 Task: Change the Trello board background to various images of Italy using Unsplash.
Action: Mouse moved to (1081, 484)
Screenshot: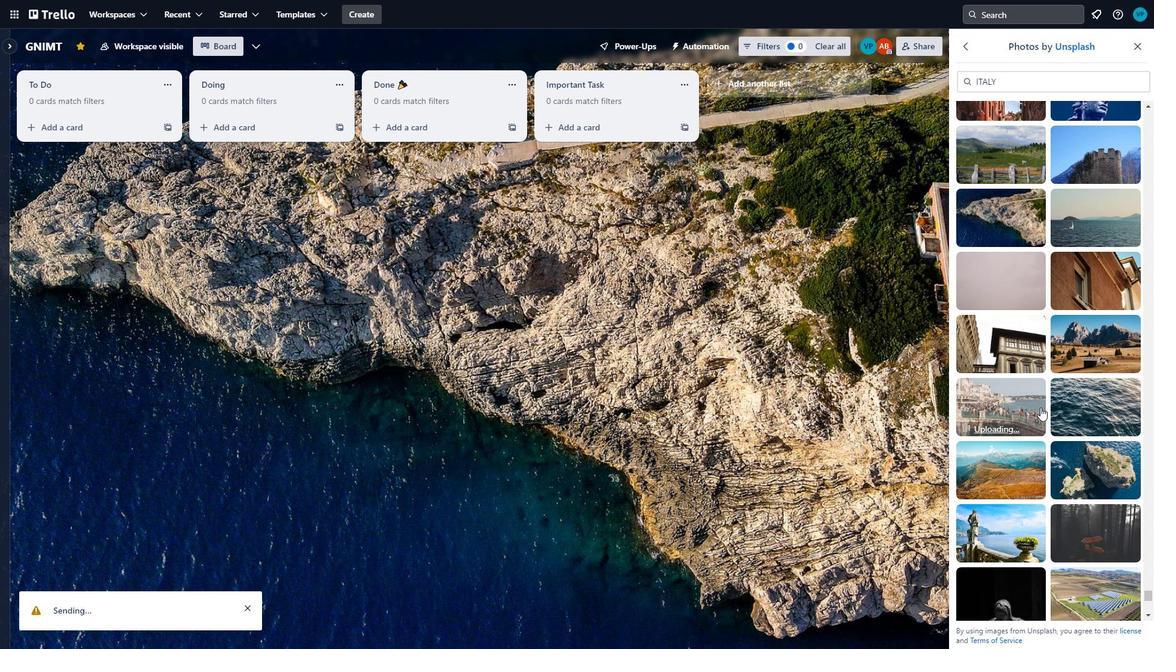 
Action: Mouse scrolled (1081, 484) with delta (0, 0)
Screenshot: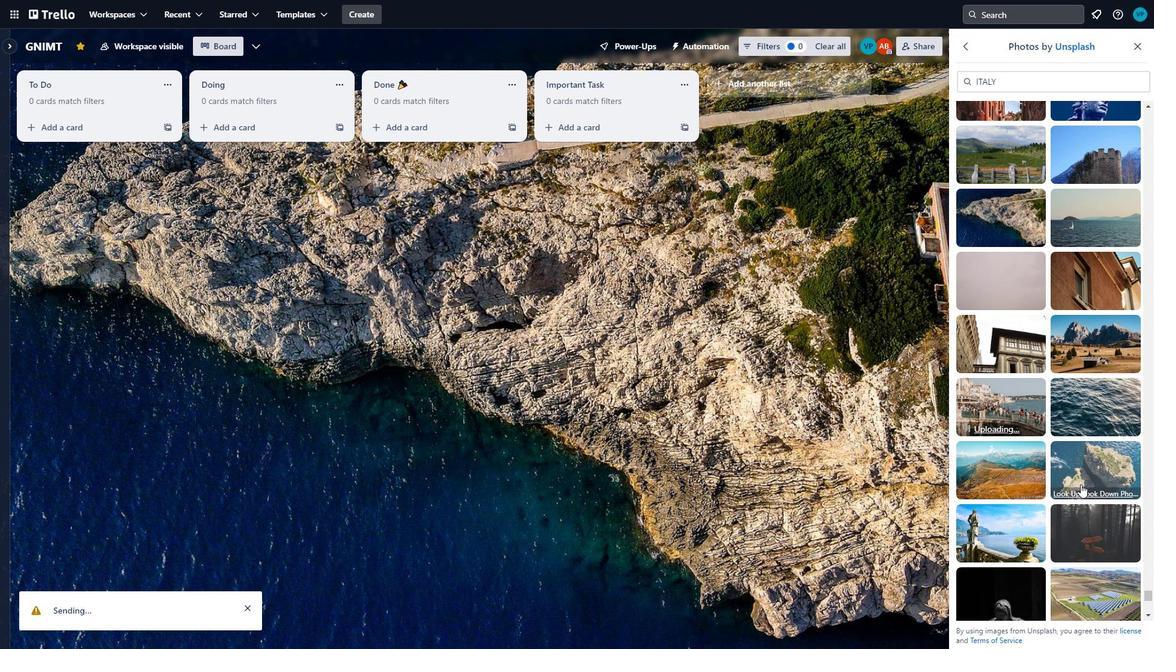 
Action: Mouse moved to (1108, 458)
Screenshot: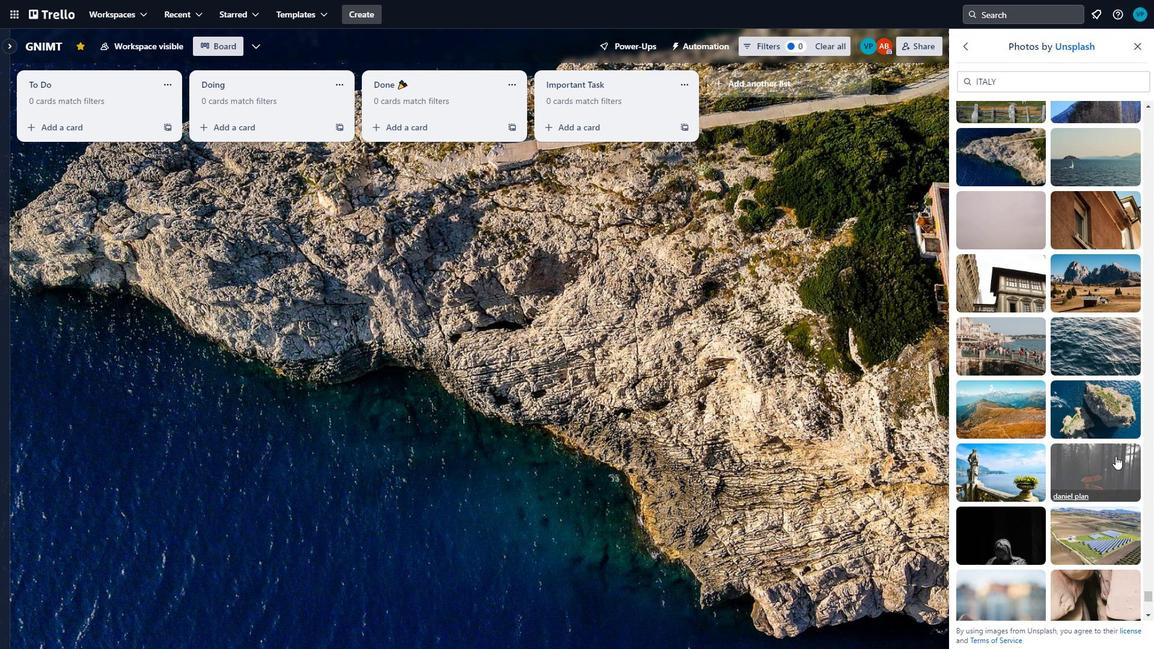 
Action: Mouse pressed left at (1108, 458)
Screenshot: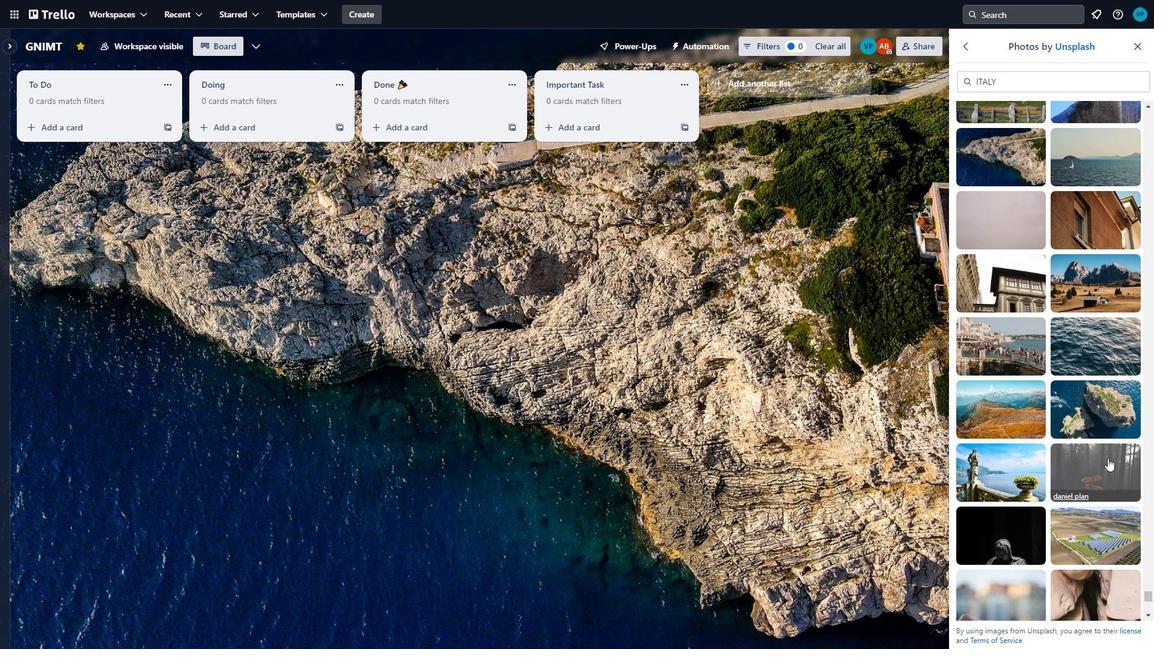 
Action: Mouse scrolled (1108, 457) with delta (0, 0)
Screenshot: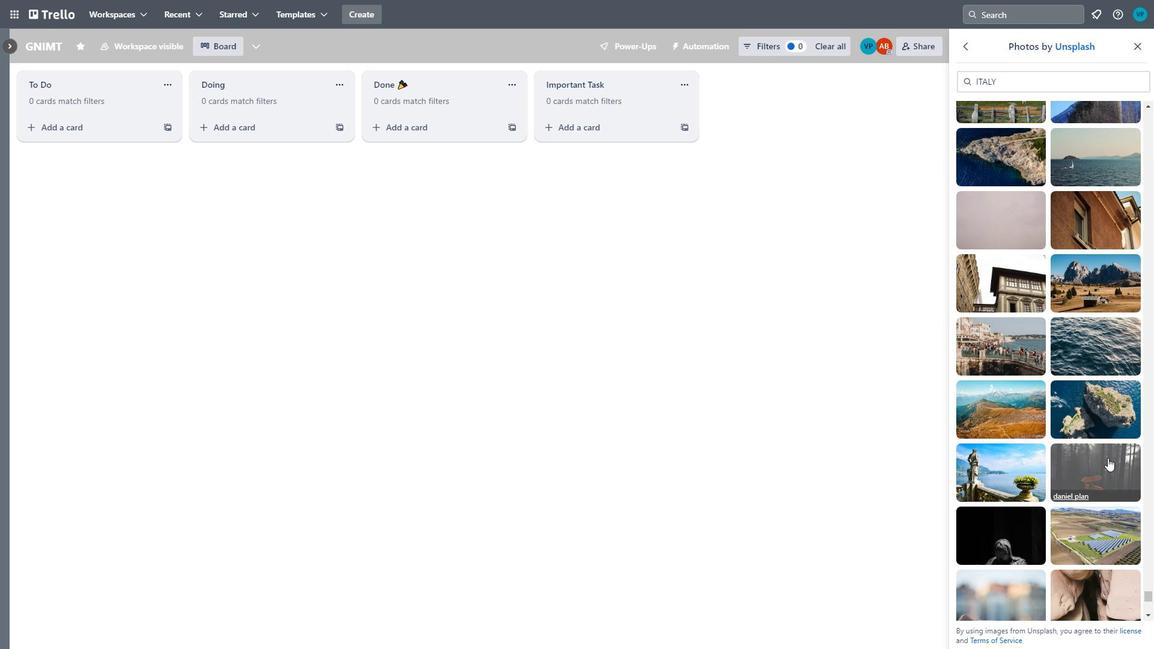 
Action: Mouse scrolled (1108, 457) with delta (0, 0)
Screenshot: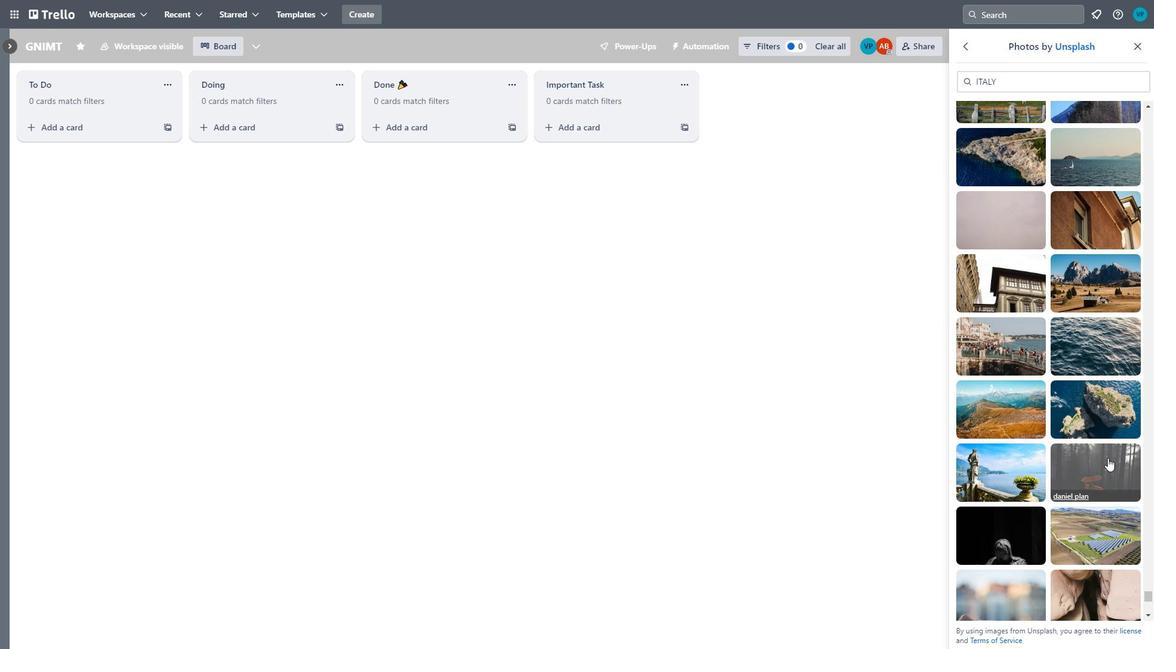 
Action: Mouse scrolled (1108, 457) with delta (0, 0)
Screenshot: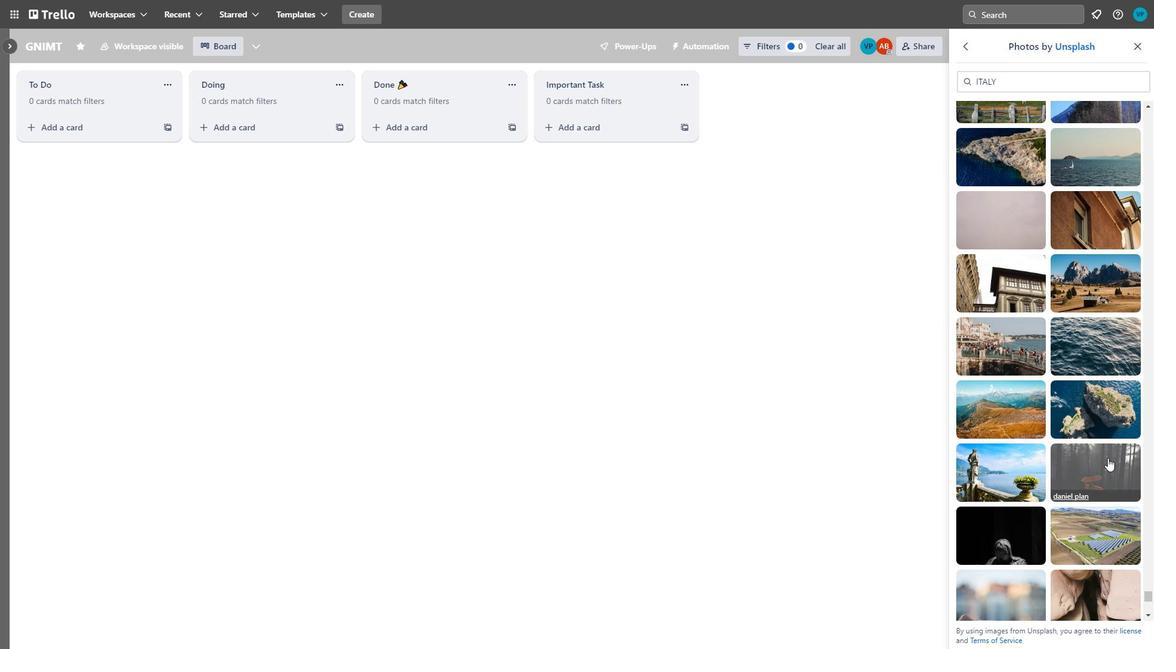 
Action: Mouse scrolled (1108, 457) with delta (0, 0)
Screenshot: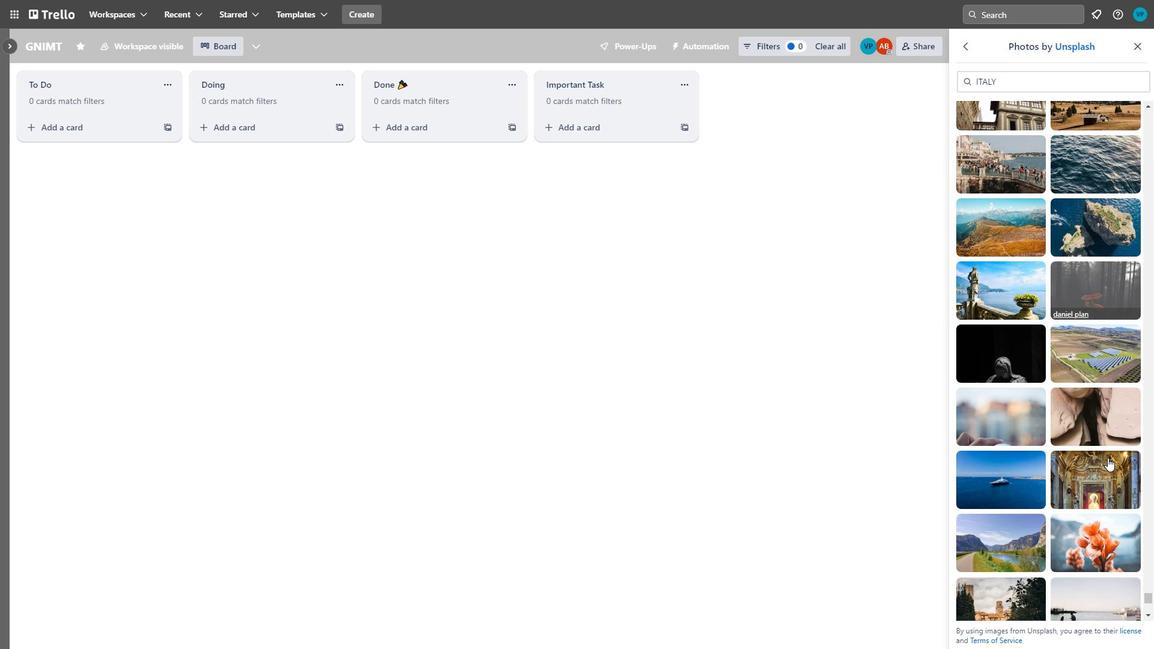 
Action: Mouse moved to (1106, 461)
Screenshot: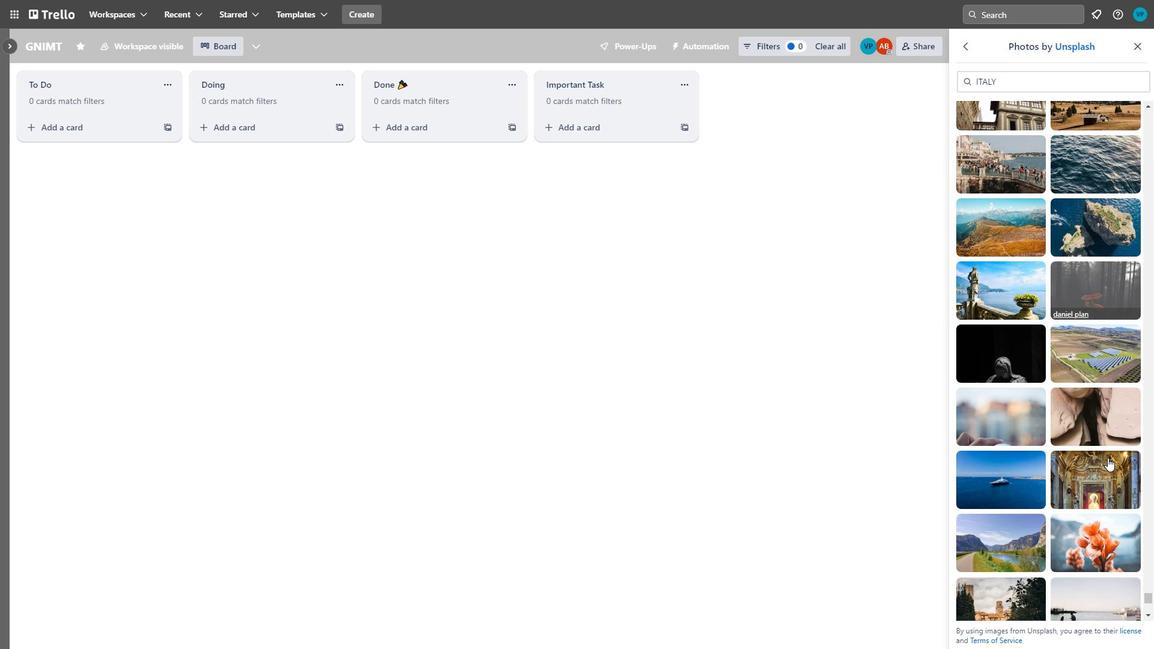 
Action: Mouse scrolled (1106, 461) with delta (0, 0)
Screenshot: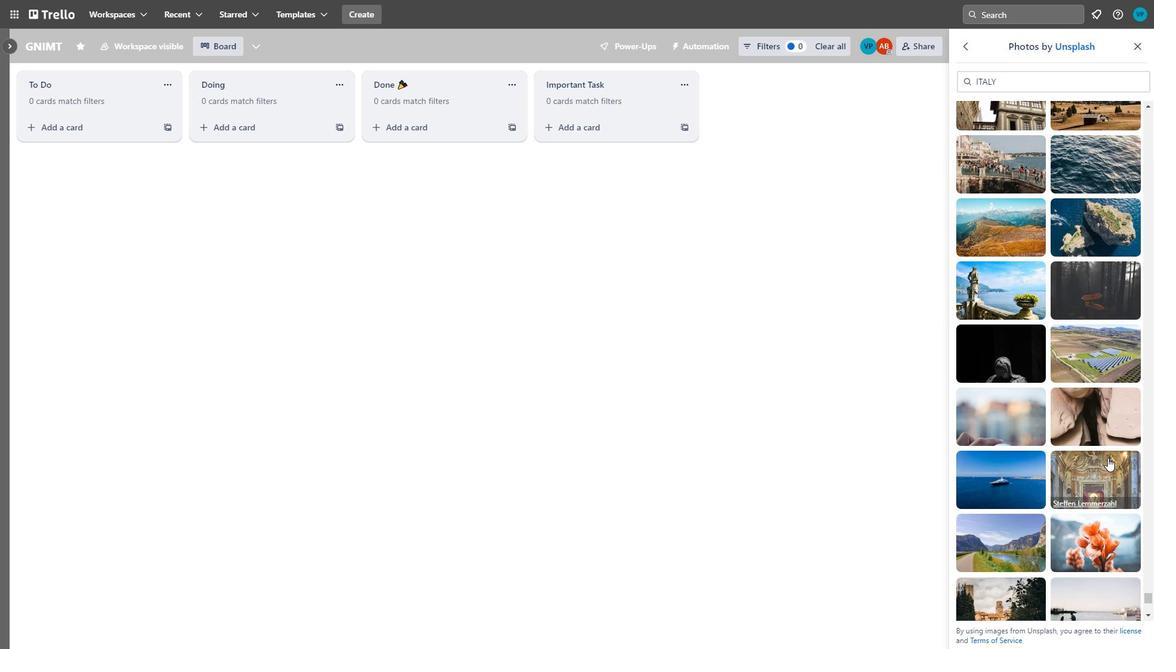 
Action: Mouse scrolled (1106, 461) with delta (0, 0)
Screenshot: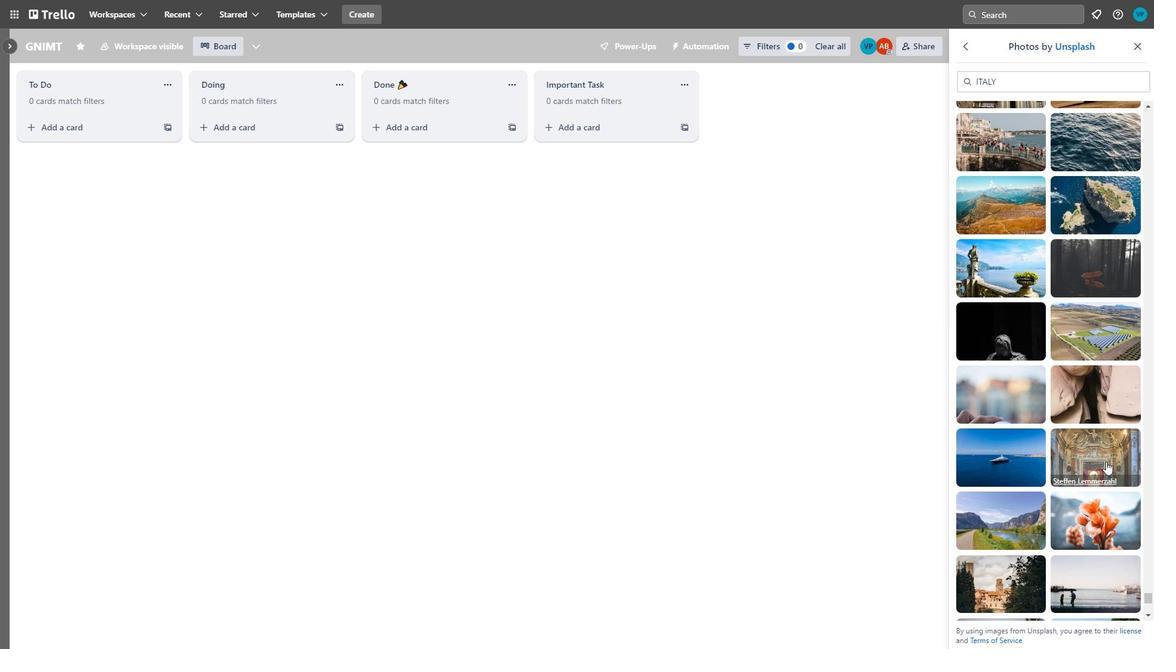 
Action: Mouse moved to (992, 469)
Screenshot: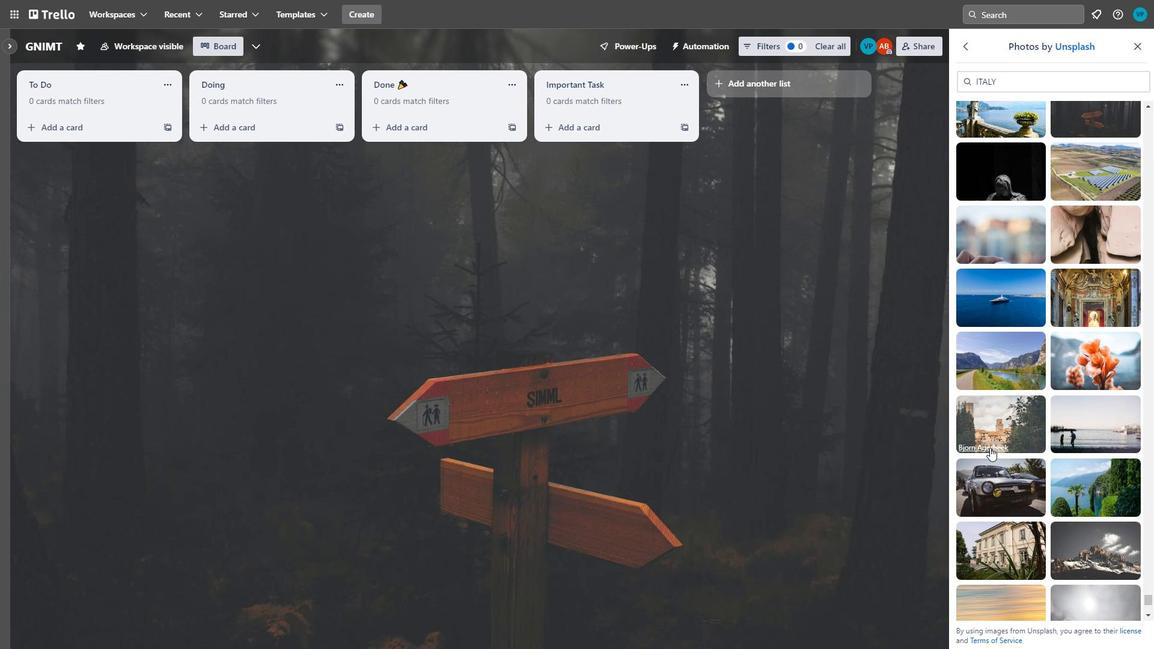 
Action: Mouse pressed left at (992, 469)
Screenshot: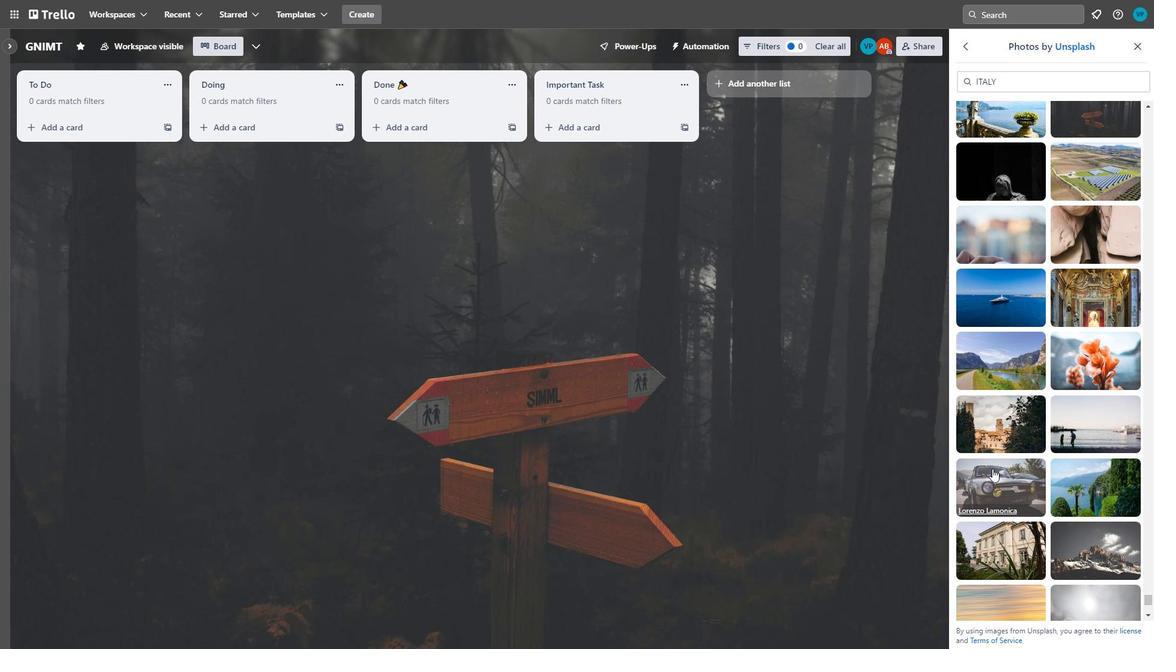 
Action: Mouse moved to (999, 545)
Screenshot: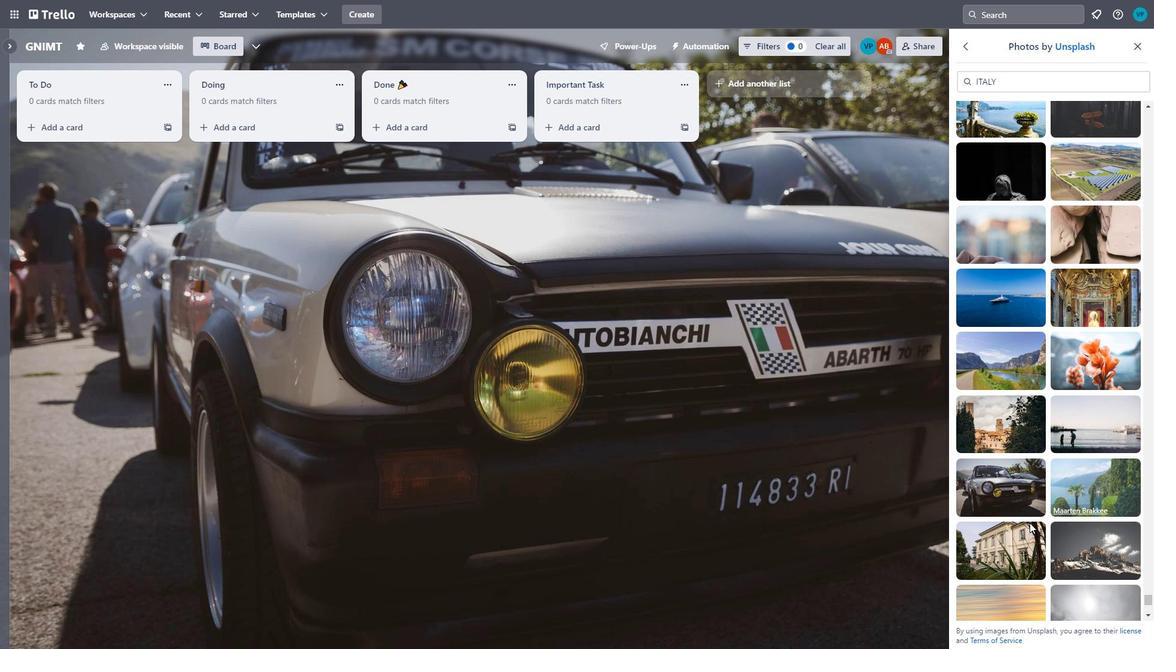 
Action: Mouse pressed left at (999, 545)
Screenshot: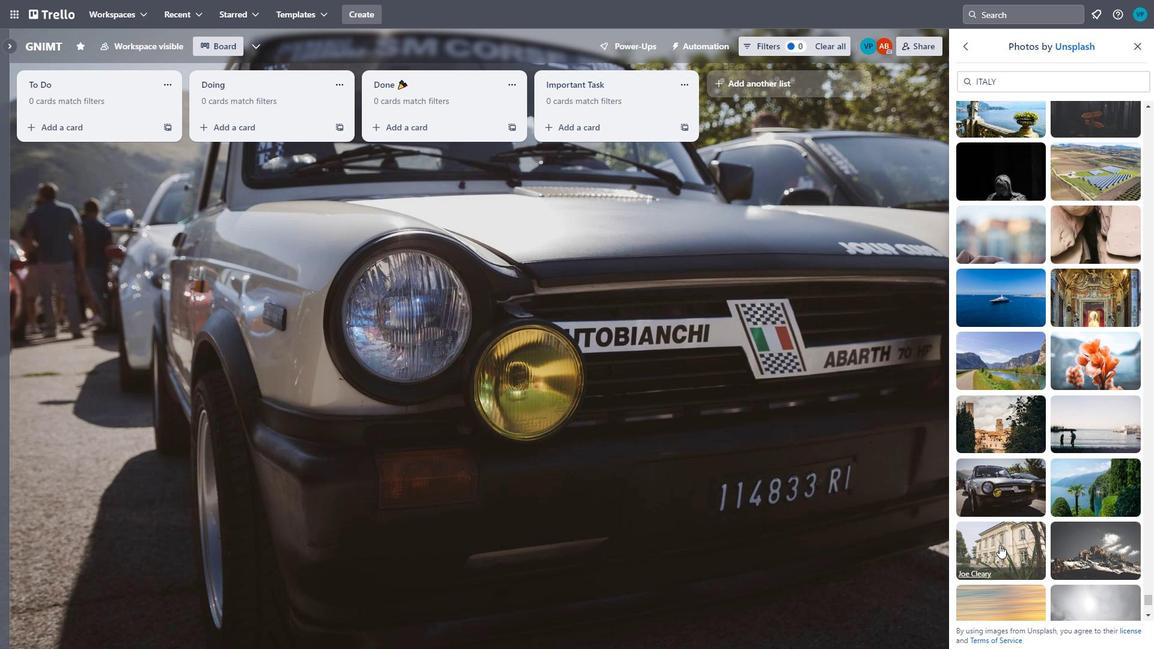 
Action: Mouse moved to (996, 550)
Screenshot: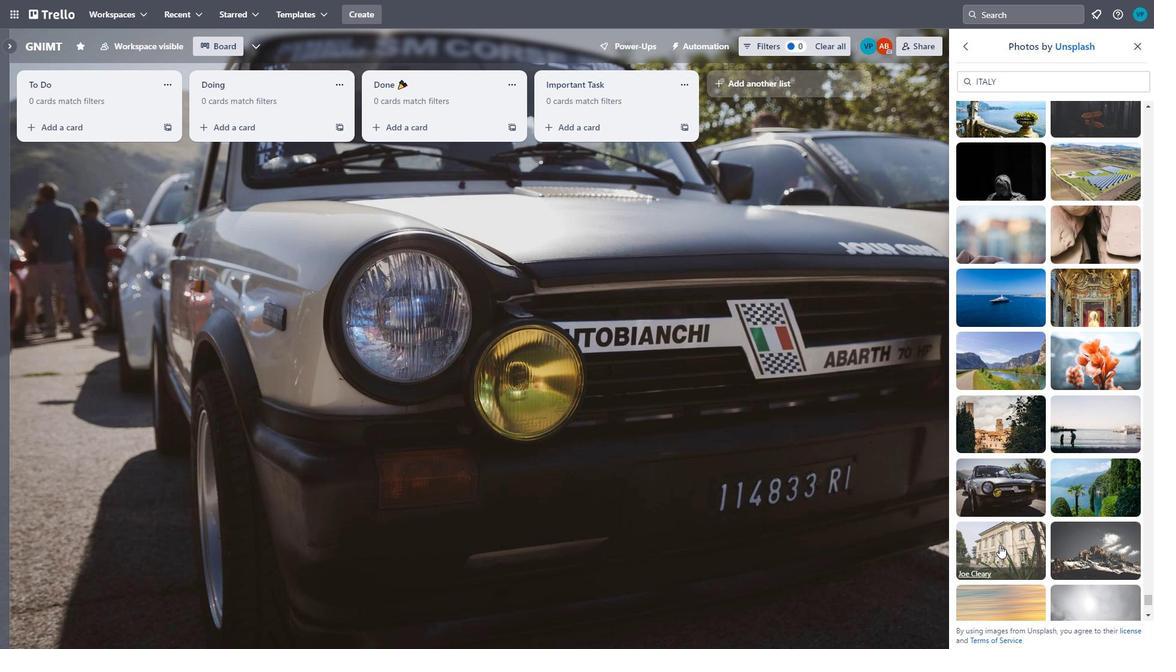 
Action: Mouse scrolled (996, 549) with delta (0, 0)
Screenshot: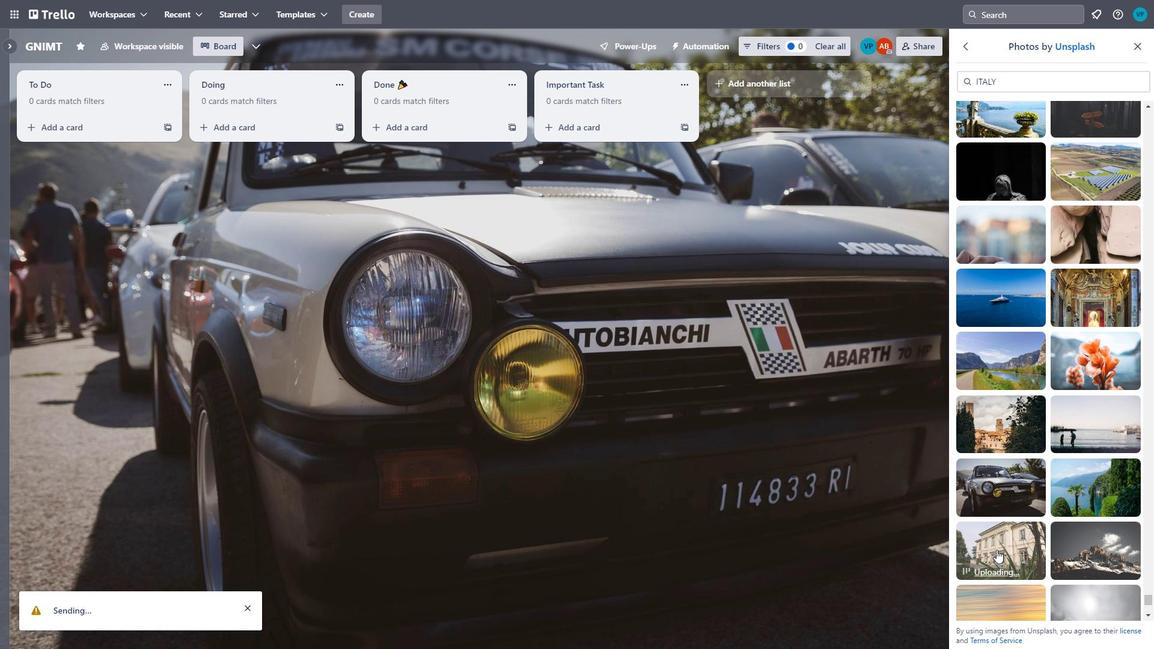 
Action: Mouse scrolled (996, 549) with delta (0, 0)
Screenshot: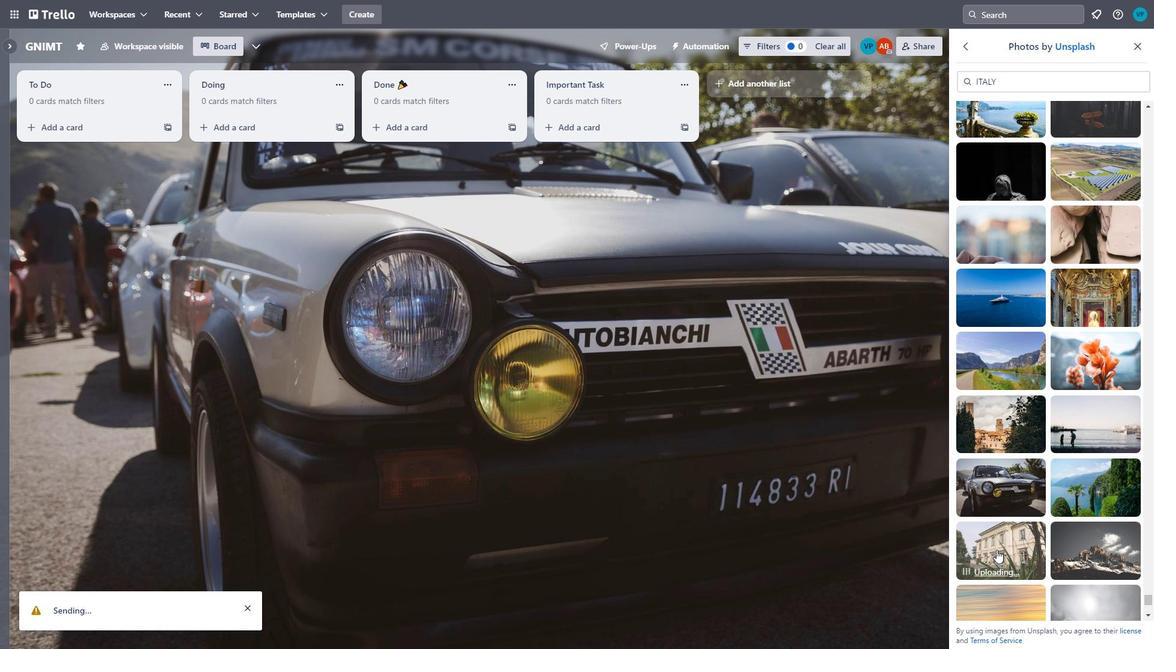 
Action: Mouse moved to (1018, 493)
Screenshot: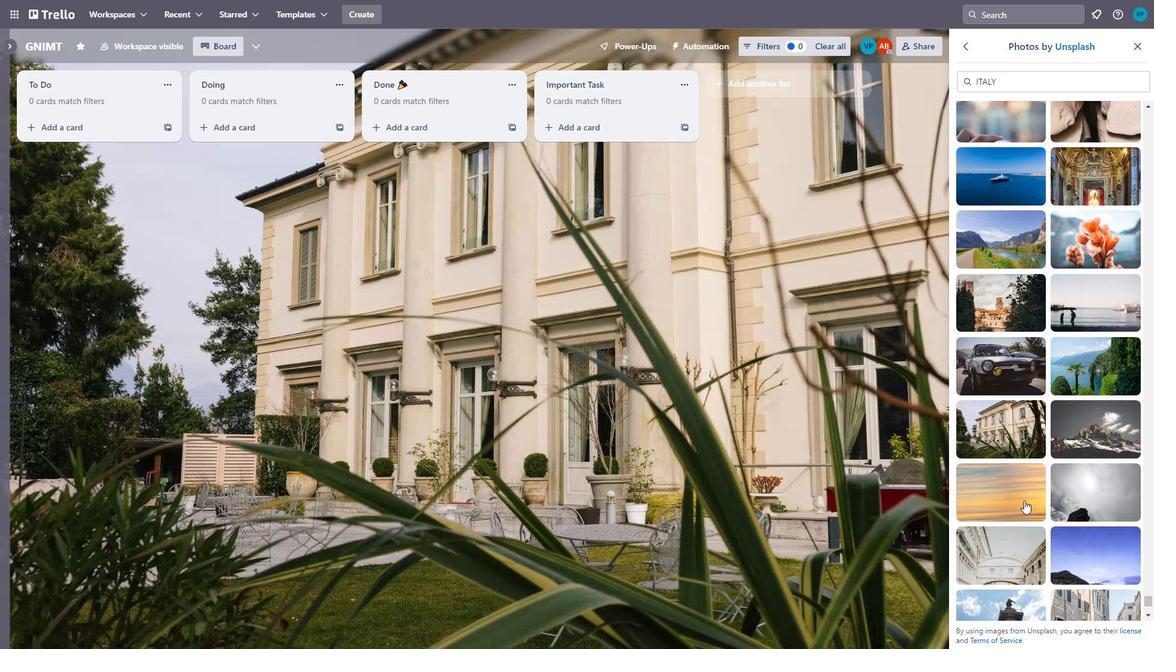 
Action: Mouse pressed left at (1018, 493)
Screenshot: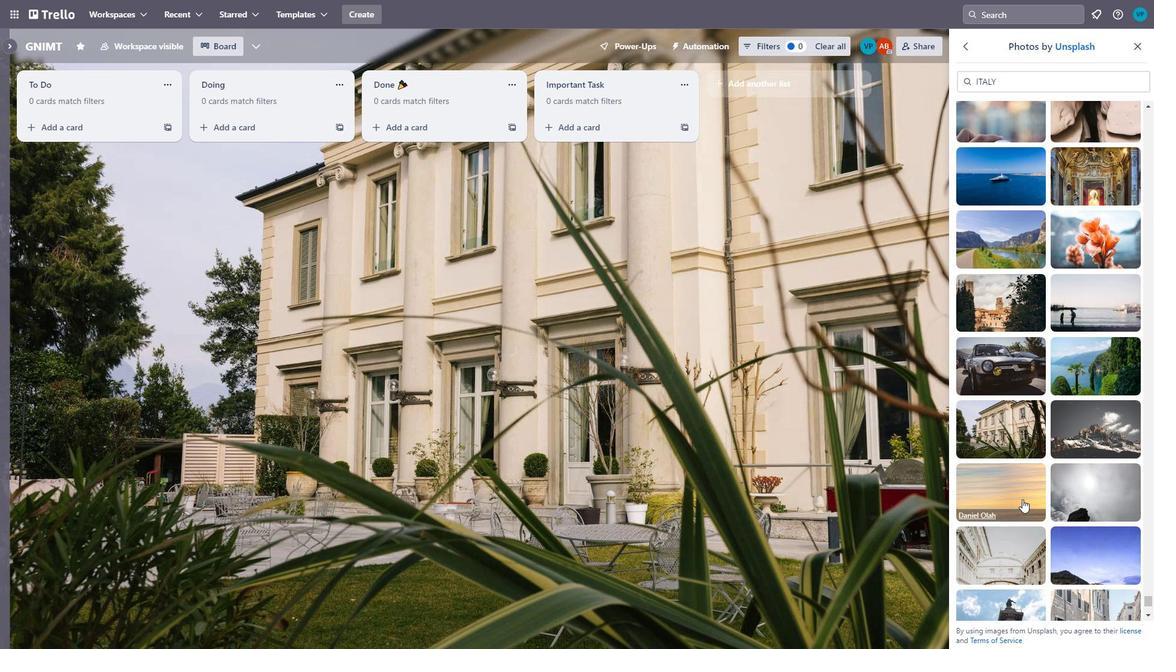 
Action: Mouse moved to (1102, 472)
Screenshot: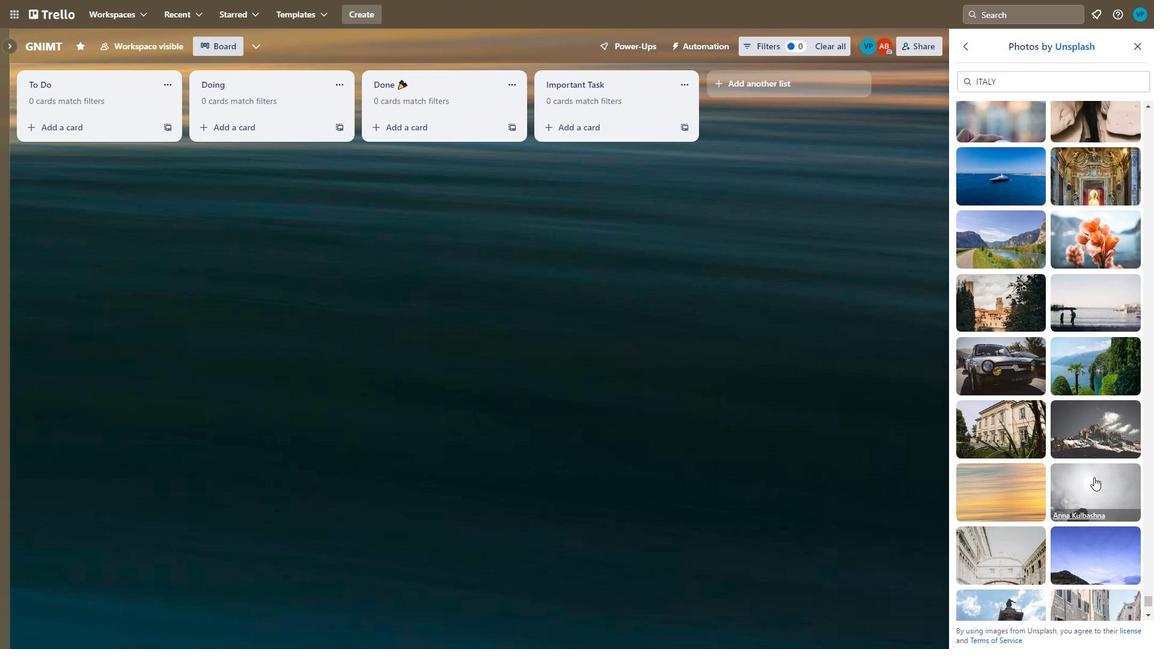 
Action: Mouse pressed left at (1102, 472)
Screenshot: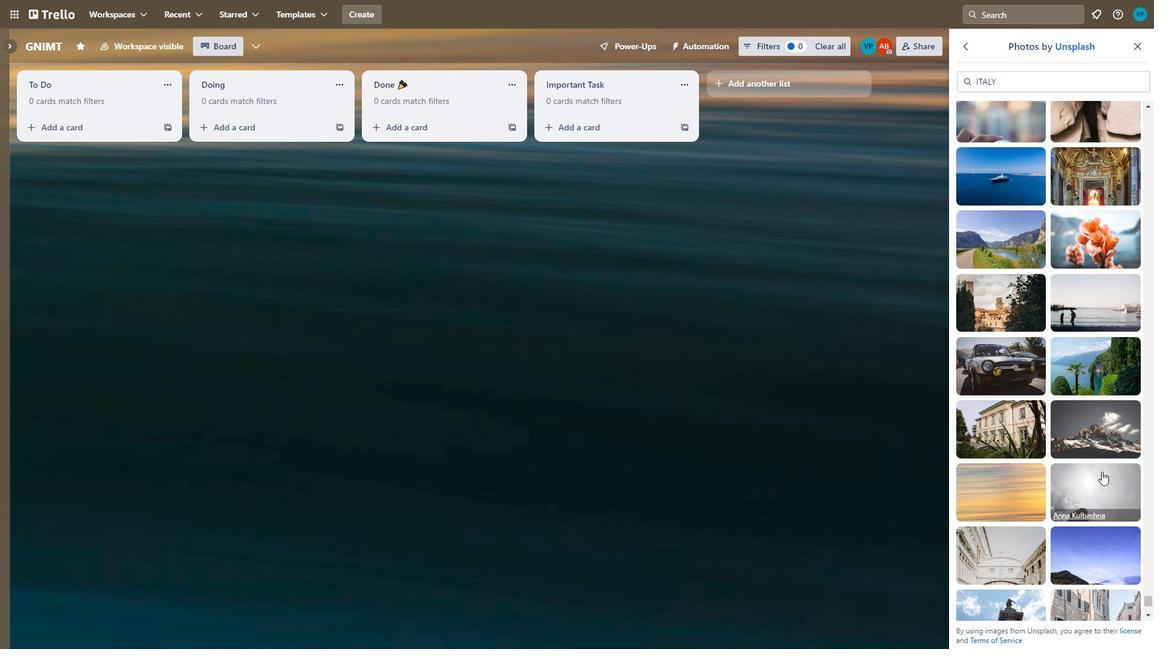 
Action: Mouse moved to (1095, 473)
Screenshot: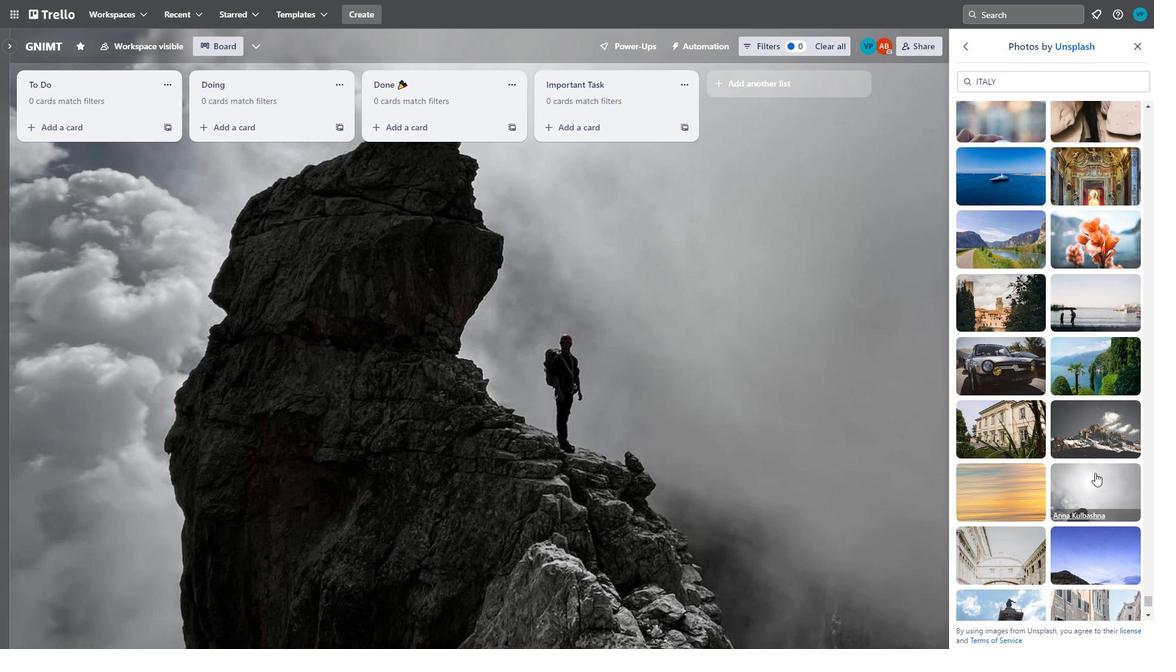 
Action: Mouse scrolled (1095, 472) with delta (0, 0)
Screenshot: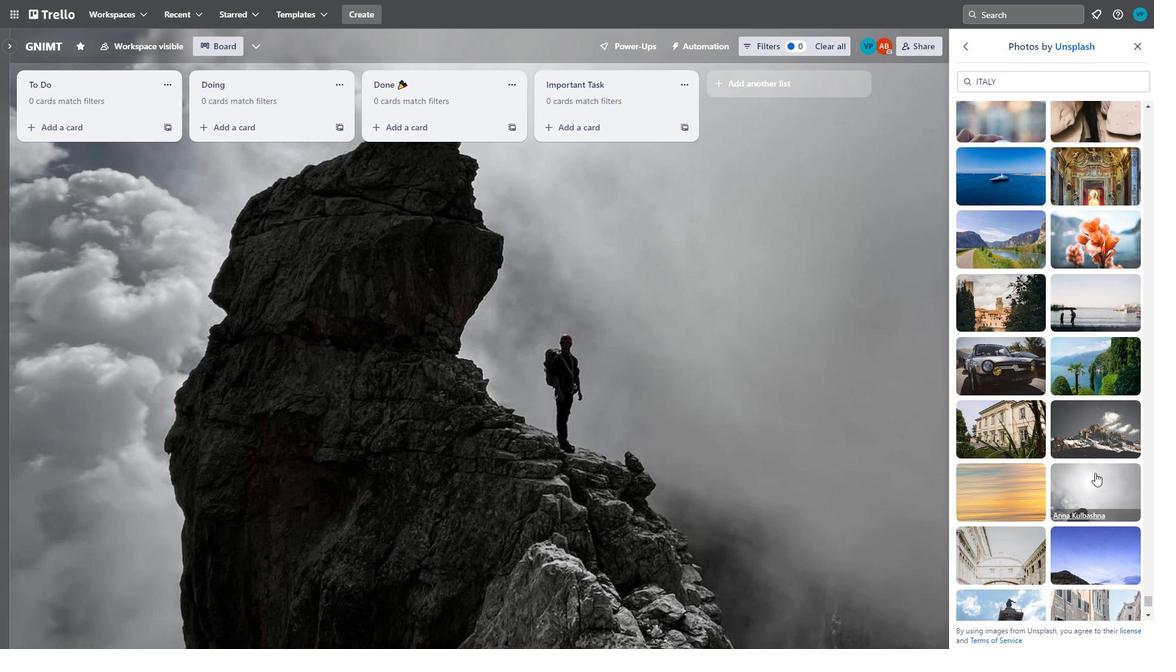 
Action: Mouse scrolled (1095, 472) with delta (0, 0)
Screenshot: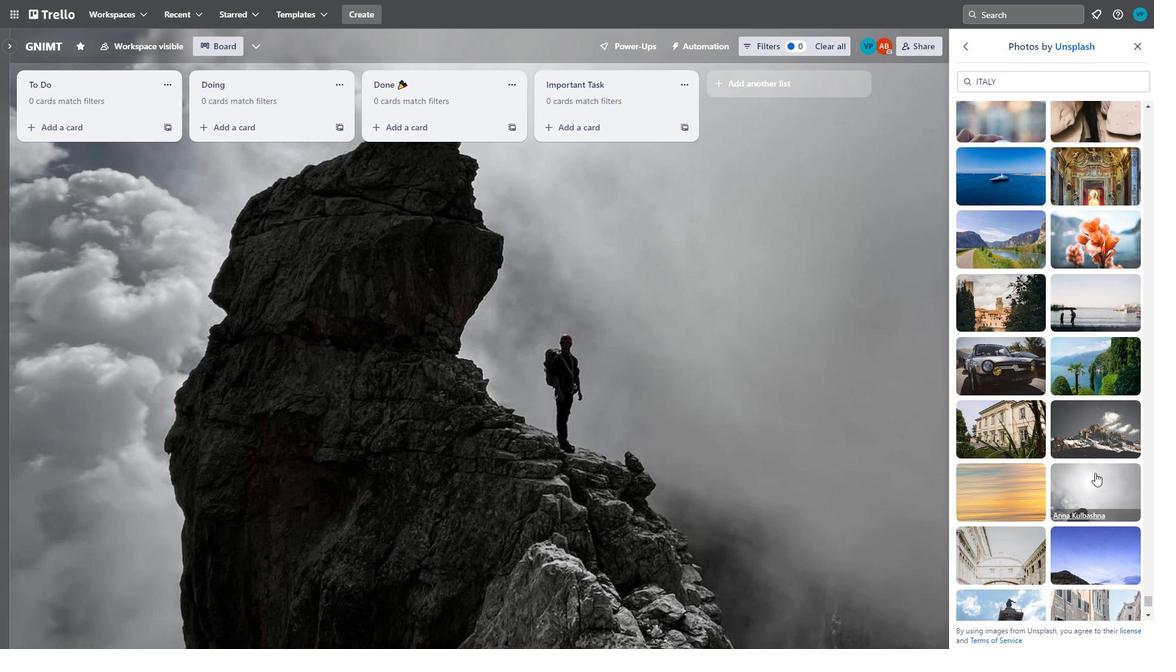 
Action: Mouse moved to (1015, 416)
Screenshot: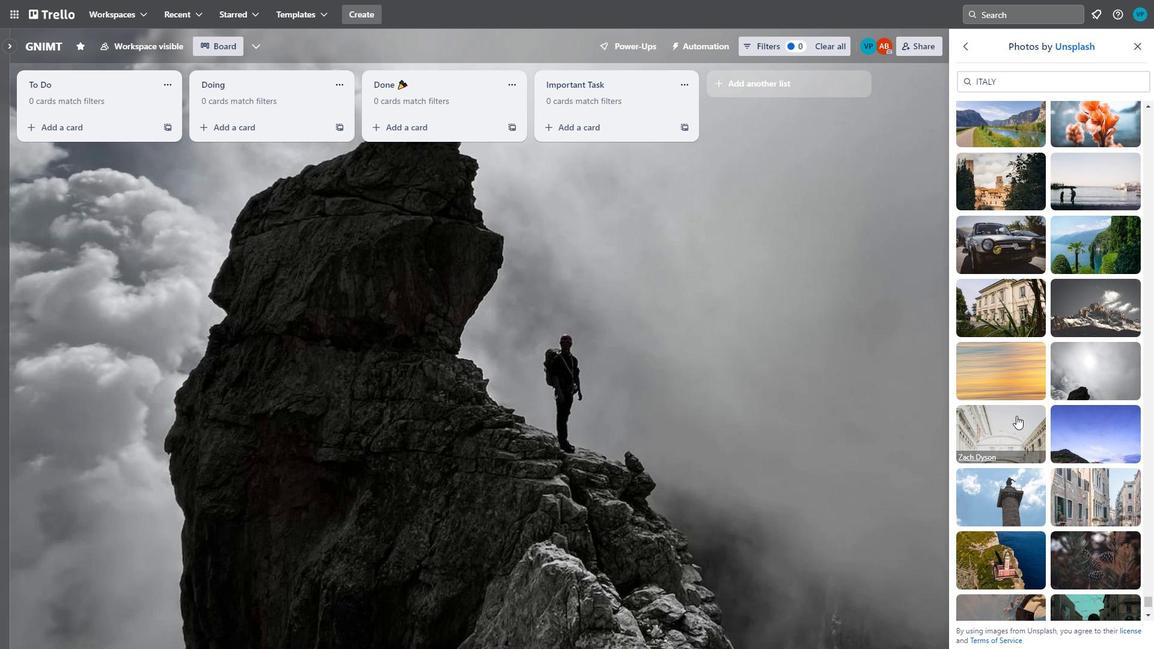 
Action: Mouse pressed left at (1015, 416)
Screenshot: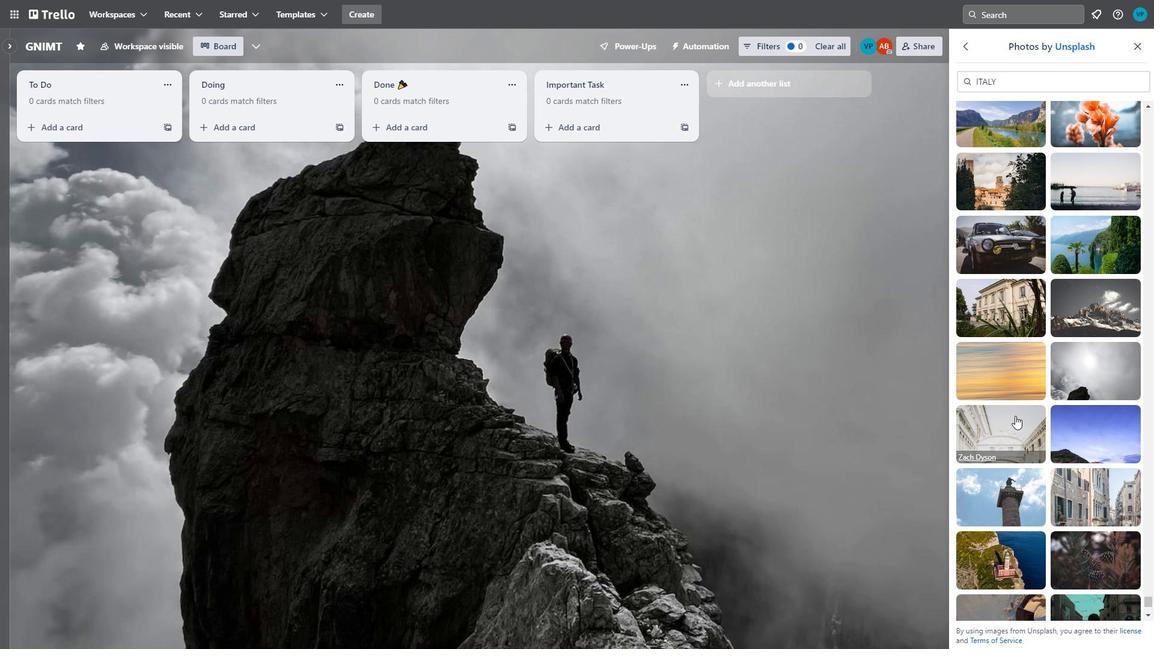 
Action: Mouse moved to (993, 404)
Screenshot: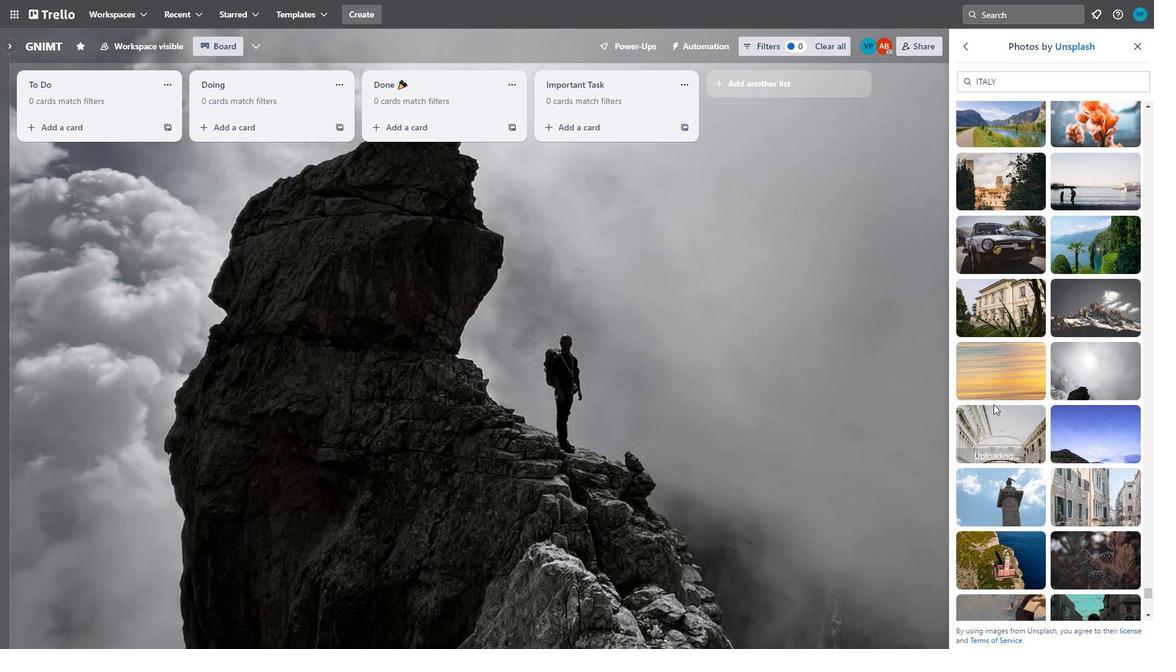 
Action: Mouse scrolled (993, 404) with delta (0, 0)
Screenshot: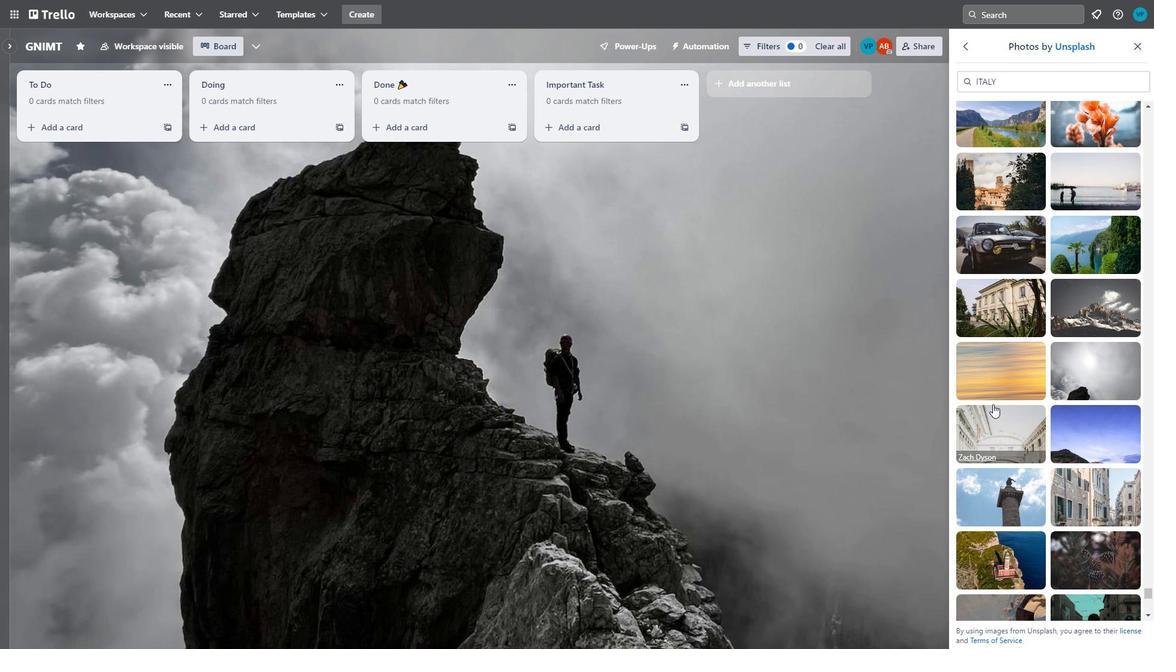 
Action: Mouse scrolled (993, 404) with delta (0, 0)
Screenshot: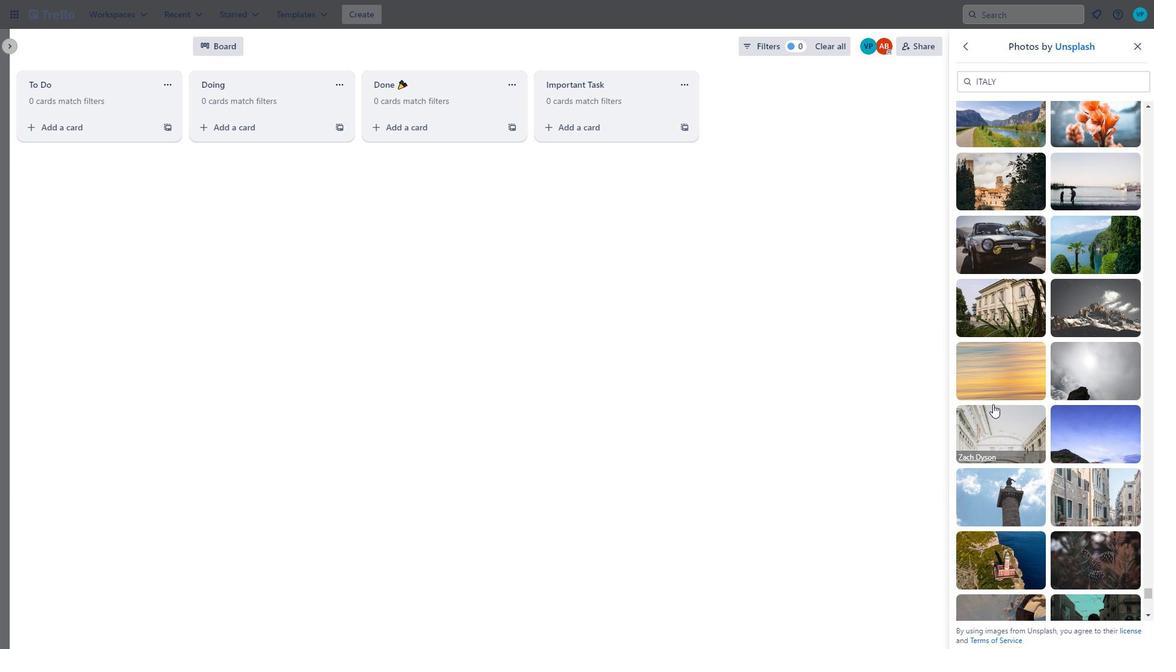 
Action: Mouse scrolled (993, 404) with delta (0, 0)
Screenshot: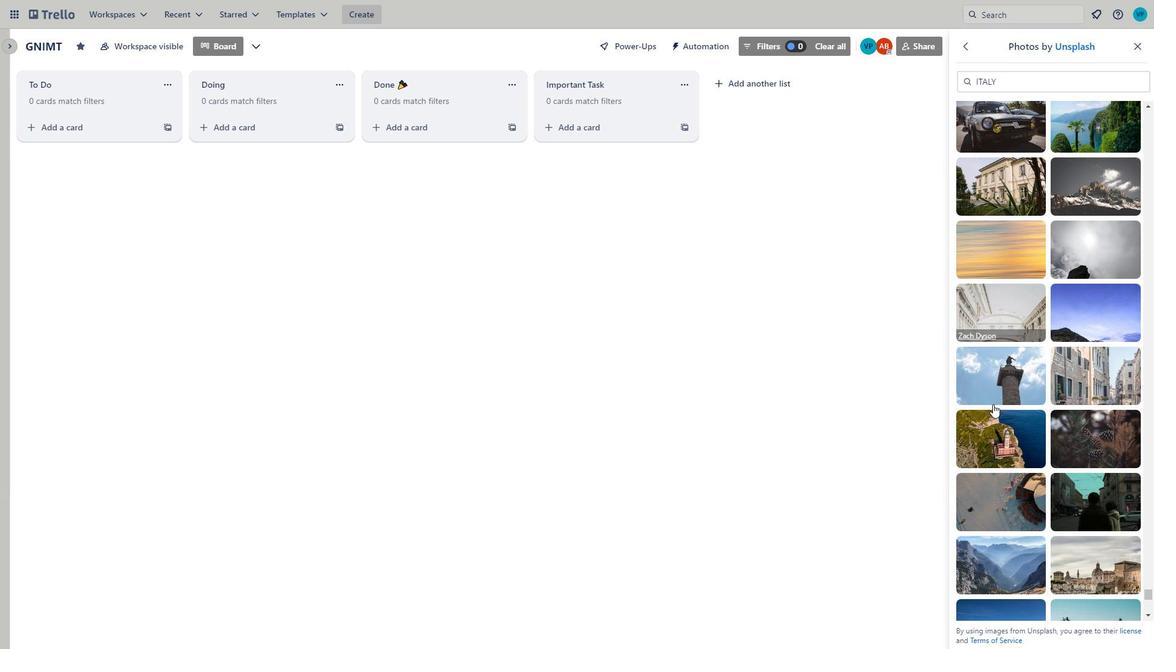 
Action: Mouse moved to (1111, 440)
Screenshot: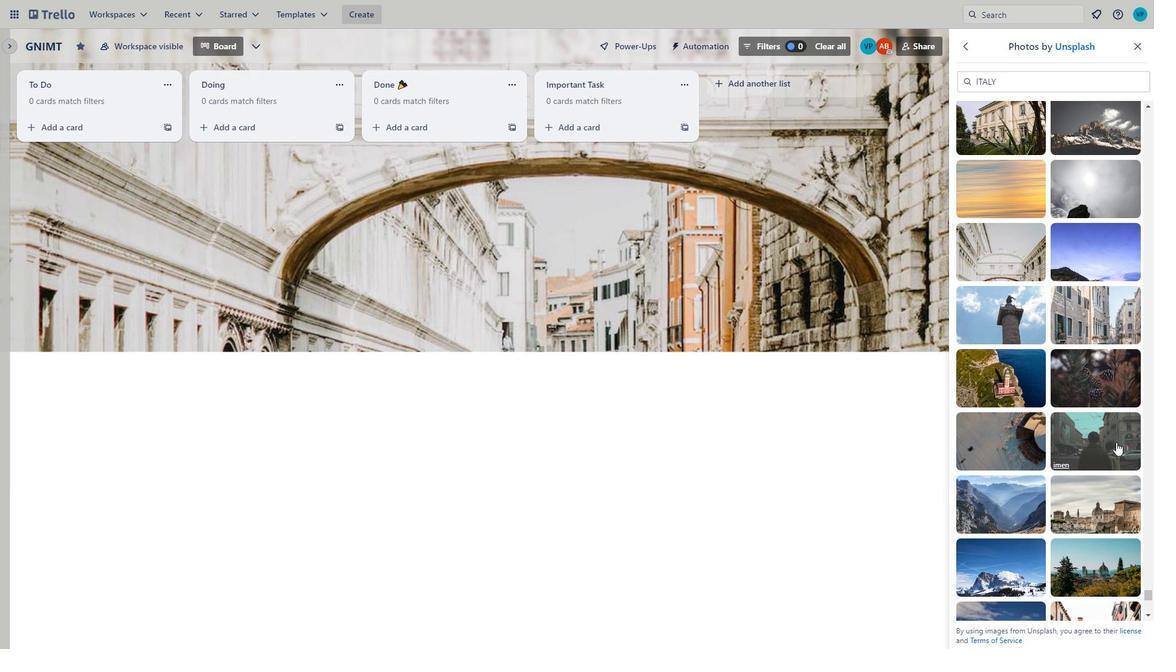
Action: Mouse pressed left at (1111, 440)
Screenshot: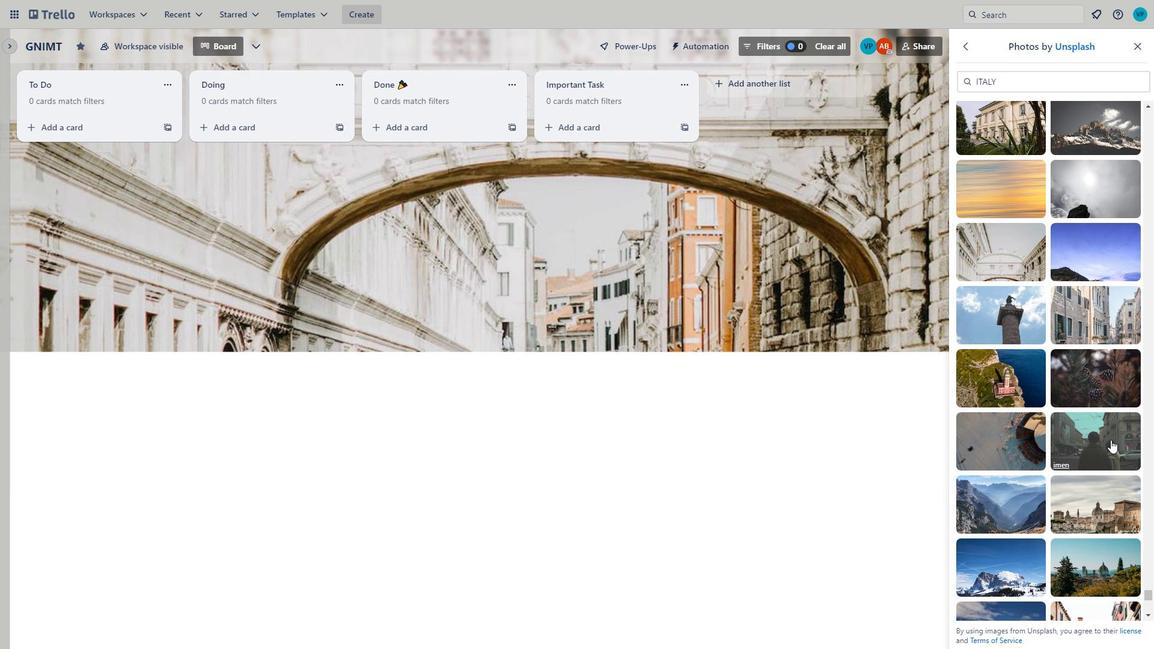 
Action: Mouse moved to (1108, 437)
Screenshot: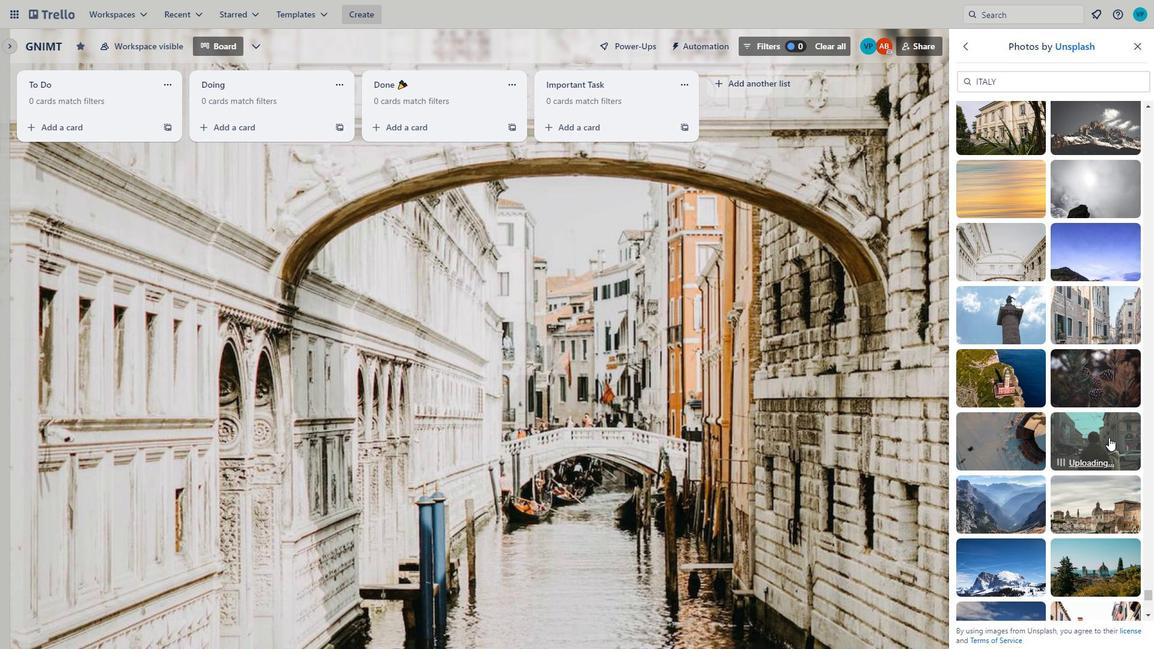 
Action: Mouse scrolled (1108, 436) with delta (0, 0)
Screenshot: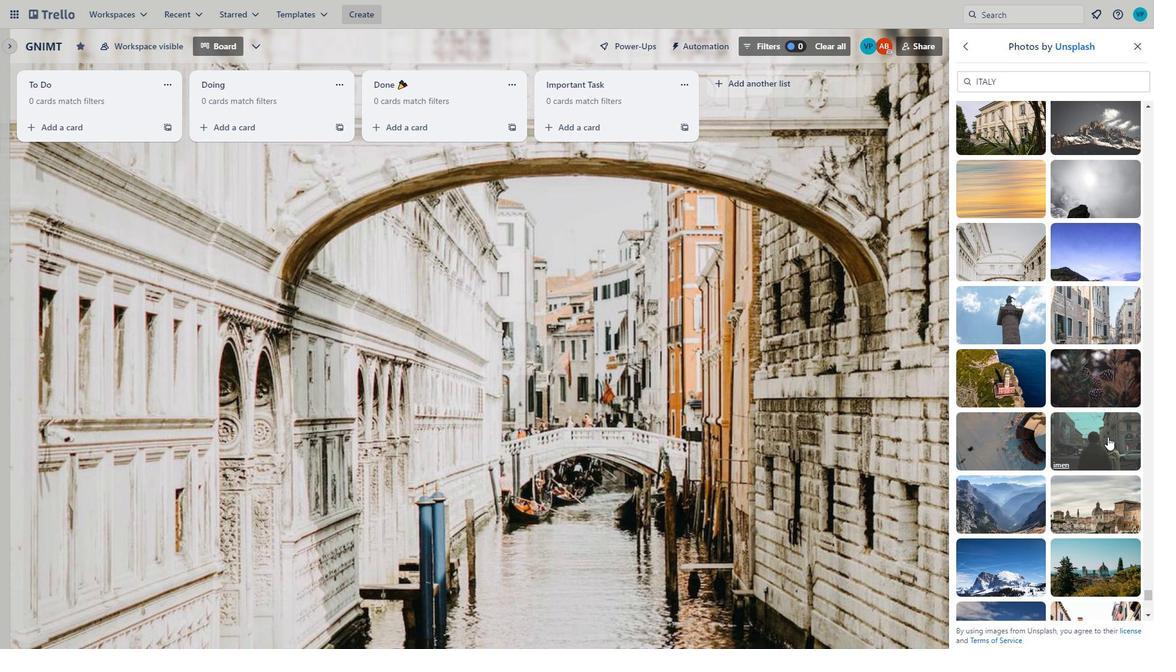 
Action: Mouse scrolled (1108, 436) with delta (0, 0)
Screenshot: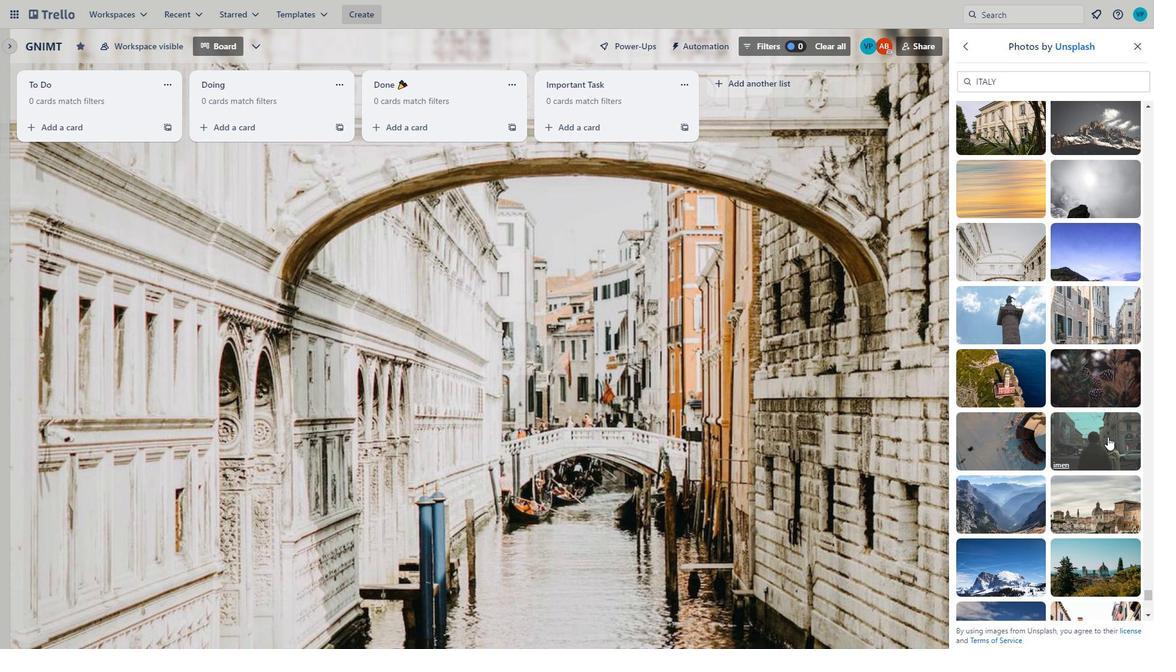
Action: Mouse scrolled (1108, 436) with delta (0, 0)
Screenshot: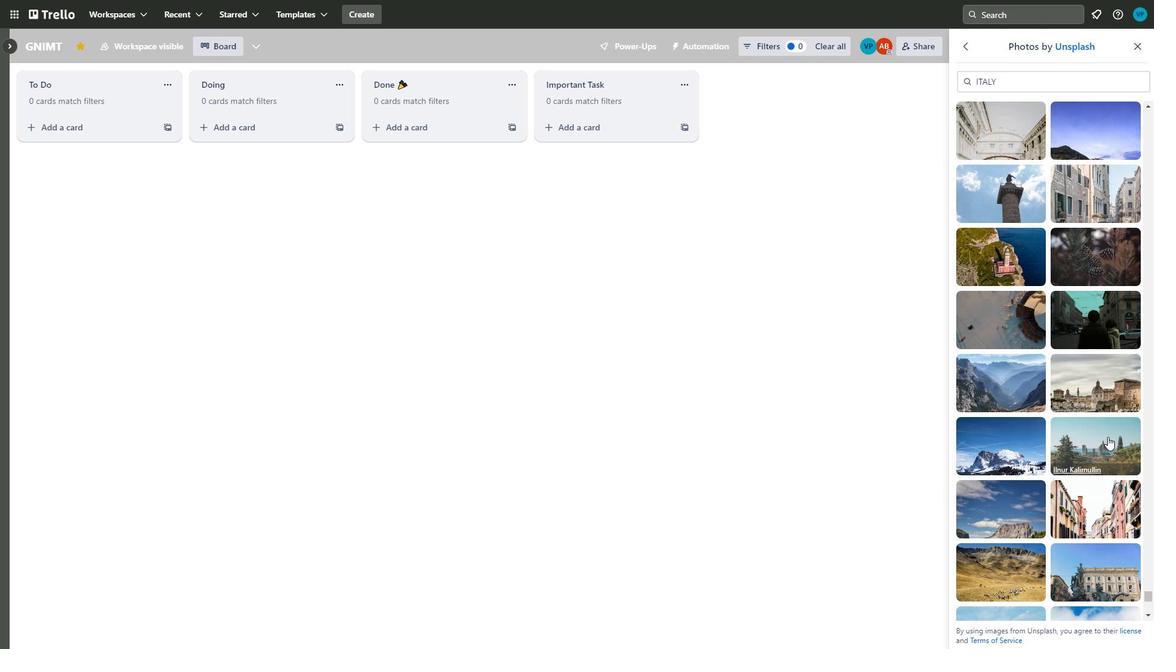 
Action: Mouse moved to (986, 503)
Screenshot: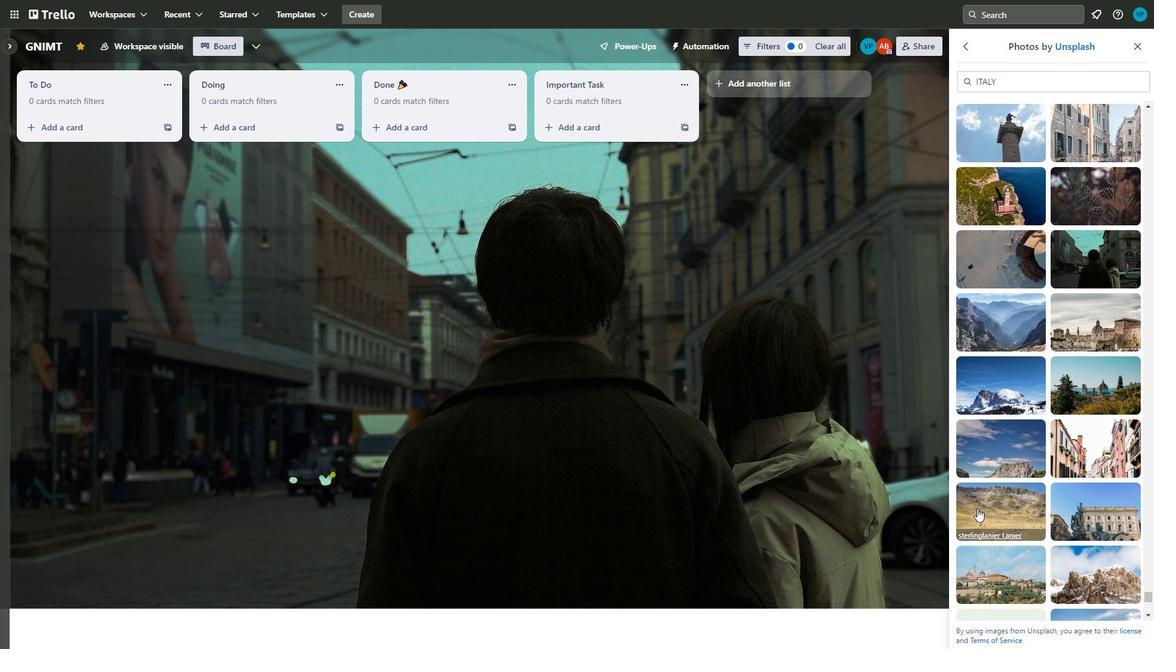 
Action: Mouse pressed left at (986, 503)
Screenshot: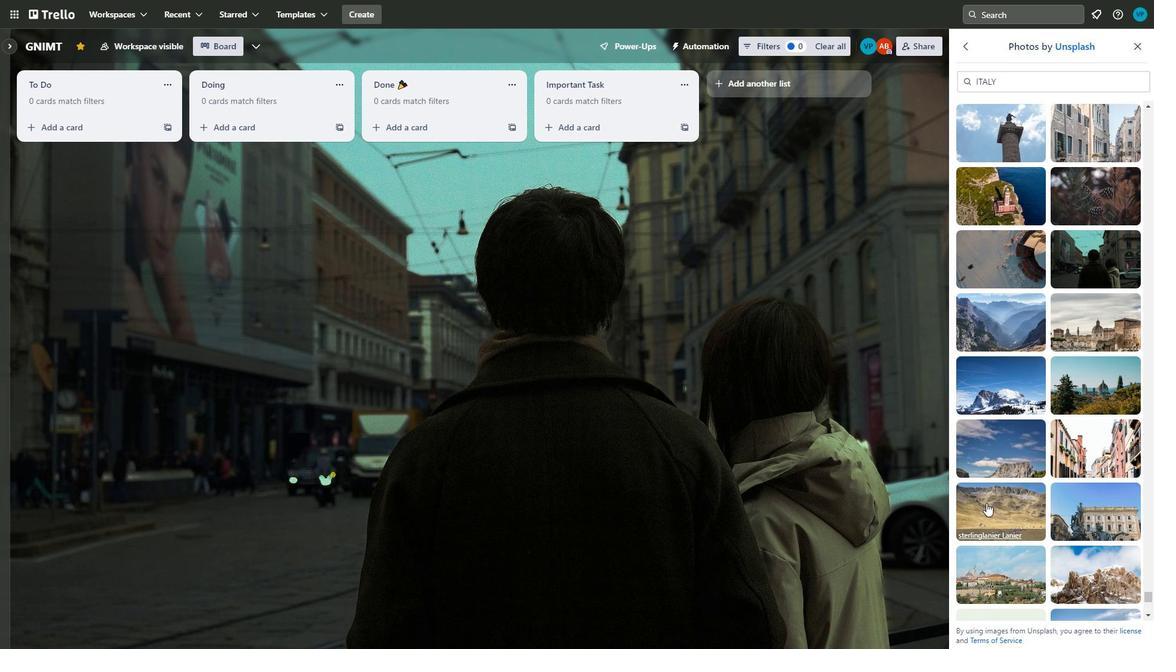
Action: Mouse moved to (974, 505)
Screenshot: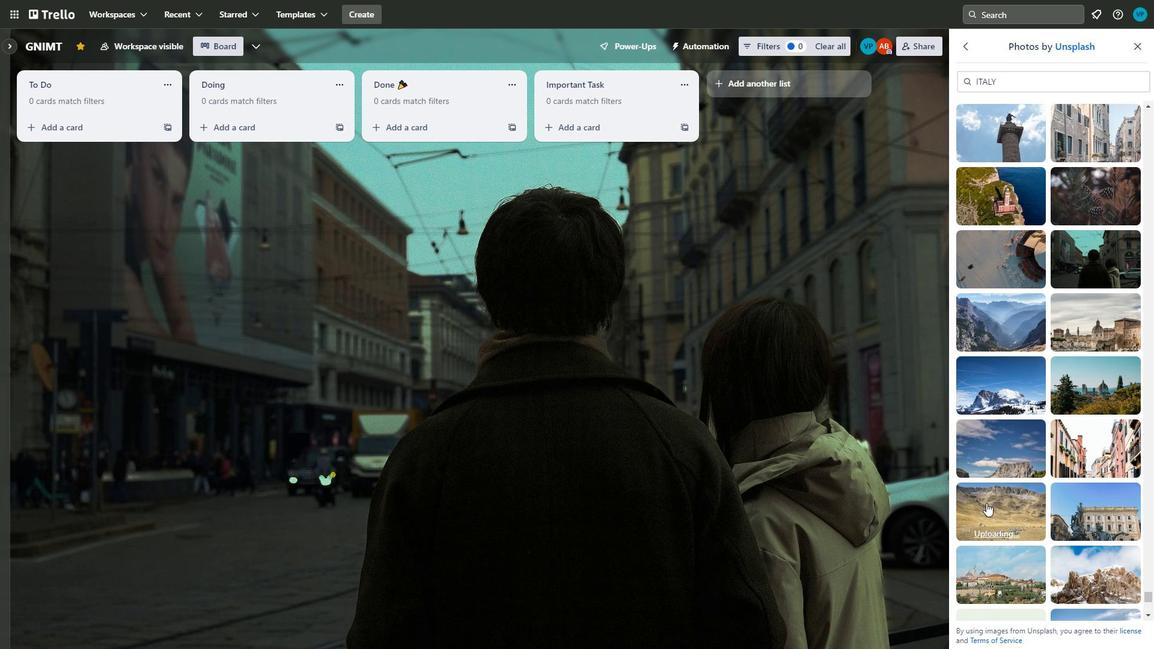 
Action: Mouse scrolled (974, 505) with delta (0, 0)
Screenshot: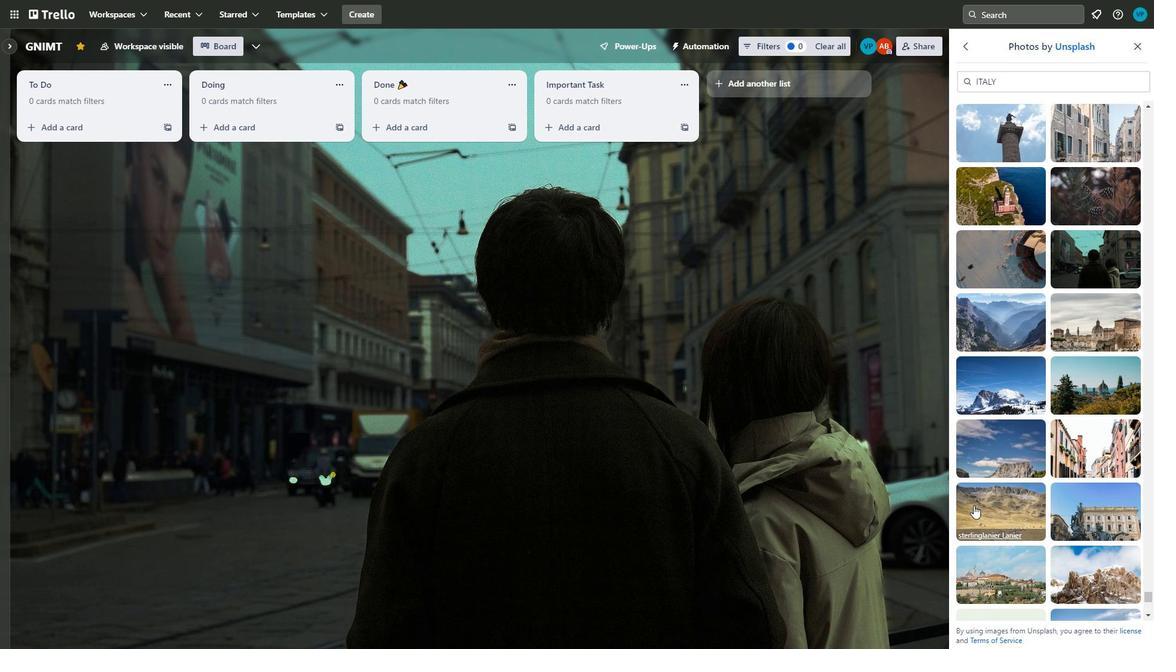 
Action: Mouse scrolled (974, 505) with delta (0, 0)
Screenshot: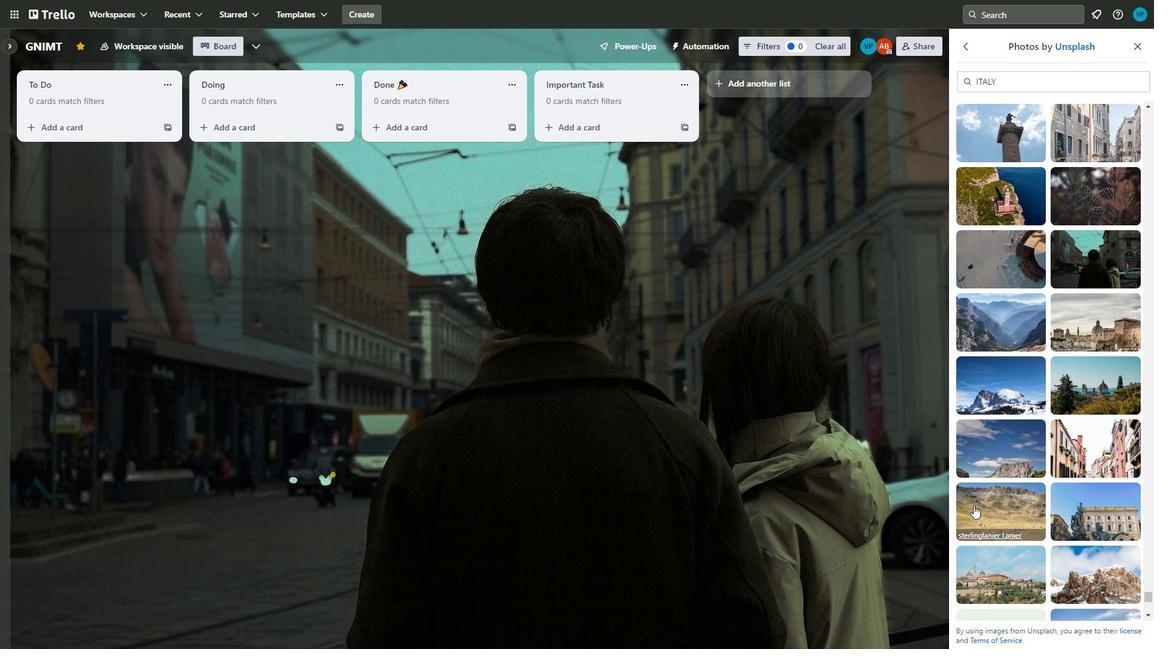 
Action: Mouse moved to (1094, 448)
Screenshot: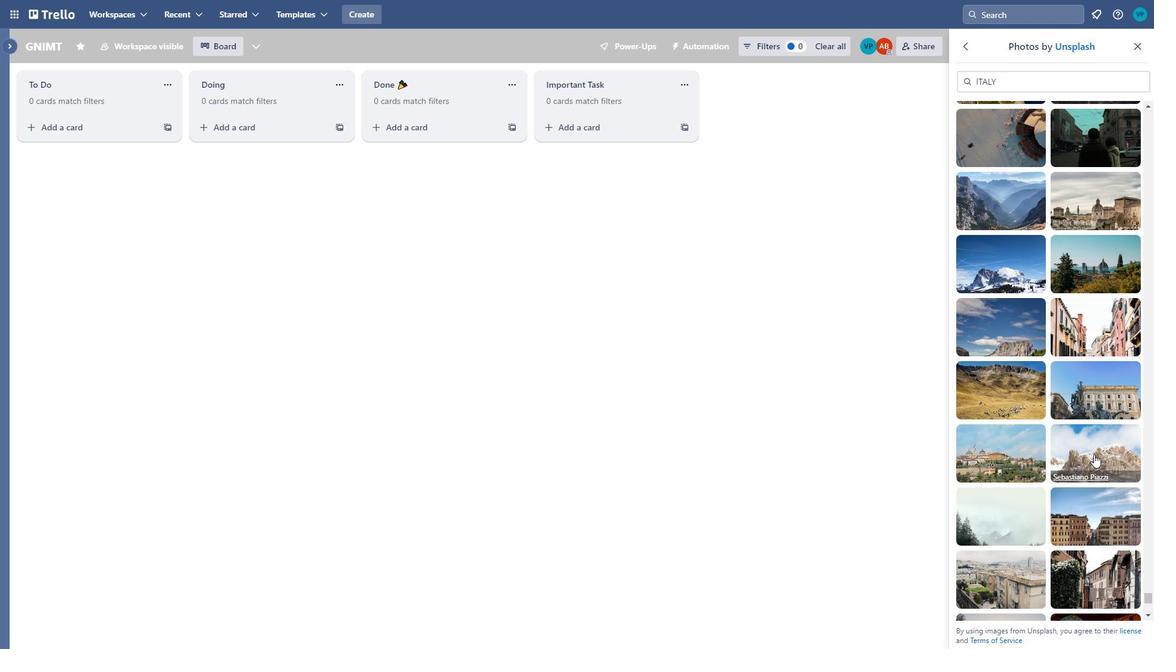 
Action: Mouse pressed left at (1094, 448)
Screenshot: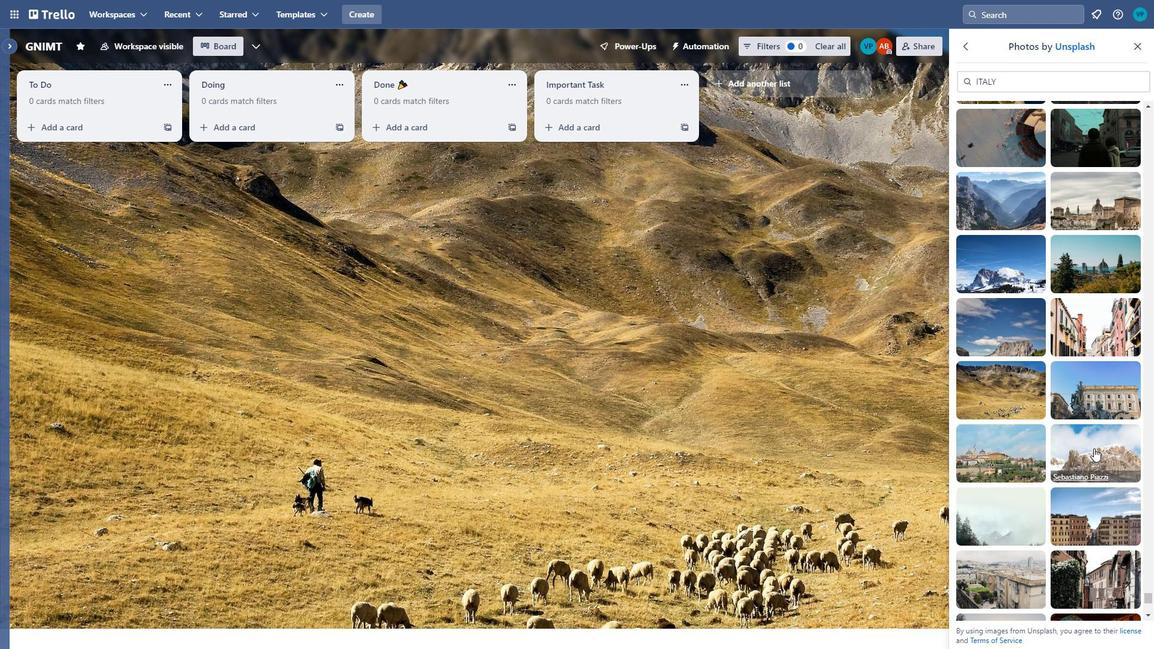 
Action: Mouse moved to (1014, 508)
Screenshot: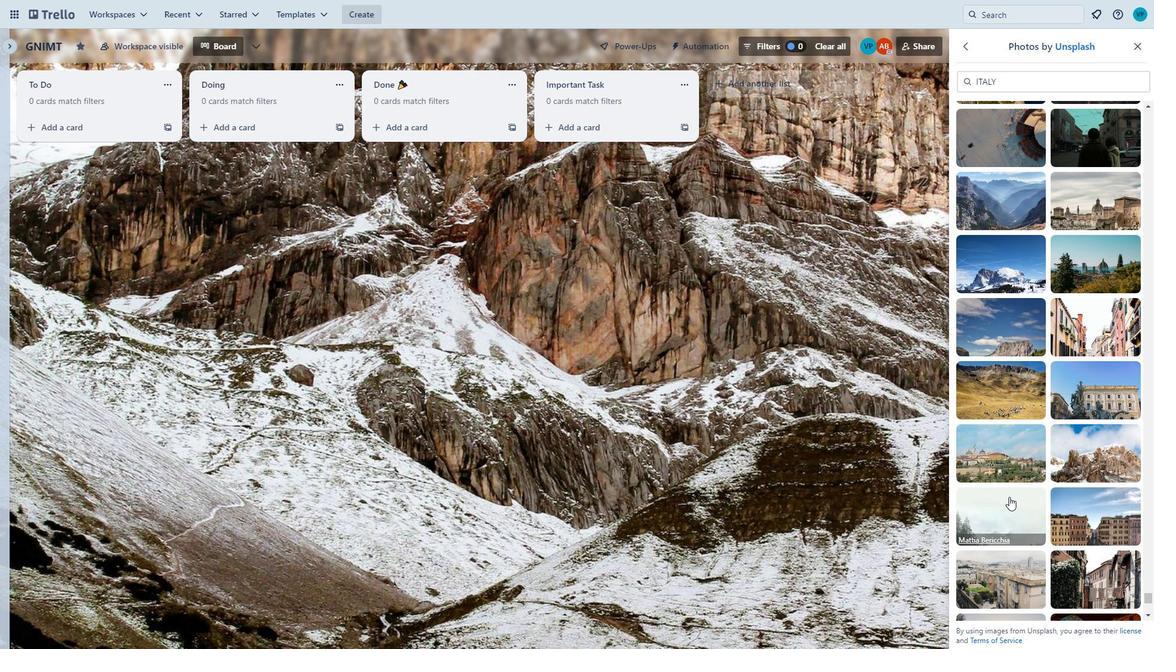 
Action: Mouse scrolled (1014, 507) with delta (0, 0)
Screenshot: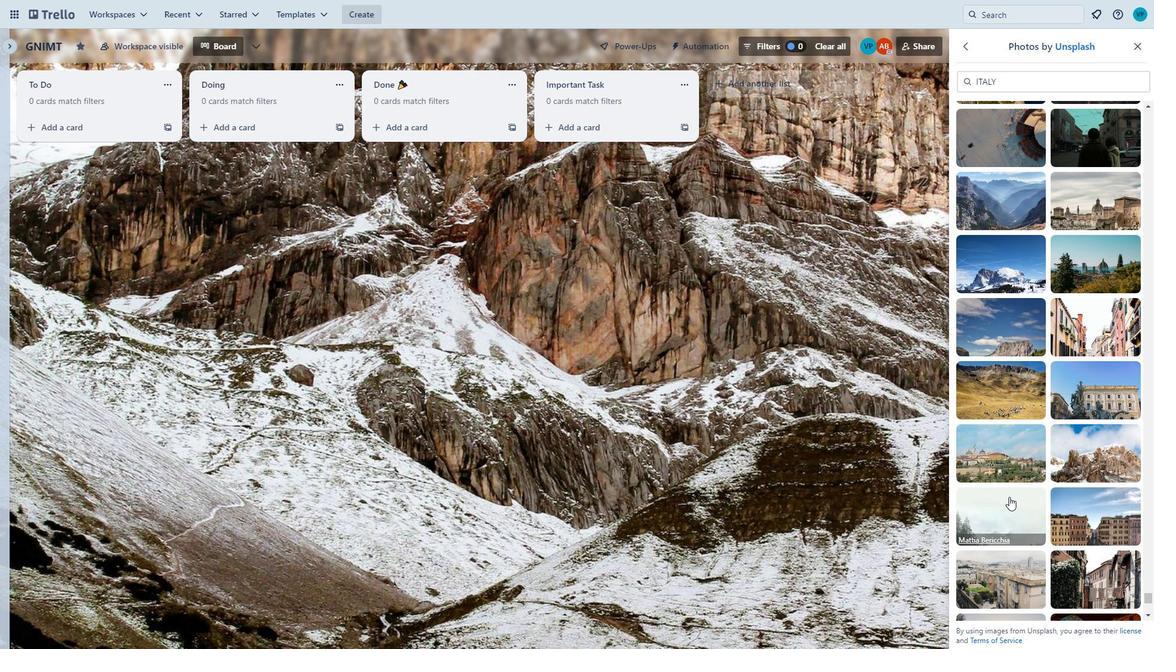
Action: Mouse moved to (1016, 512)
Screenshot: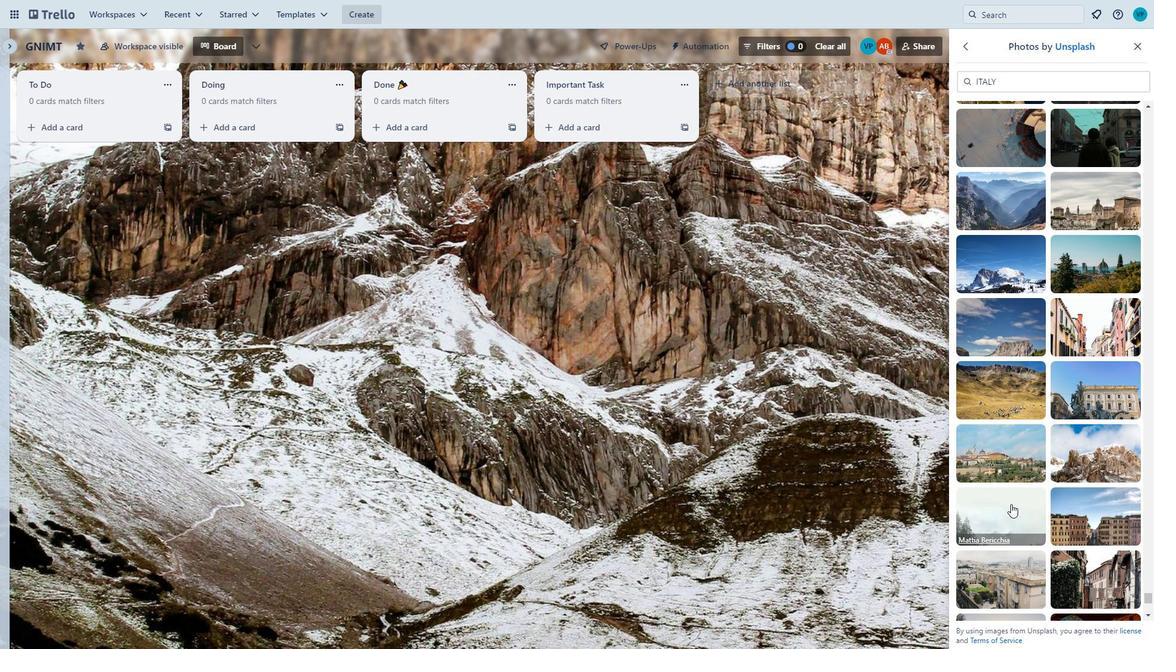 
Action: Mouse scrolled (1016, 511) with delta (0, 0)
Screenshot: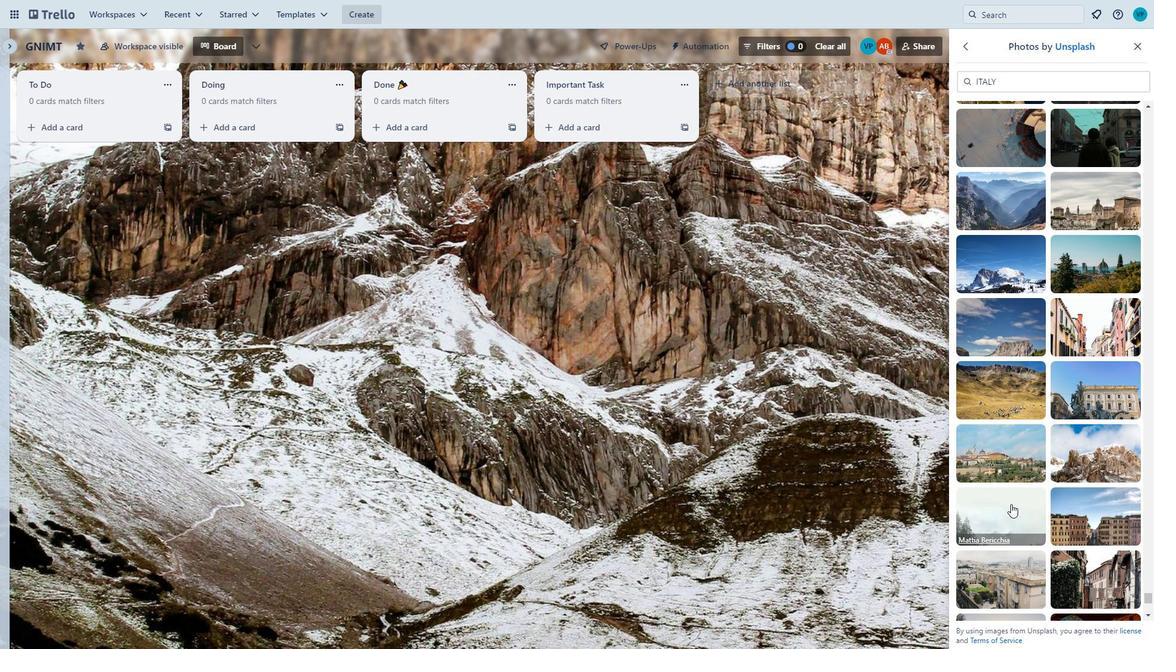 
Action: Mouse moved to (1005, 443)
Screenshot: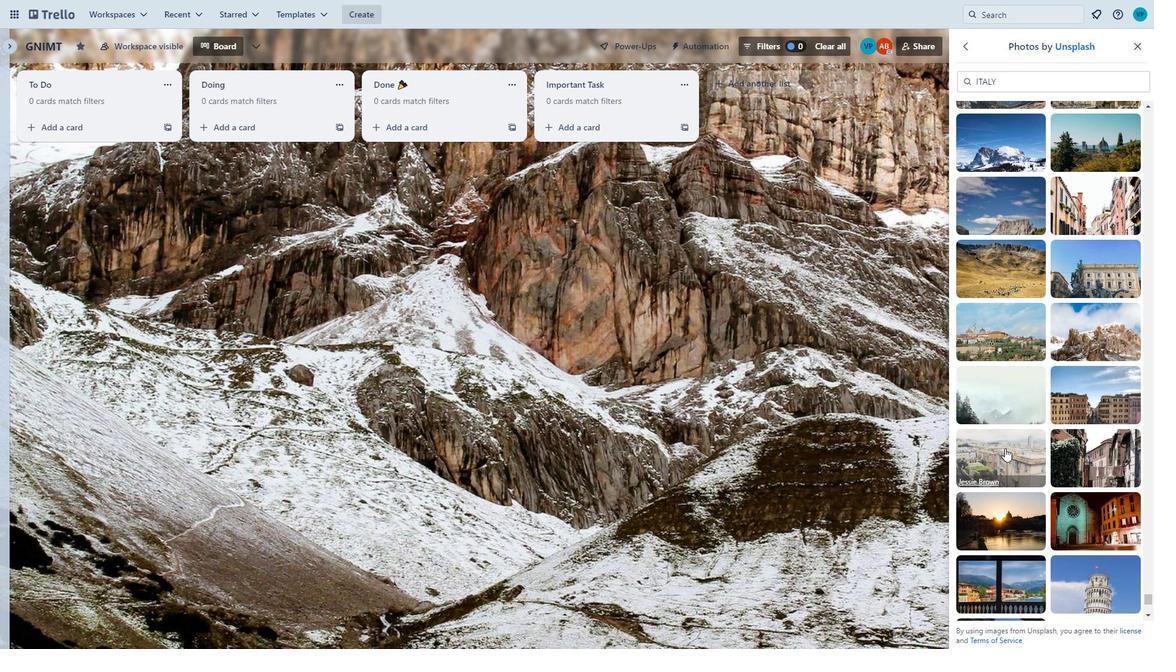 
Action: Mouse pressed left at (1005, 443)
Screenshot: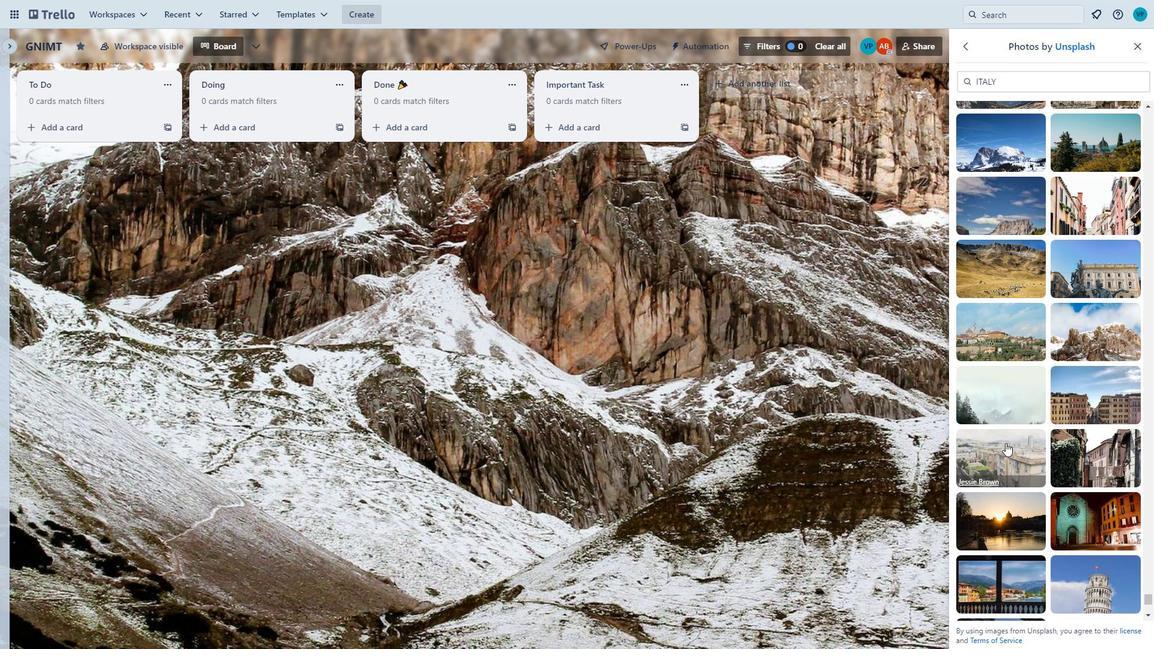 
Action: Mouse moved to (998, 510)
Screenshot: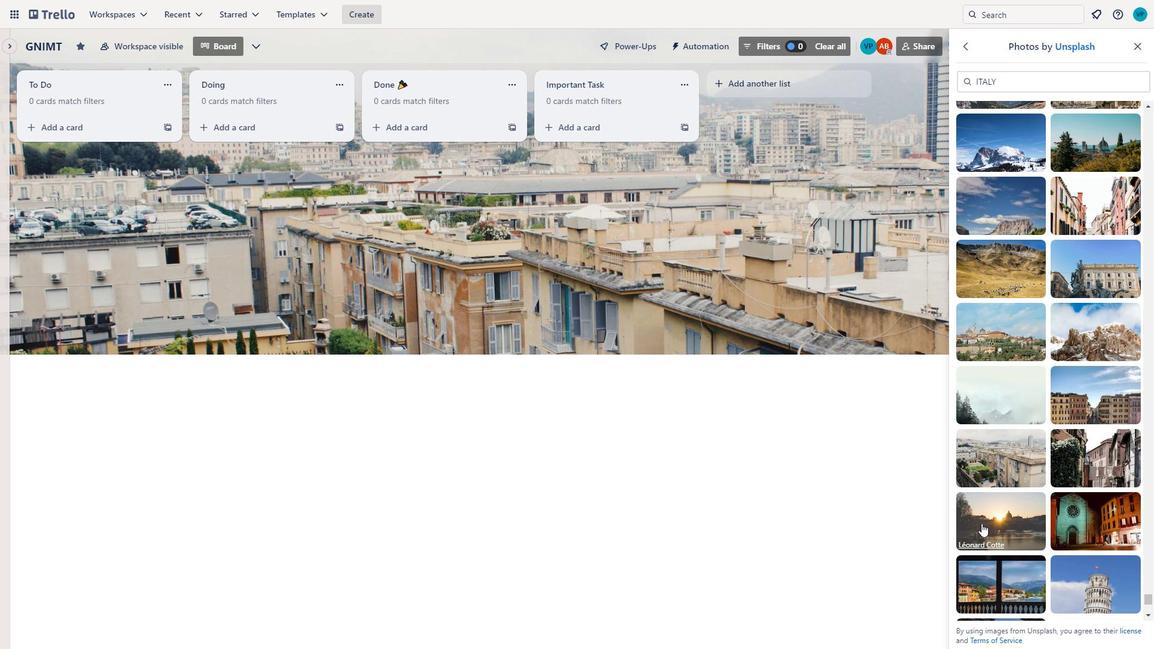 
Action: Mouse pressed left at (998, 510)
Screenshot: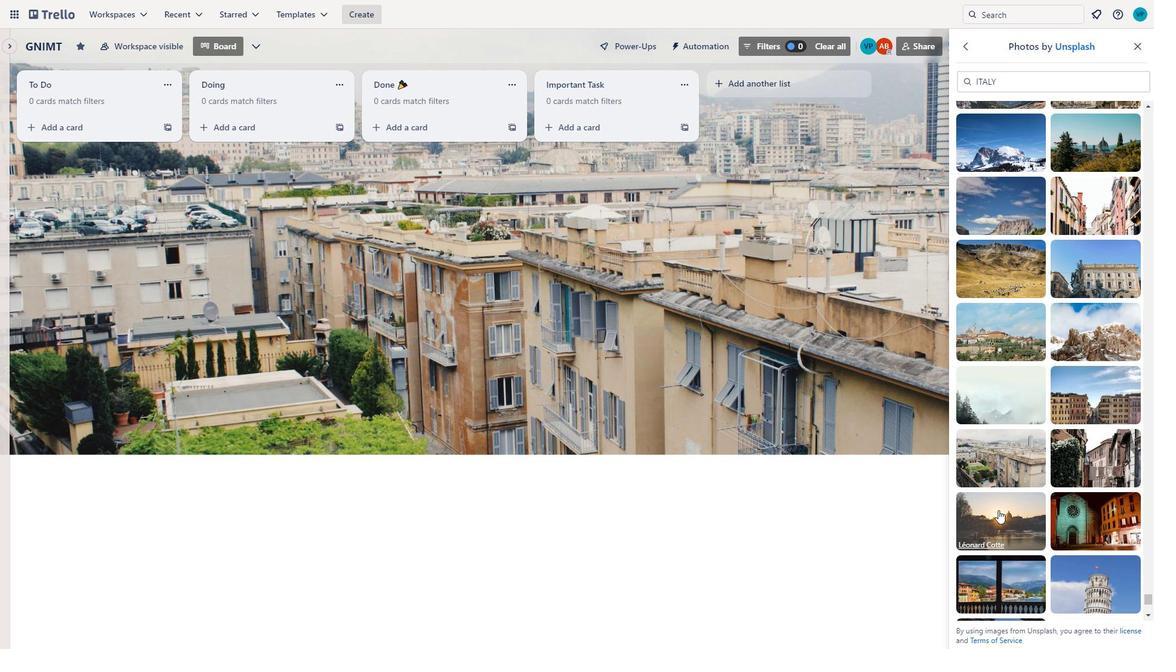 
Action: Mouse moved to (1001, 574)
Screenshot: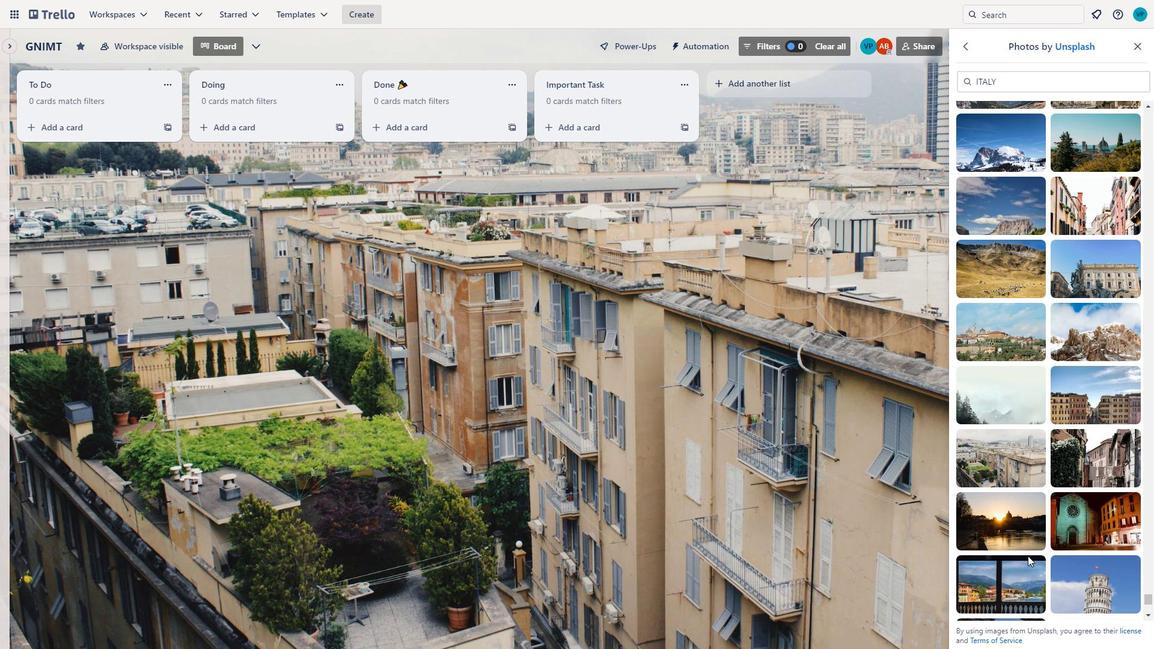 
Action: Mouse pressed left at (1001, 574)
Screenshot: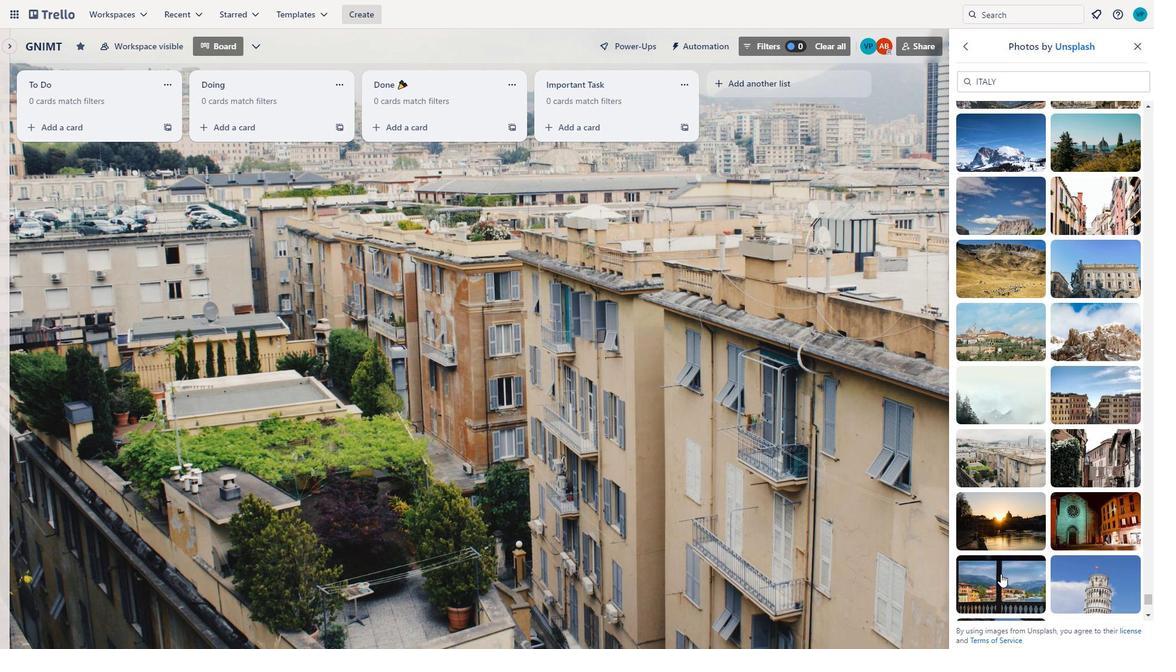 
Action: Mouse moved to (999, 564)
Screenshot: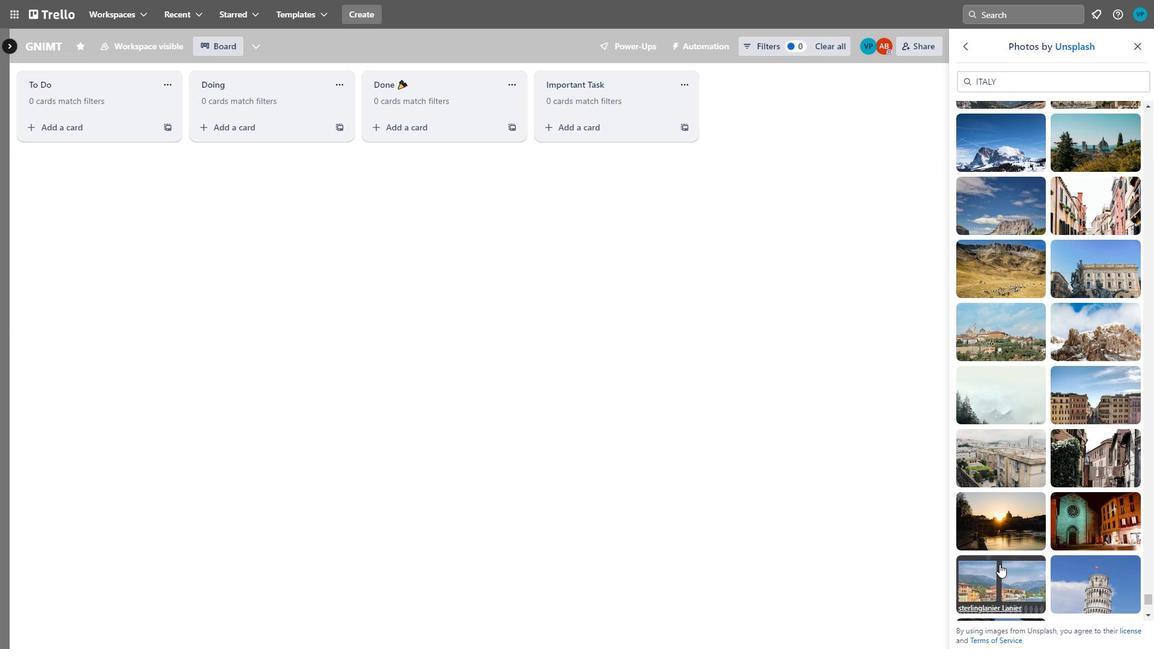 
Action: Mouse scrolled (999, 563) with delta (0, 0)
Screenshot: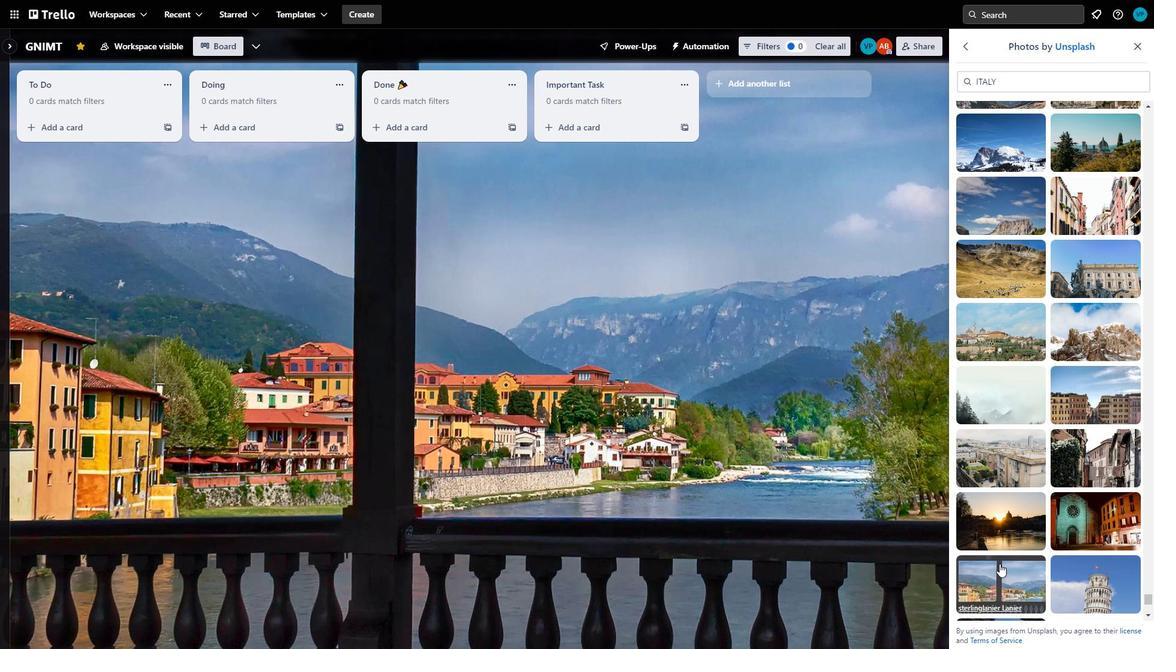 
Action: Mouse moved to (1016, 453)
Screenshot: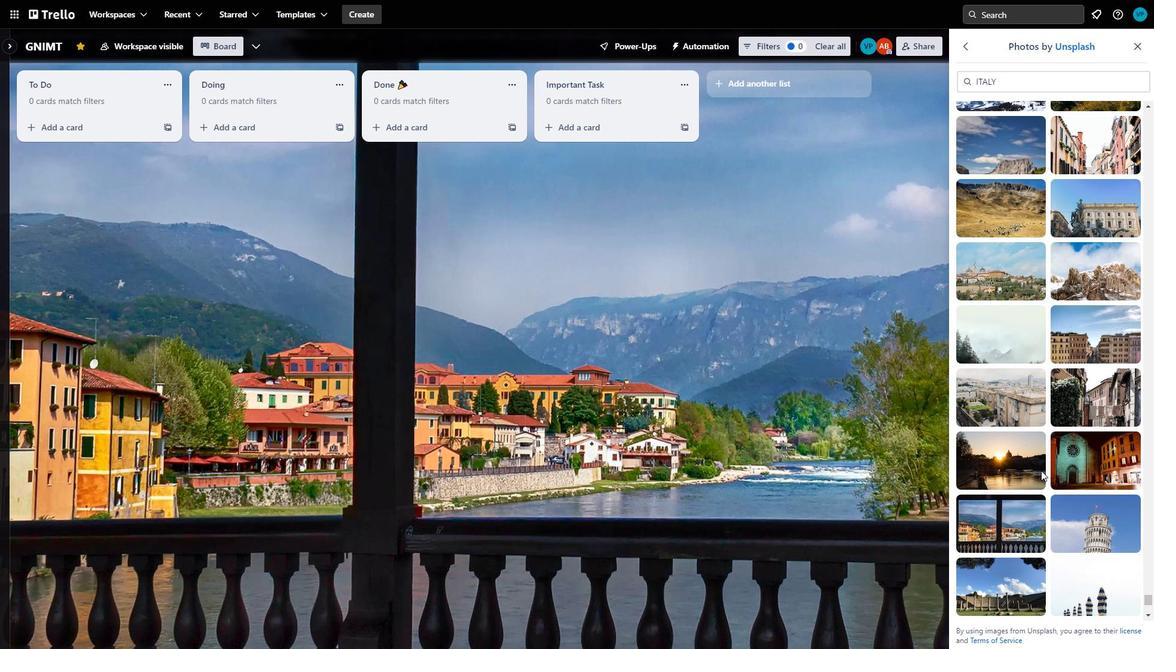 
Action: Mouse pressed left at (1016, 453)
Screenshot: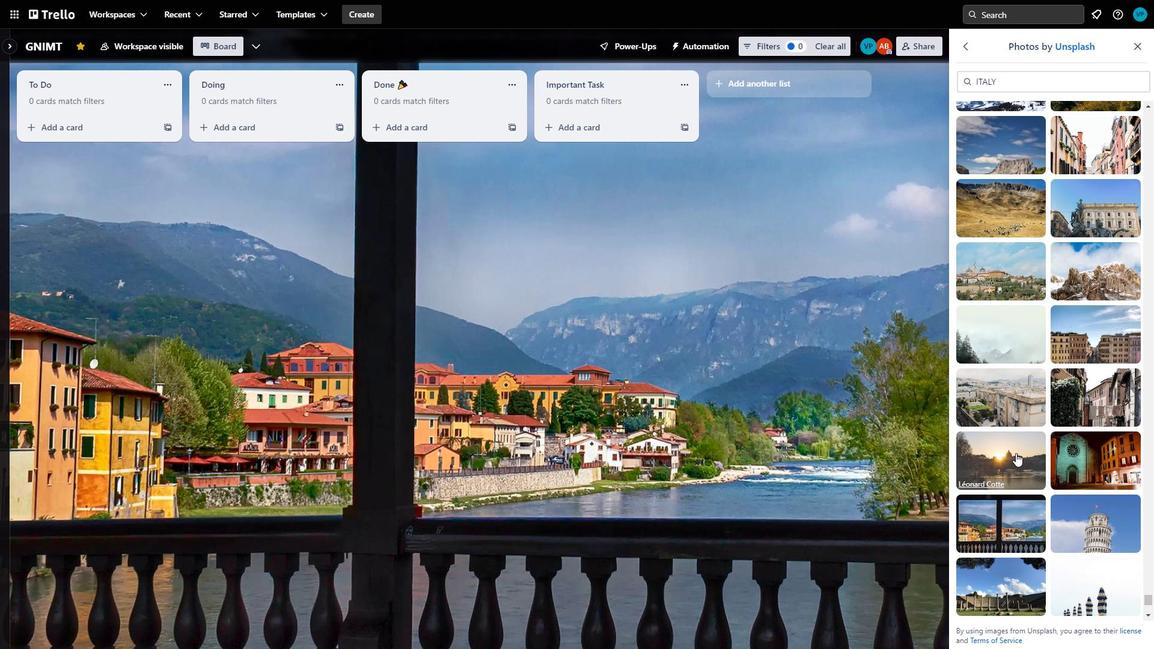 
Action: Mouse moved to (1016, 456)
Screenshot: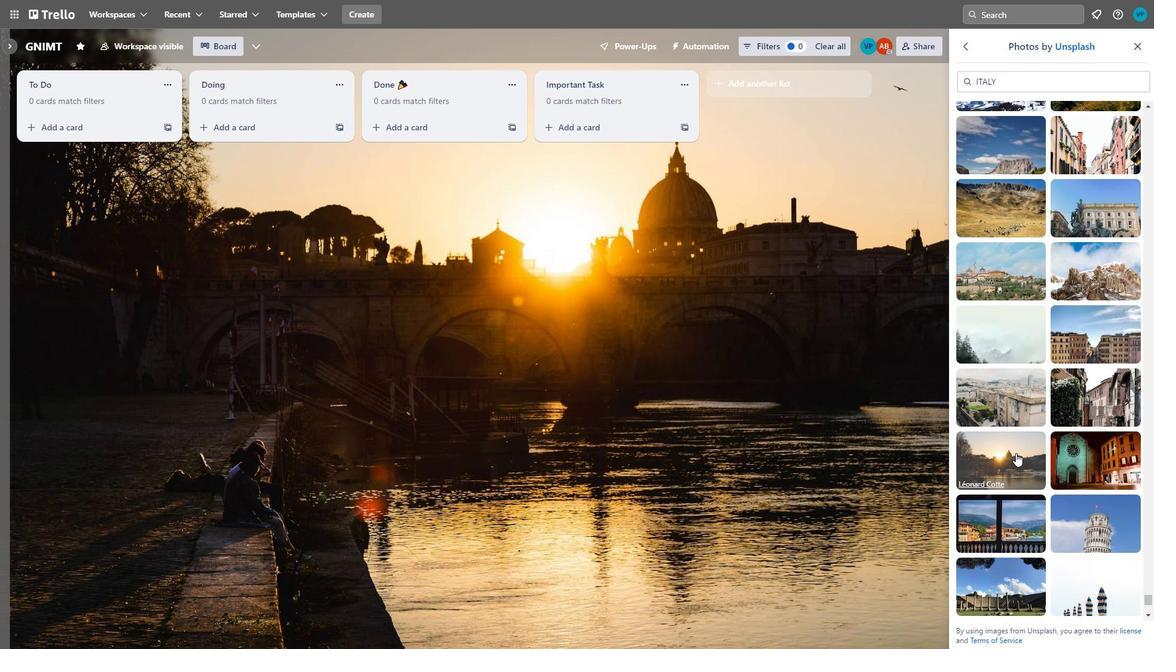 
Action: Mouse scrolled (1016, 455) with delta (0, 0)
Screenshot: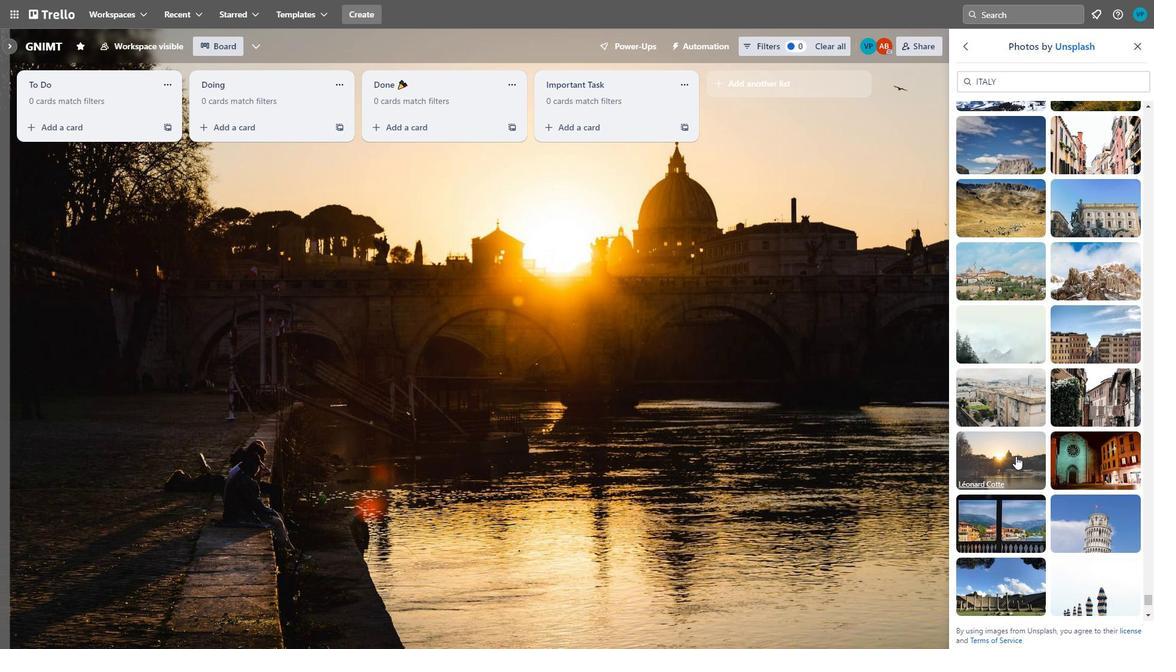 
Action: Mouse moved to (1000, 528)
Screenshot: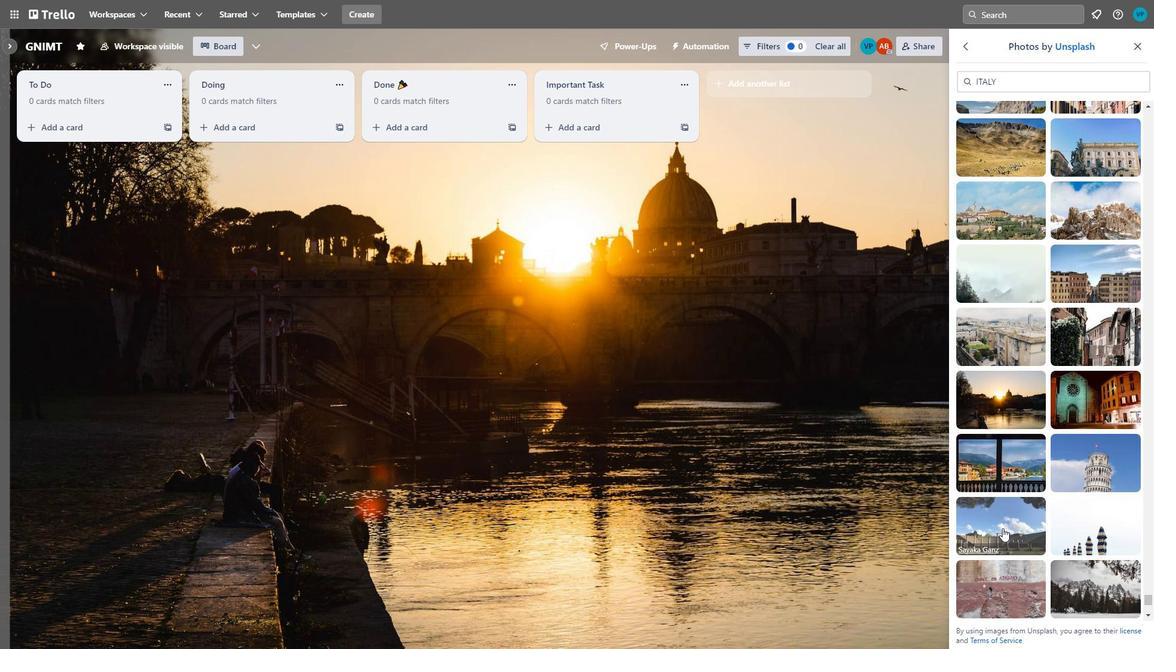 
Action: Mouse pressed left at (1000, 528)
Screenshot: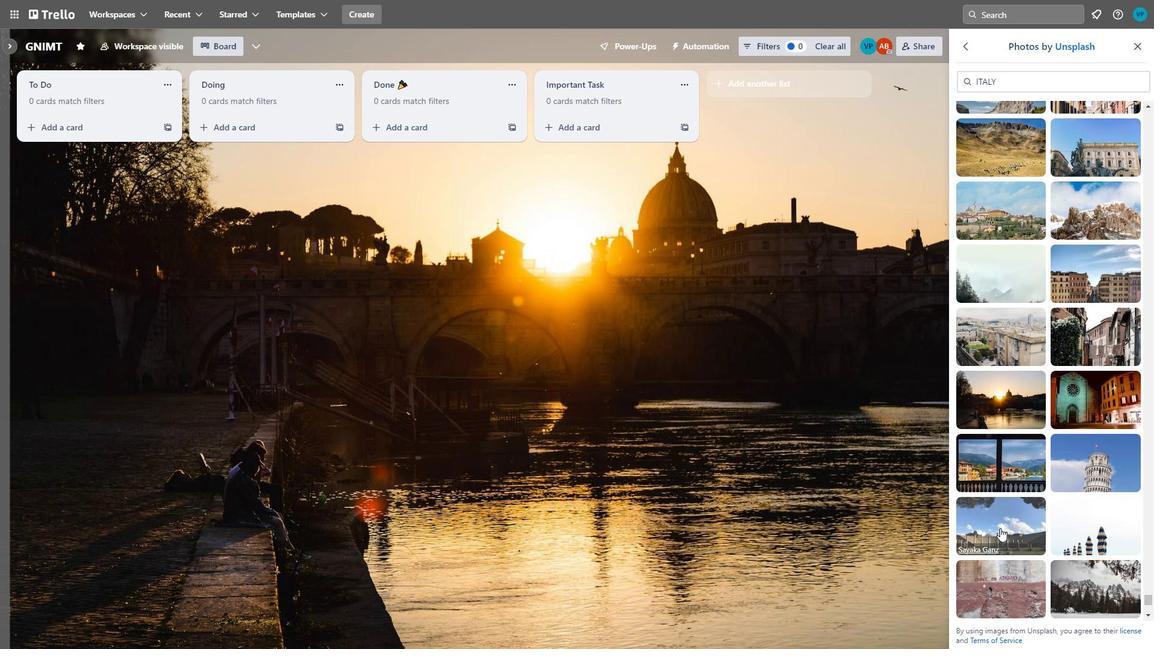 
Action: Mouse moved to (1091, 461)
Screenshot: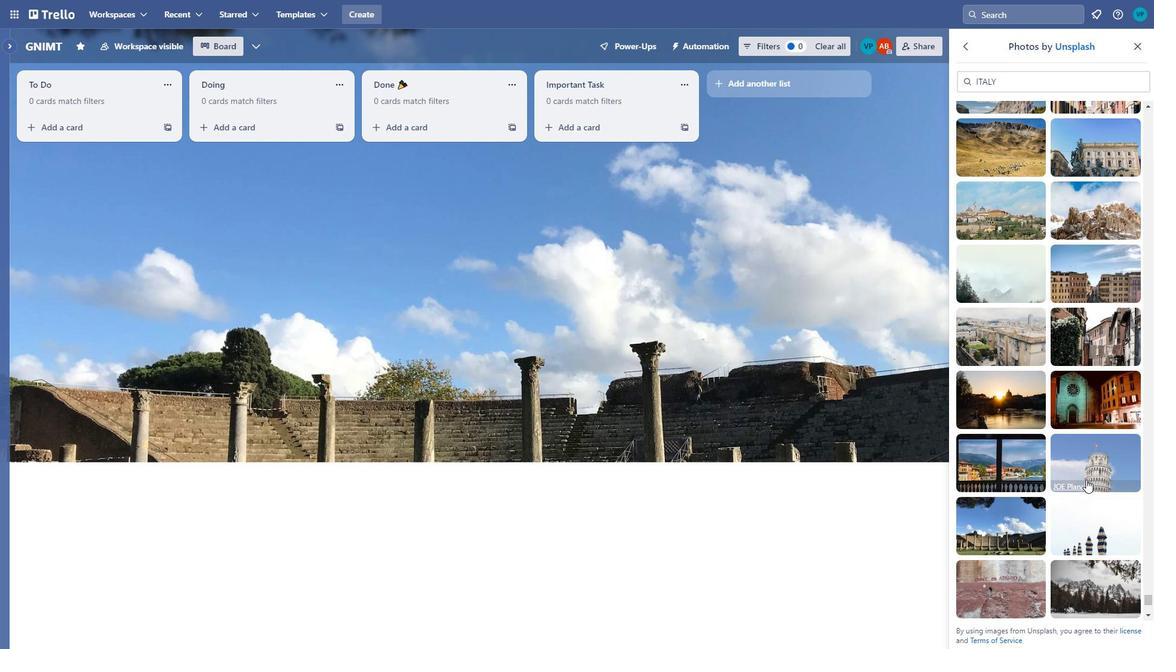 
Action: Mouse pressed left at (1091, 461)
Screenshot: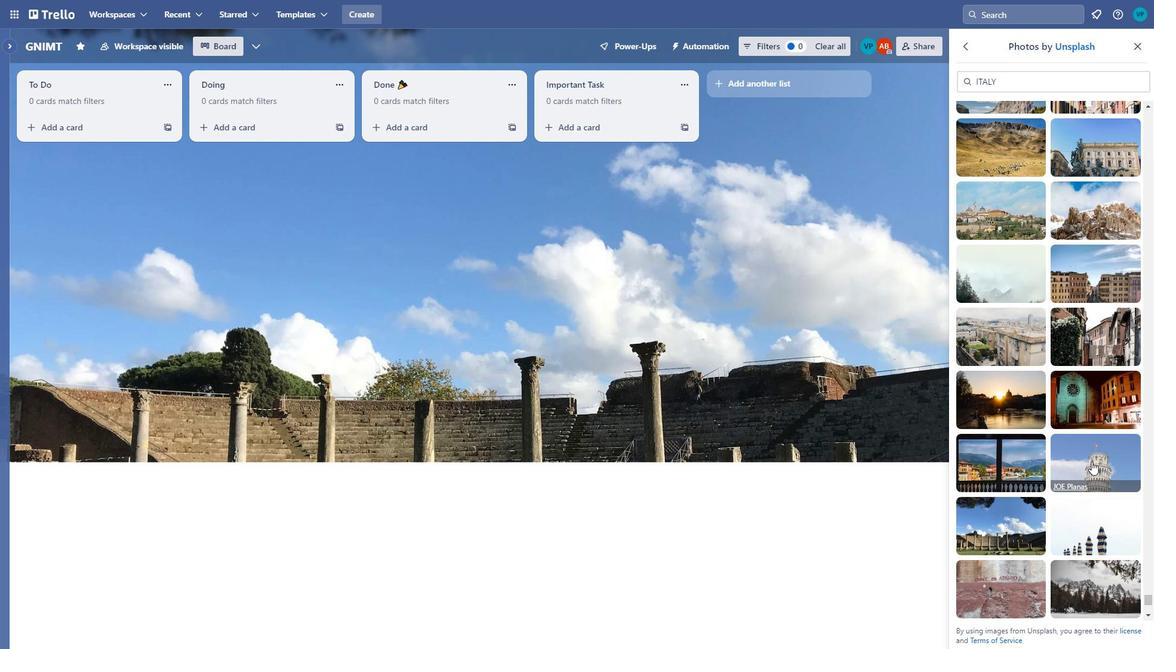 
Action: Mouse moved to (1100, 438)
Screenshot: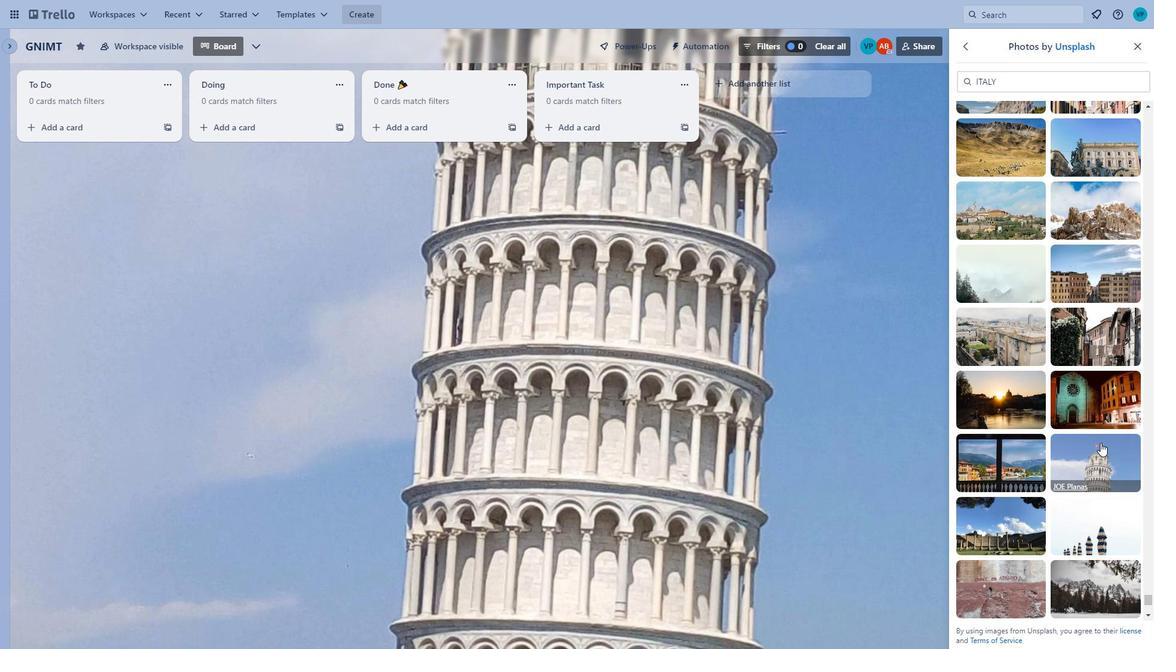 
Action: Mouse scrolled (1100, 437) with delta (0, 0)
Screenshot: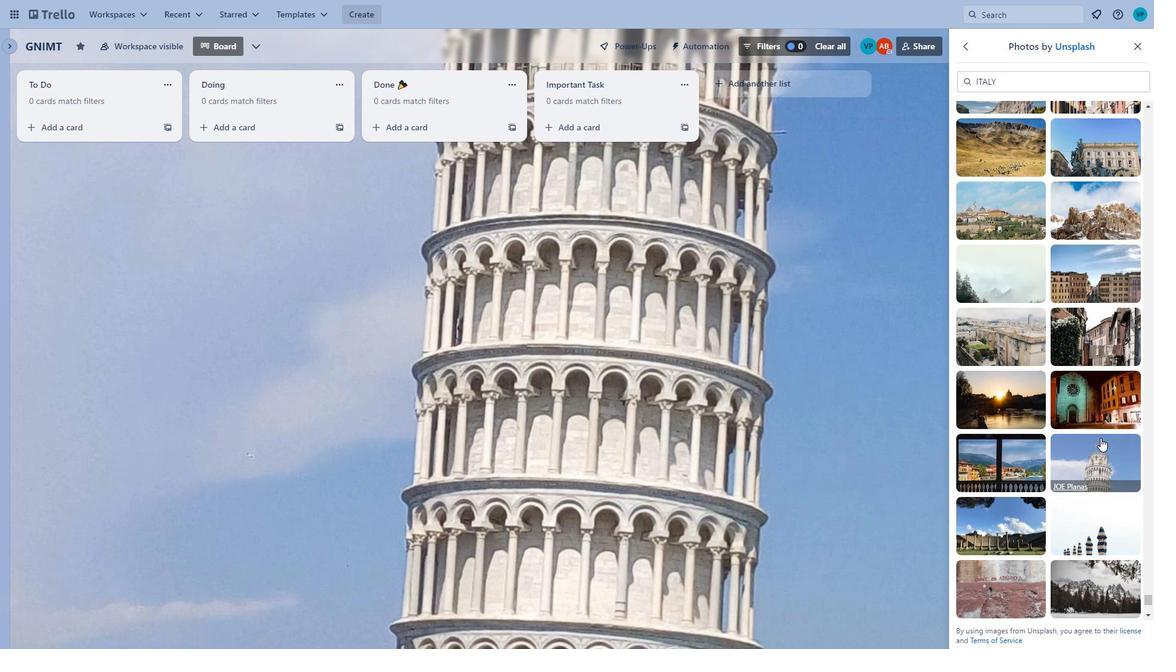 
Action: Mouse scrolled (1100, 437) with delta (0, 0)
Screenshot: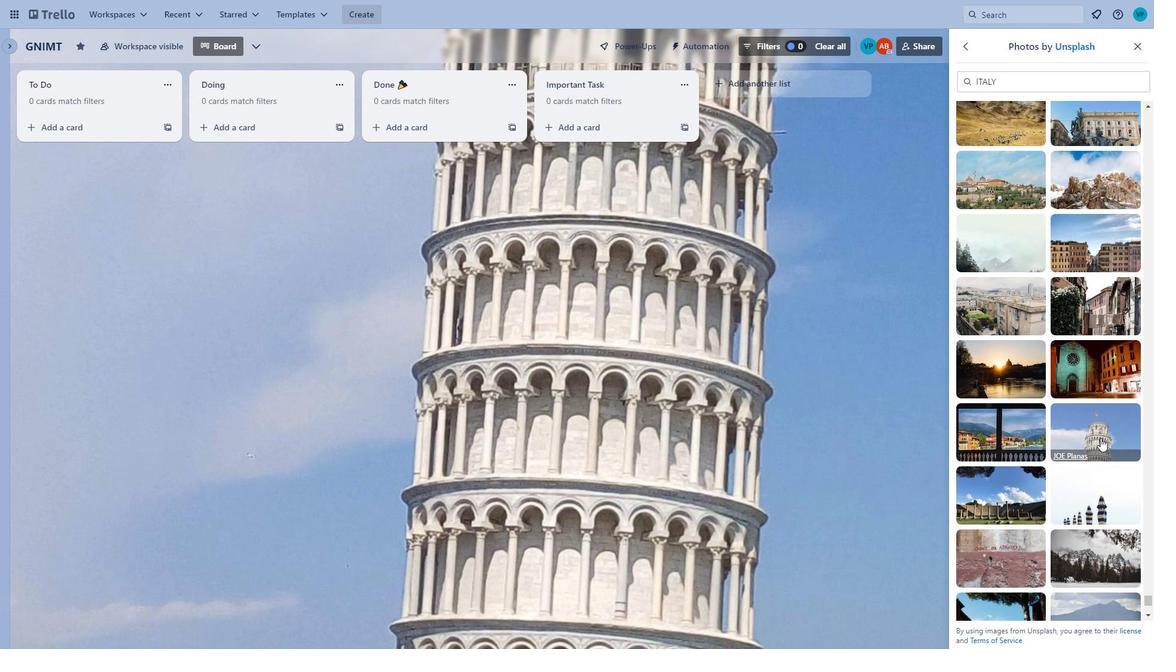 
Action: Mouse moved to (1112, 448)
Screenshot: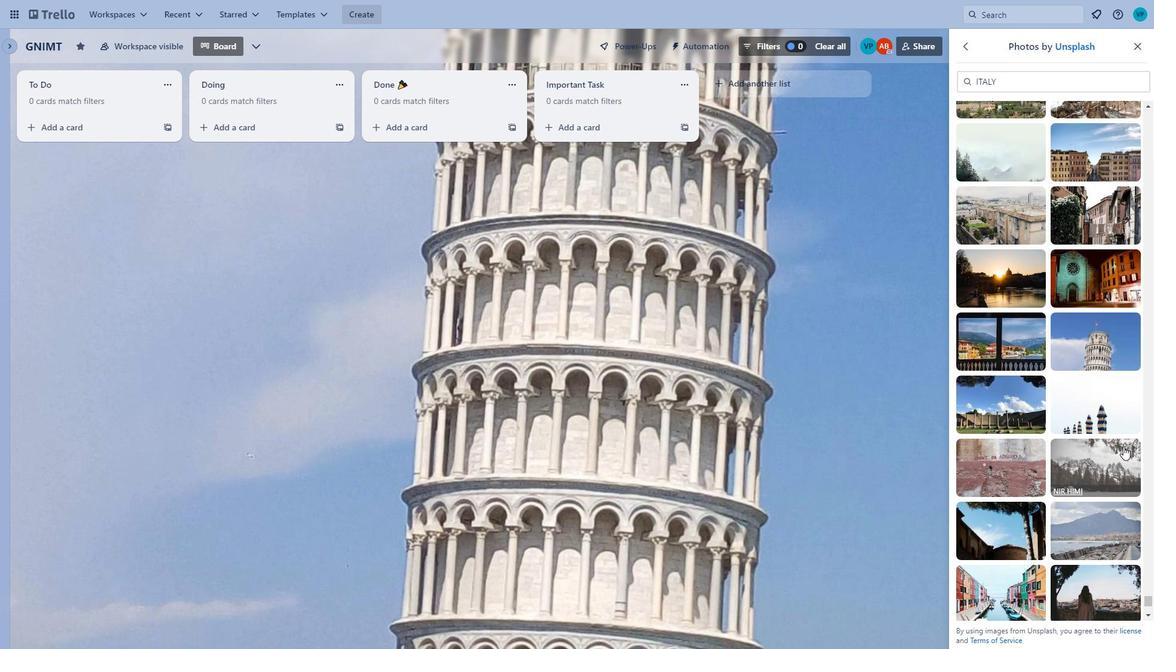 
Action: Mouse pressed left at (1112, 448)
Screenshot: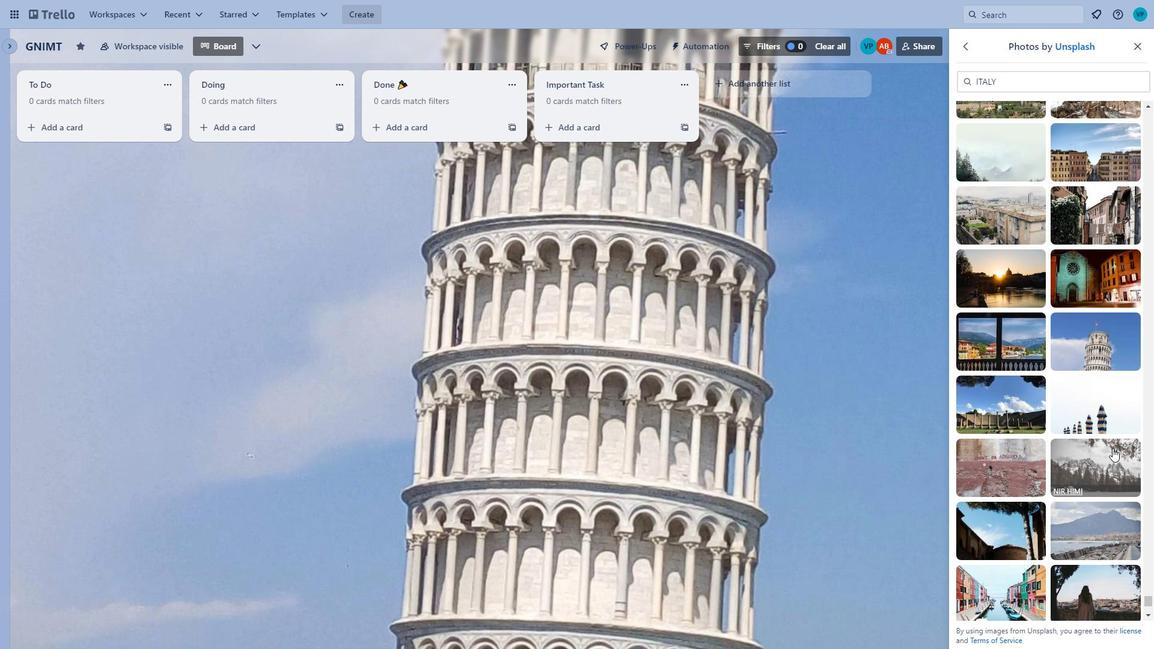 
Action: Mouse moved to (1117, 445)
Screenshot: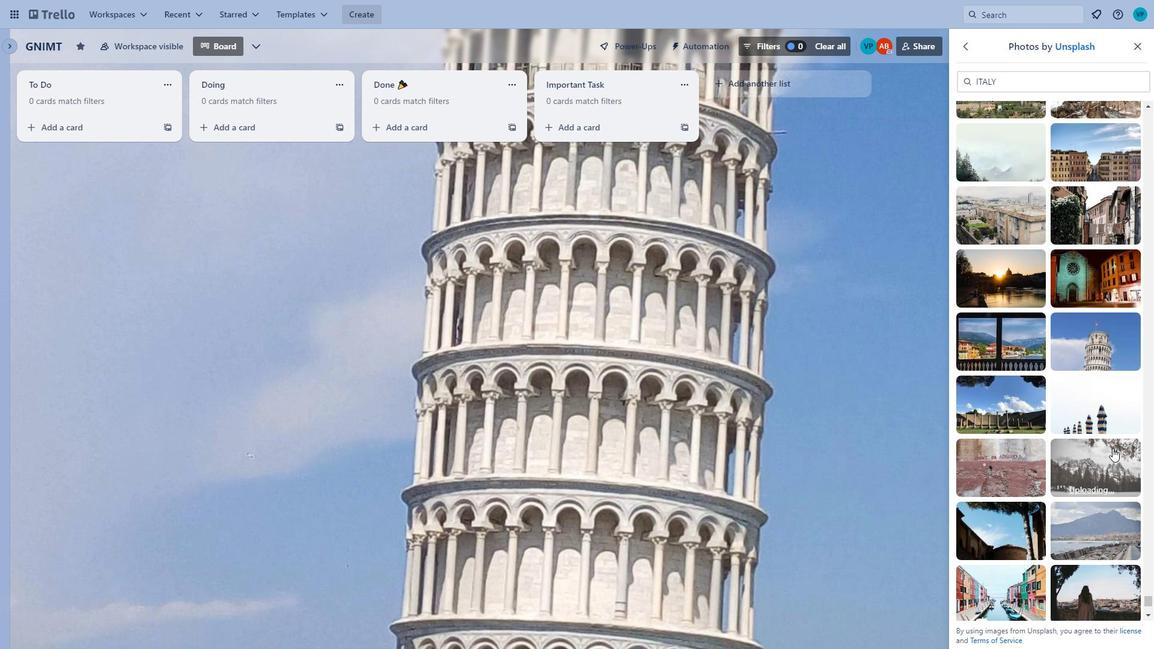 
Action: Mouse scrolled (1117, 444) with delta (0, 0)
Screenshot: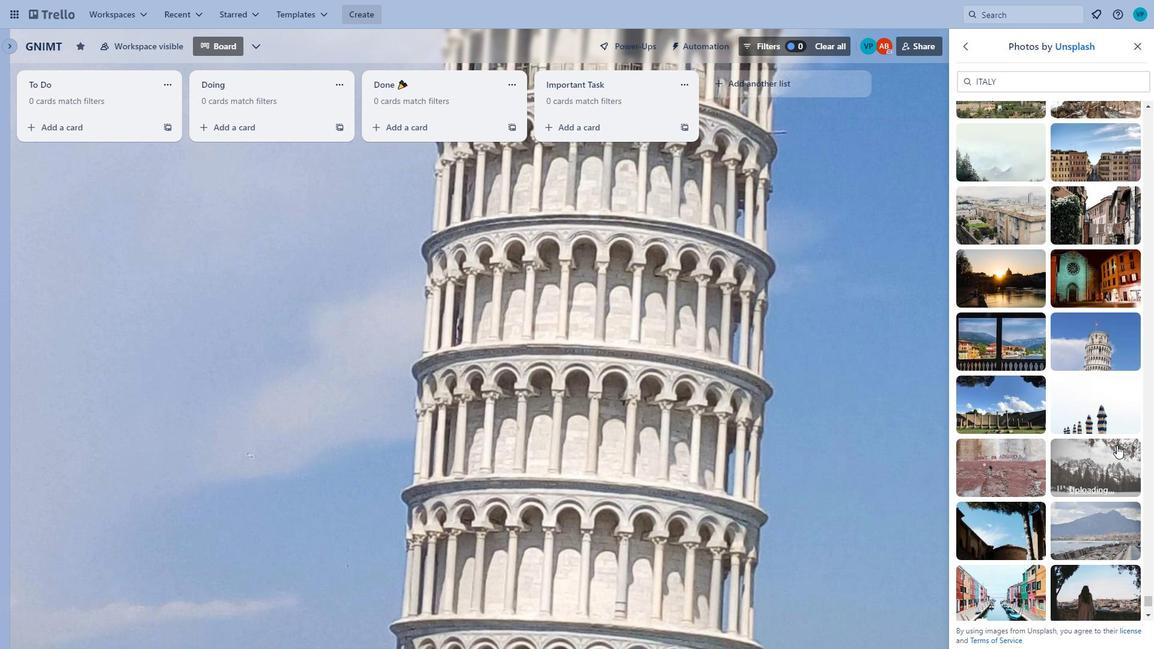 
Action: Mouse scrolled (1117, 444) with delta (0, 0)
Screenshot: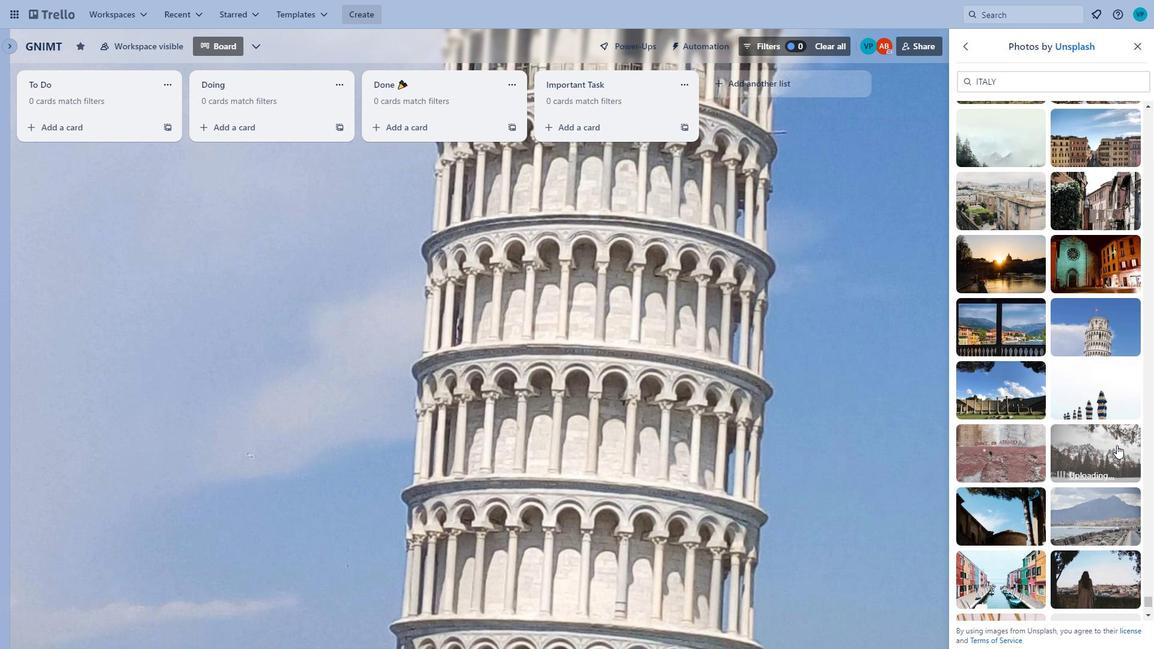 
Action: Mouse scrolled (1117, 444) with delta (0, 0)
Screenshot: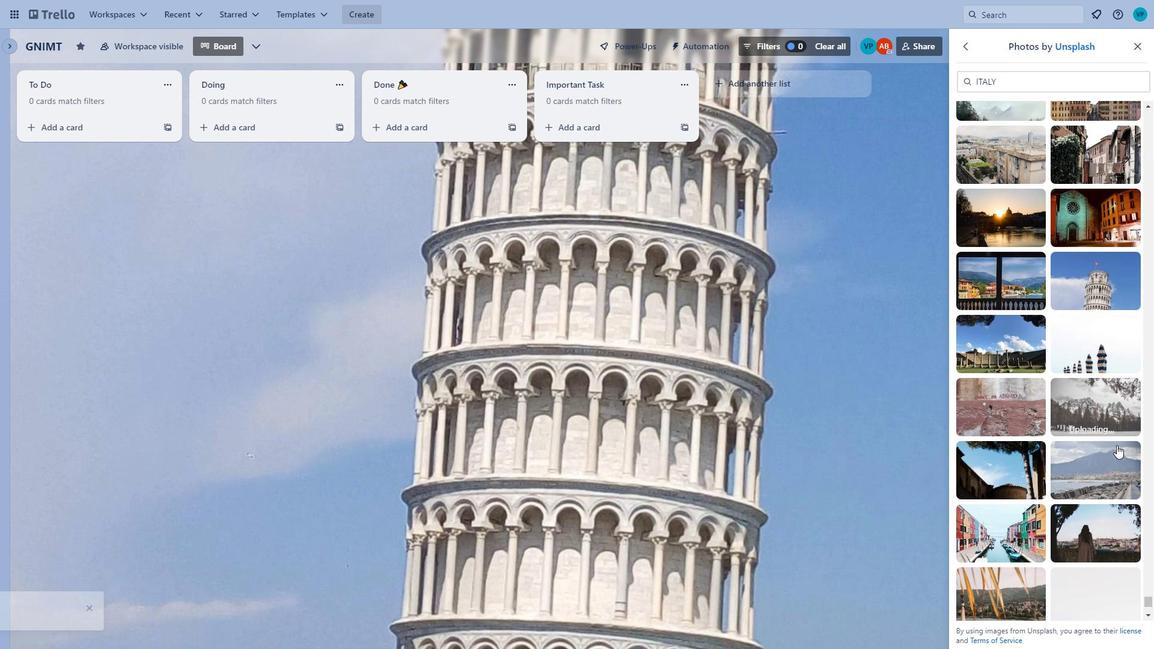 
Action: Mouse scrolled (1117, 444) with delta (0, 0)
Screenshot: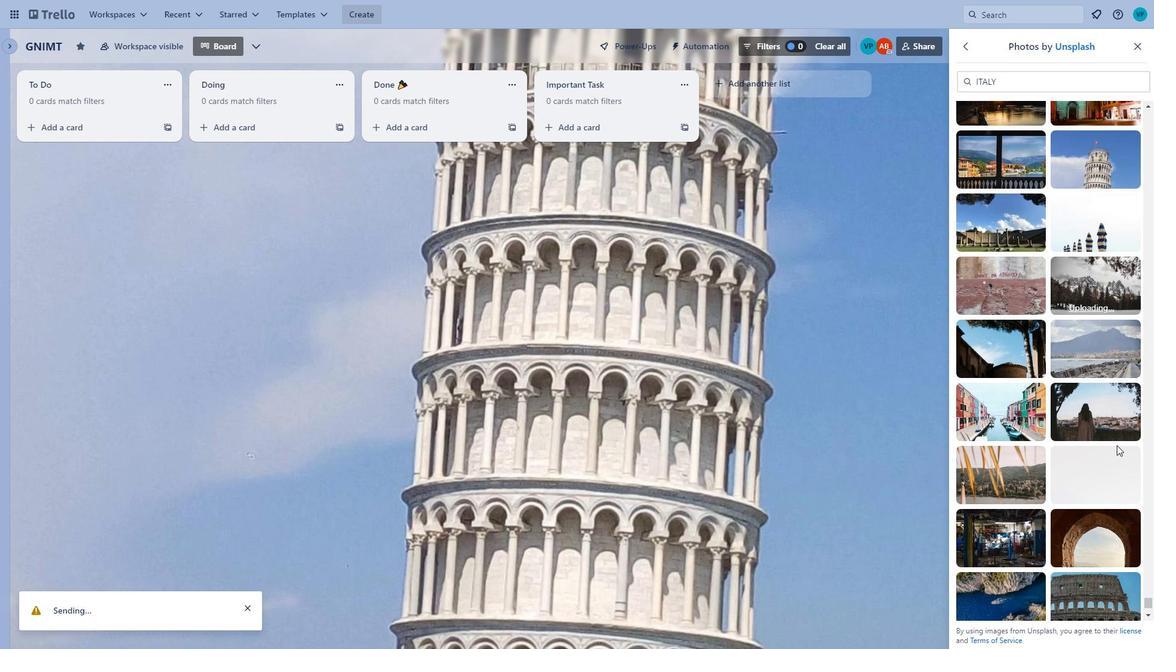 
Action: Mouse scrolled (1117, 444) with delta (0, 0)
Screenshot: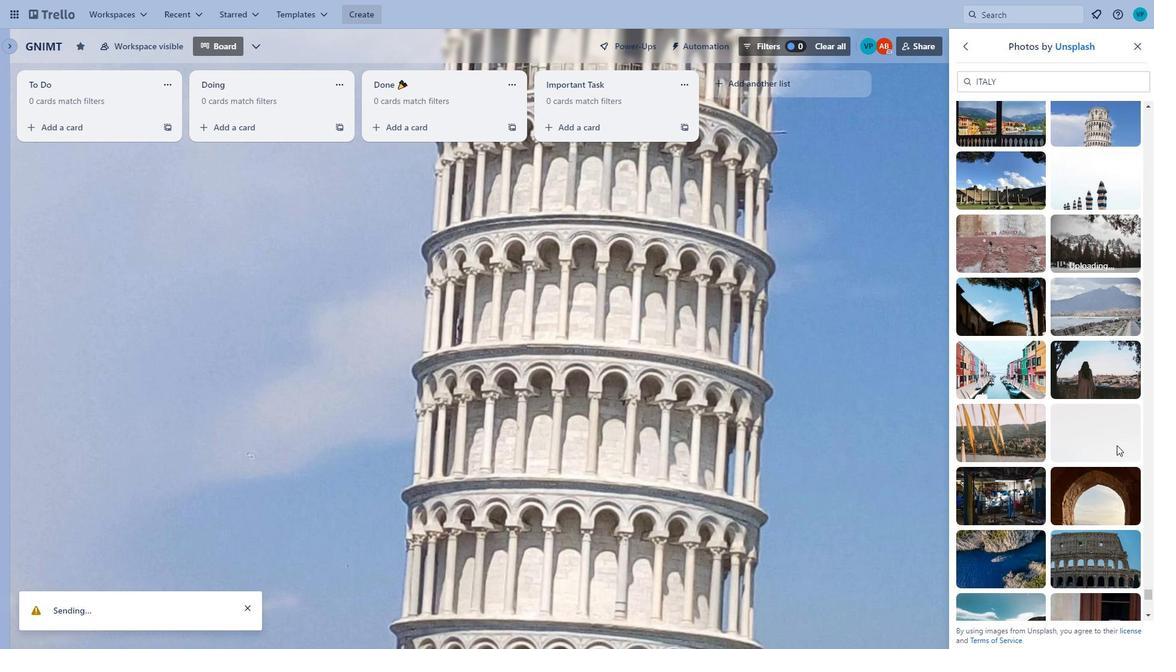 
Action: Mouse moved to (987, 479)
Screenshot: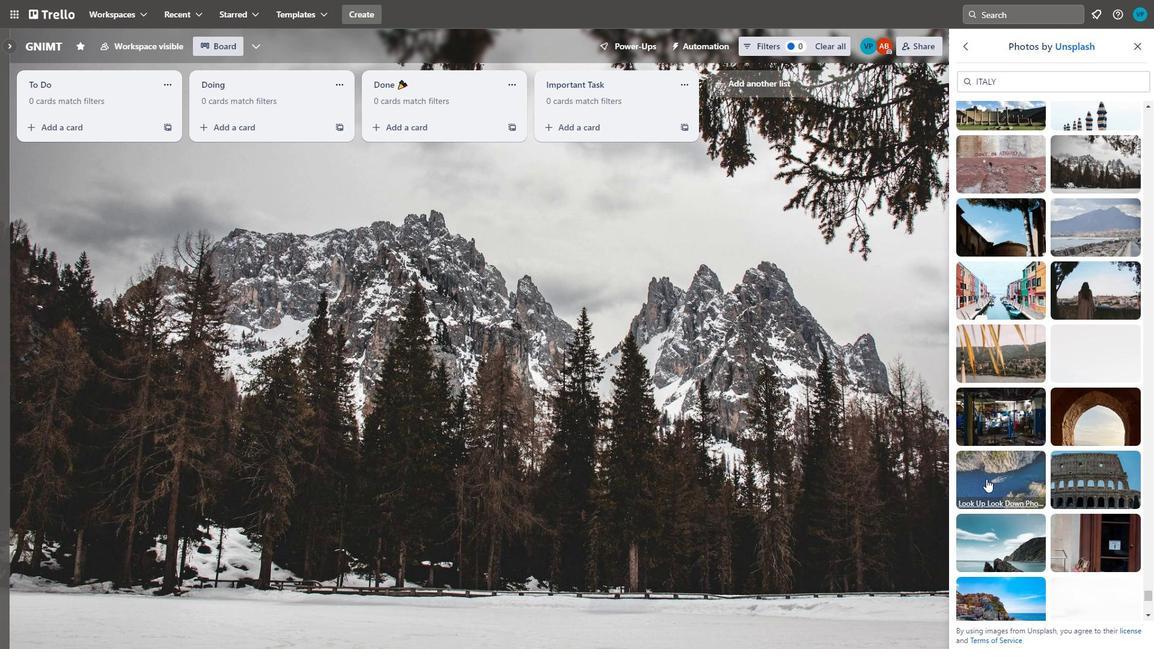 
Action: Mouse pressed left at (987, 479)
Screenshot: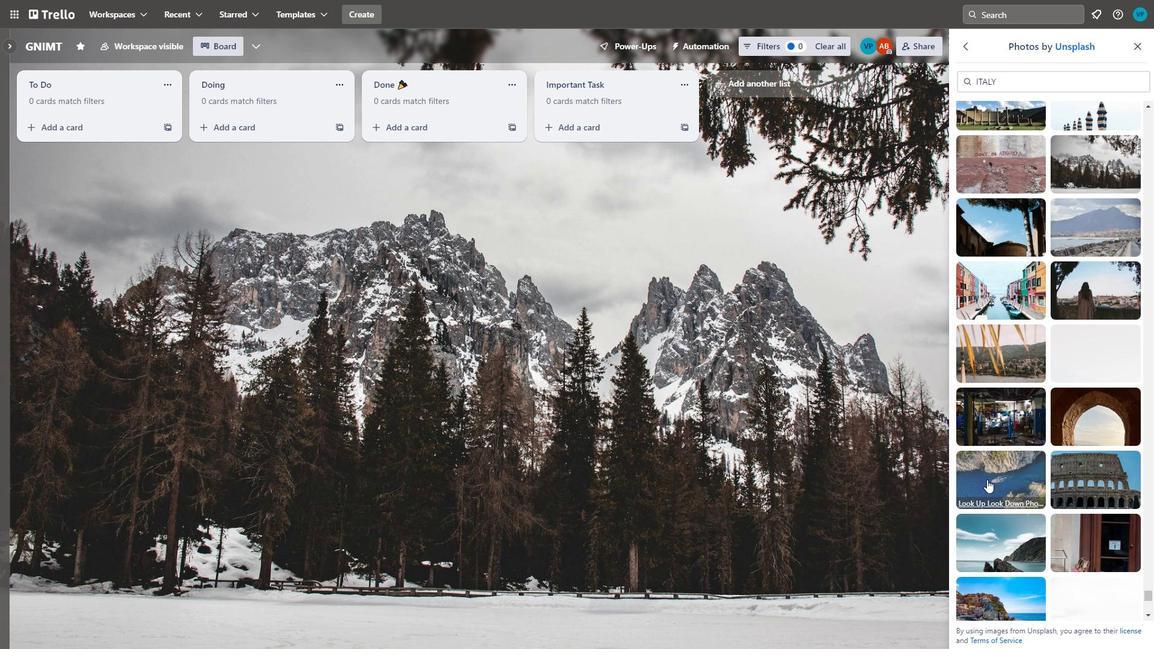 
Action: Mouse moved to (1109, 482)
Screenshot: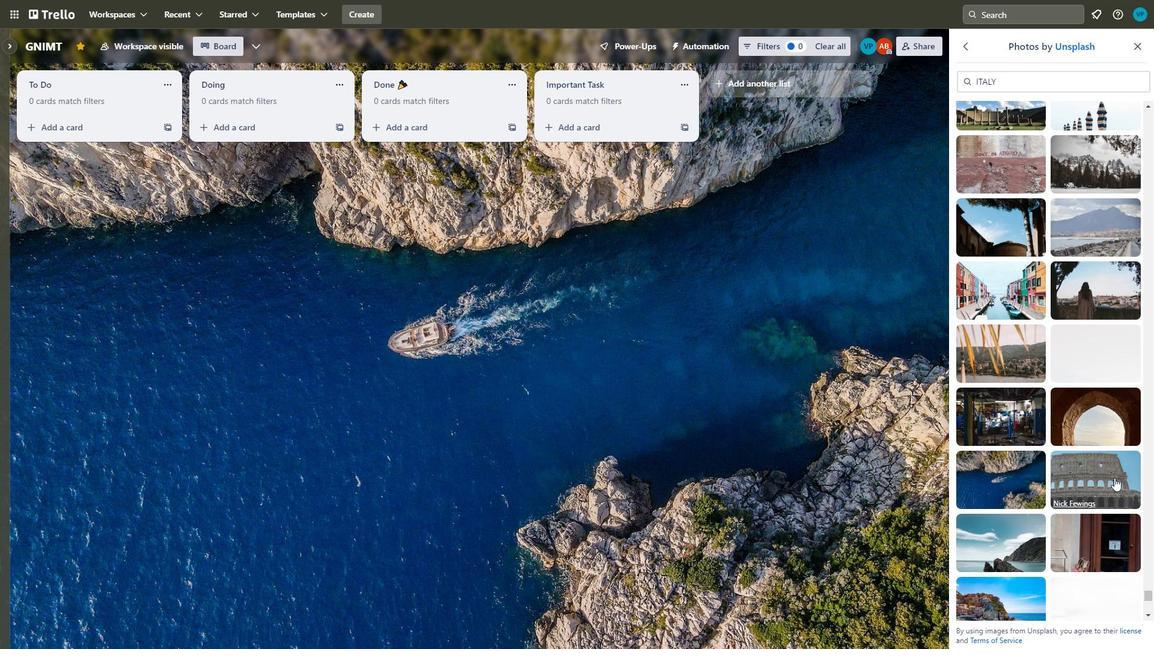 
Action: Mouse scrolled (1109, 482) with delta (0, 0)
Screenshot: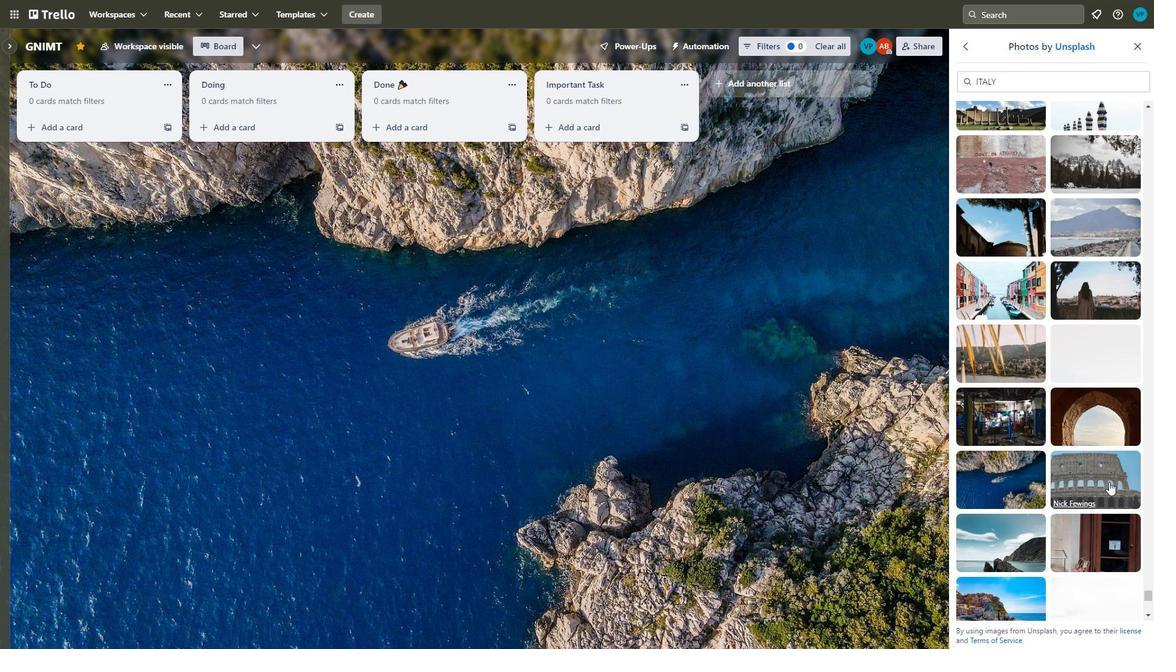 
Action: Mouse moved to (992, 478)
Screenshot: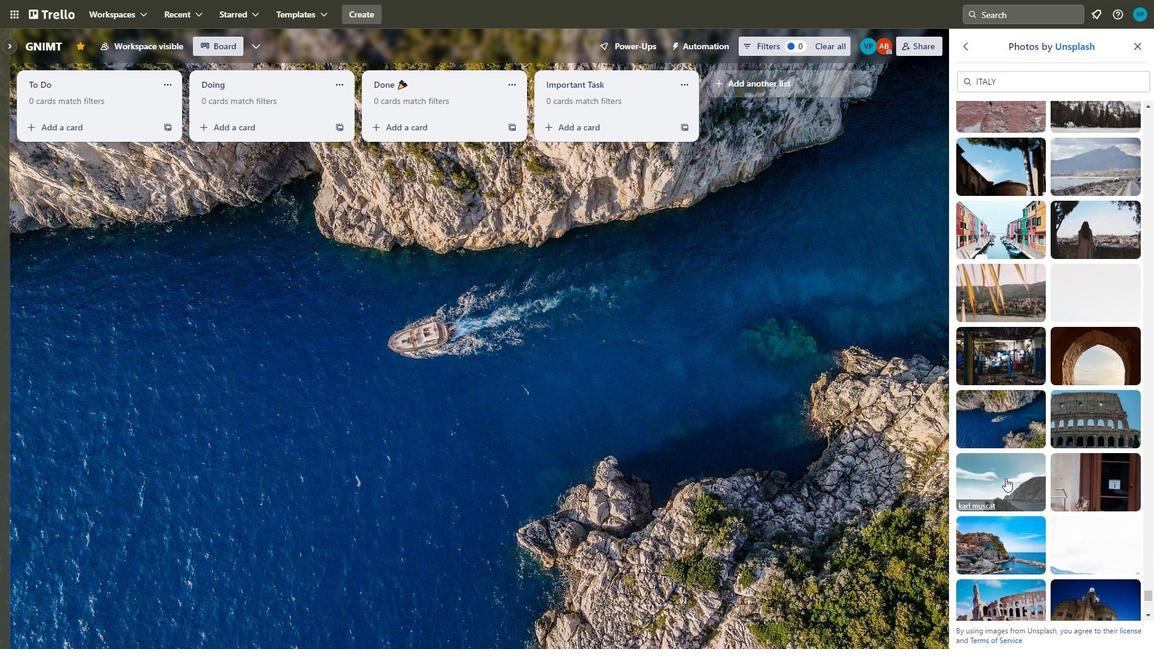 
Action: Mouse pressed left at (992, 478)
Screenshot: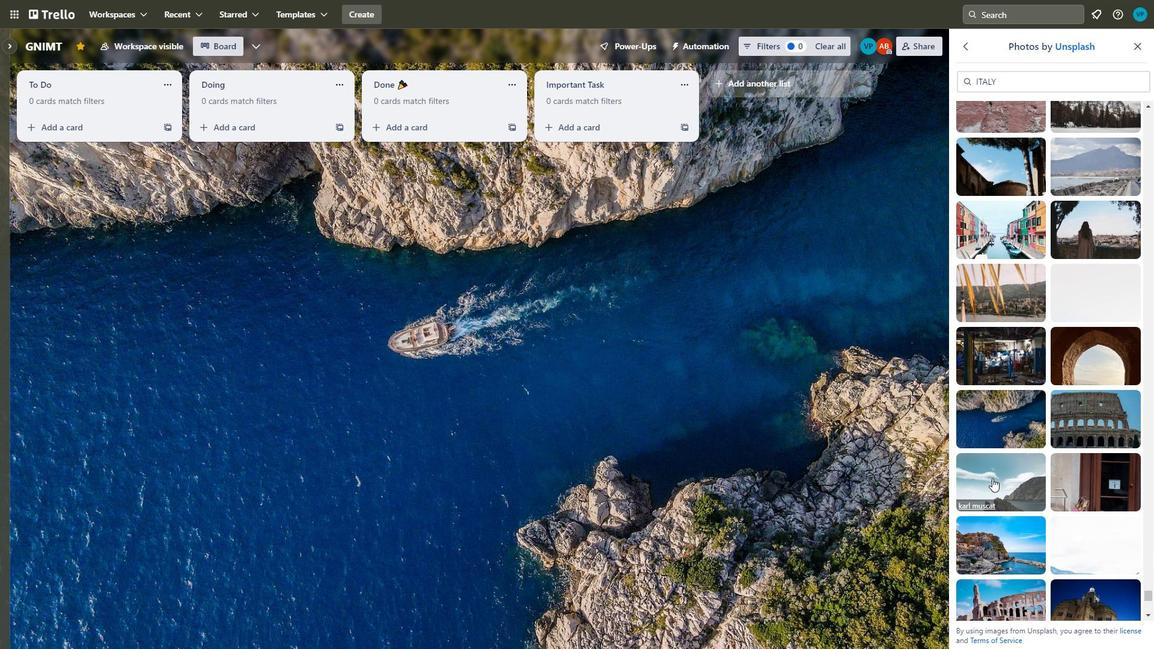 
Action: Mouse moved to (1001, 467)
Screenshot: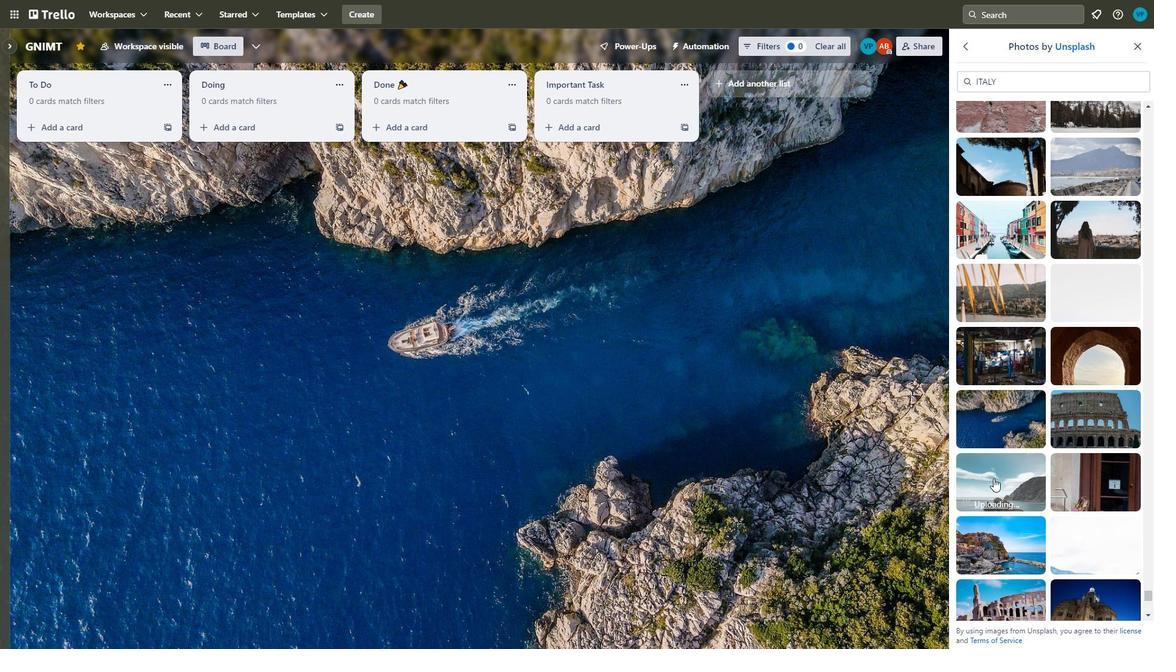
Action: Mouse scrolled (1001, 467) with delta (0, 0)
Screenshot: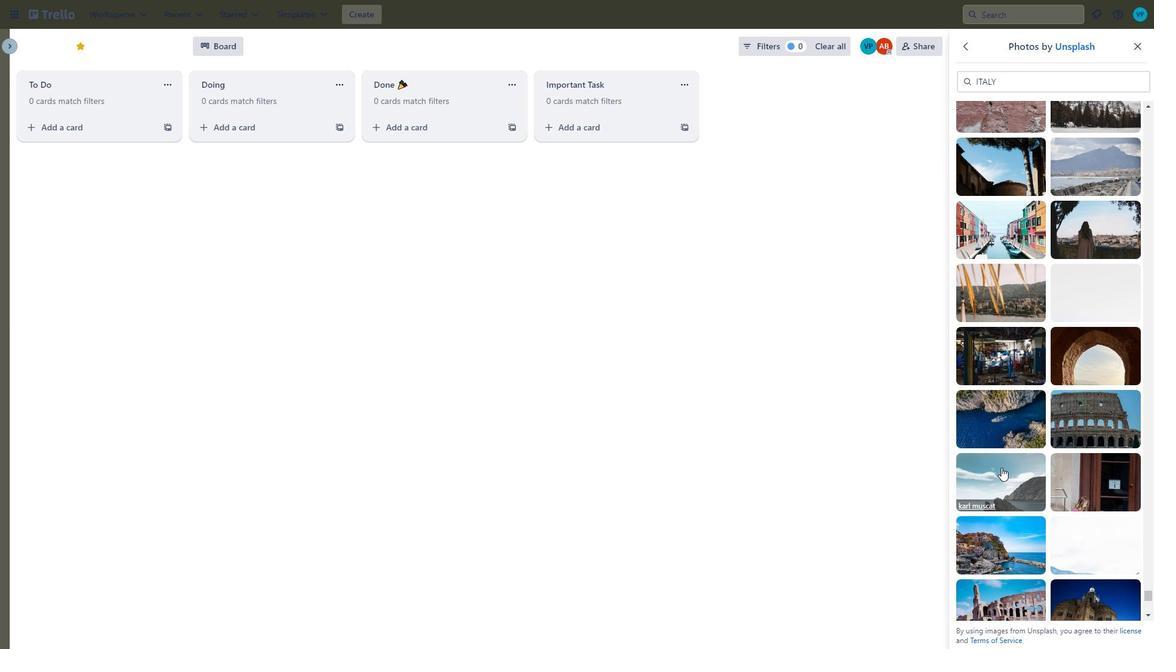 
Action: Mouse scrolled (1001, 467) with delta (0, 0)
Screenshot: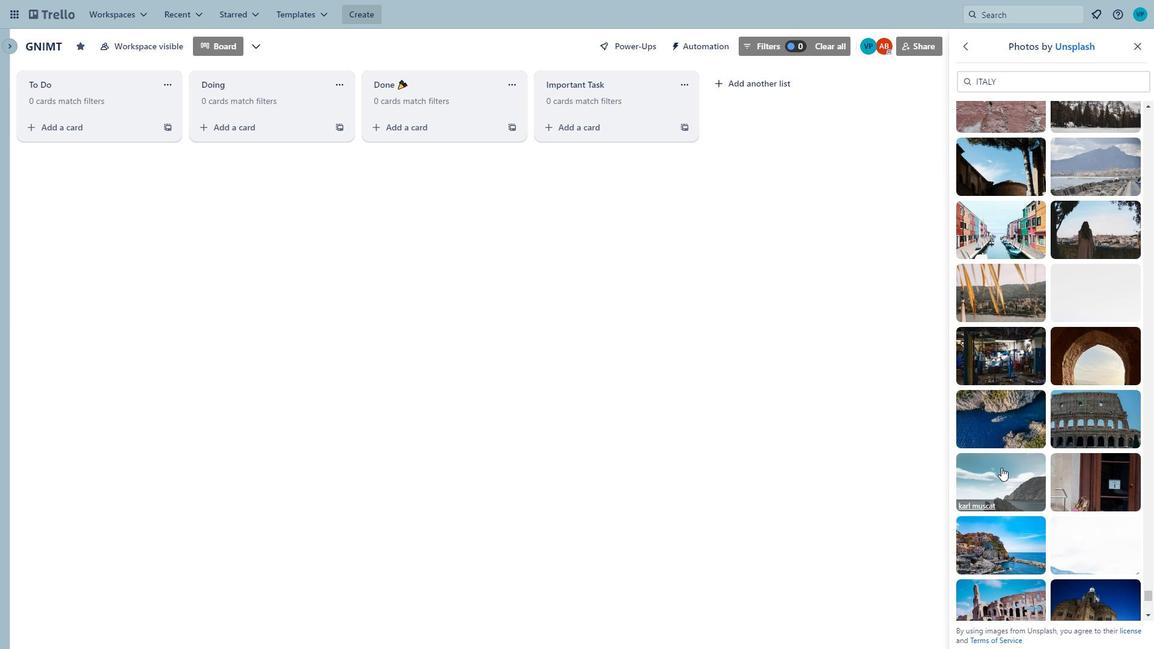 
Action: Mouse moved to (994, 407)
Screenshot: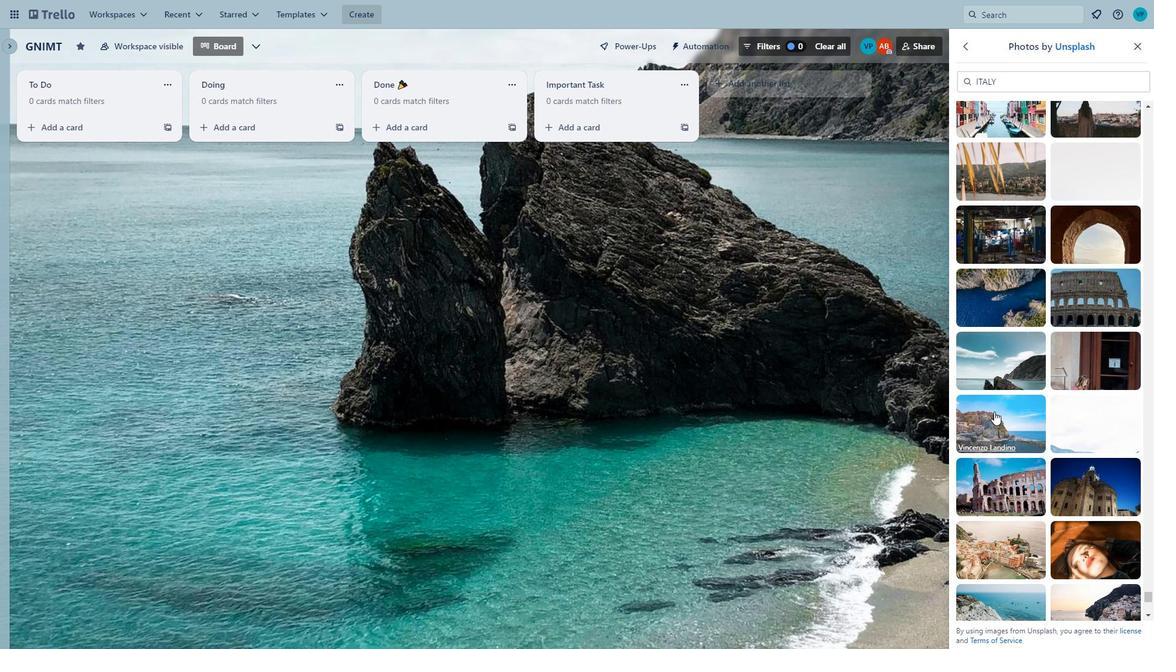 
Action: Mouse pressed left at (994, 407)
Screenshot: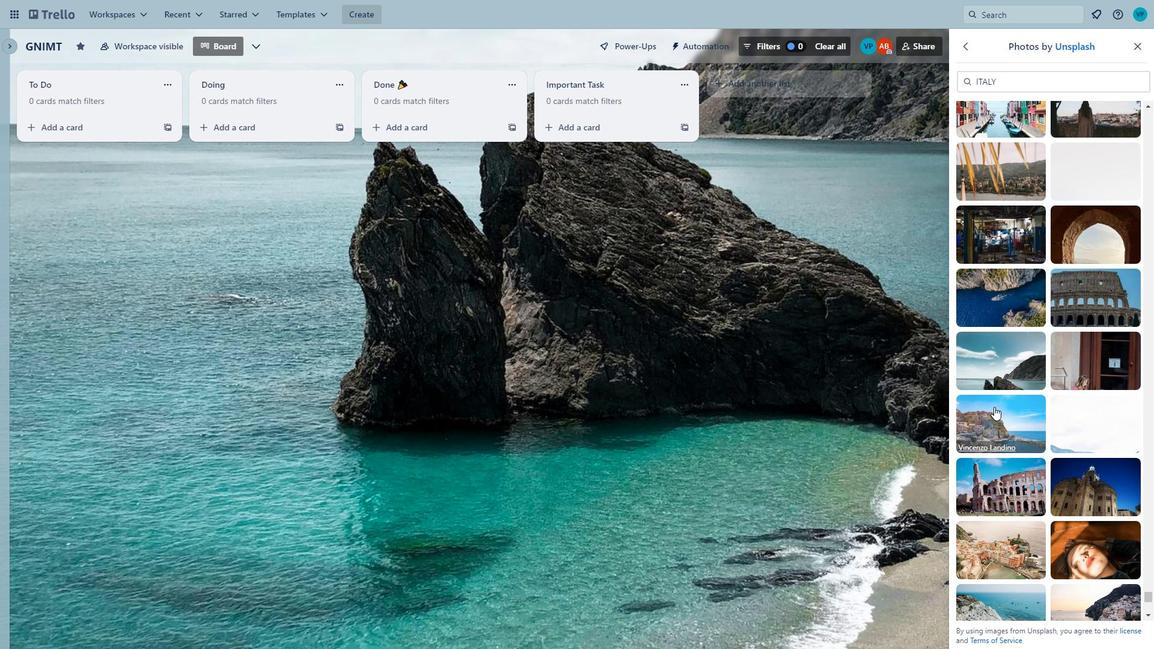 
Action: Mouse moved to (1016, 478)
Screenshot: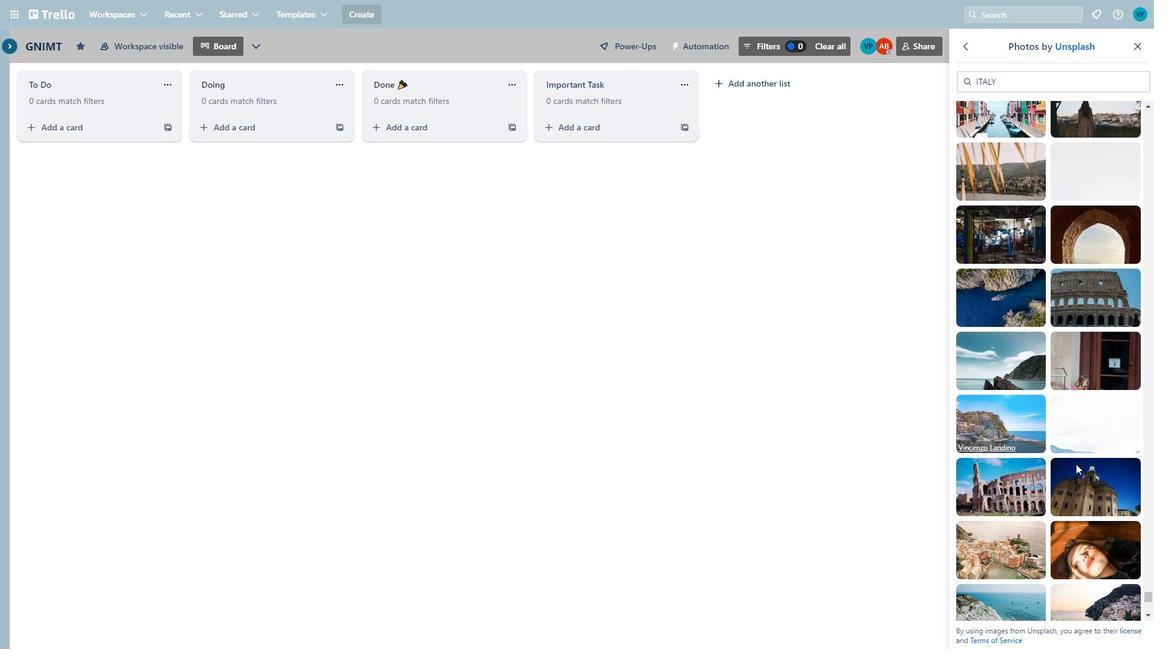 
Action: Mouse pressed left at (1016, 478)
Screenshot: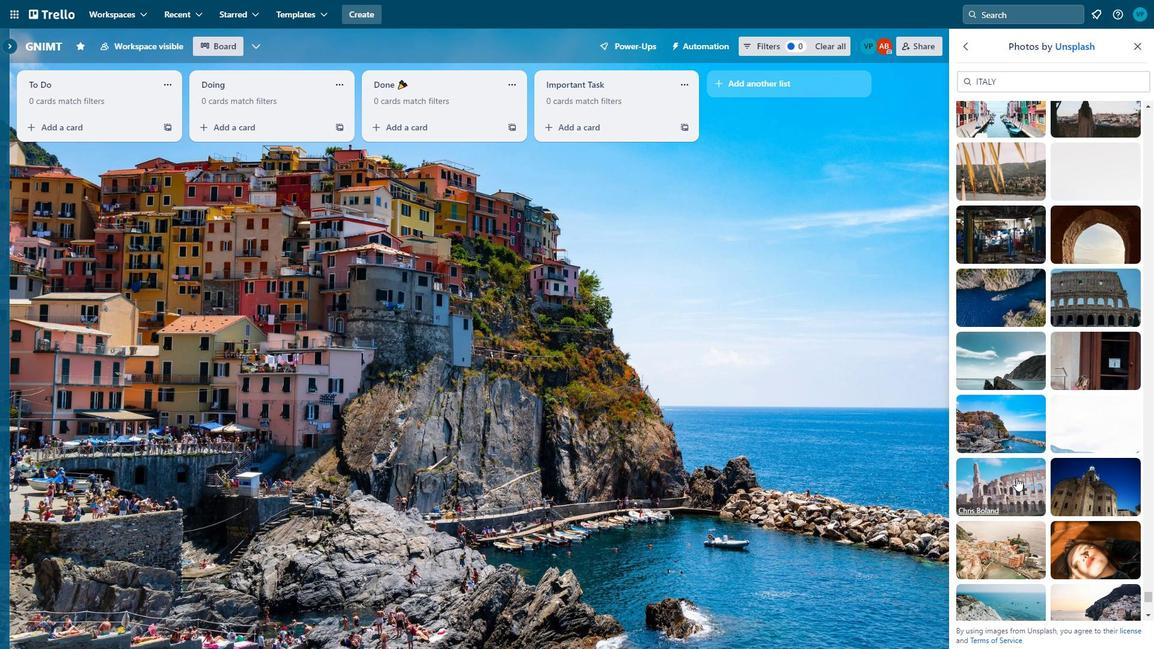 
Action: Mouse moved to (998, 545)
Screenshot: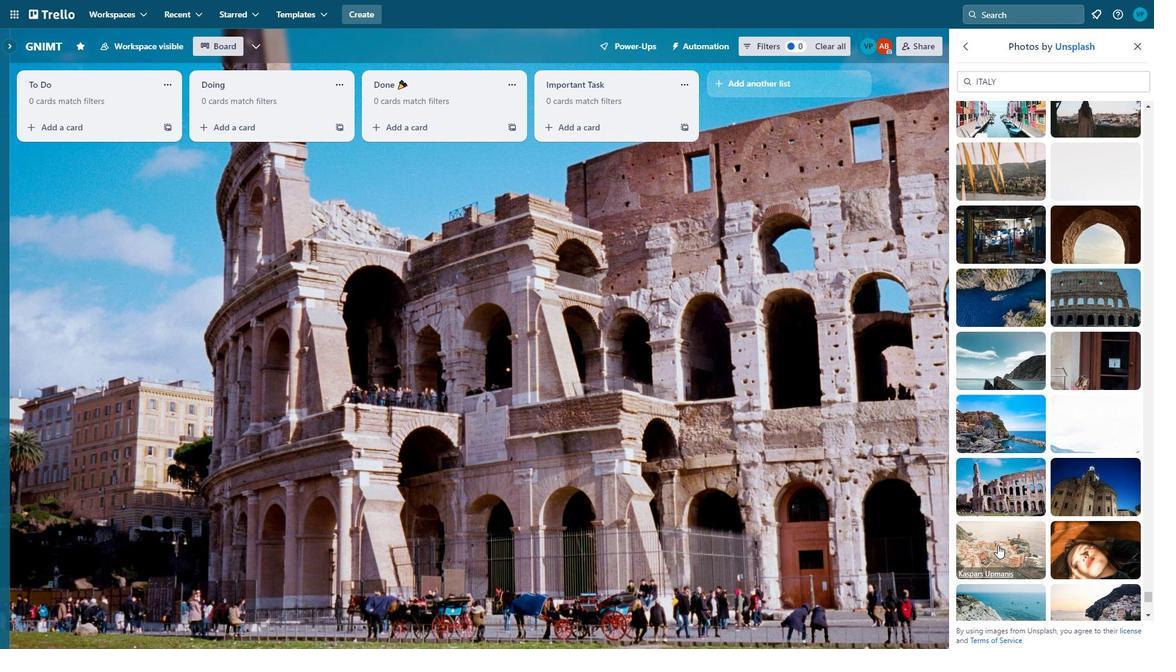 
Action: Mouse pressed left at (998, 545)
Screenshot: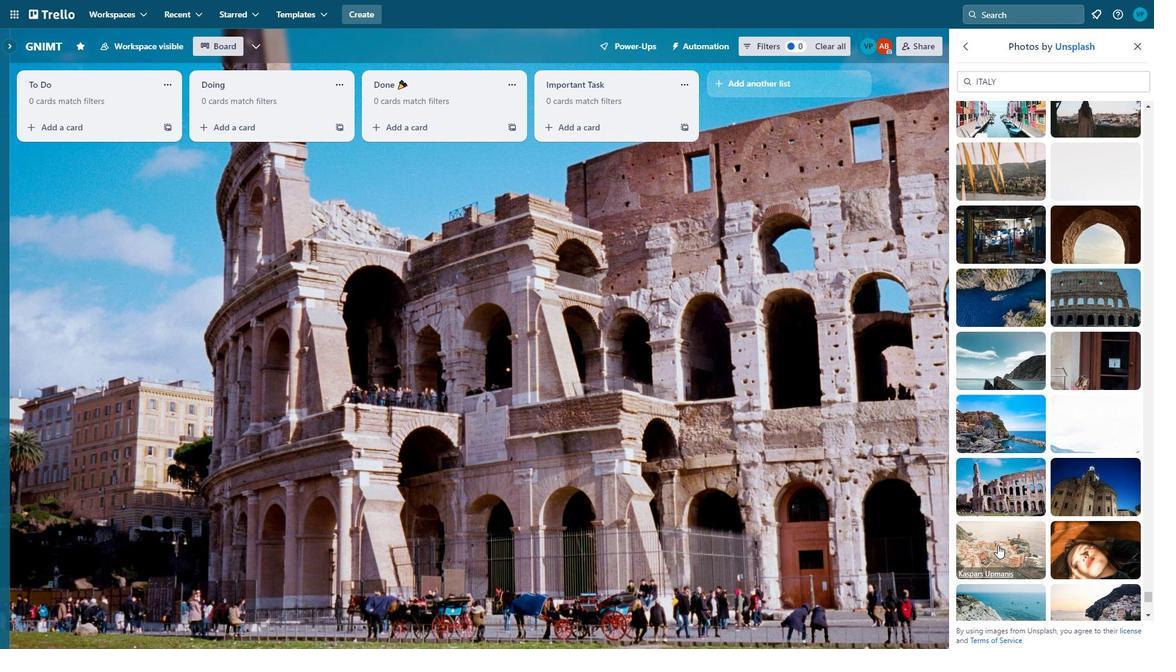 
Action: Mouse moved to (1123, 535)
Screenshot: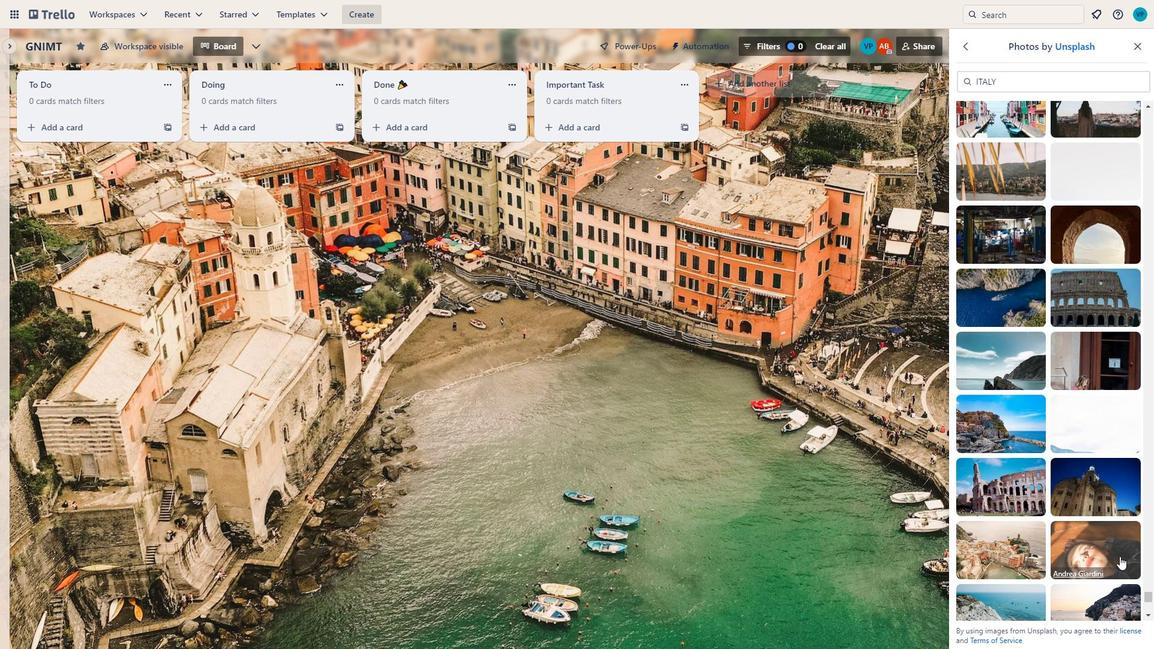 
Action: Mouse scrolled (1123, 535) with delta (0, 0)
Screenshot: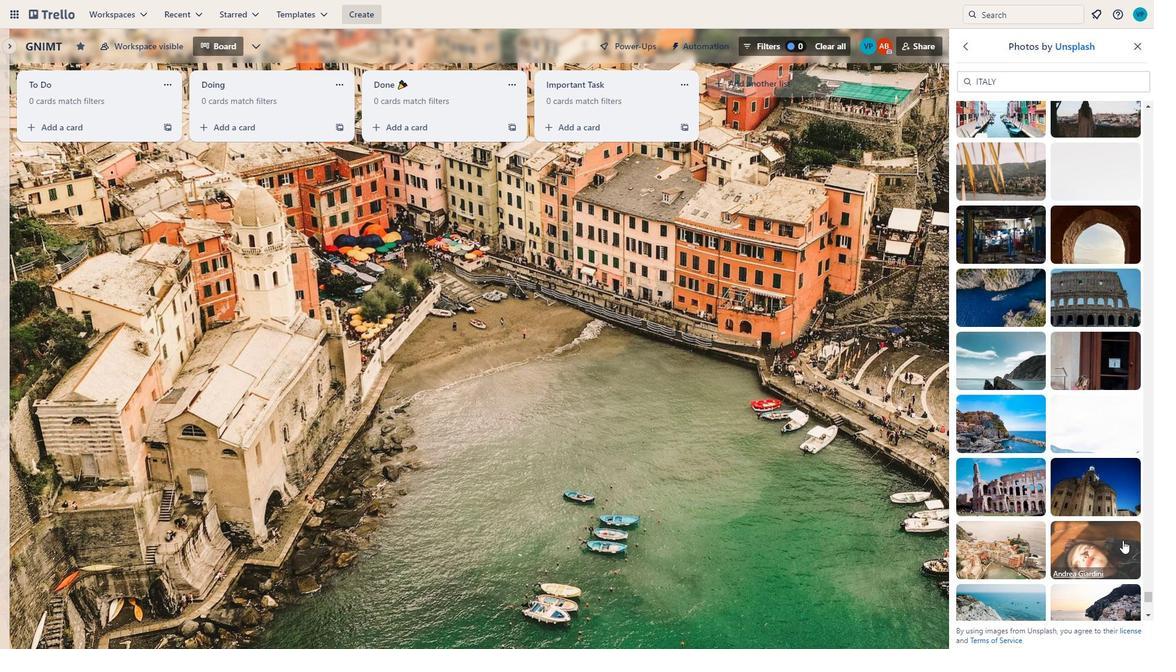 
Action: Mouse moved to (1126, 534)
Screenshot: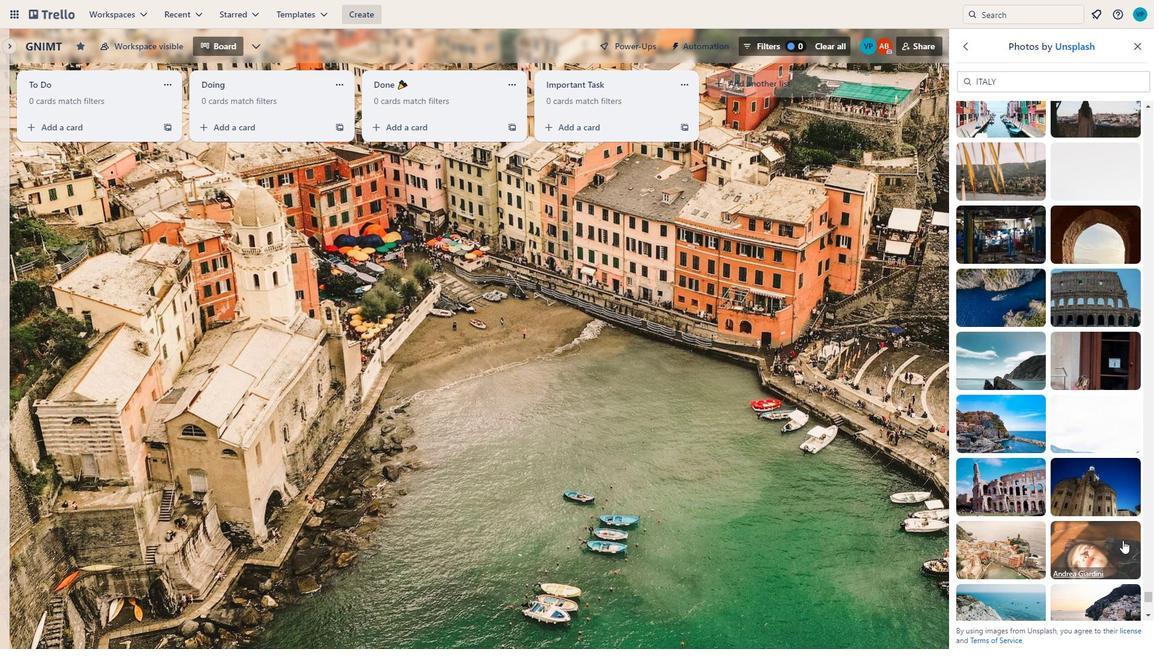 
Action: Mouse scrolled (1126, 533) with delta (0, 0)
Screenshot: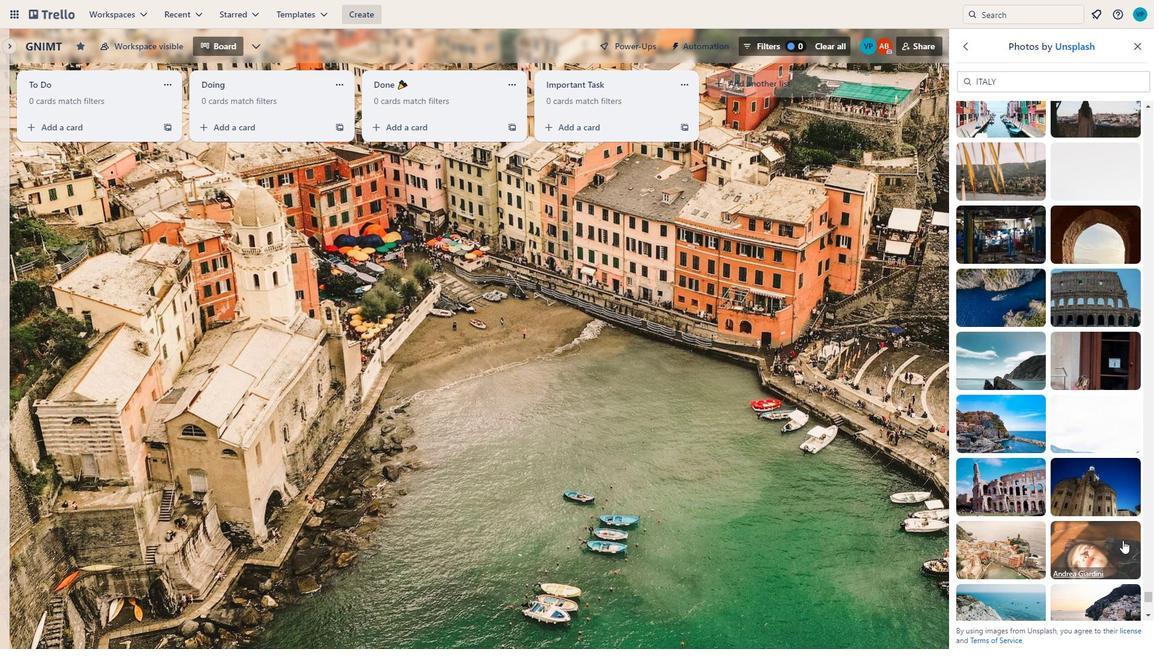 
Action: Mouse moved to (1126, 534)
Screenshot: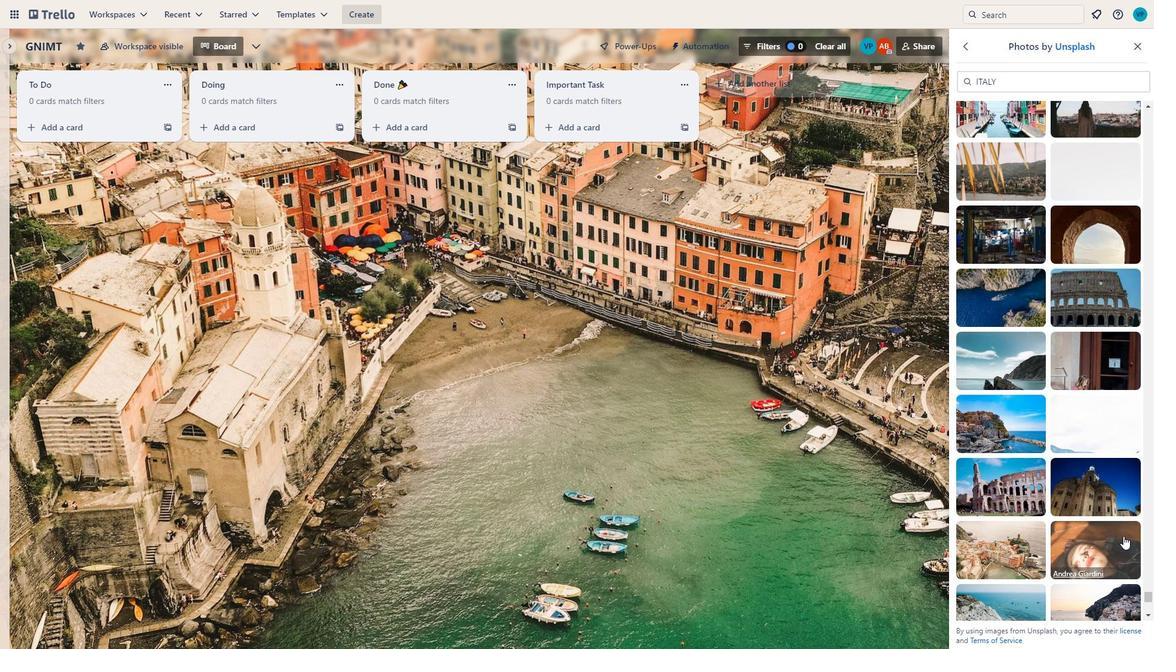
Action: Mouse scrolled (1126, 533) with delta (0, 0)
Screenshot: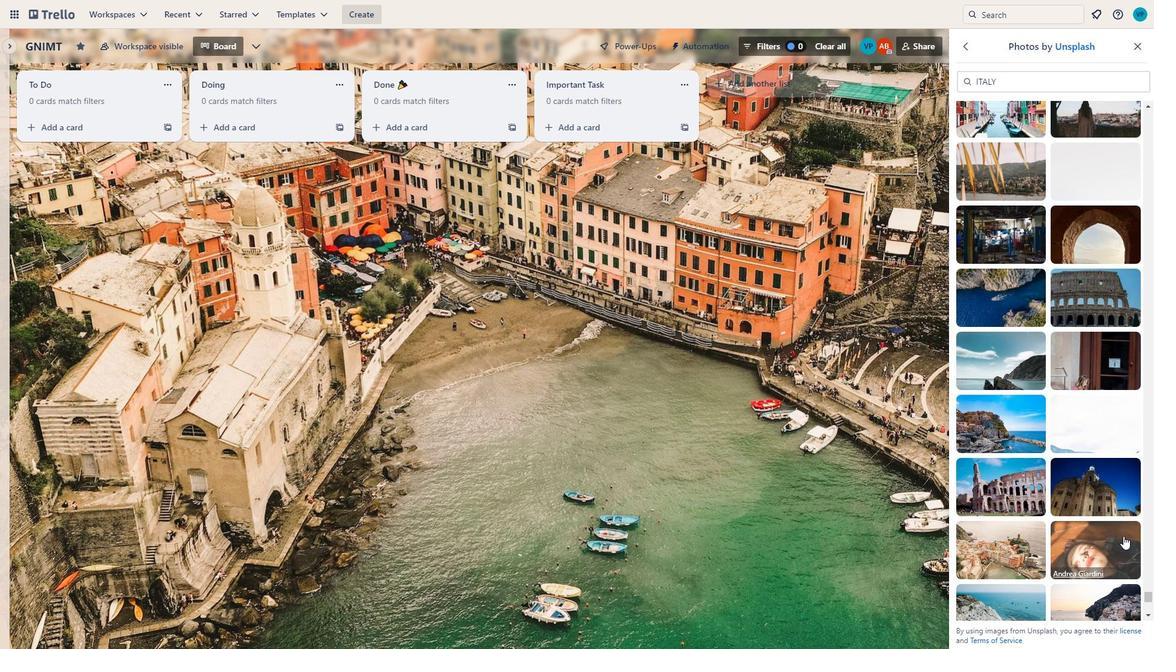 
Action: Mouse moved to (1002, 428)
Screenshot: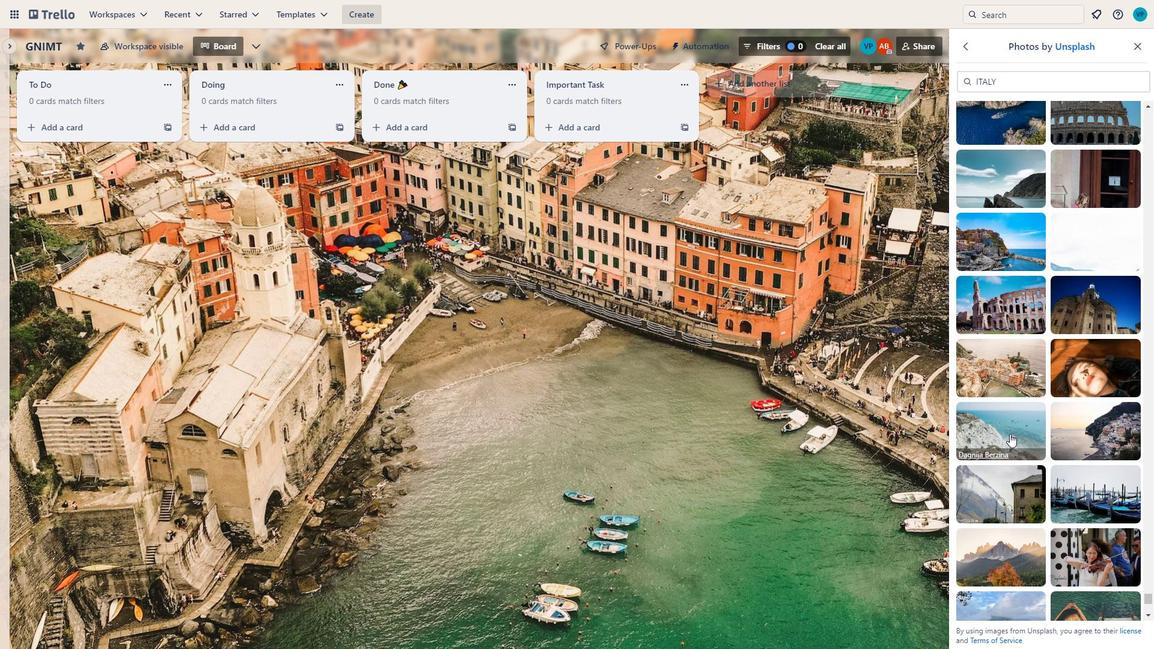 
Action: Mouse pressed left at (1002, 428)
Screenshot: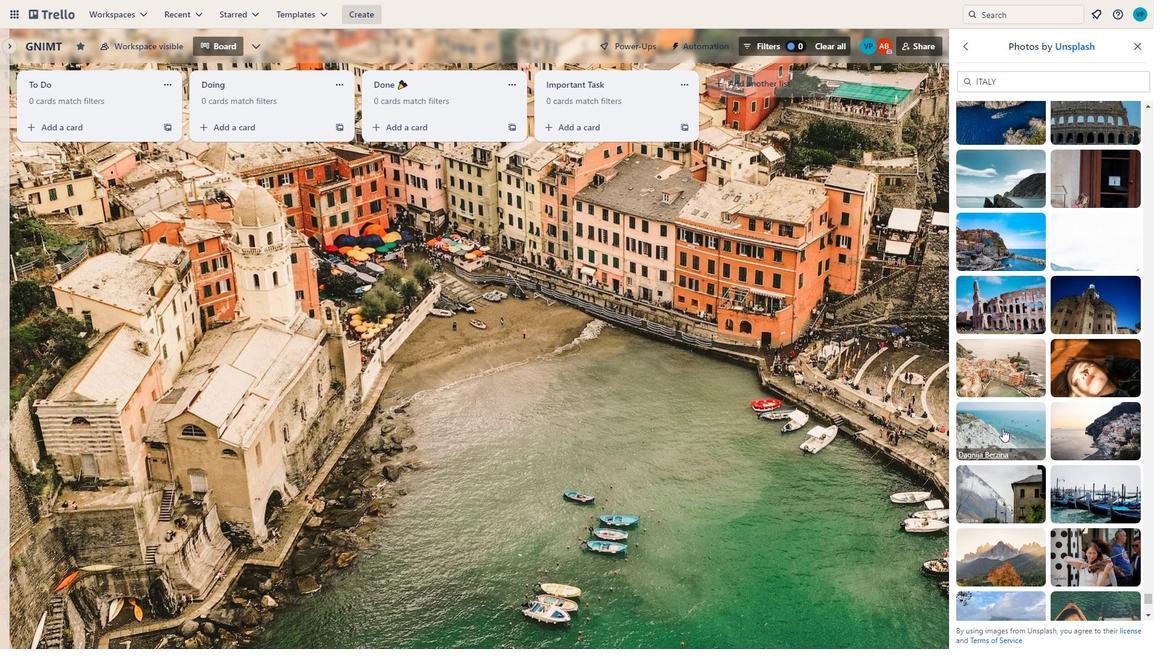 
Action: Mouse moved to (1081, 432)
Screenshot: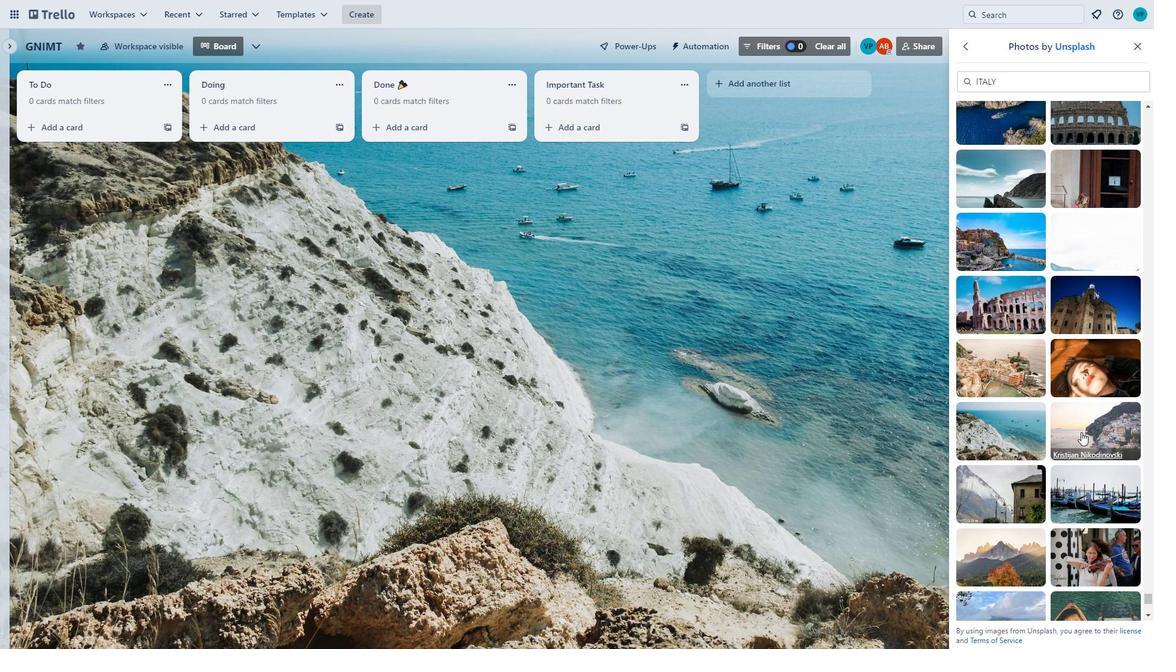 
Action: Mouse pressed left at (1081, 432)
Screenshot: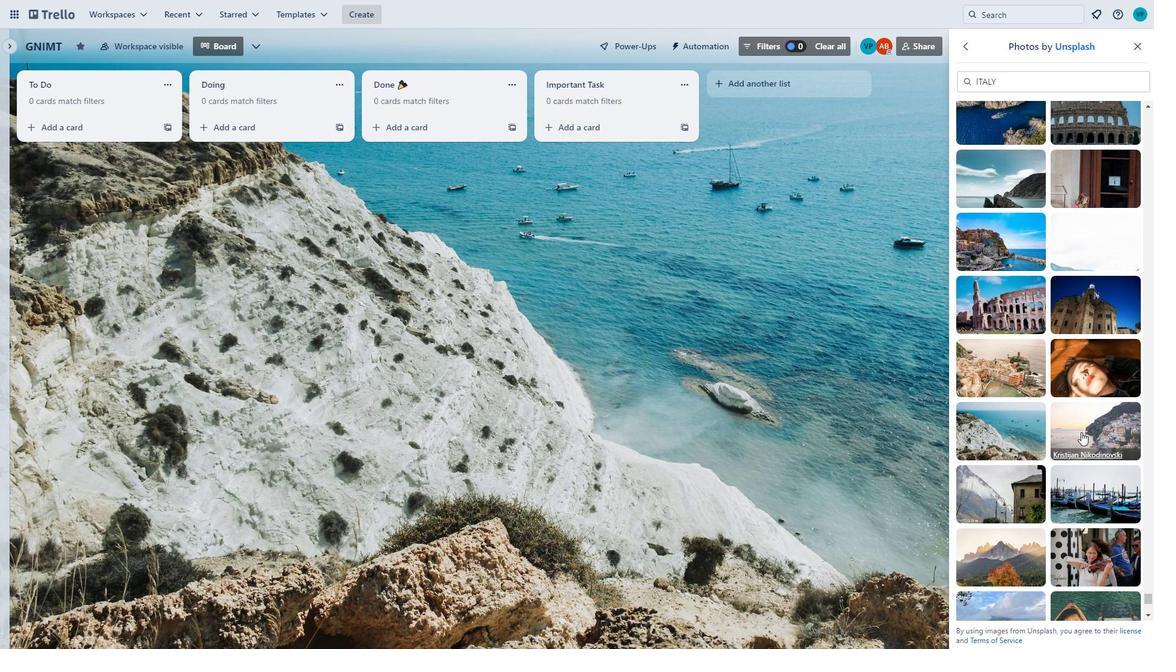 
Action: Mouse moved to (1020, 505)
Screenshot: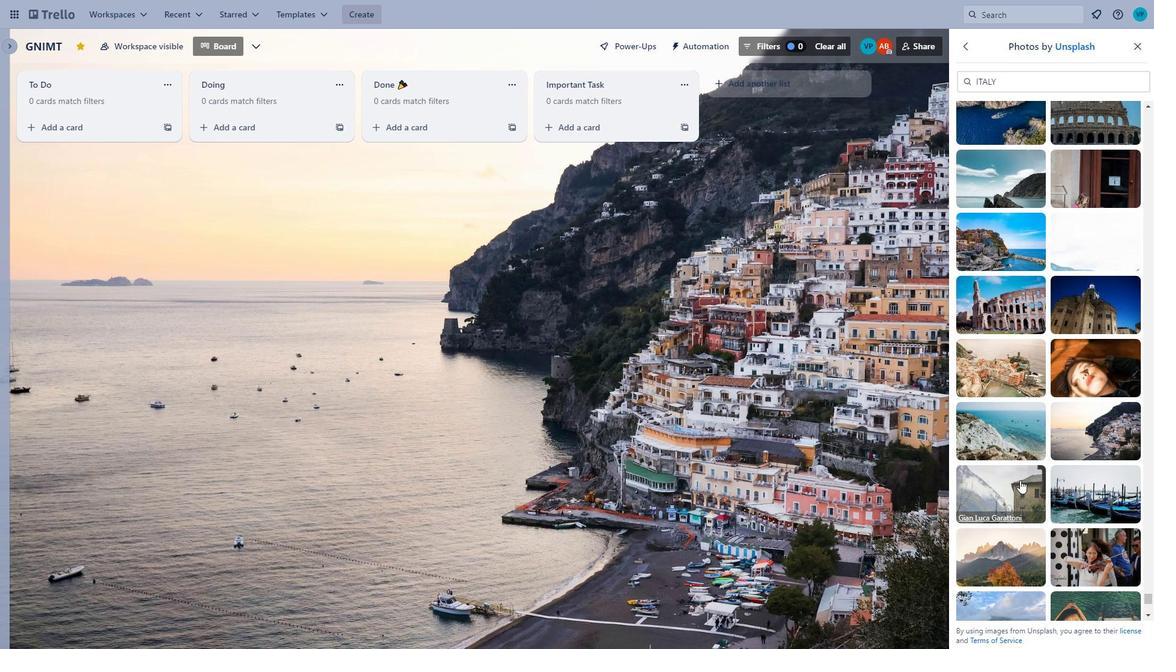 
Action: Mouse pressed left at (1020, 505)
Screenshot: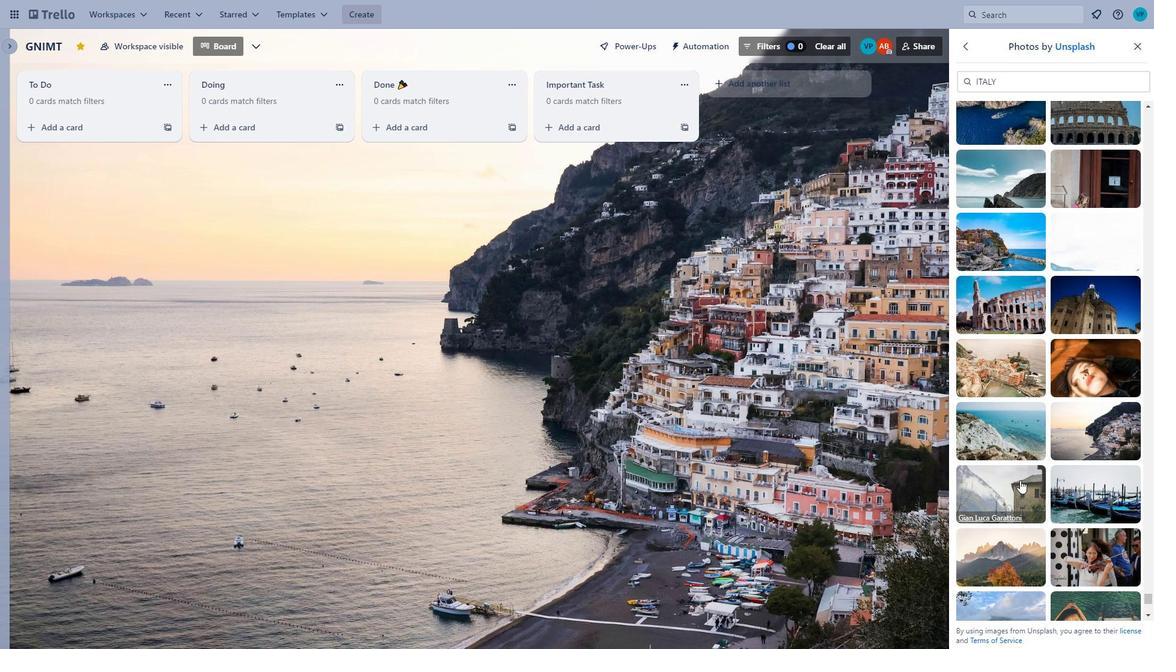 
Action: Mouse moved to (1082, 484)
Screenshot: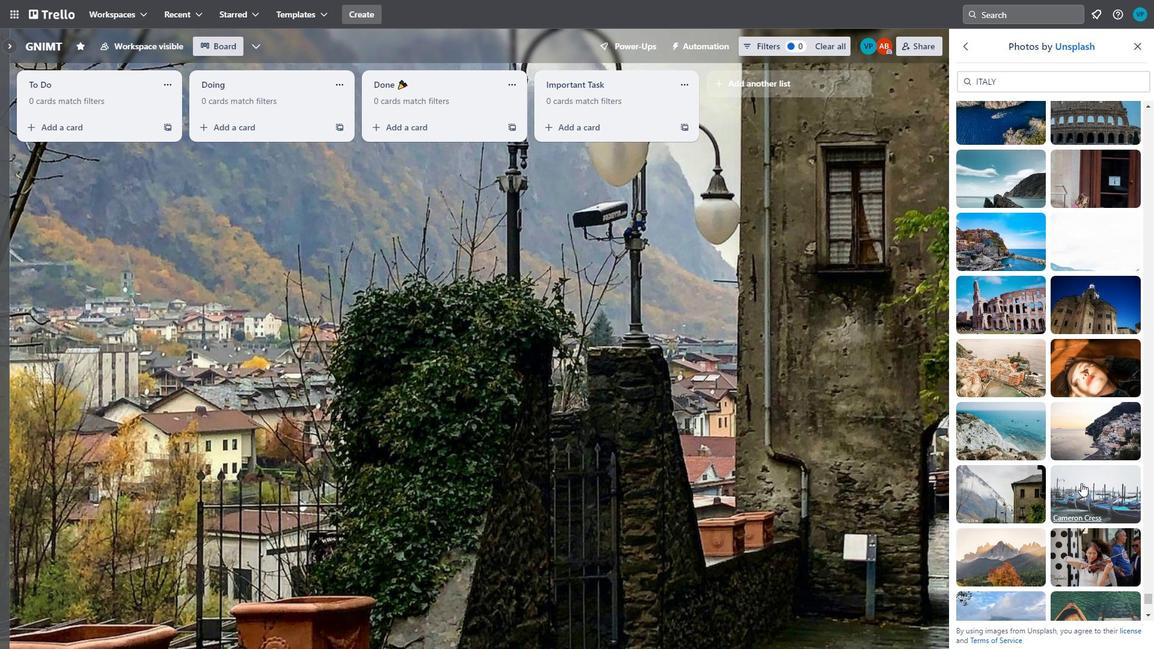 
Action: Mouse scrolled (1082, 483) with delta (0, 0)
Screenshot: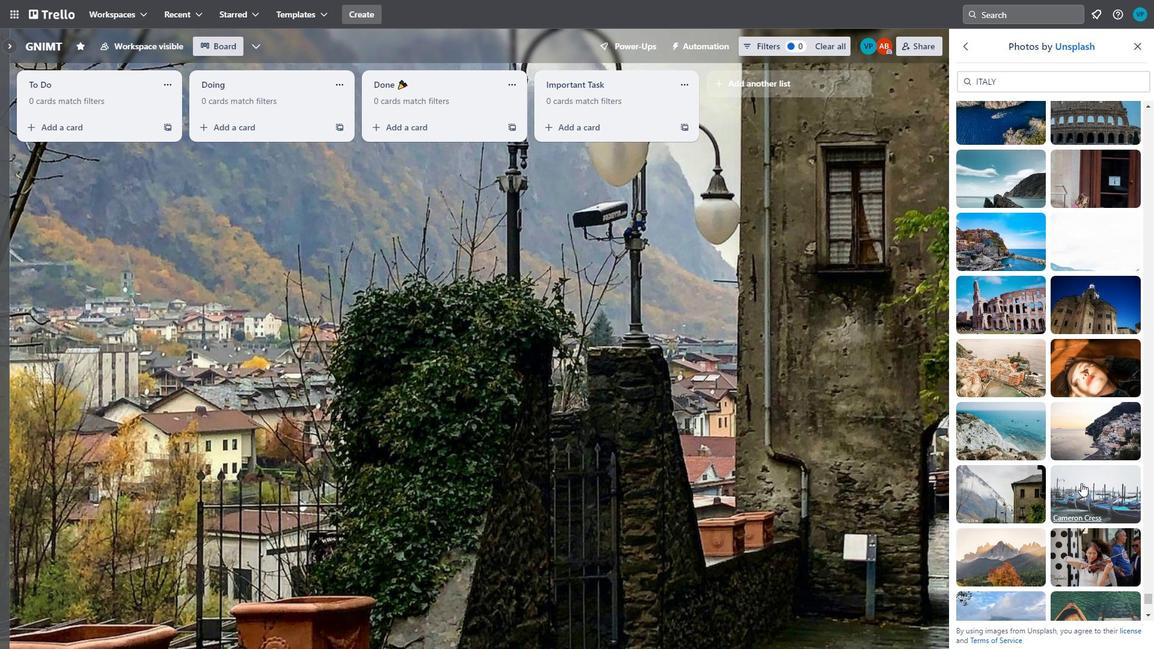 
Action: Mouse moved to (1082, 485)
Screenshot: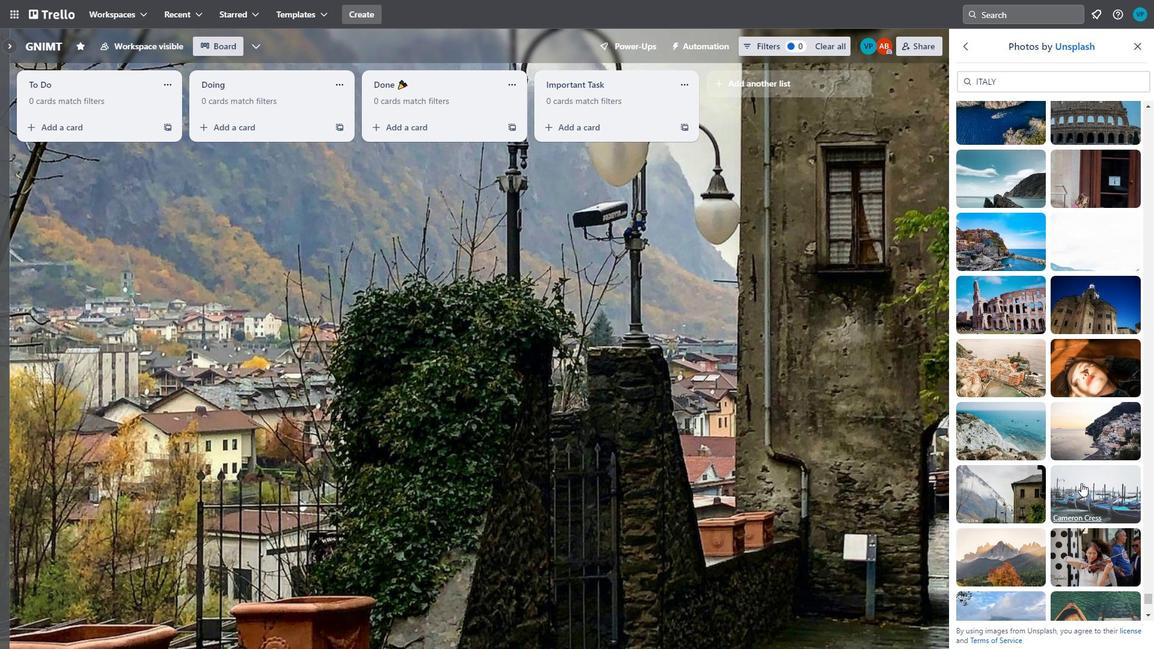 
Action: Mouse scrolled (1082, 485) with delta (0, 0)
Screenshot: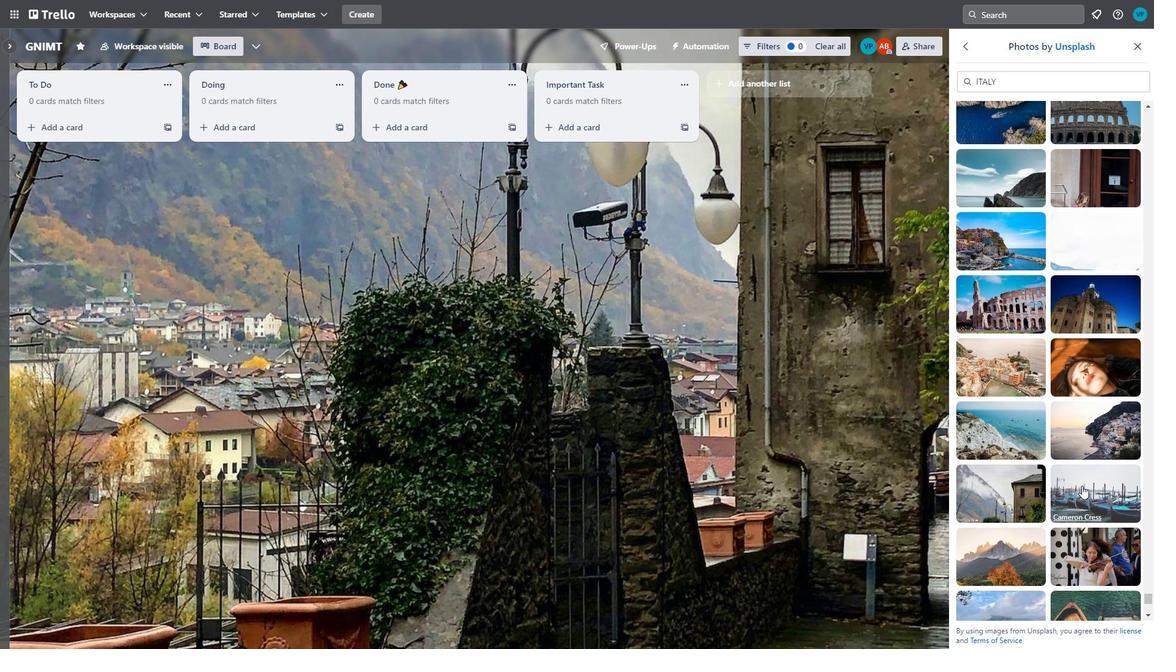 
Action: Mouse moved to (1013, 547)
Screenshot: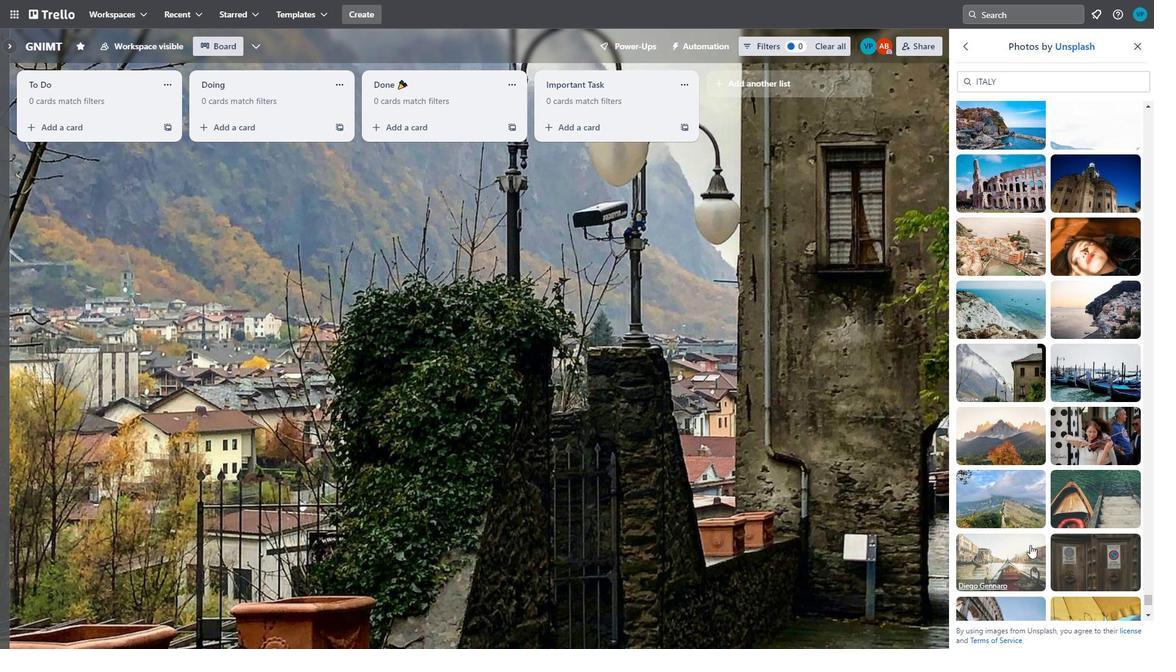 
Action: Mouse pressed left at (1013, 547)
Screenshot: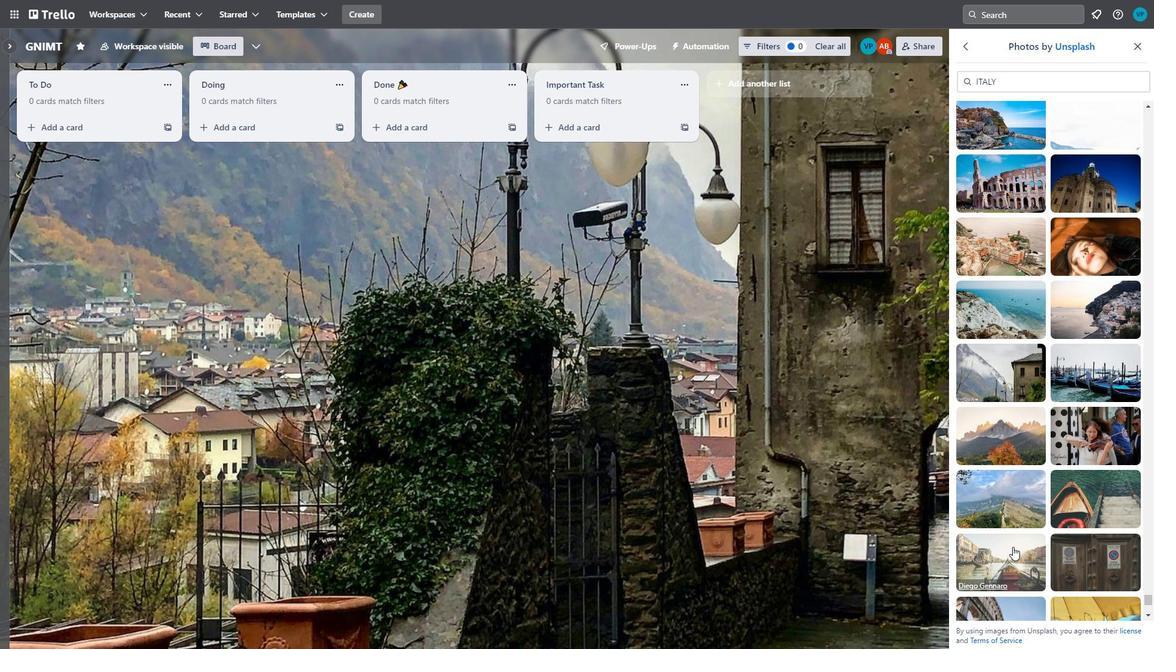 
Action: Mouse scrolled (1013, 546) with delta (0, 0)
Screenshot: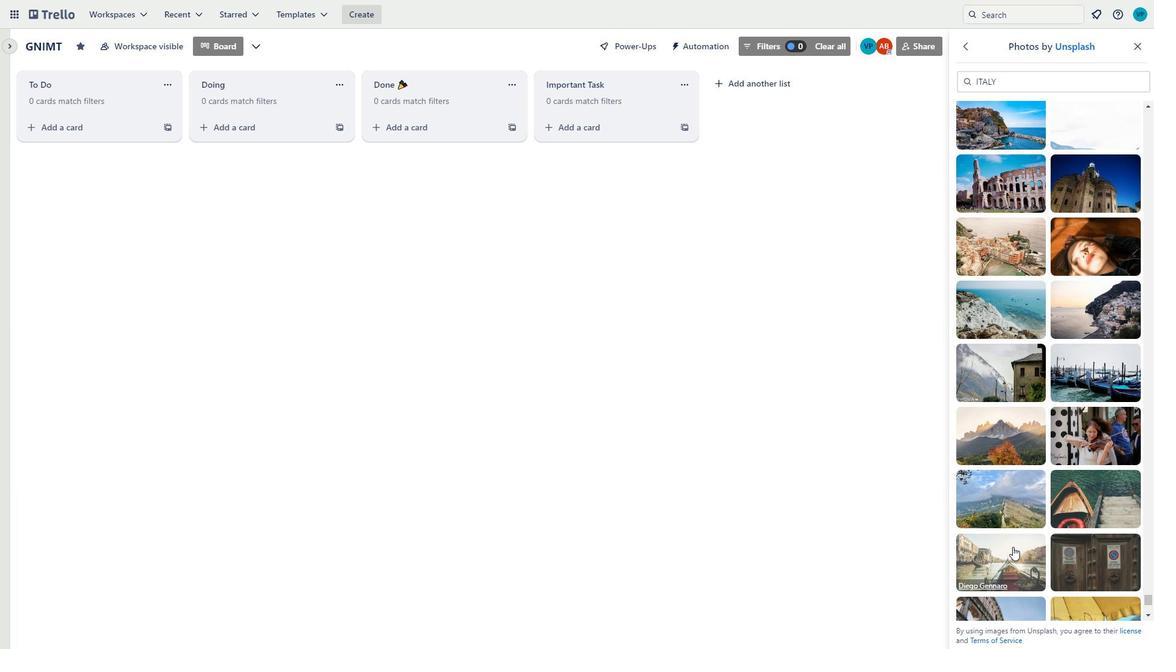 
Action: Mouse scrolled (1013, 546) with delta (0, 0)
Screenshot: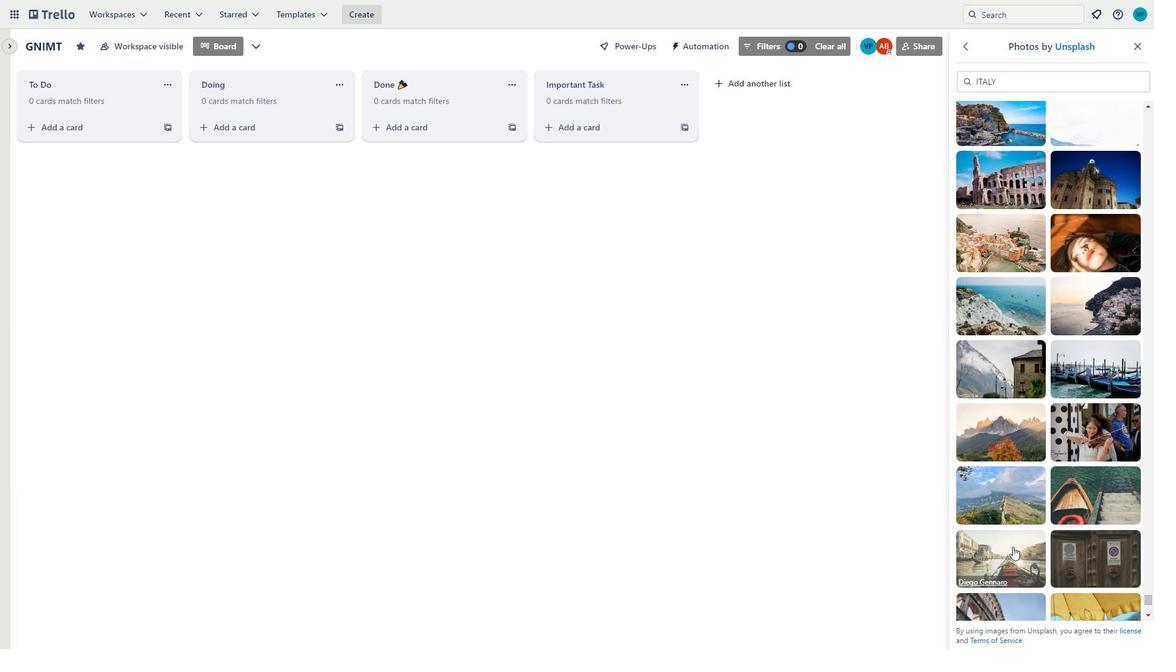 
Action: Mouse moved to (1023, 553)
Screenshot: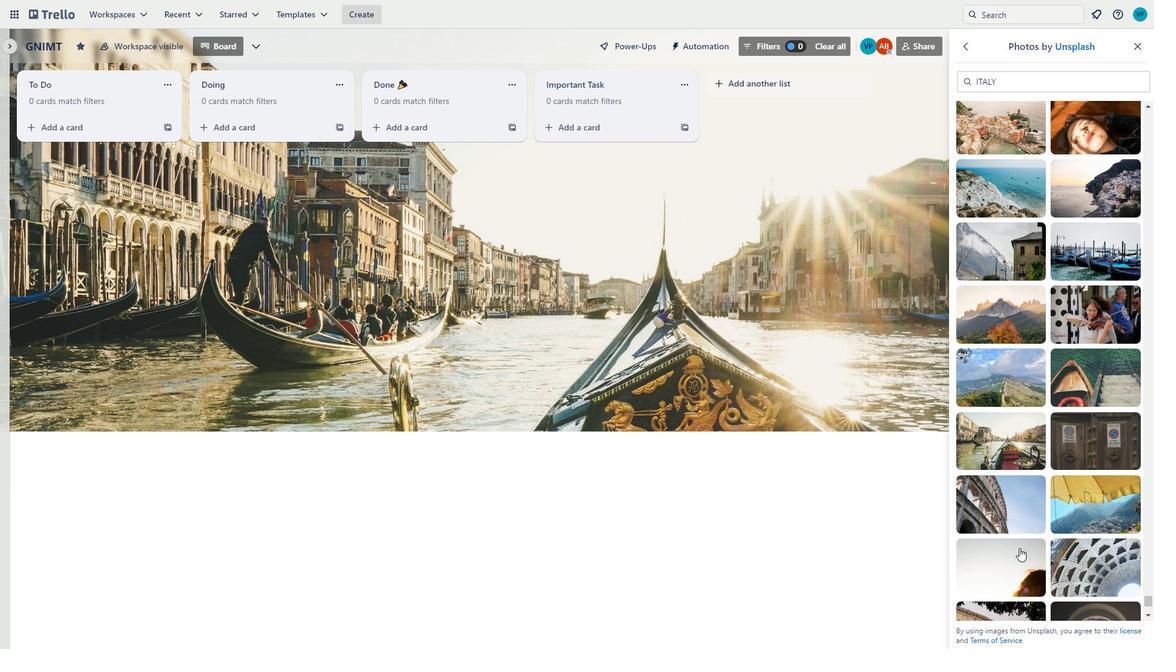 
Action: Mouse scrolled (1023, 552) with delta (0, 0)
Screenshot: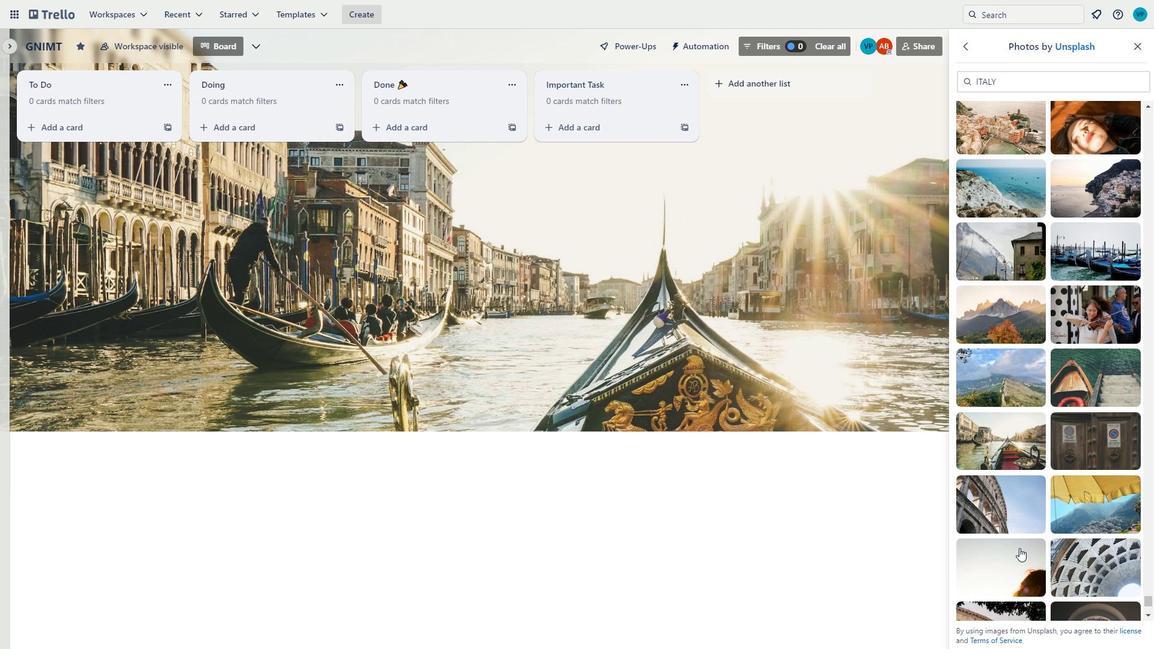 
Action: Mouse moved to (1001, 569)
Screenshot: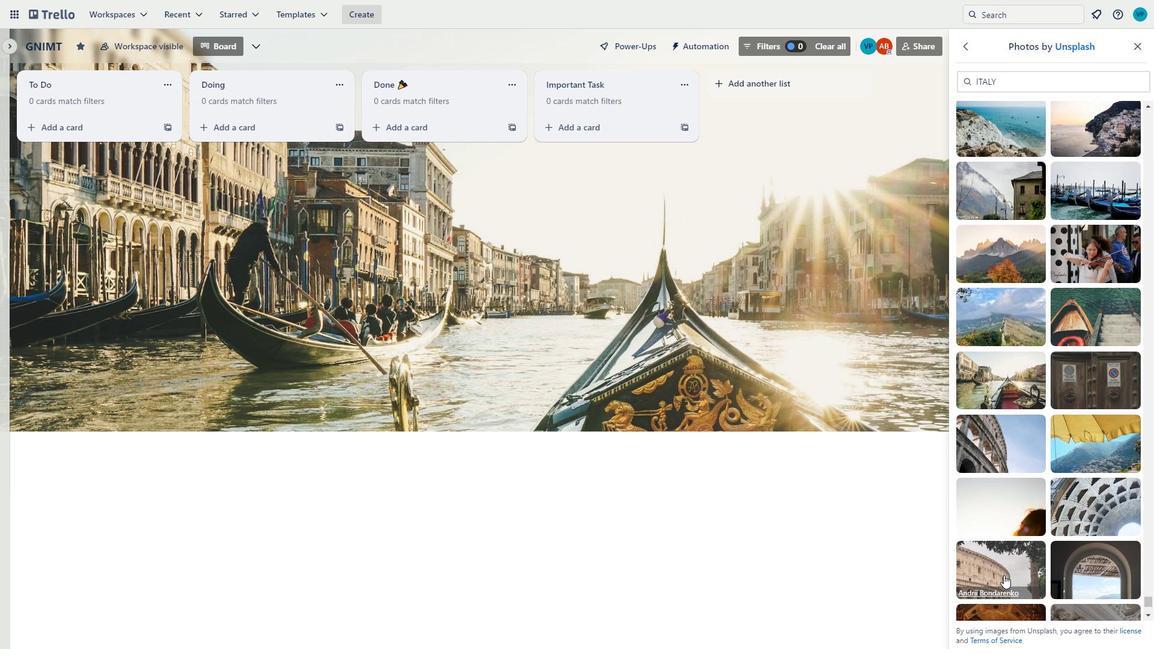 
Action: Mouse pressed left at (1001, 569)
Screenshot: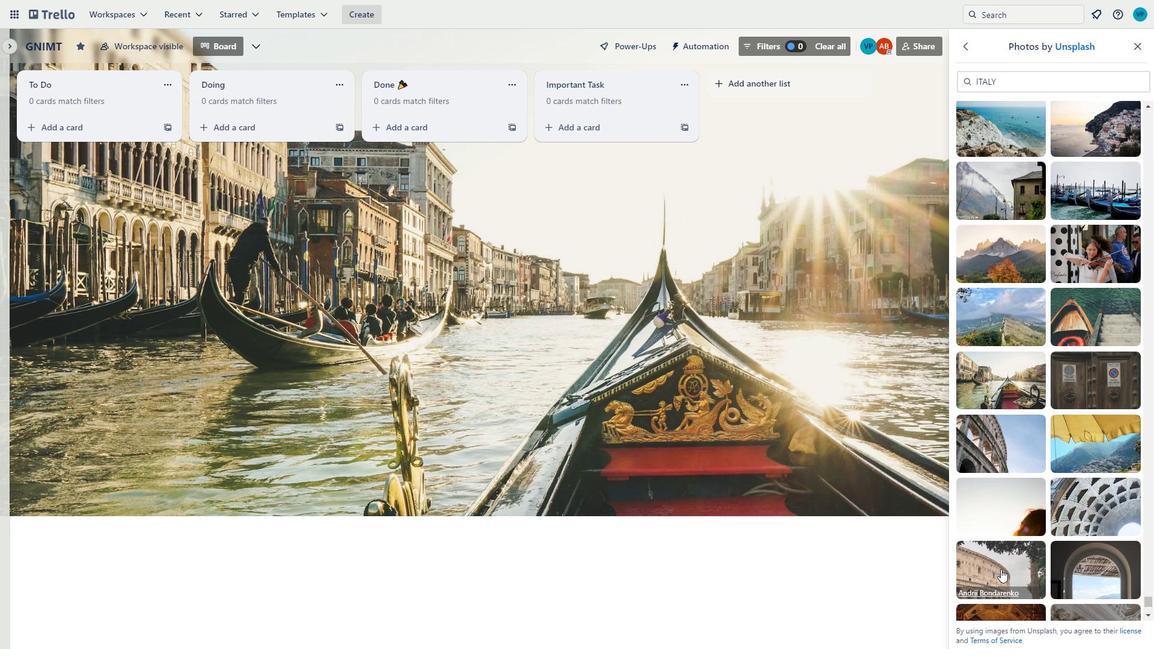 
Action: Mouse moved to (995, 565)
Screenshot: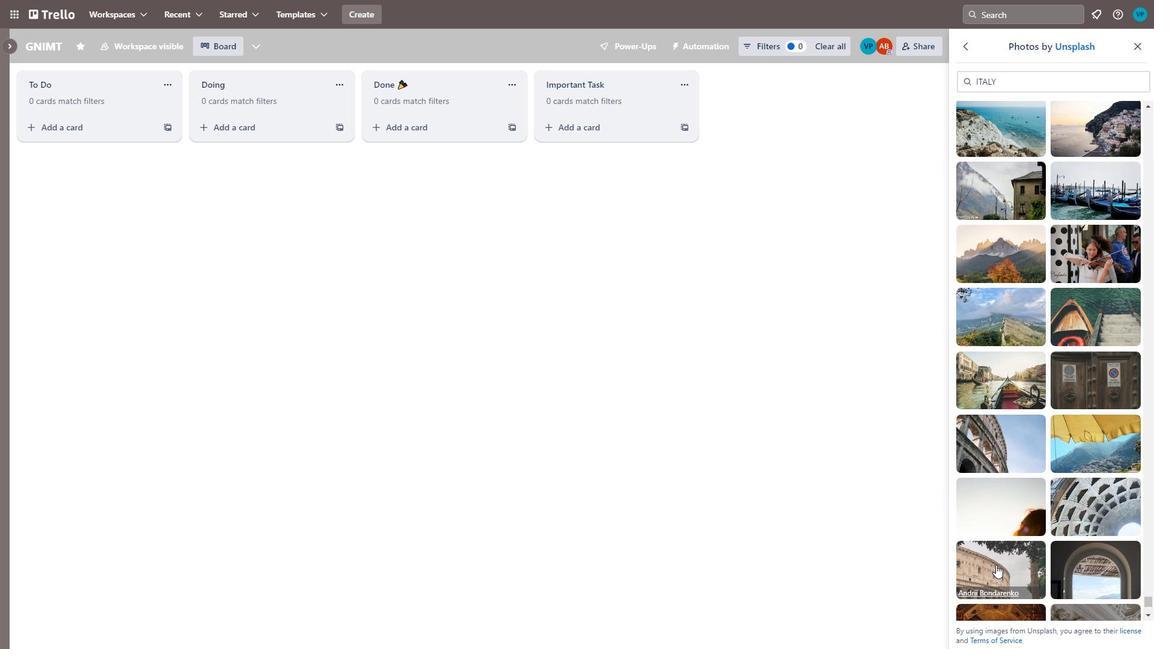 
Action: Mouse scrolled (995, 564) with delta (0, 0)
Screenshot: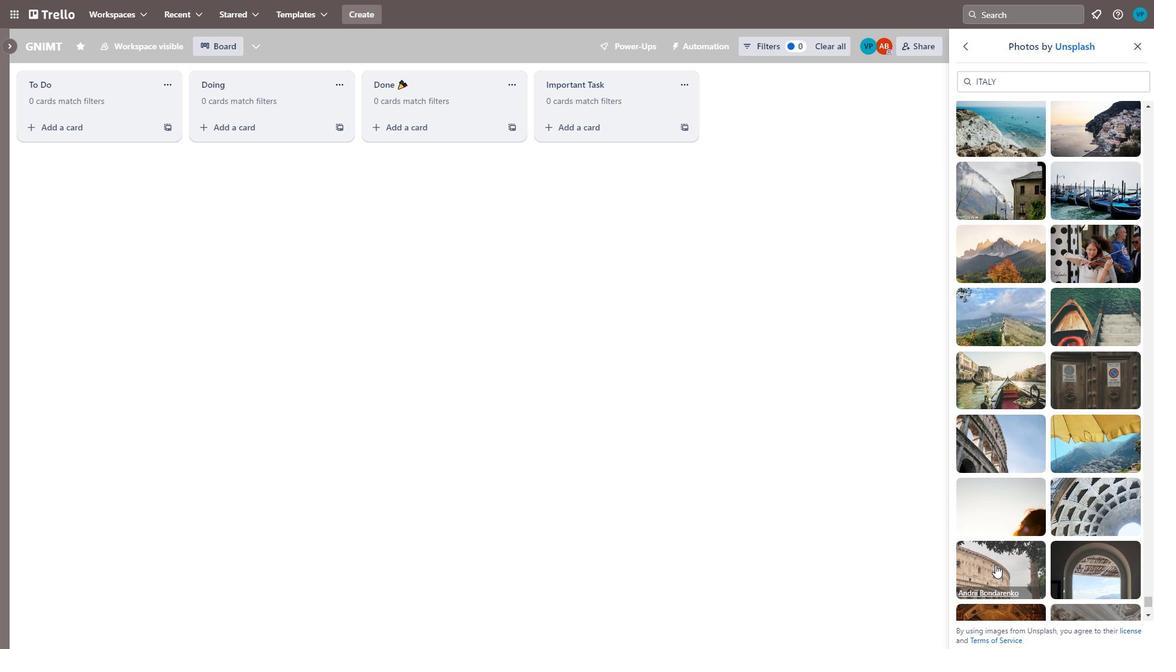 
Action: Mouse moved to (998, 577)
Screenshot: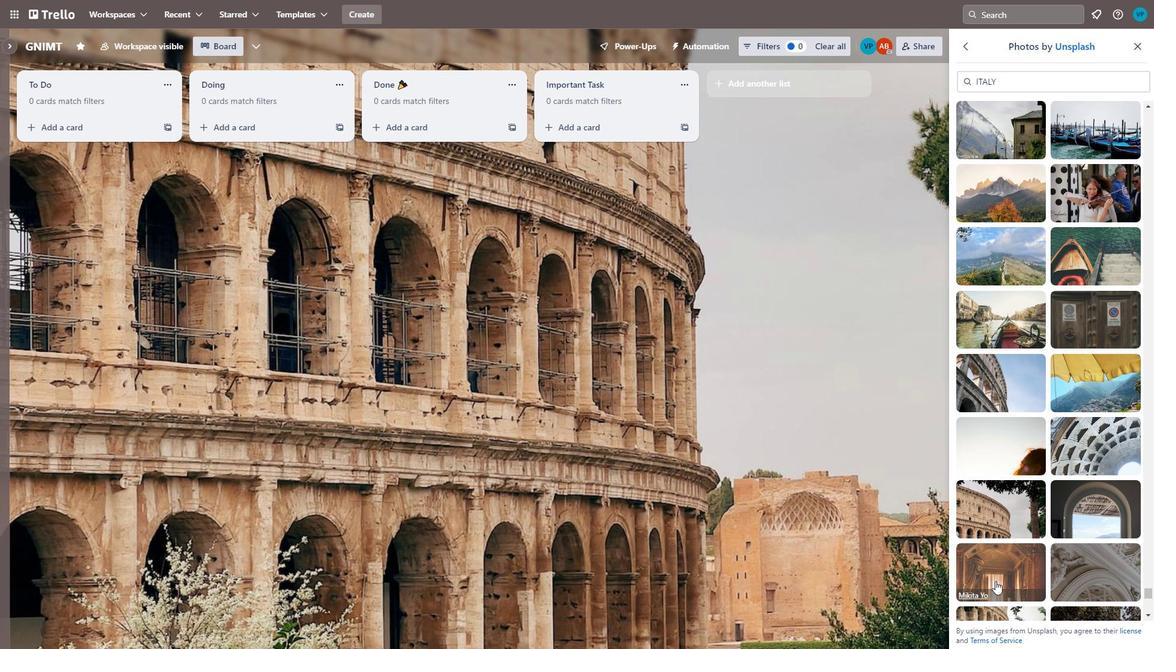 
Action: Mouse scrolled (998, 577) with delta (0, 0)
Screenshot: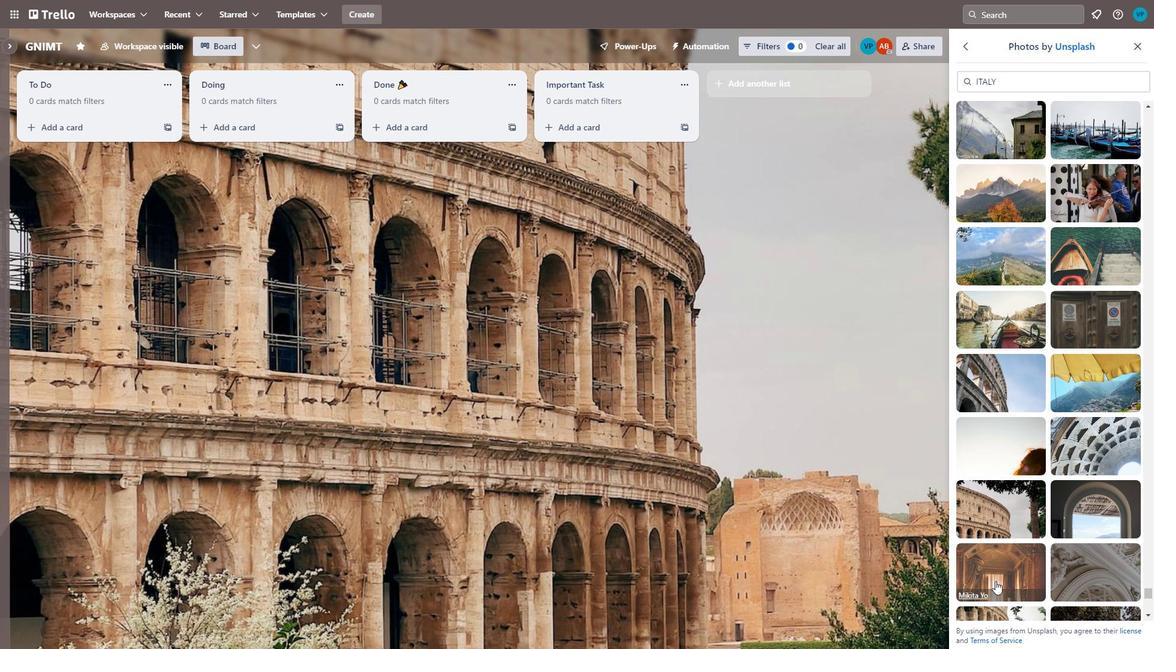 
Action: Mouse moved to (1003, 574)
Screenshot: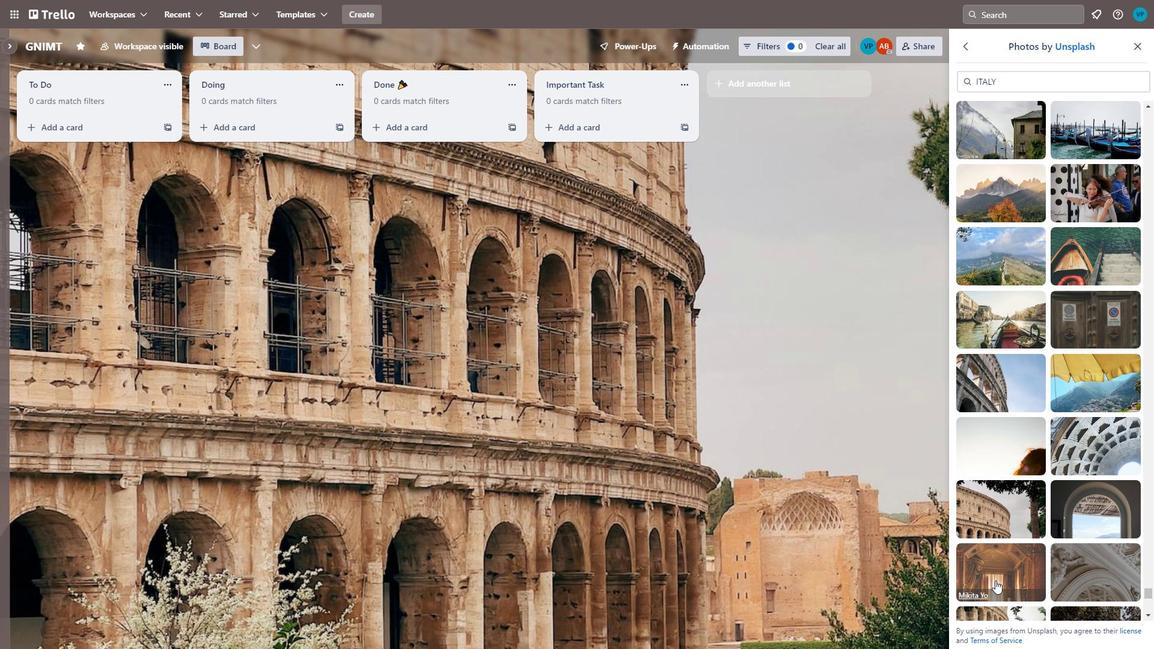 
Action: Mouse scrolled (1003, 574) with delta (0, 0)
Screenshot: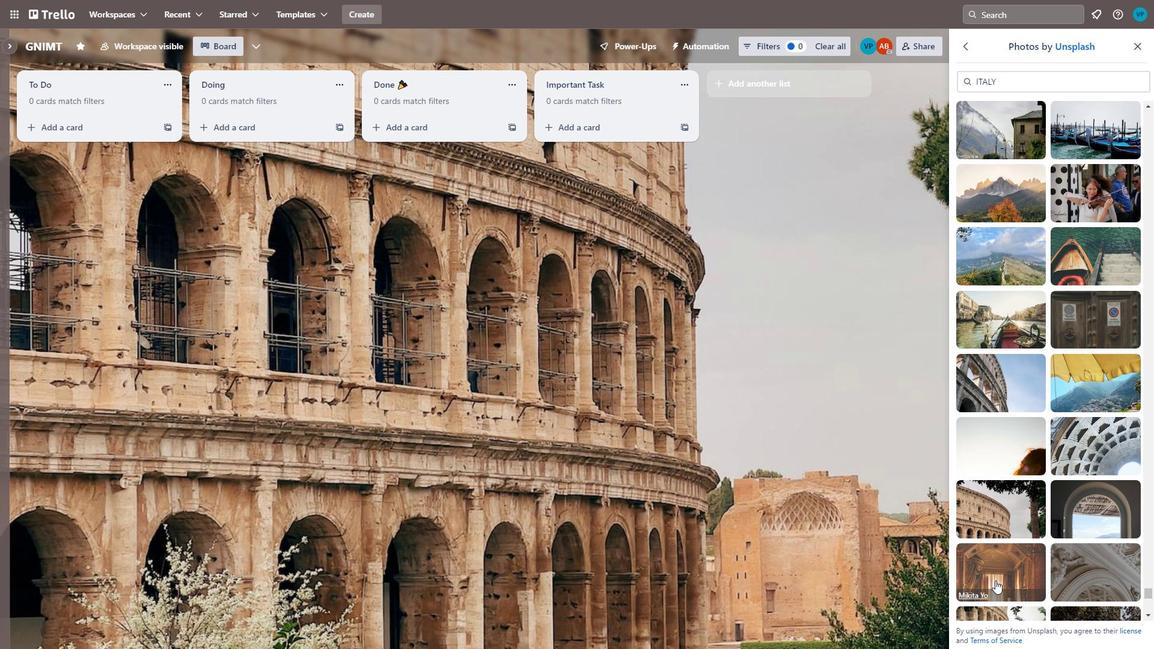 
Action: Mouse moved to (1007, 502)
Screenshot: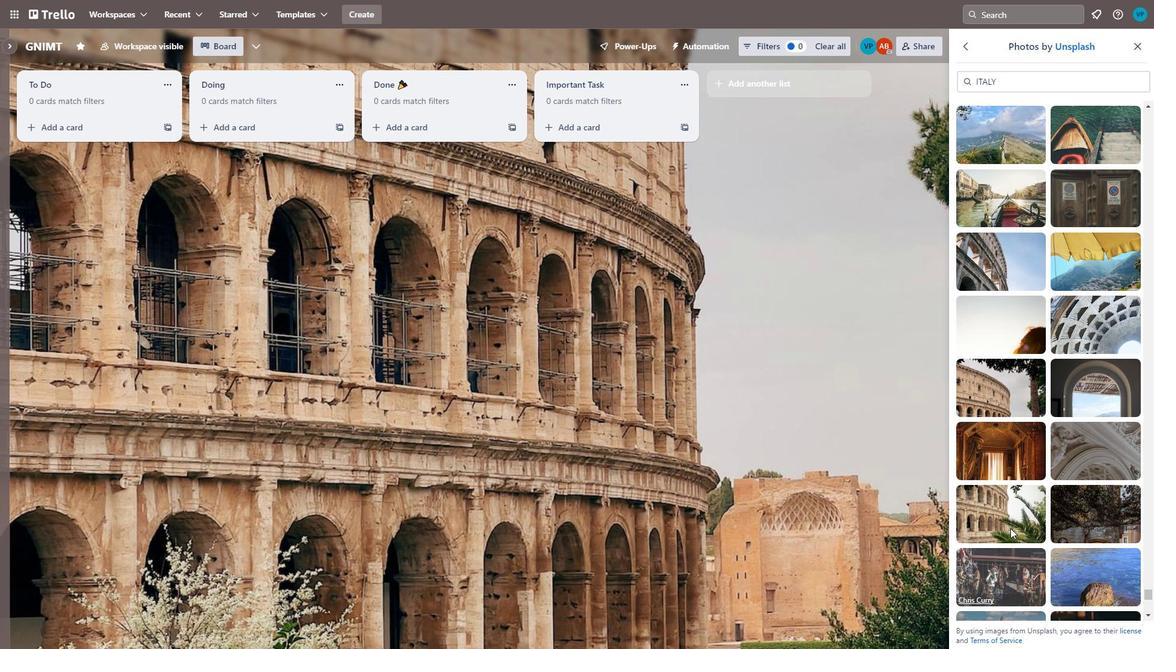 
Action: Mouse pressed left at (1007, 502)
Screenshot: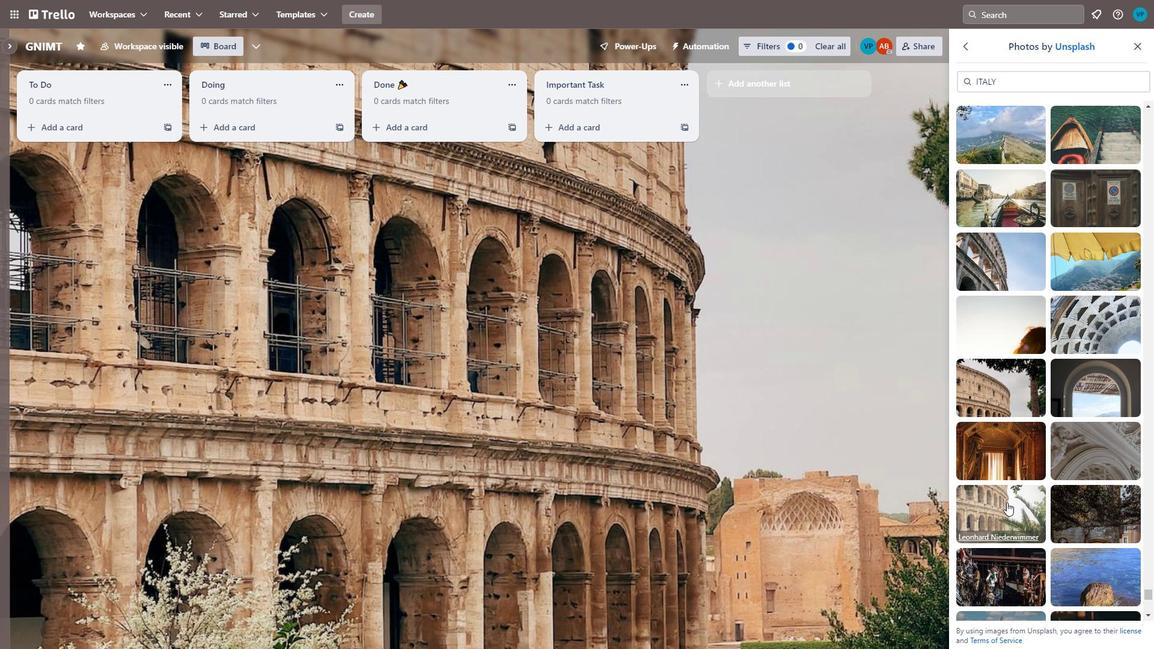 
Action: Mouse moved to (1093, 511)
Screenshot: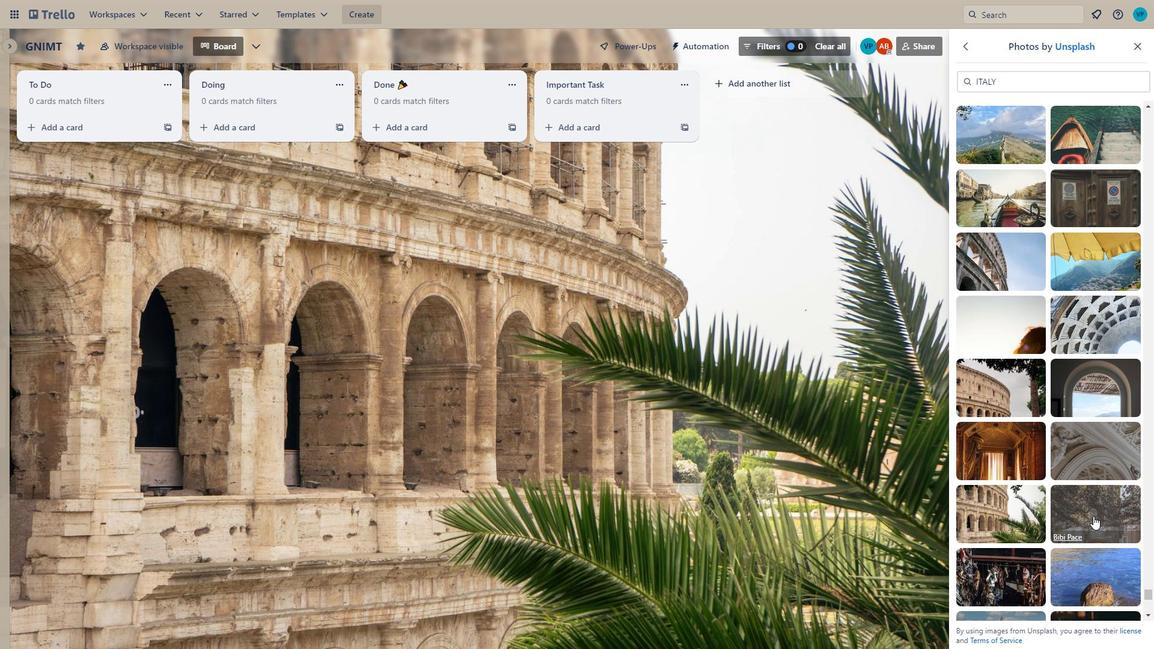 
Action: Mouse pressed left at (1093, 511)
Screenshot: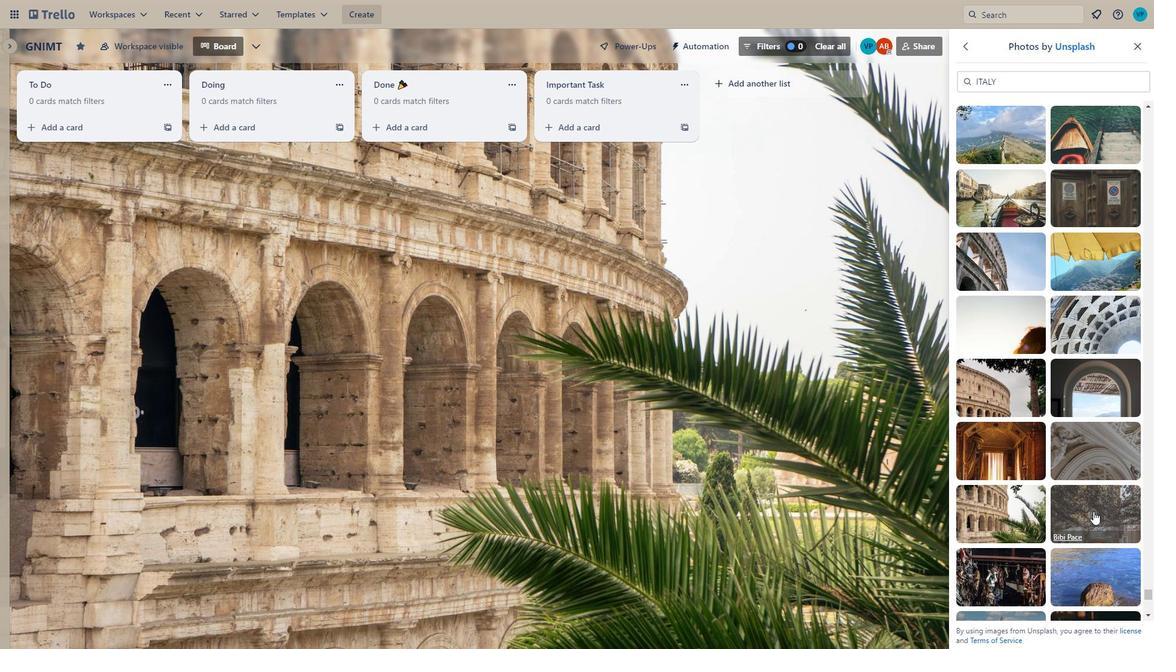 
Action: Mouse scrolled (1093, 511) with delta (0, 0)
Screenshot: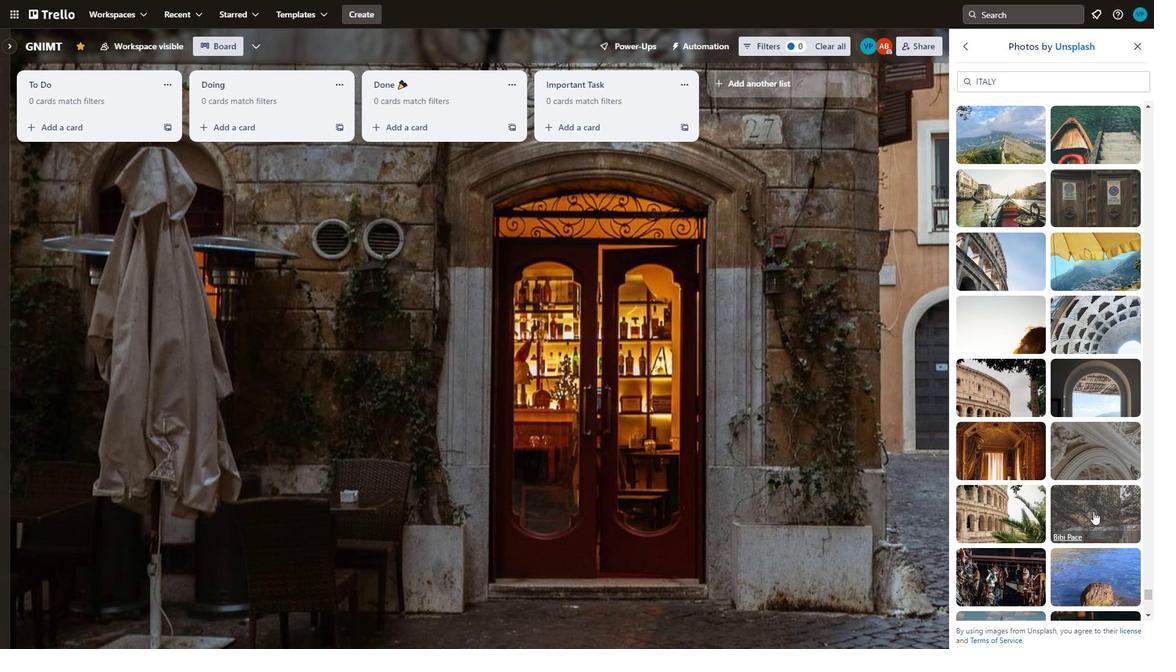 
Action: Mouse scrolled (1093, 511) with delta (0, 0)
Screenshot: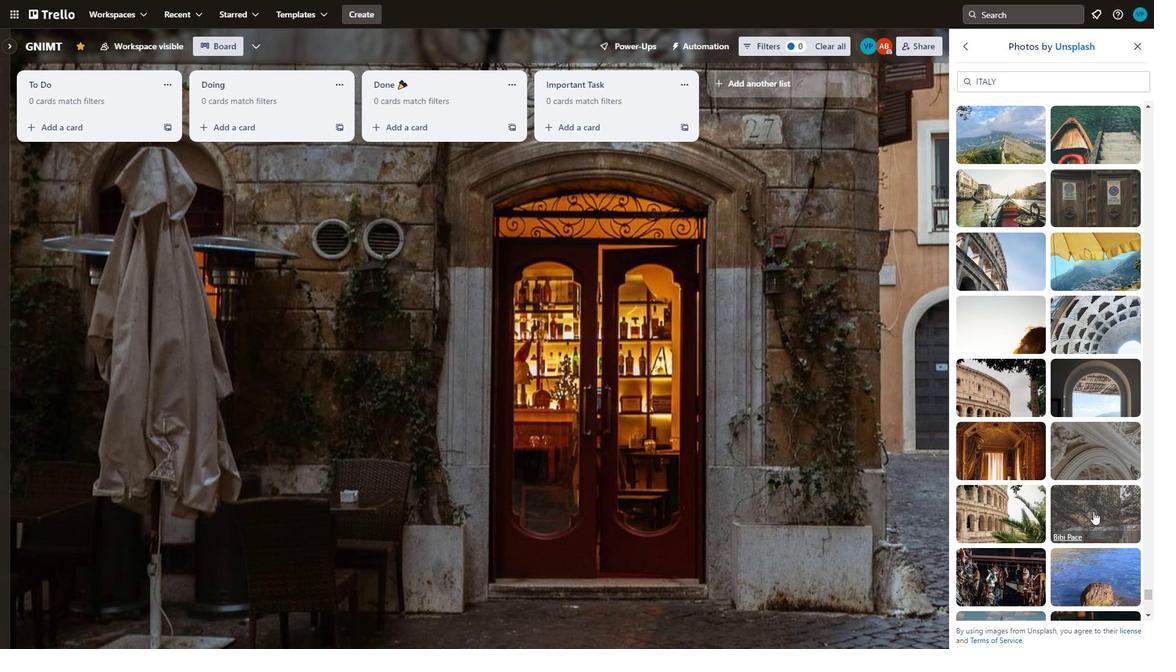 
Action: Mouse moved to (989, 497)
Screenshot: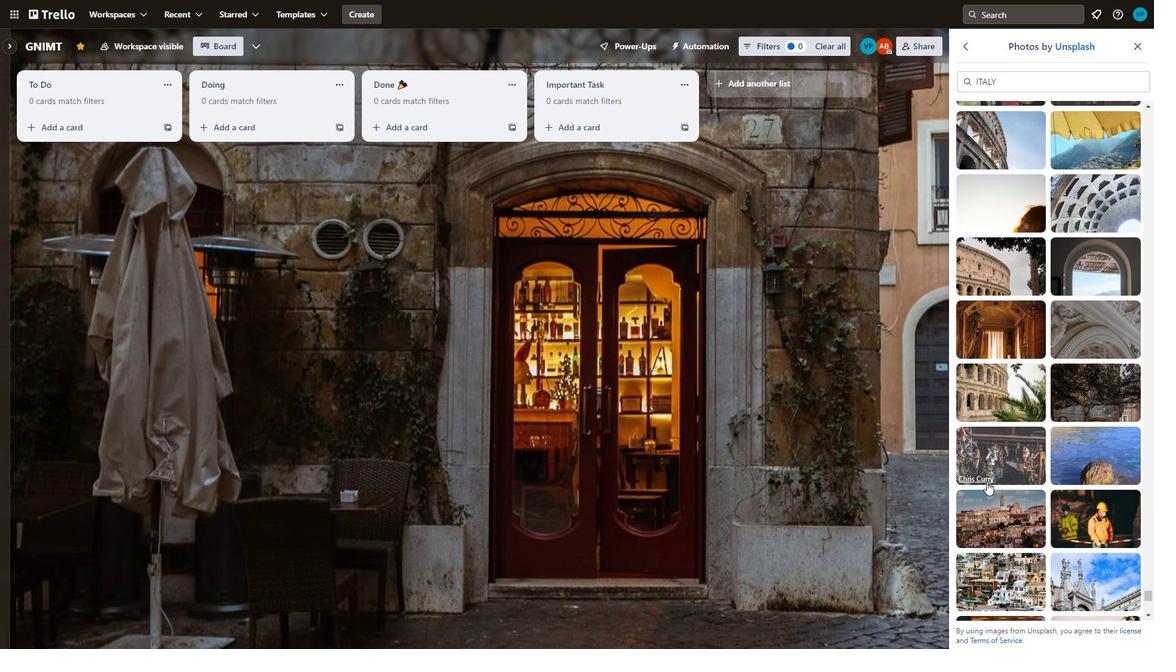 
Action: Mouse pressed left at (989, 497)
Screenshot: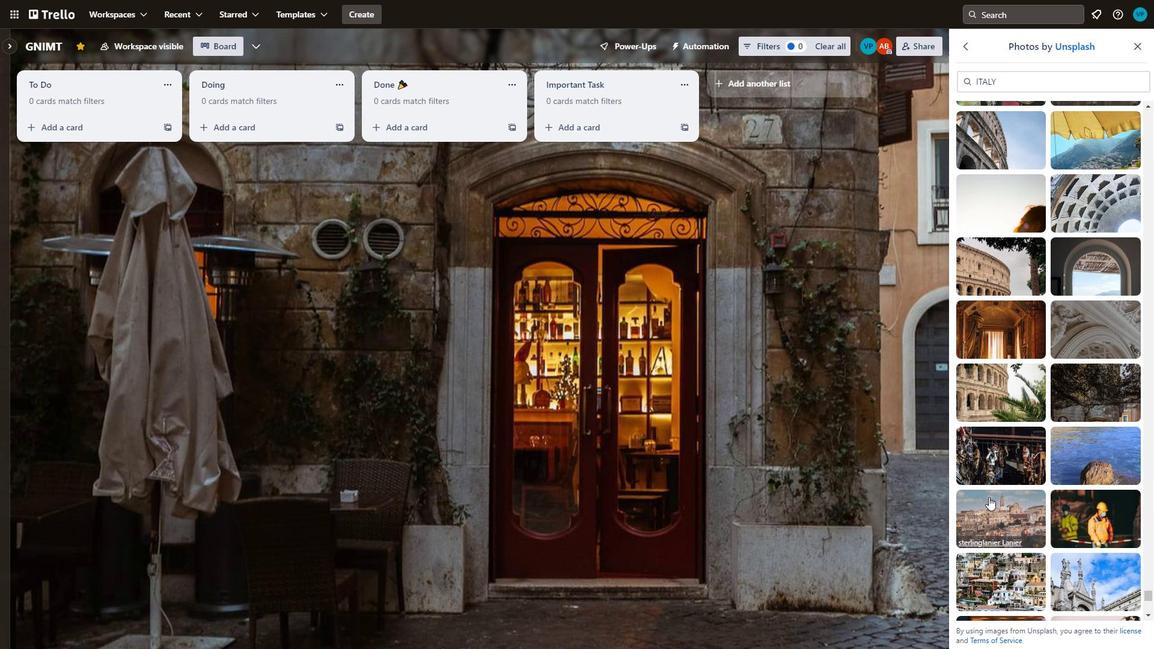 
Action: Mouse moved to (1111, 508)
Screenshot: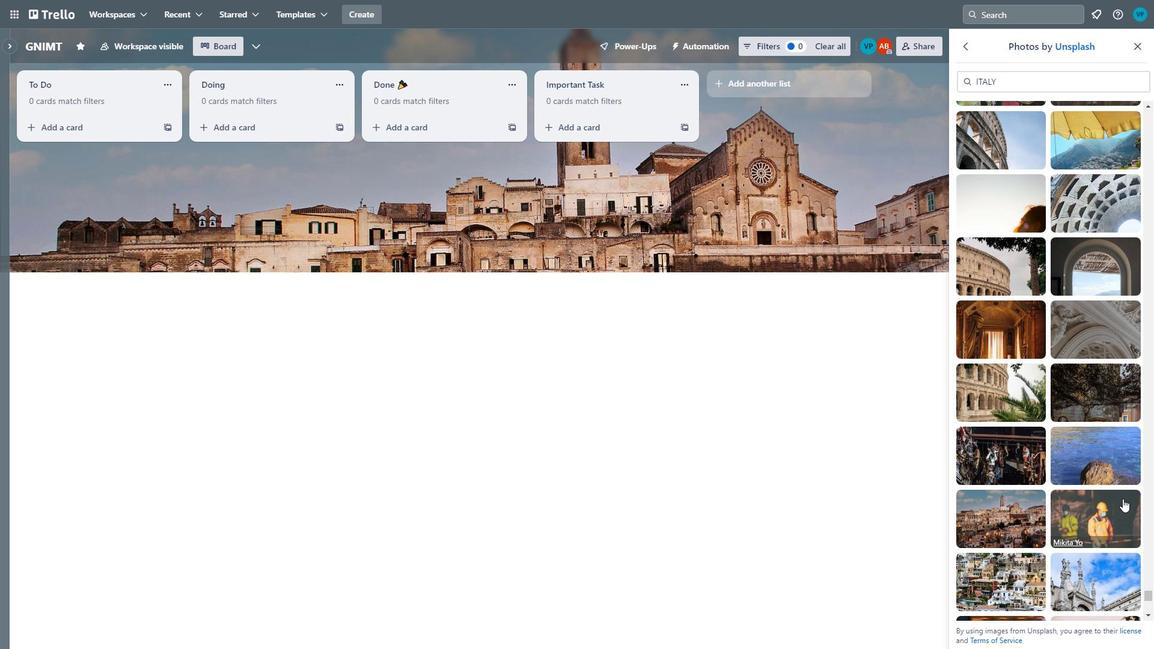 
Action: Mouse scrolled (1111, 507) with delta (0, 0)
Screenshot: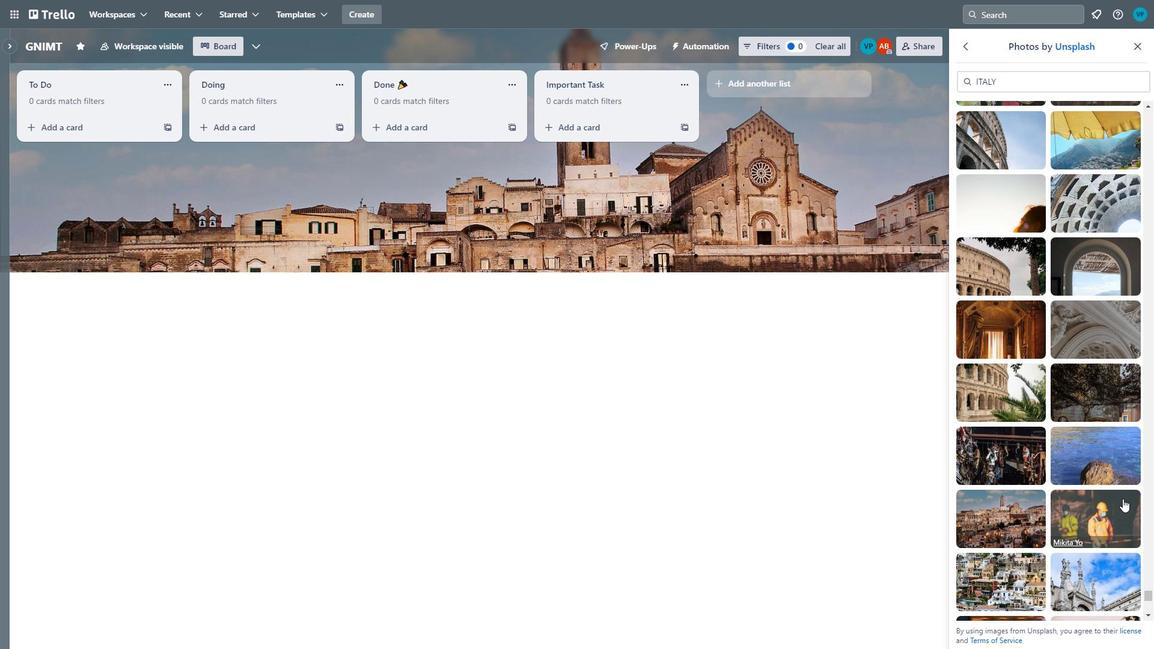 
Action: Mouse moved to (1005, 508)
Screenshot: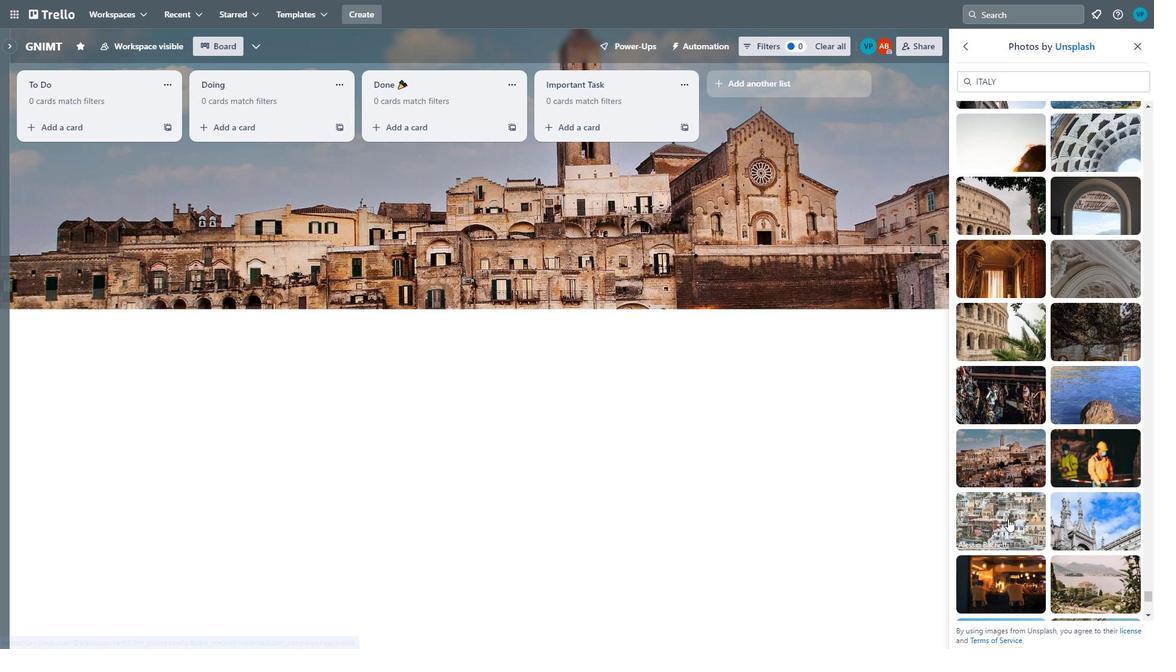 
Action: Mouse pressed left at (1005, 508)
Screenshot: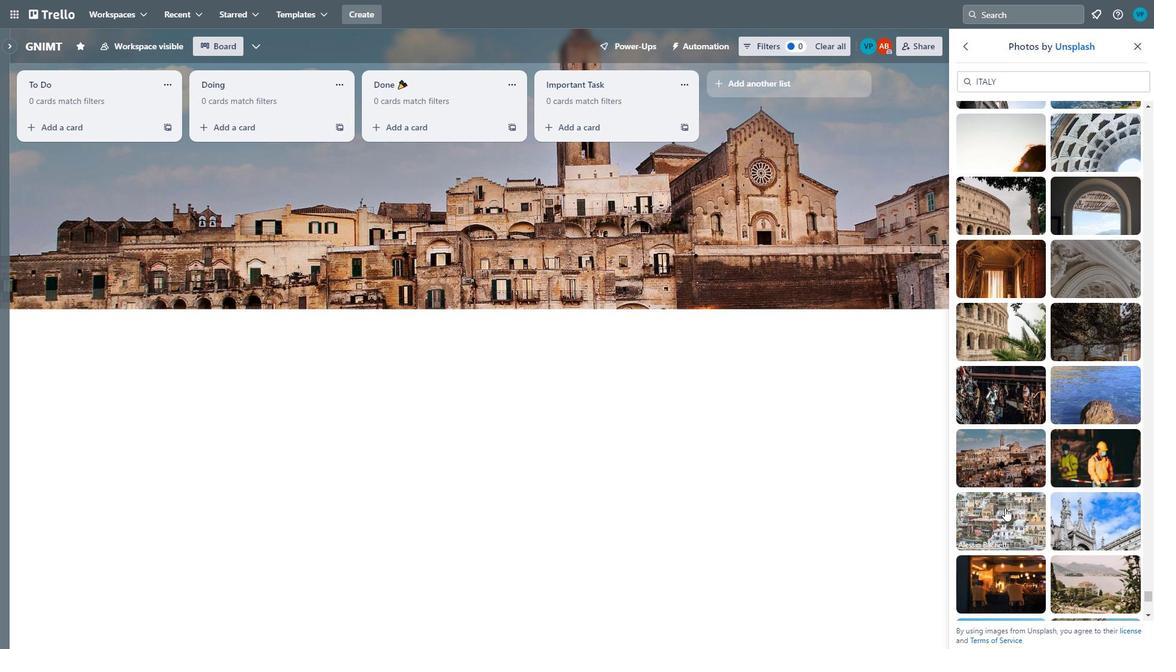 
Action: Mouse scrolled (1005, 507) with delta (0, 0)
Screenshot: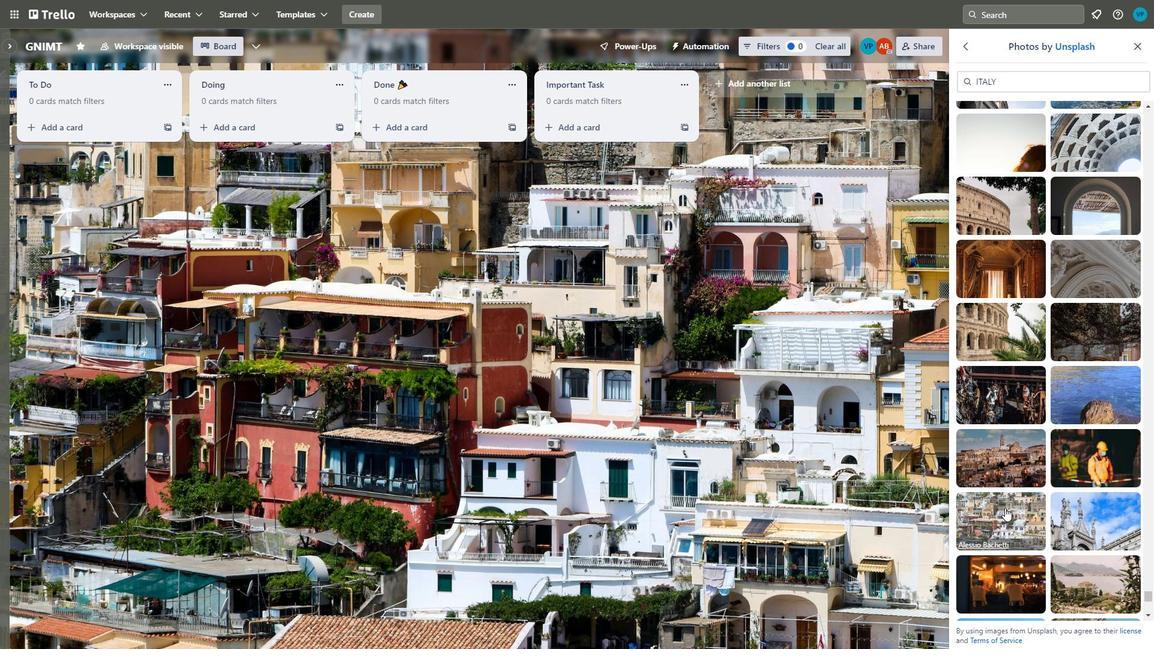 
Action: Mouse scrolled (1005, 507) with delta (0, 0)
Screenshot: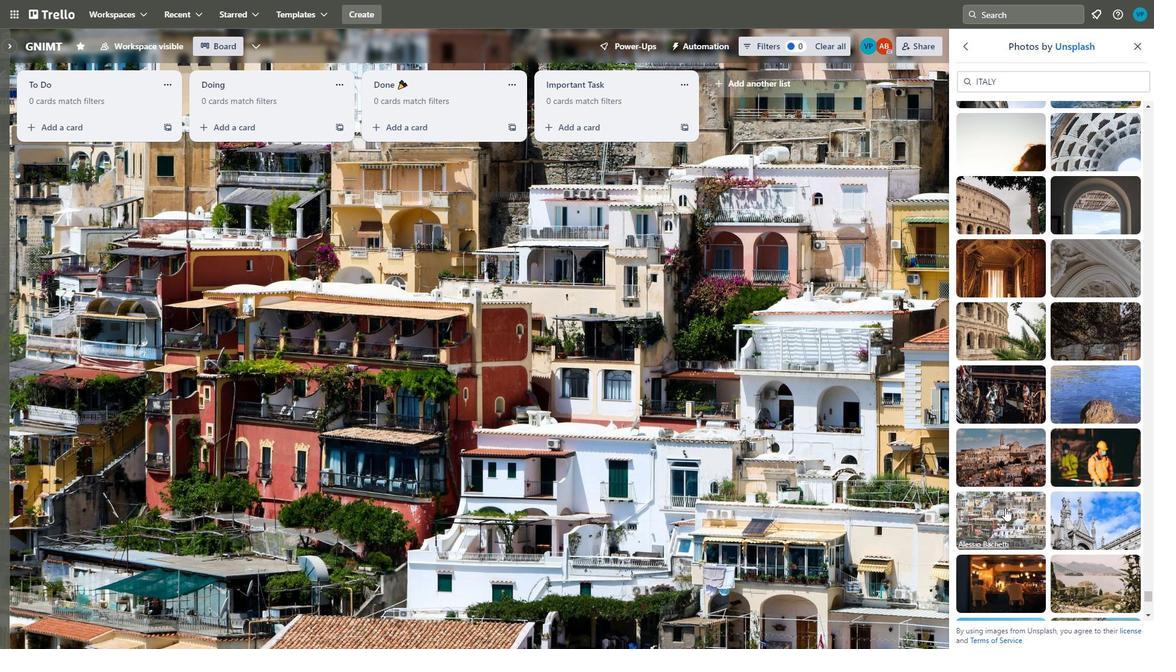 
Action: Mouse scrolled (1005, 507) with delta (0, 0)
Screenshot: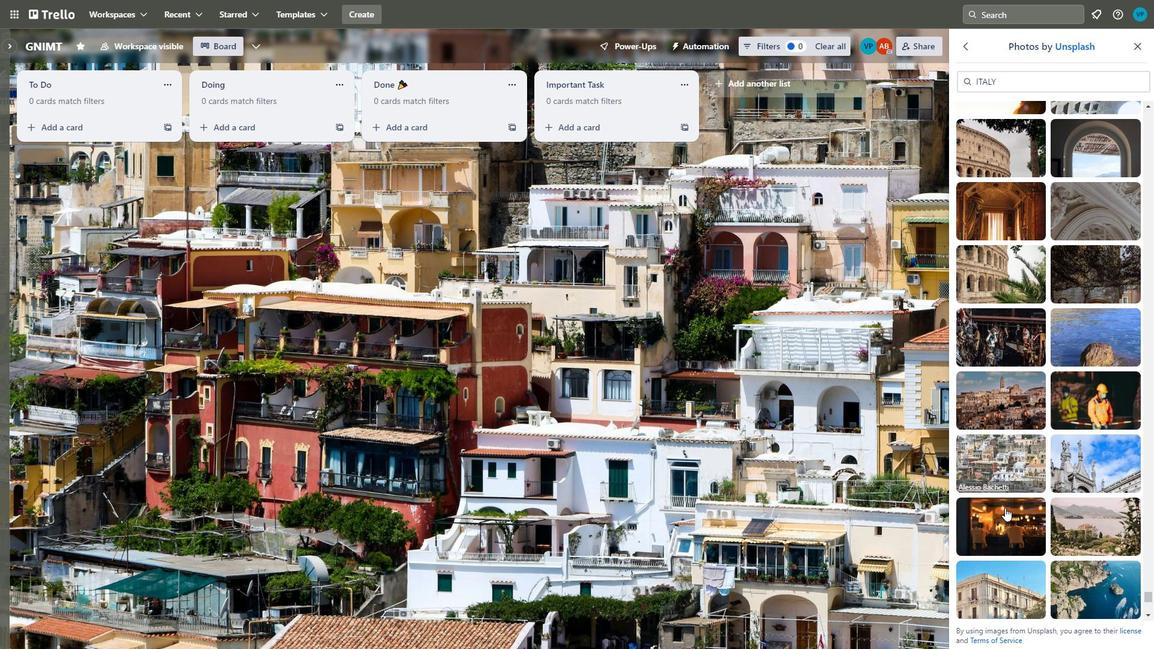 
Action: Mouse moved to (1076, 518)
Screenshot: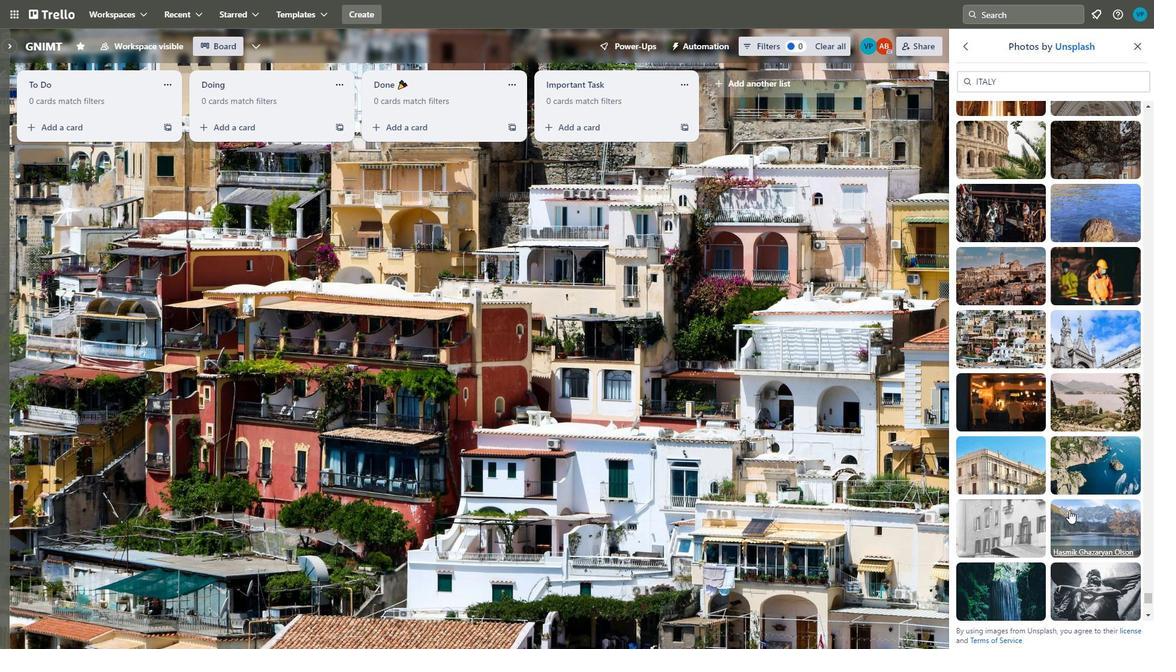 
Action: Mouse pressed left at (1076, 518)
Screenshot: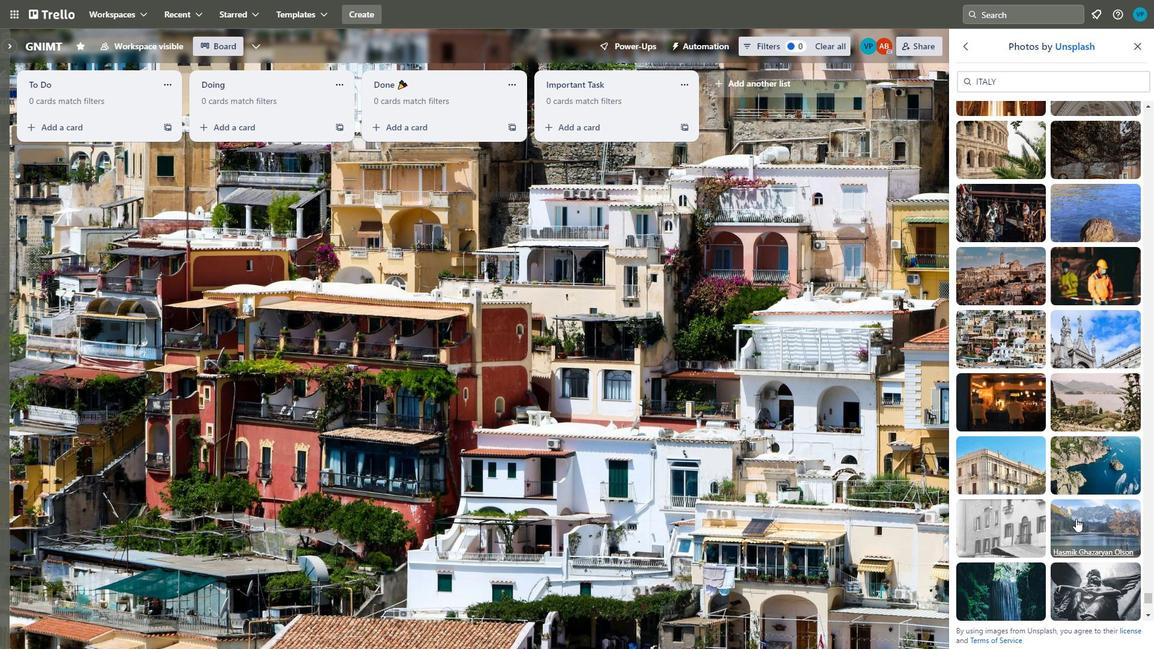 
Action: Mouse moved to (1078, 521)
Screenshot: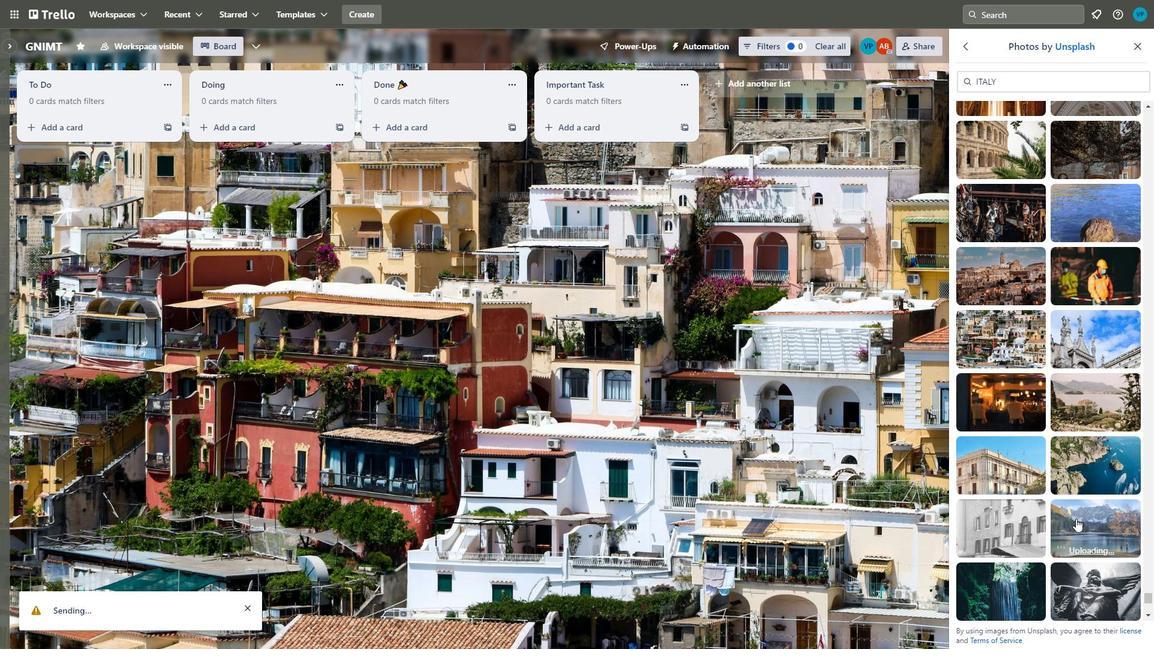 
Action: Mouse scrolled (1078, 520) with delta (0, 0)
Screenshot: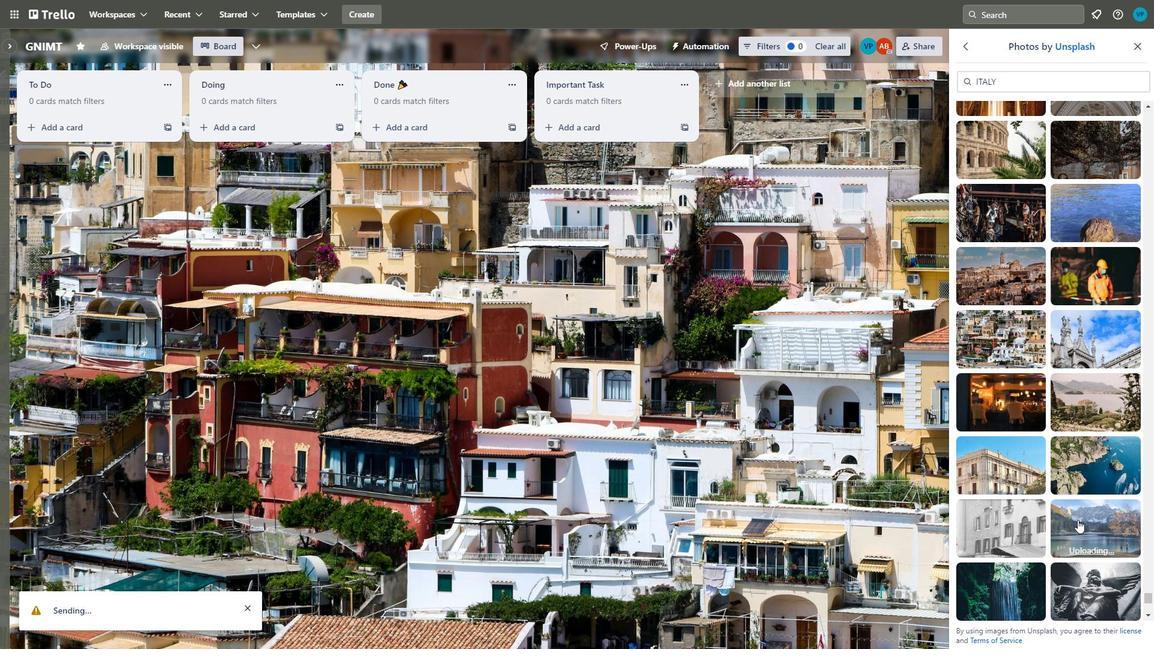 
Action: Mouse scrolled (1078, 520) with delta (0, 0)
Screenshot: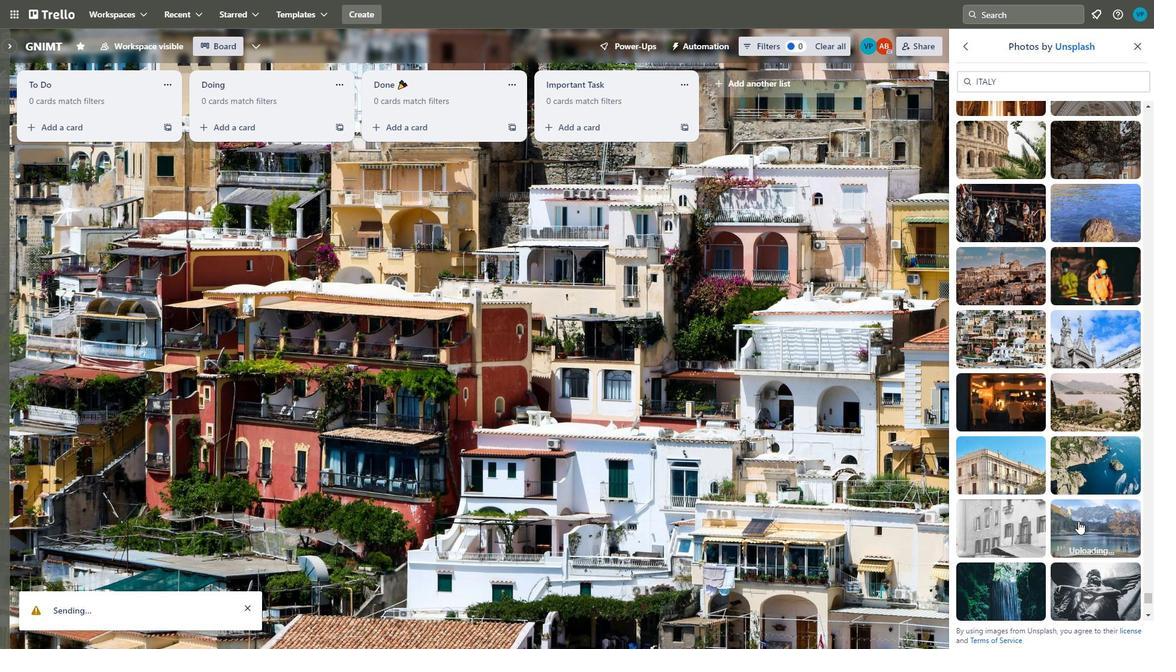 
Action: Mouse moved to (1006, 459)
Screenshot: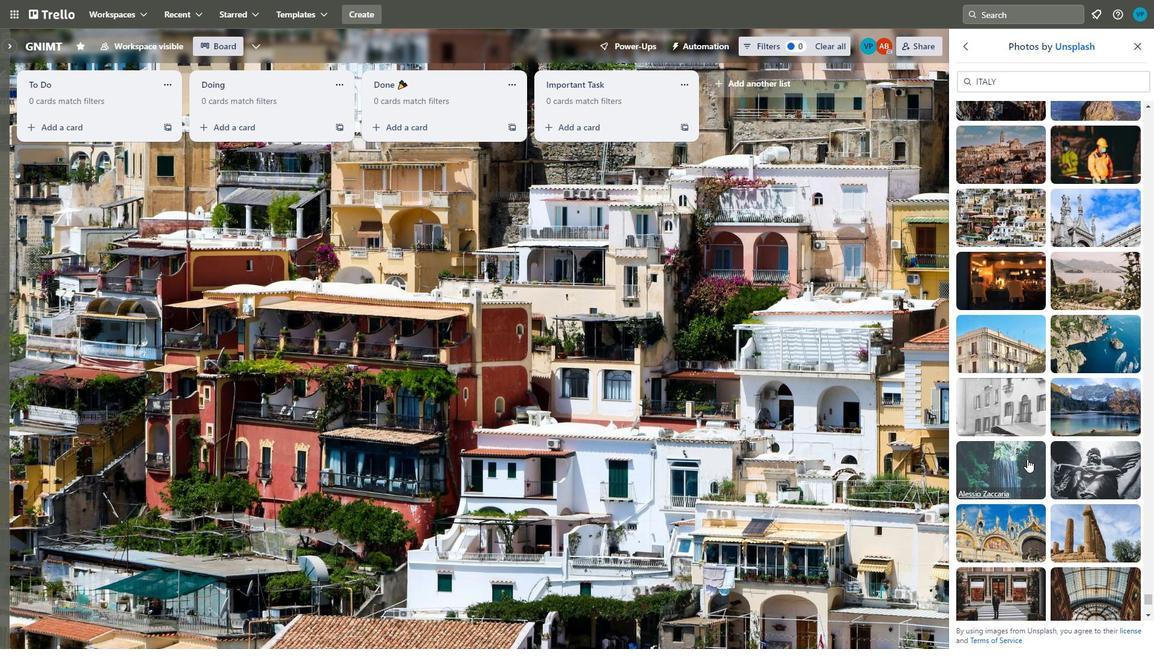 
Action: Mouse pressed left at (1006, 459)
Screenshot: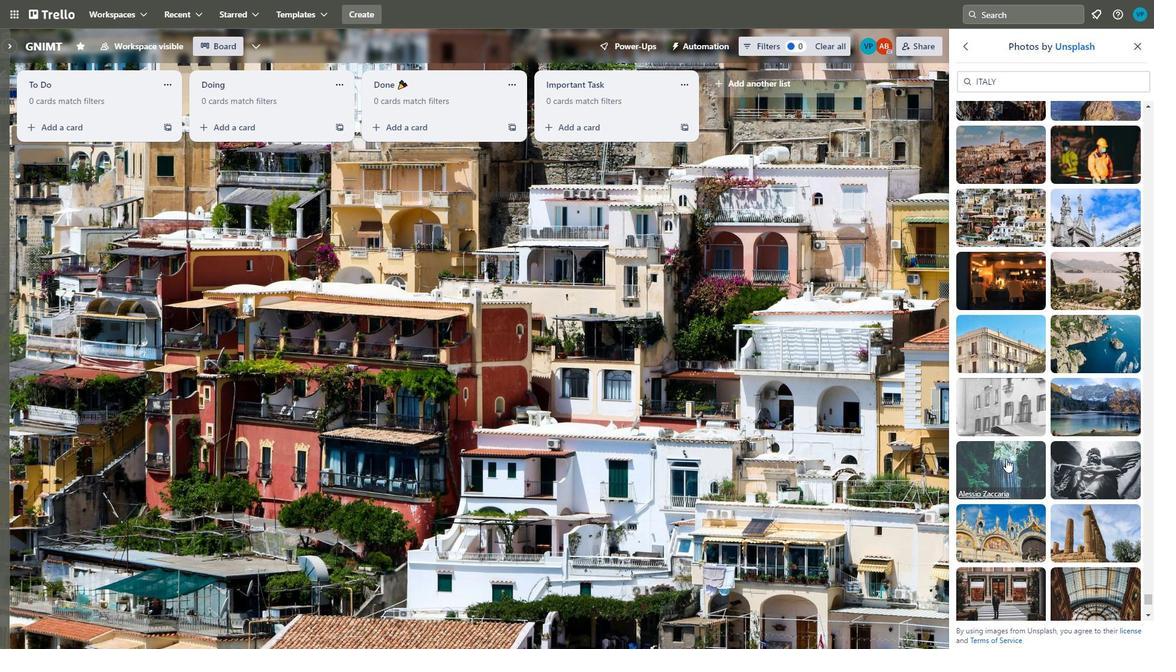 
Action: Mouse moved to (981, 528)
Screenshot: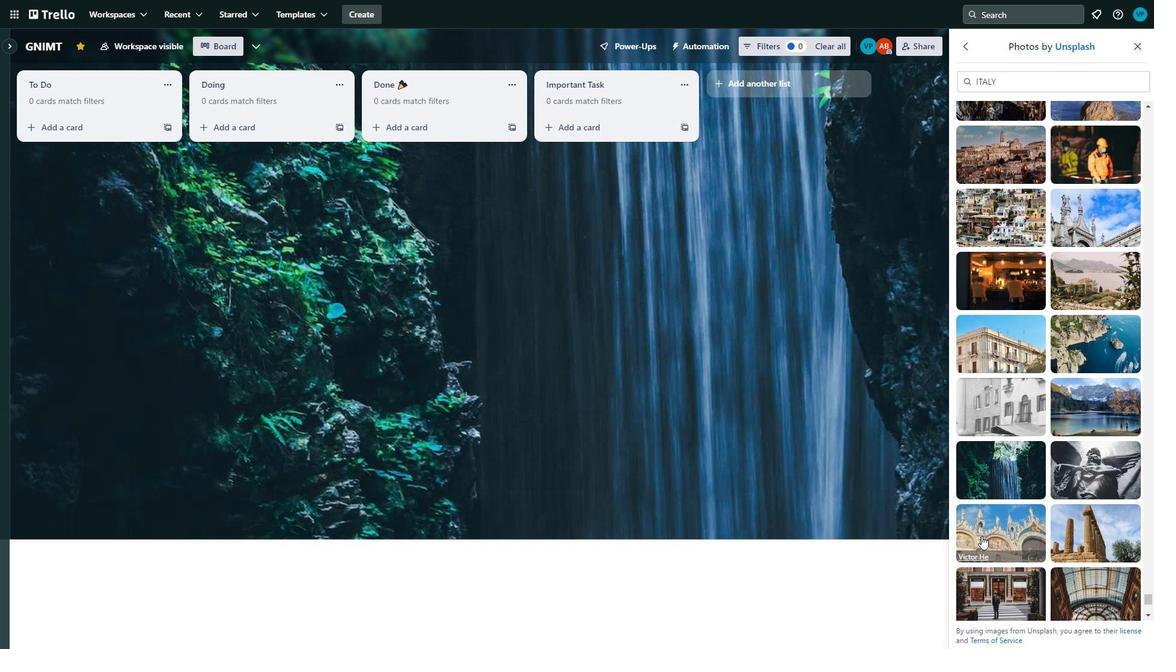 
Action: Mouse pressed left at (981, 528)
Screenshot: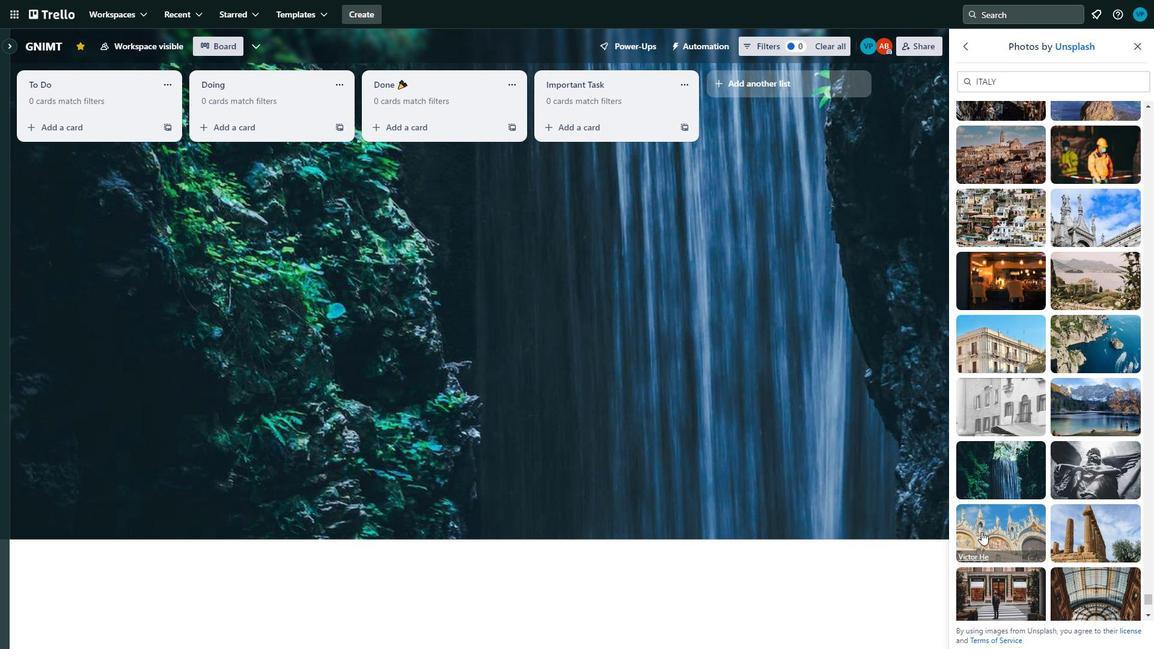 
Action: Mouse moved to (1049, 531)
Screenshot: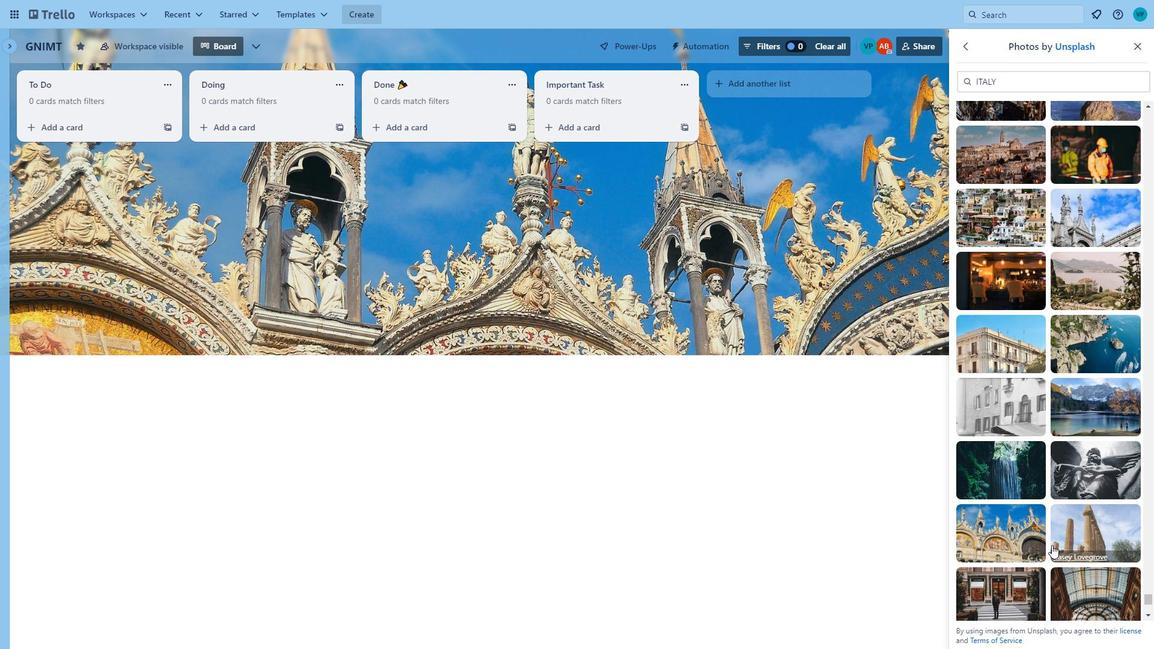 
Action: Mouse scrolled (1049, 530) with delta (0, 0)
Screenshot: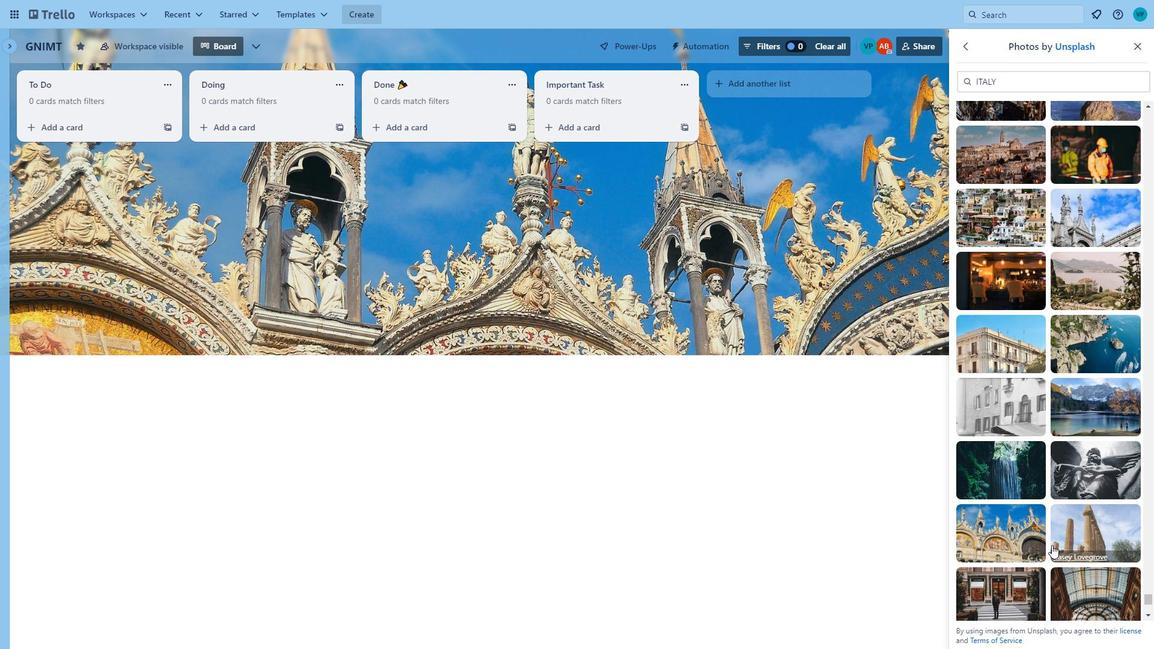 
Action: Mouse moved to (1049, 529)
Screenshot: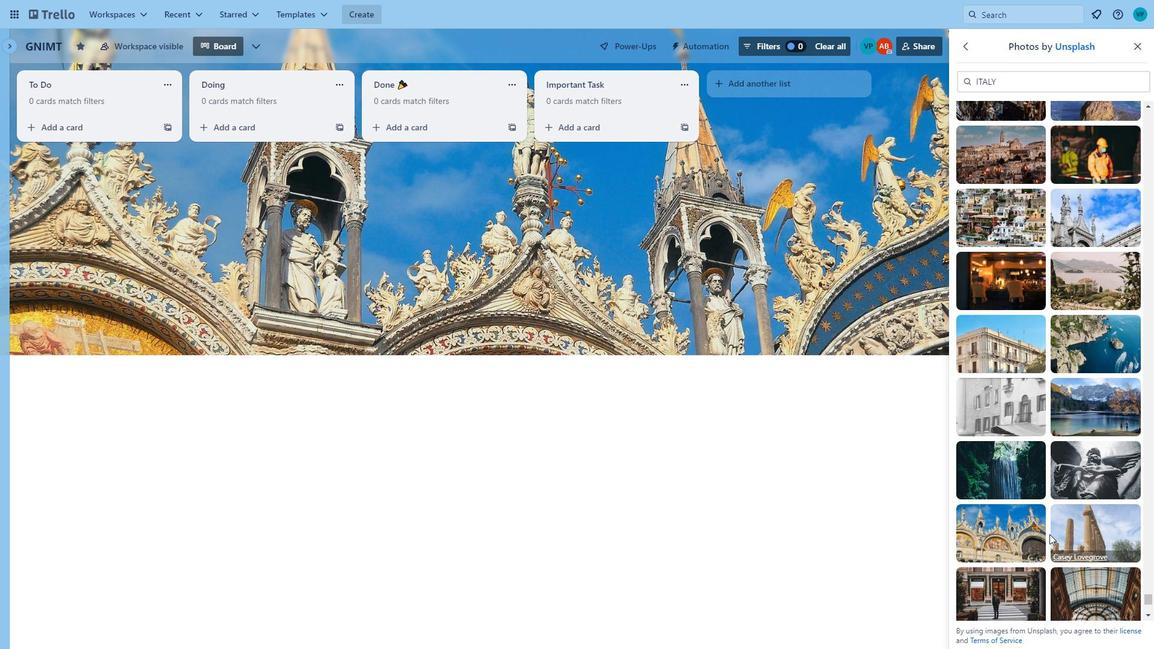 
Action: Mouse scrolled (1049, 529) with delta (0, 0)
Screenshot: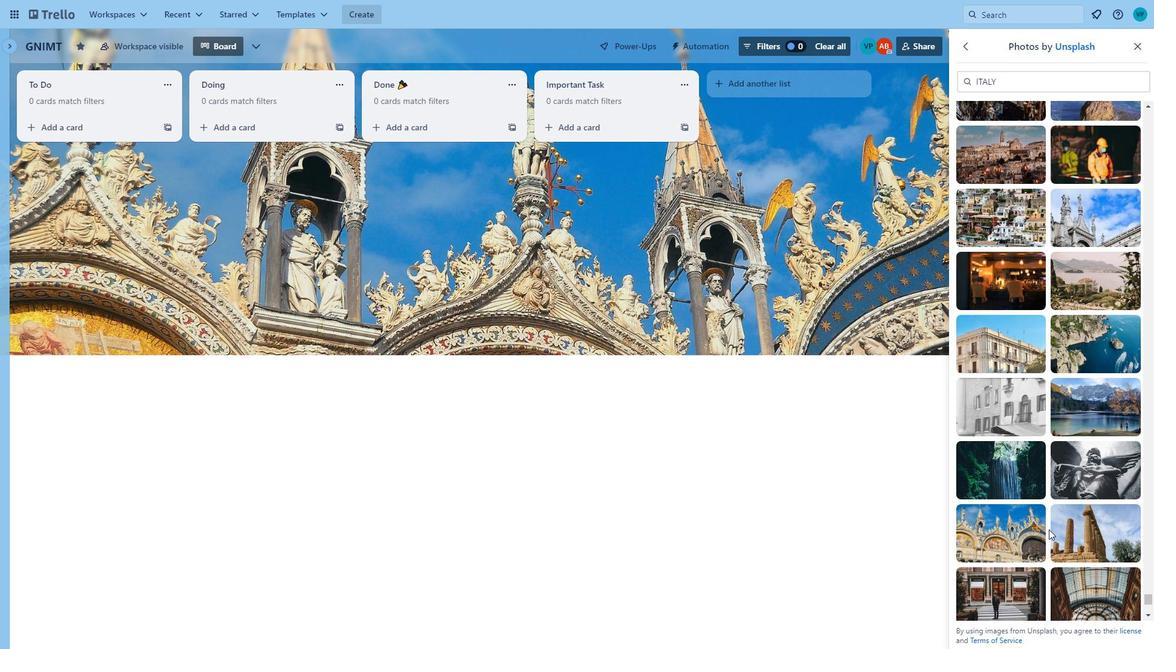 
Action: Mouse moved to (989, 516)
Screenshot: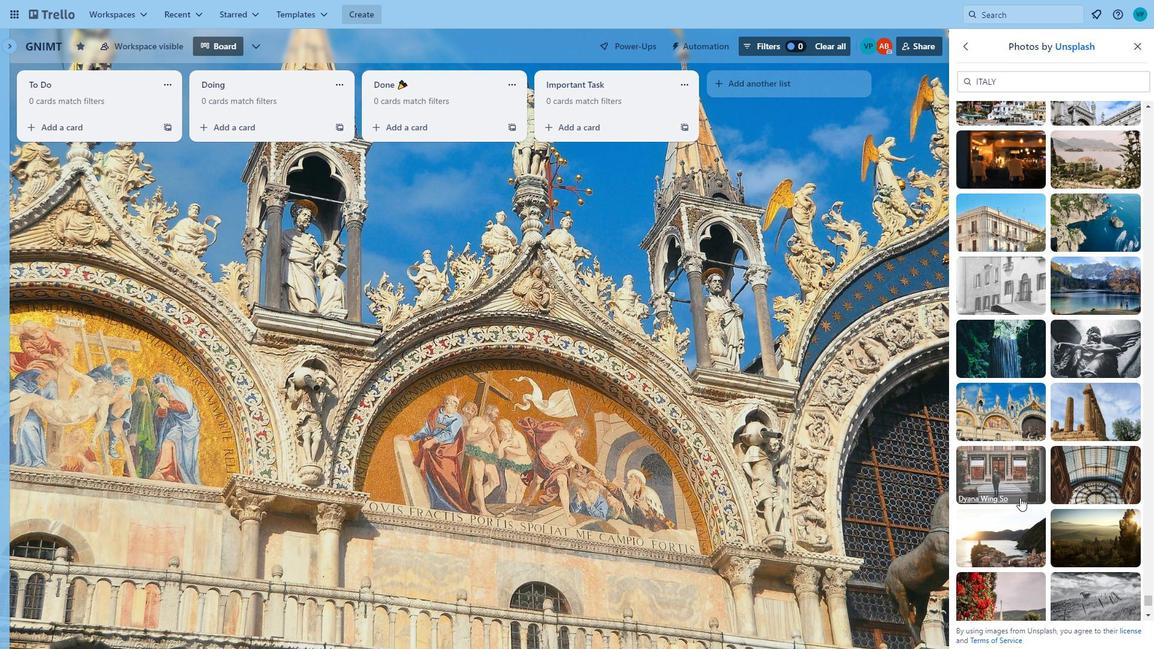 
Action: Mouse pressed left at (989, 516)
Screenshot: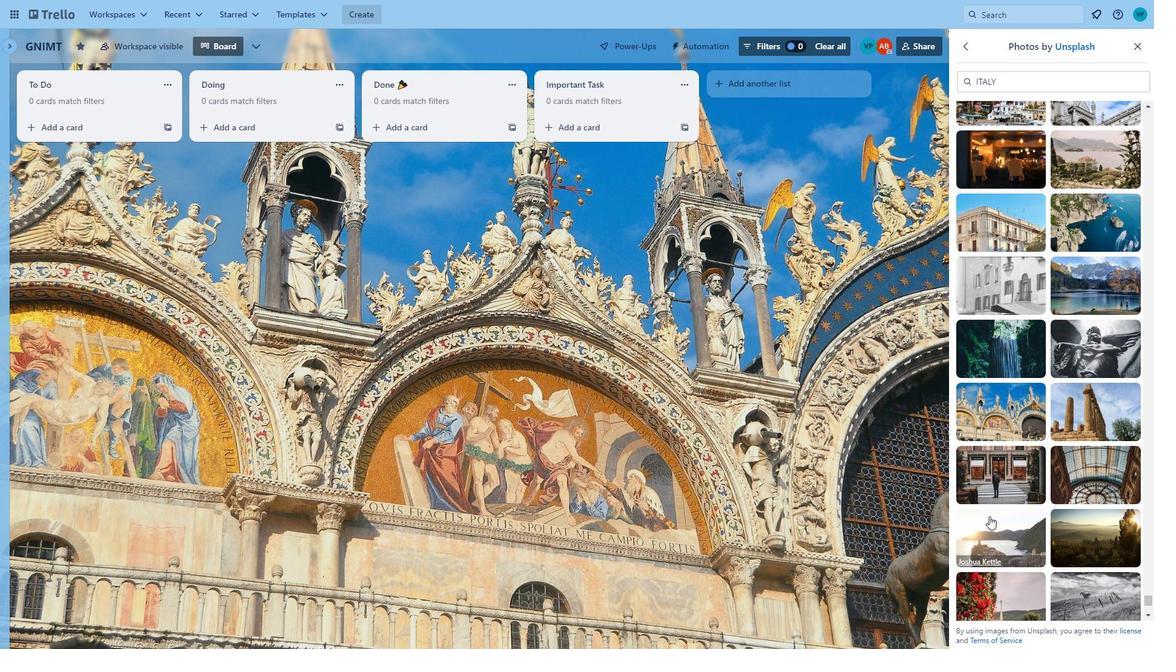 
Action: Mouse moved to (987, 517)
Screenshot: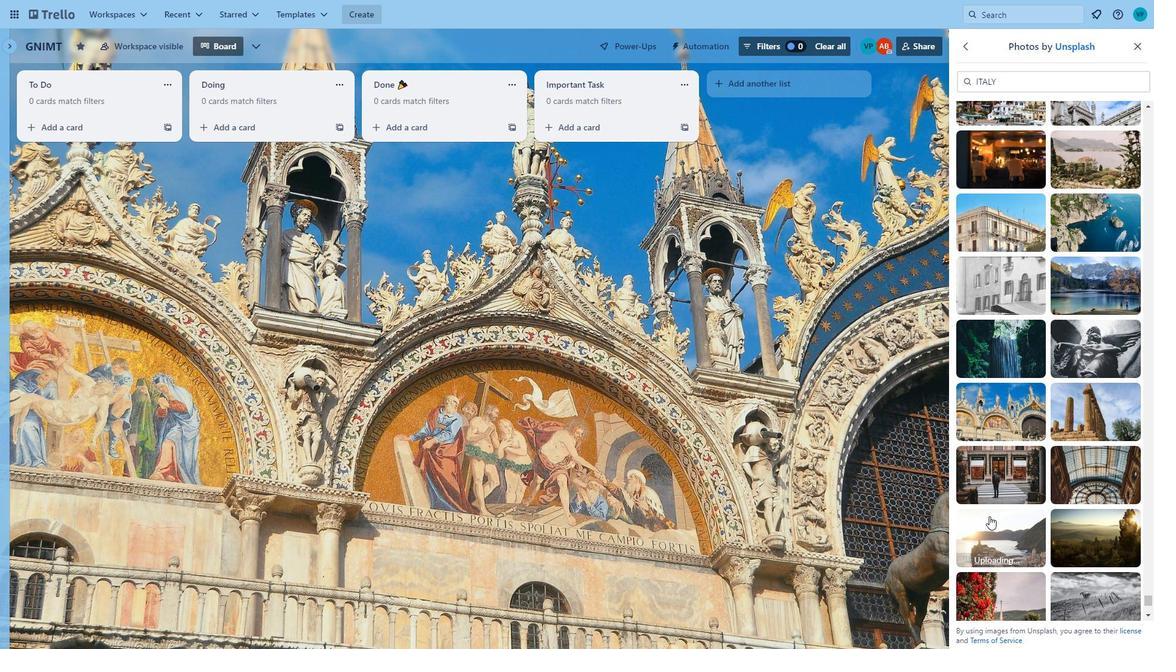 
Action: Mouse scrolled (987, 517) with delta (0, 0)
Screenshot: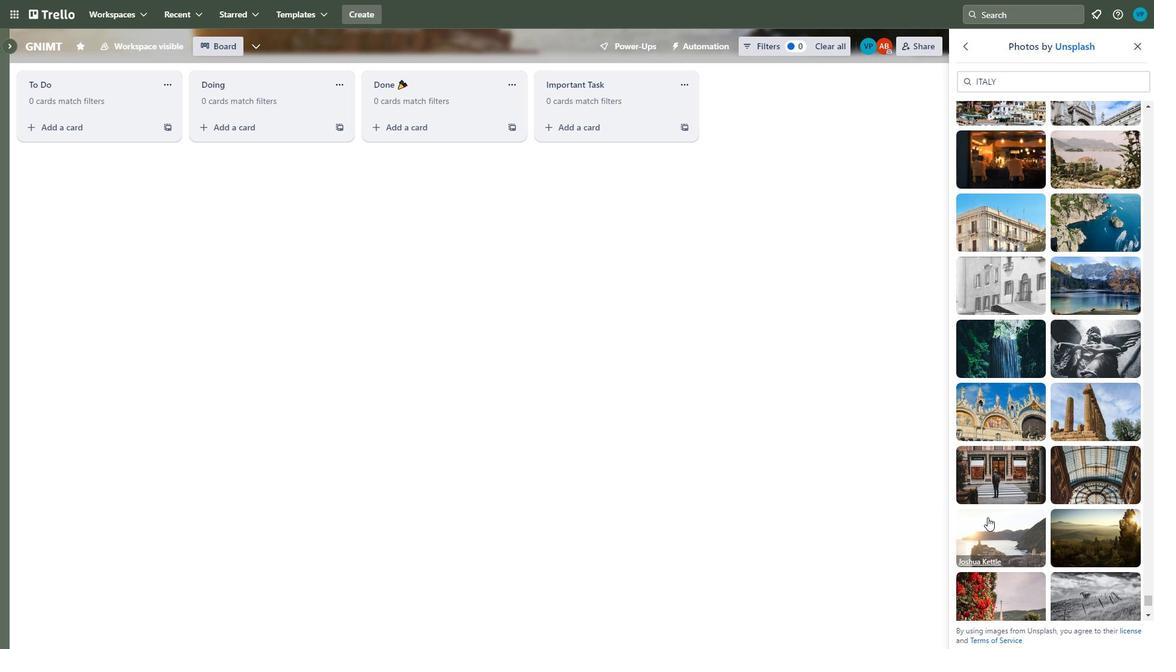 
Action: Mouse scrolled (987, 517) with delta (0, 0)
Screenshot: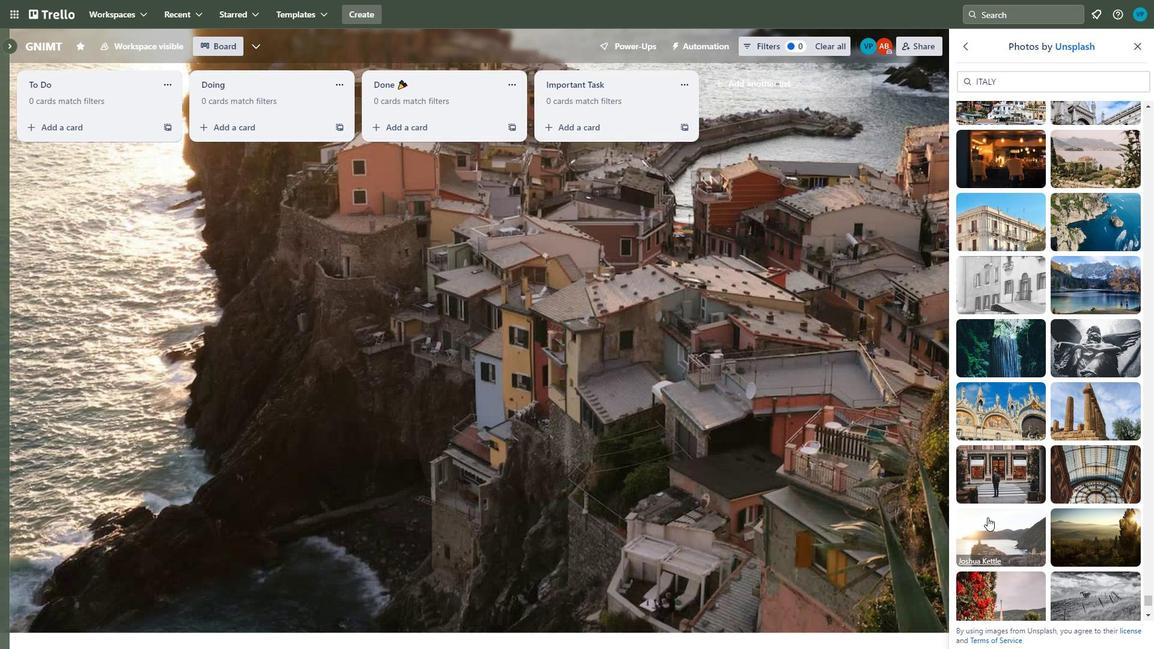 
Action: Mouse moved to (1016, 467)
Screenshot: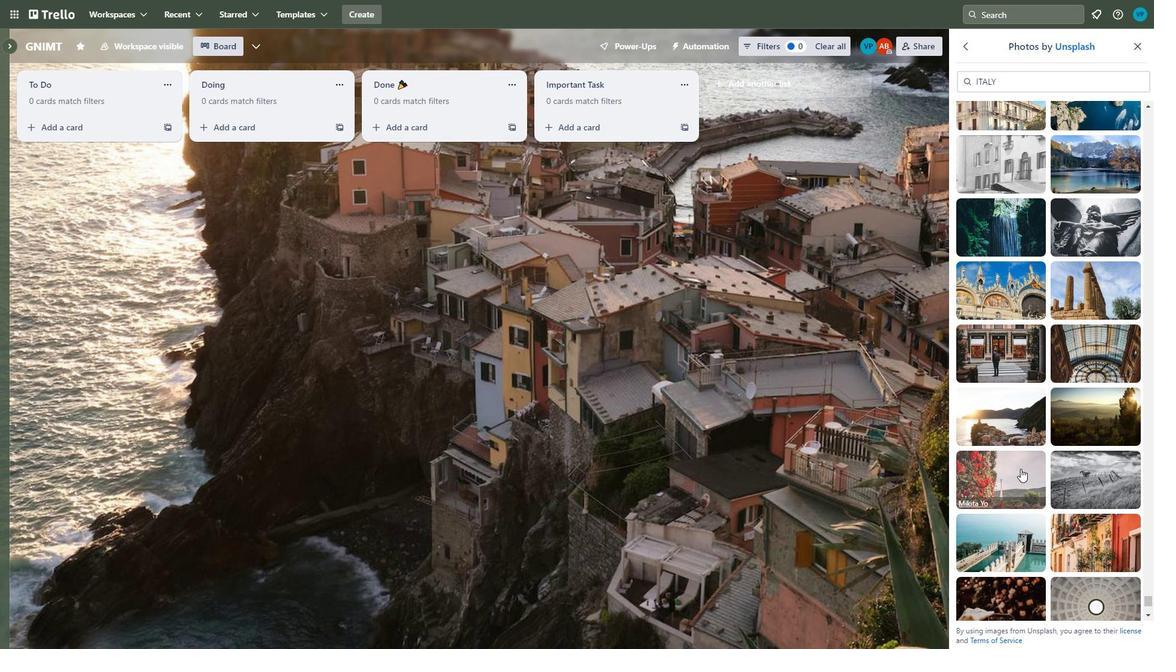 
Action: Mouse pressed left at (1016, 467)
Screenshot: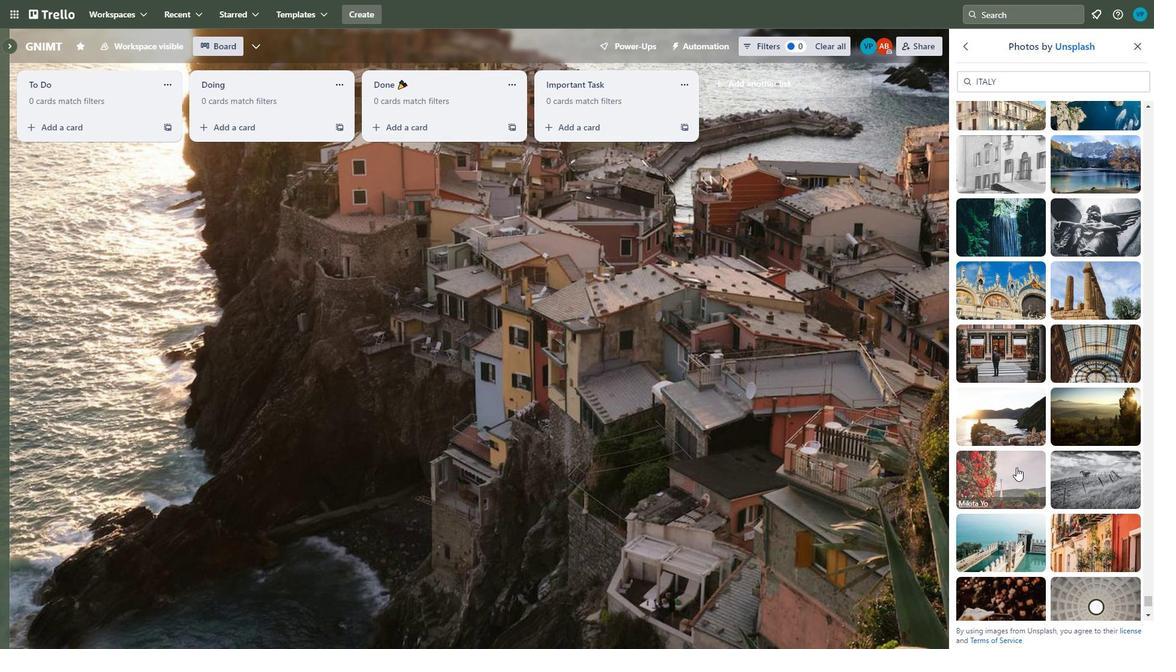 
Action: Mouse moved to (1018, 533)
Screenshot: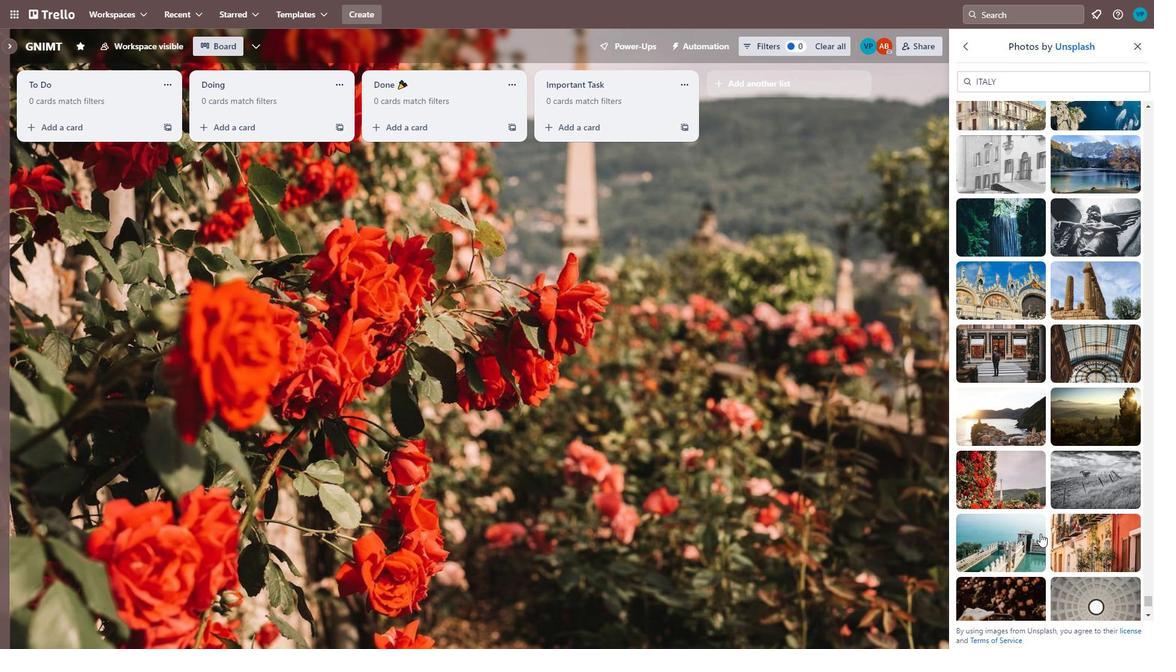 
Action: Mouse pressed left at (1018, 533)
Screenshot: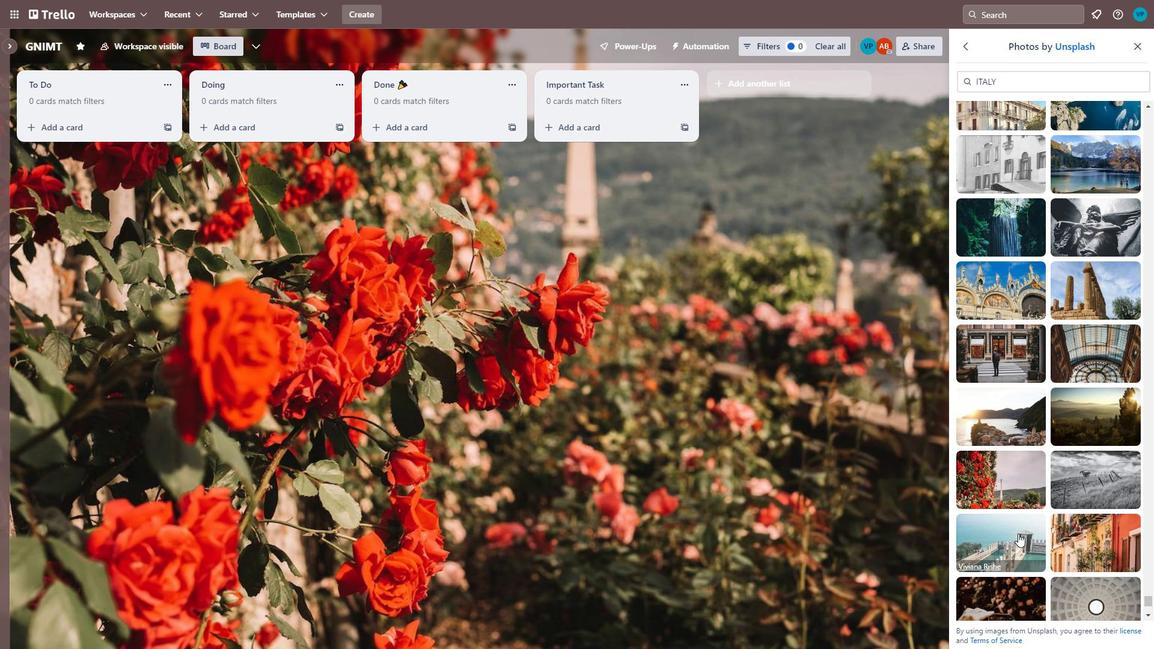 
Action: Mouse moved to (1103, 494)
Screenshot: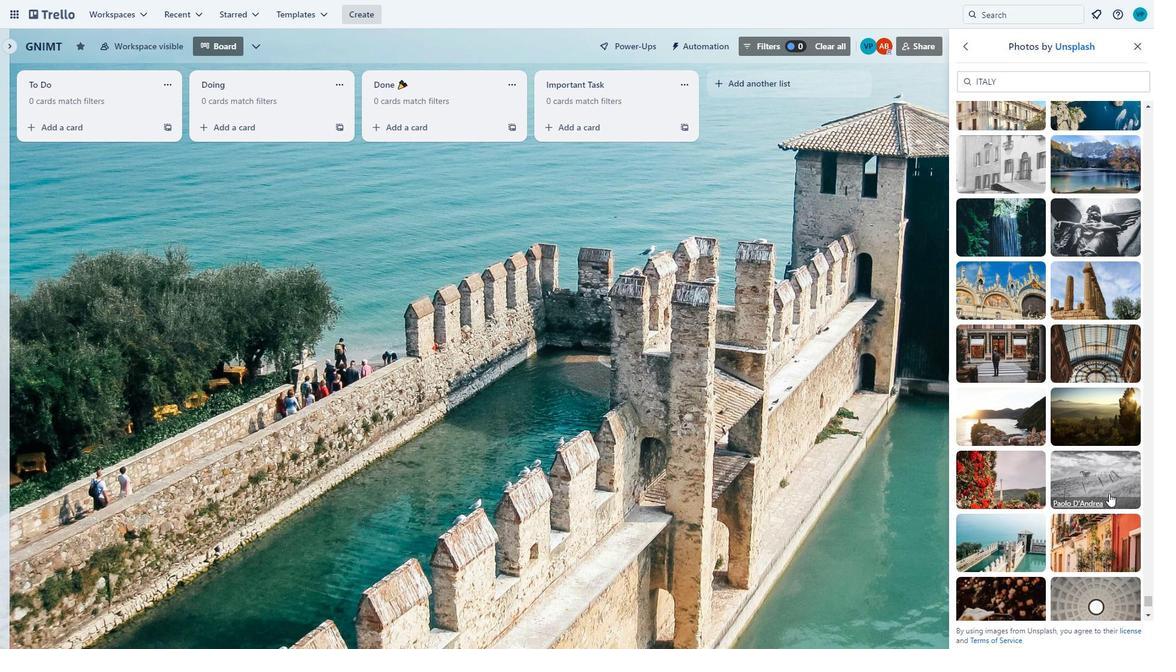 
Action: Mouse scrolled (1103, 493) with delta (0, 0)
Screenshot: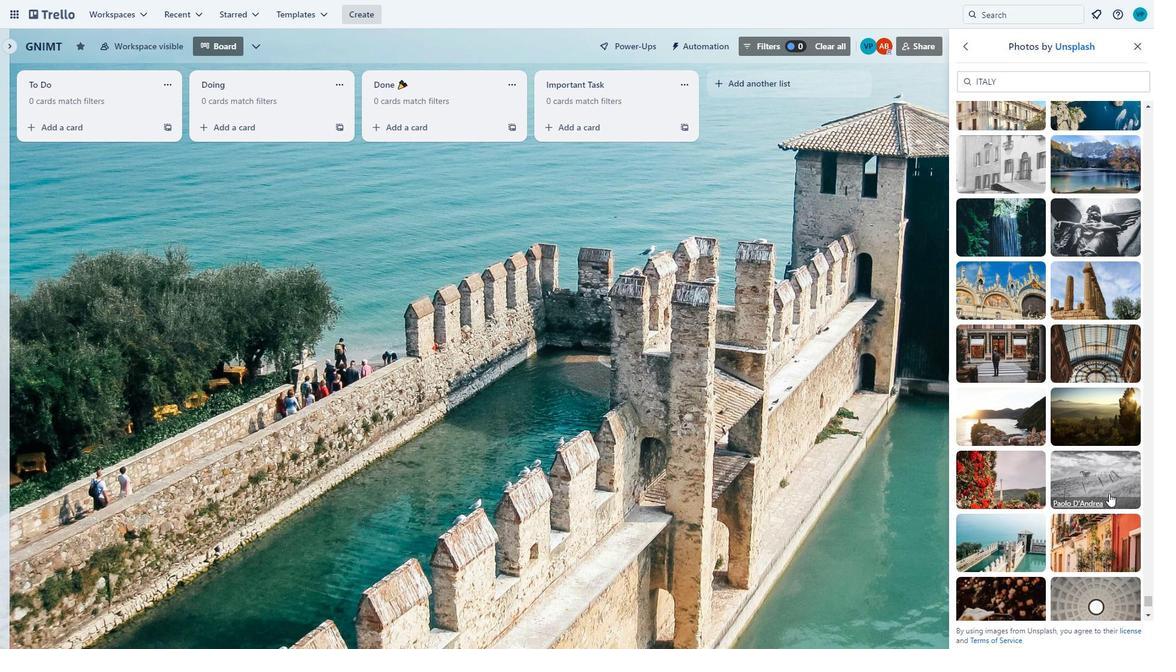 
Action: Mouse moved to (1096, 496)
Screenshot: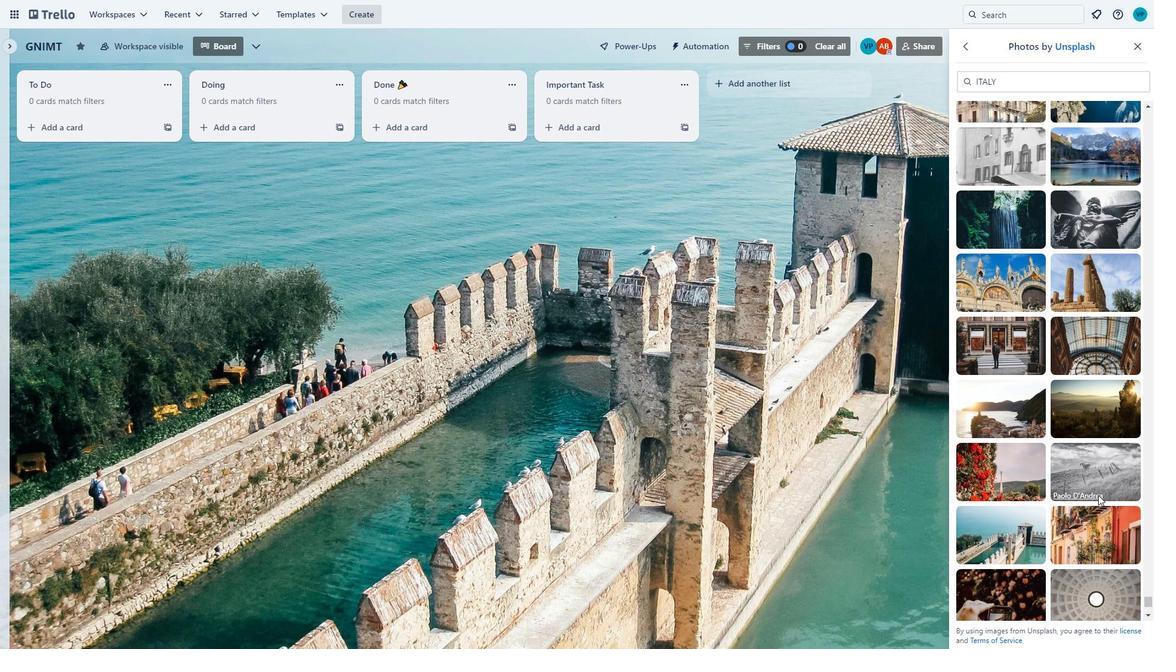 
Action: Mouse scrolled (1096, 496) with delta (0, 0)
Screenshot: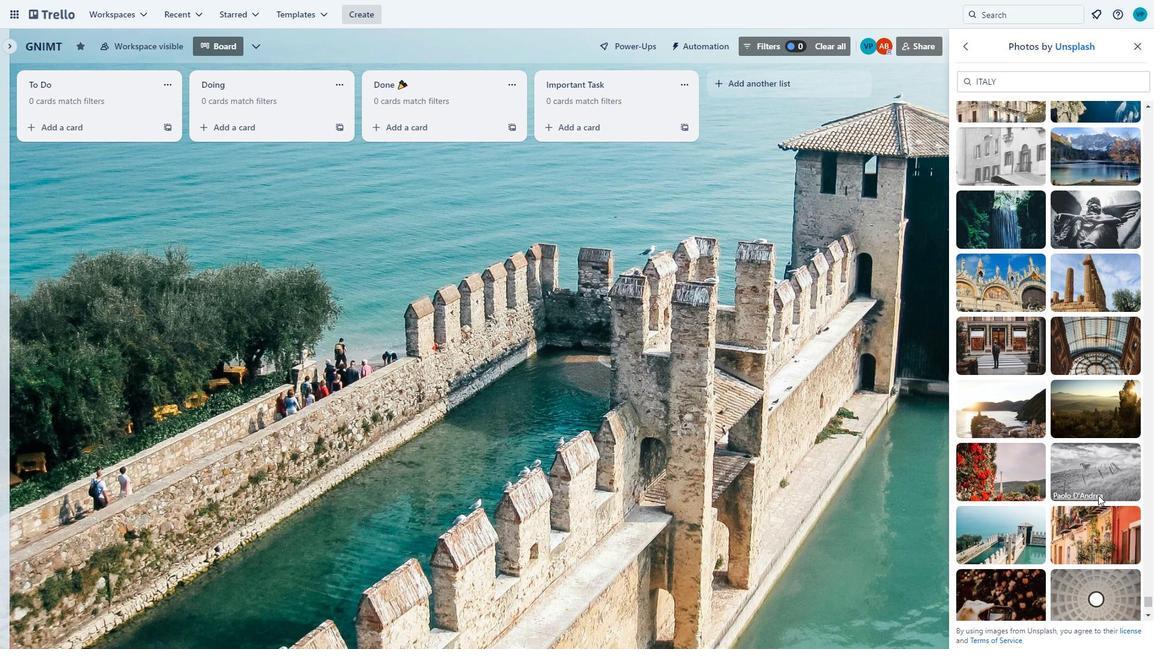 
Action: Mouse moved to (993, 542)
Screenshot: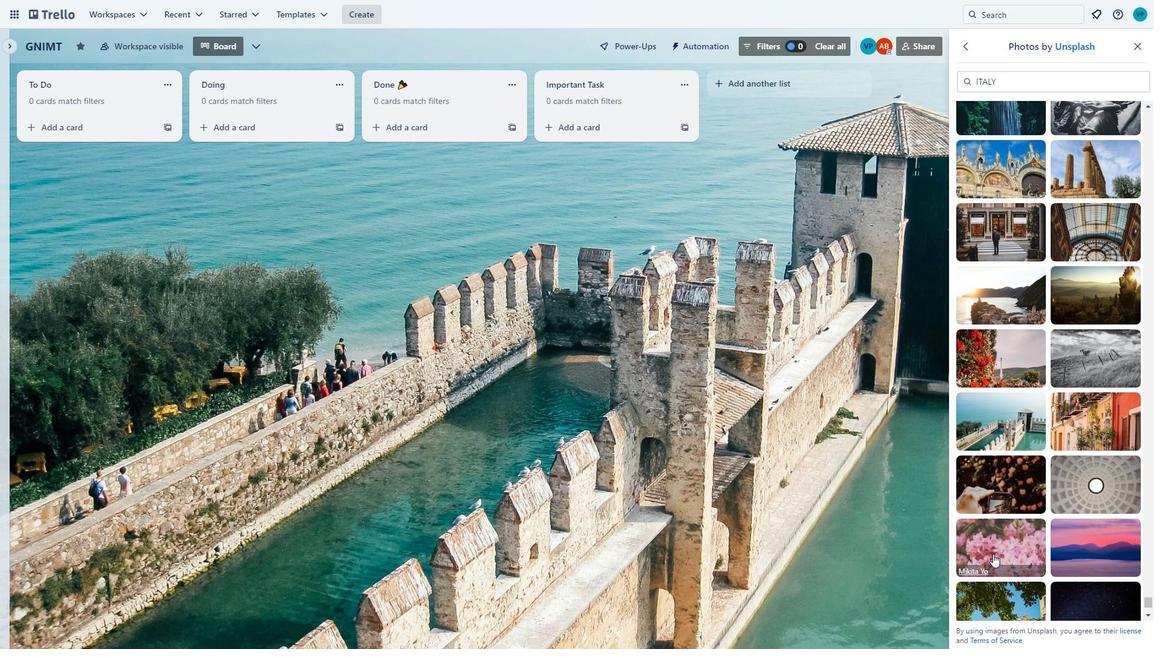 
Action: Mouse pressed left at (993, 542)
Screenshot: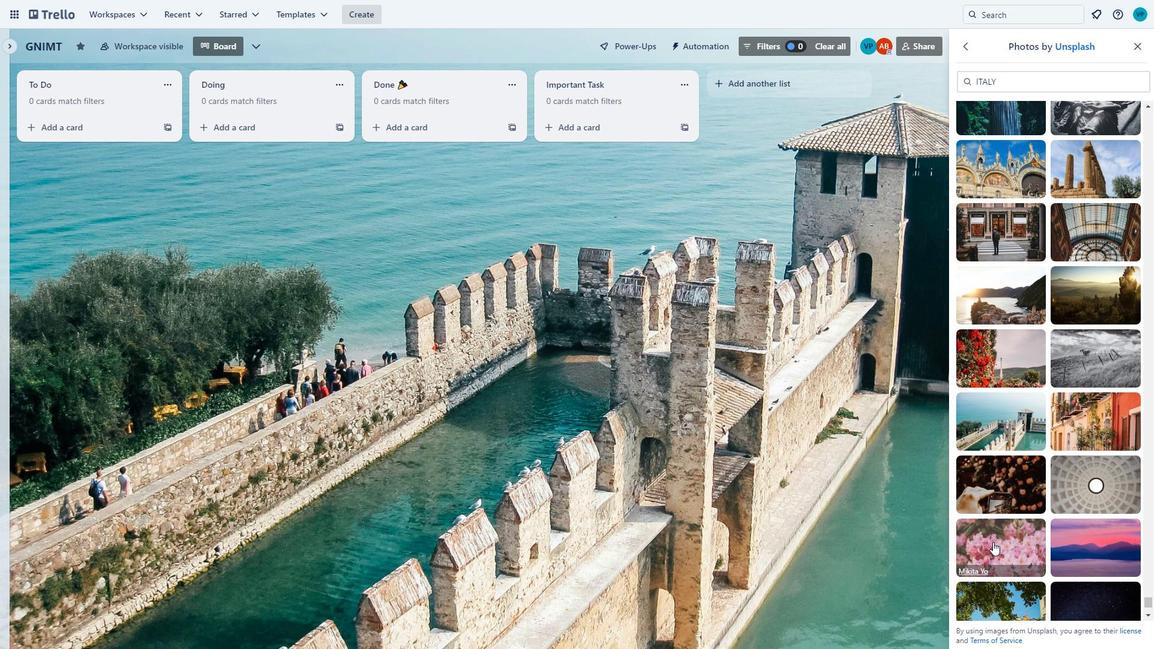 
Action: Mouse moved to (1004, 544)
Screenshot: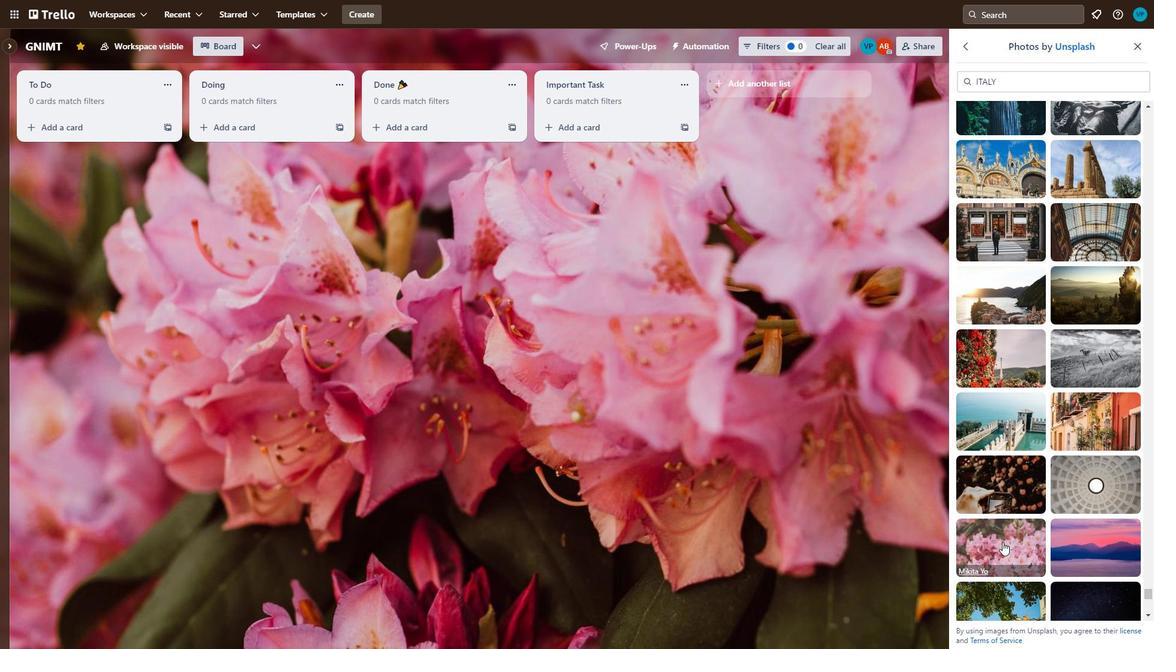
Action: Mouse scrolled (1004, 543) with delta (0, 0)
Screenshot: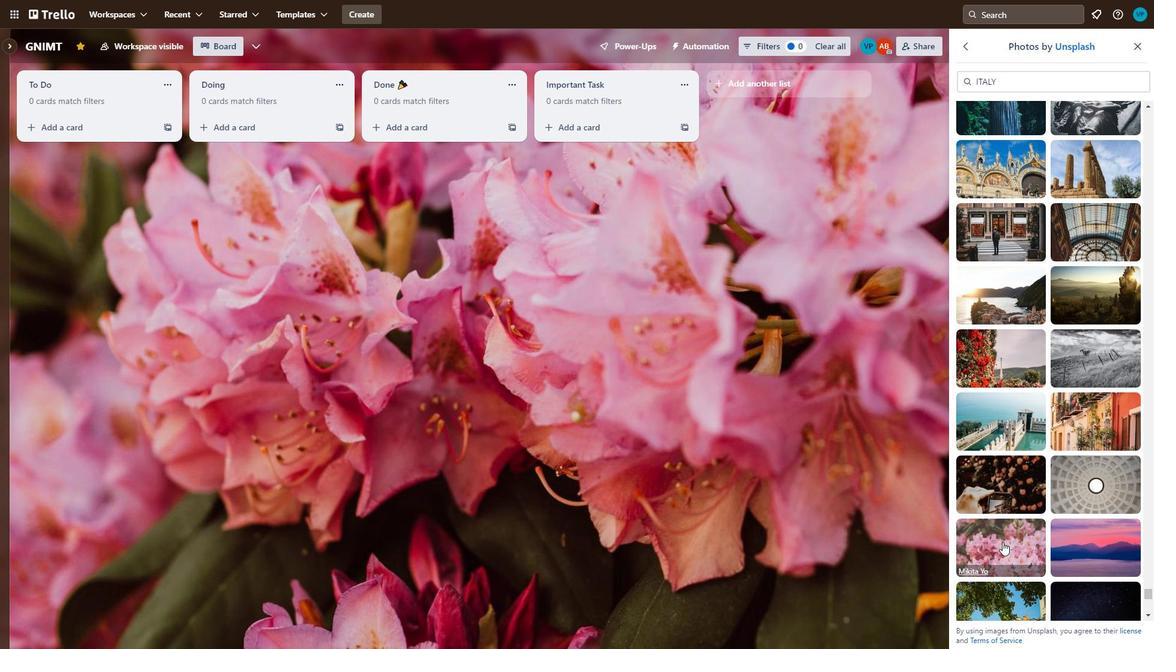
Action: Mouse moved to (1097, 478)
Screenshot: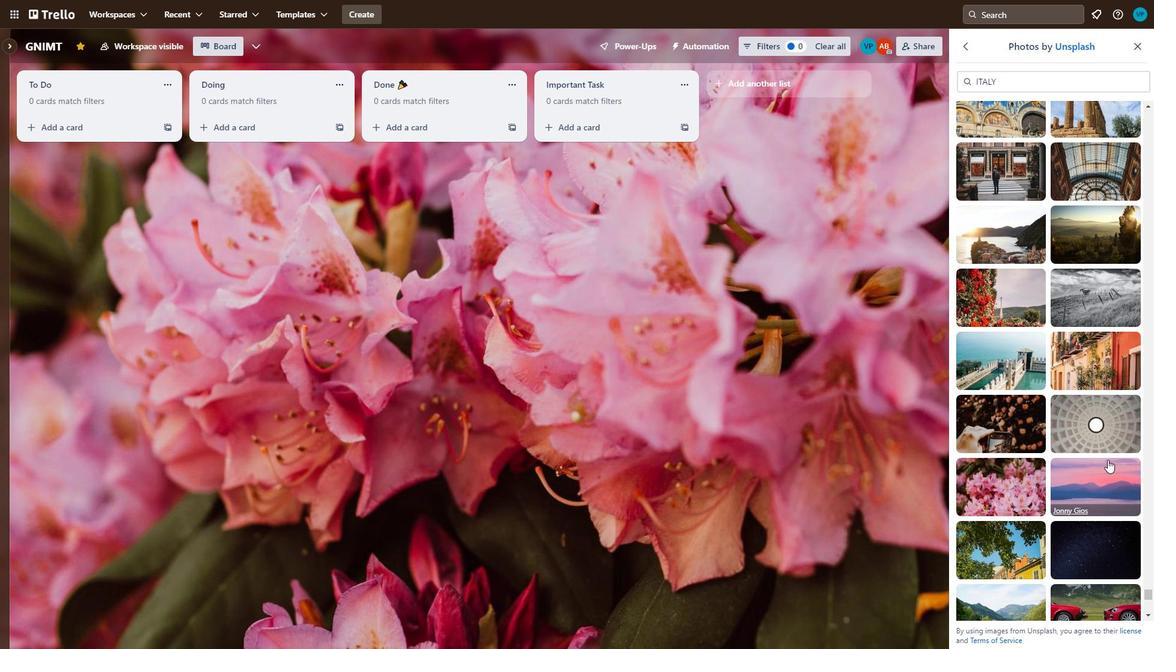 
Action: Mouse pressed left at (1097, 478)
Screenshot: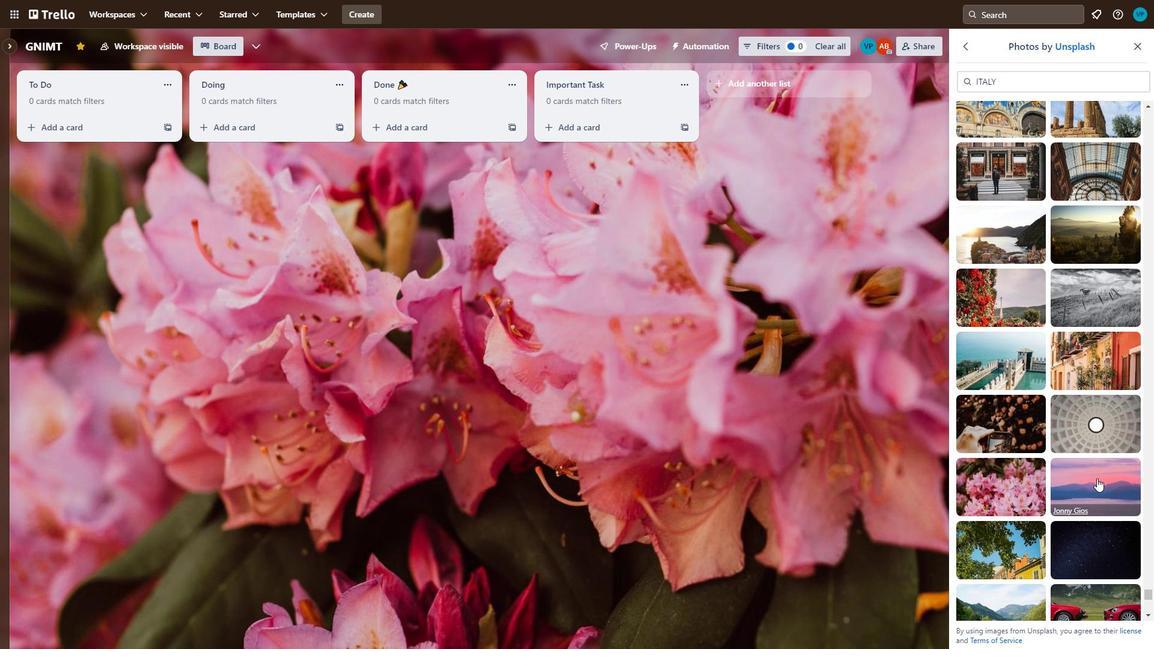 
Action: Mouse moved to (1070, 506)
Screenshot: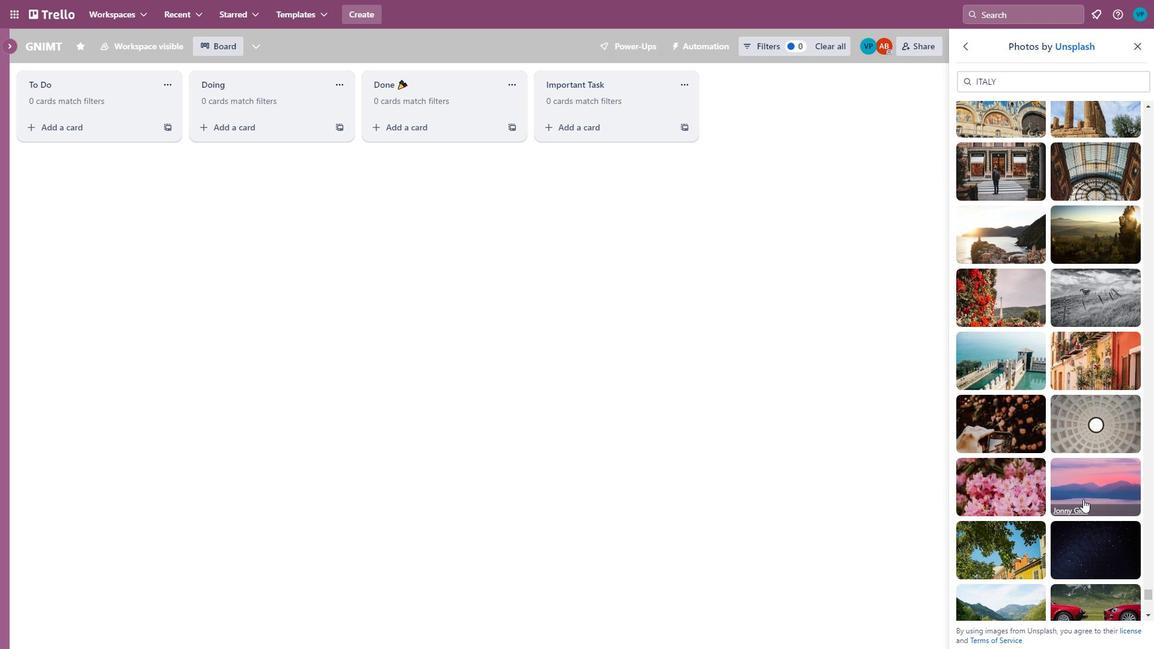 
Action: Mouse scrolled (1070, 505) with delta (0, 0)
Screenshot: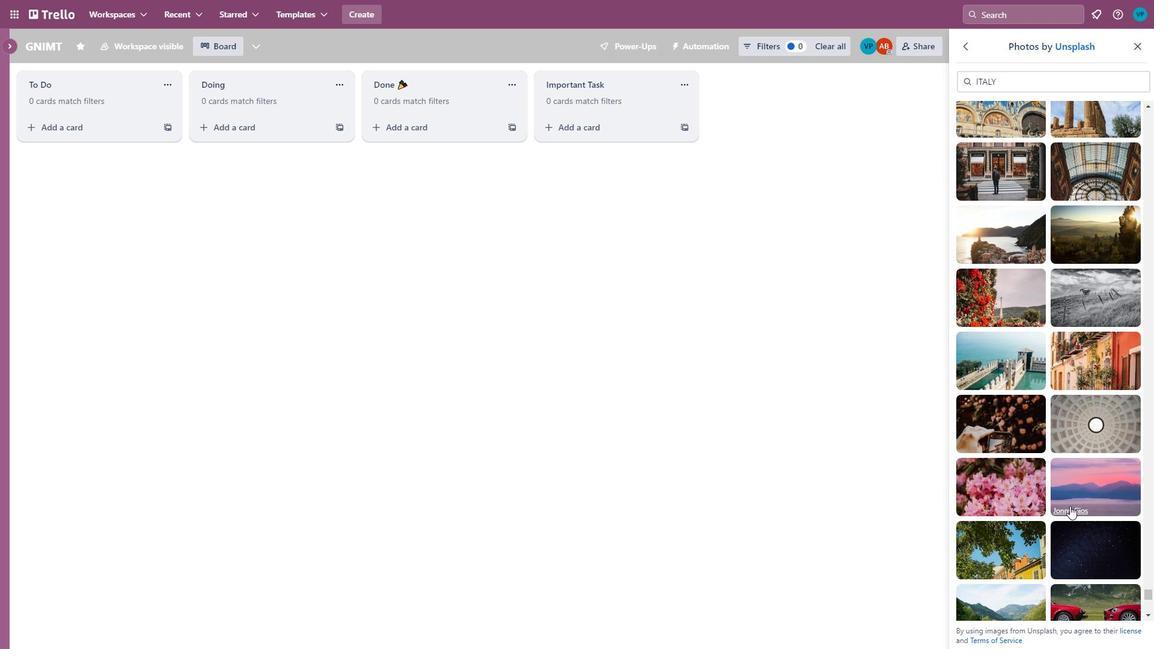
Action: Mouse moved to (1070, 507)
Screenshot: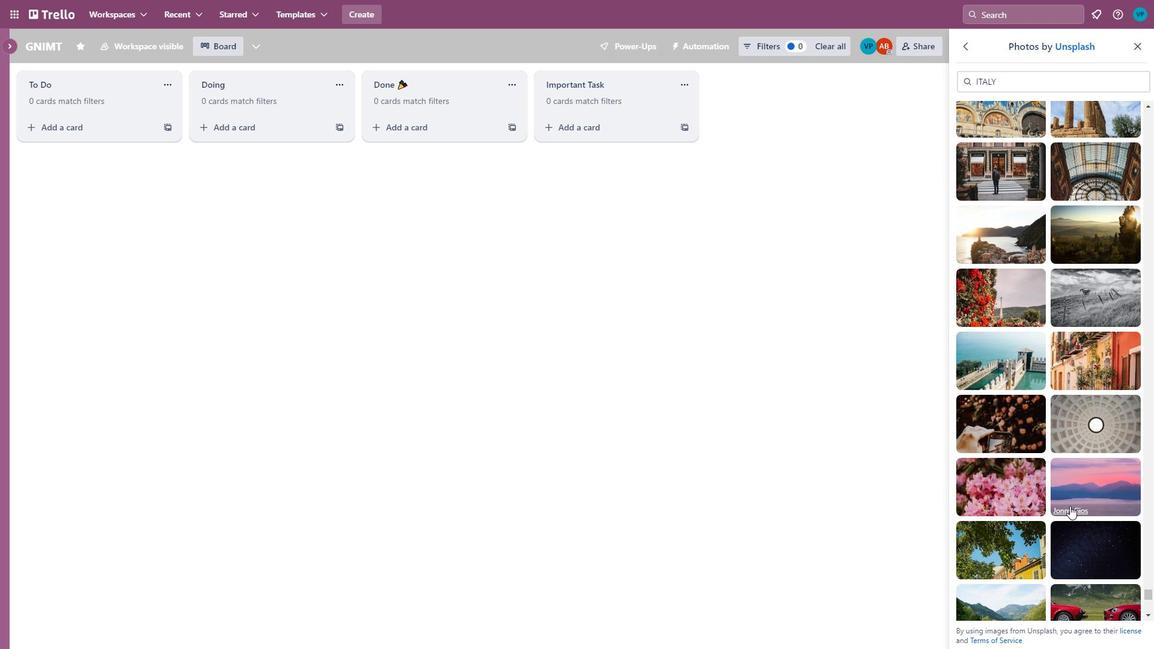 
Action: Mouse scrolled (1070, 506) with delta (0, 0)
Screenshot: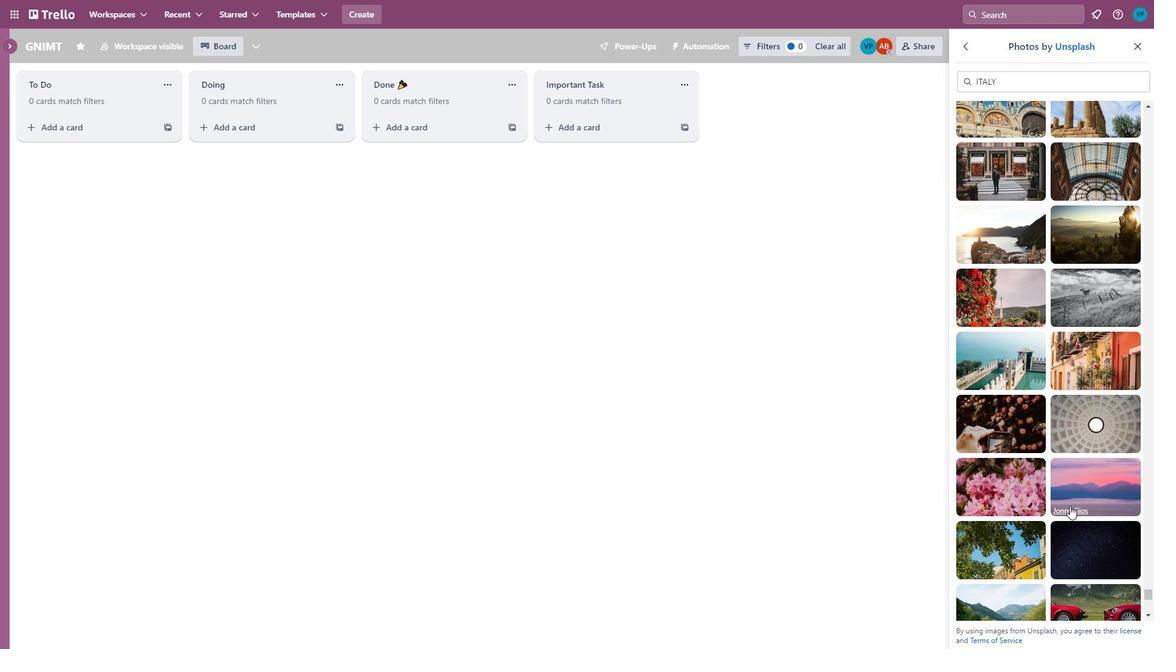 
Action: Mouse moved to (989, 421)
Screenshot: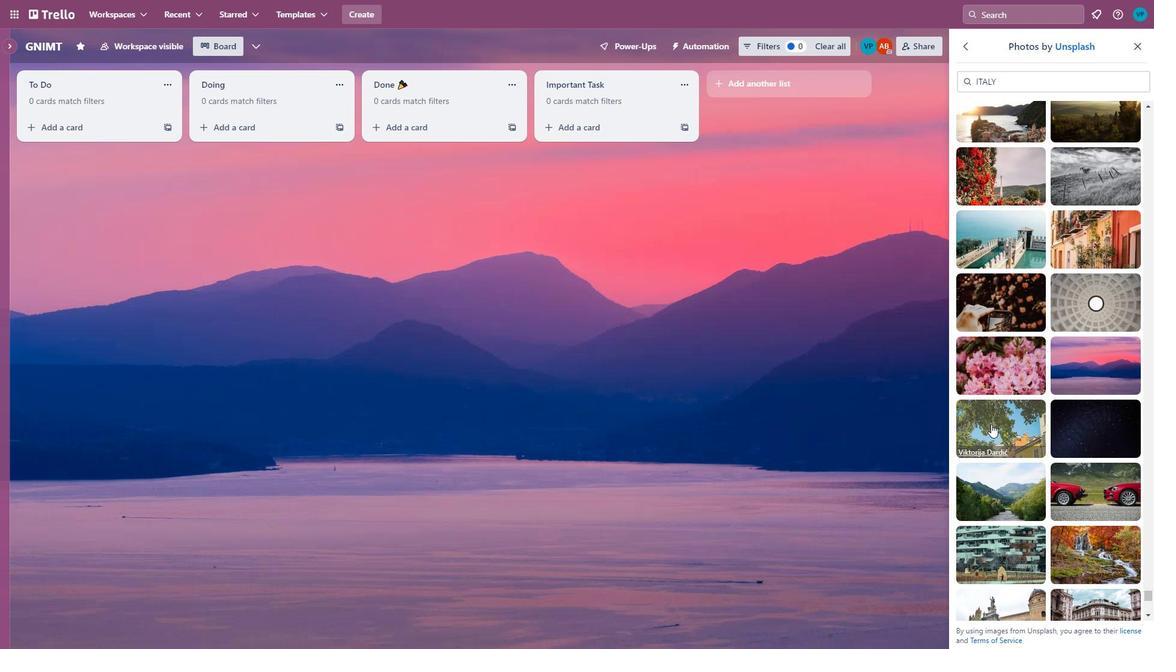 
Action: Mouse pressed left at (989, 421)
Screenshot: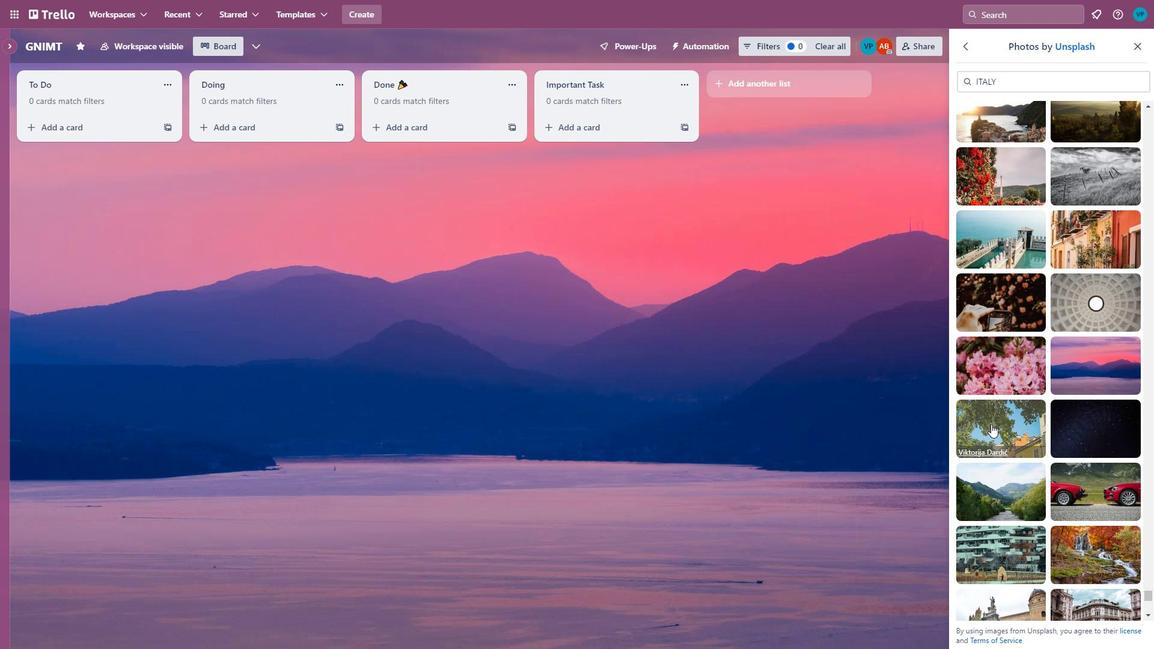 
Action: Mouse scrolled (989, 420) with delta (0, 0)
Screenshot: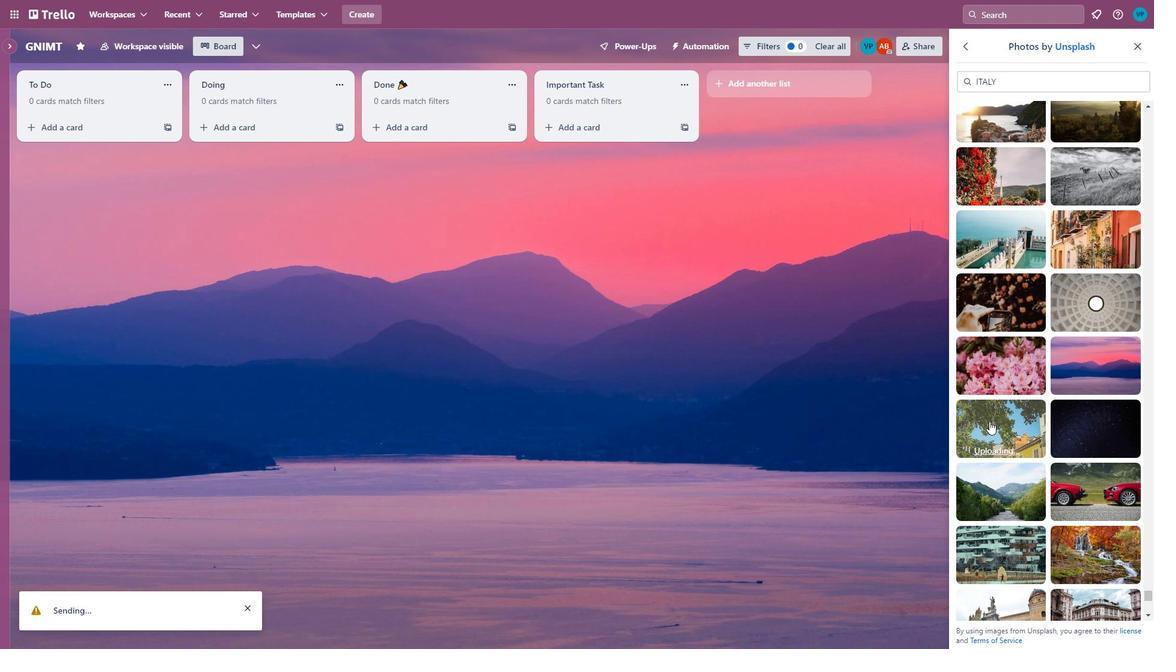 
Action: Mouse scrolled (989, 420) with delta (0, 0)
Screenshot: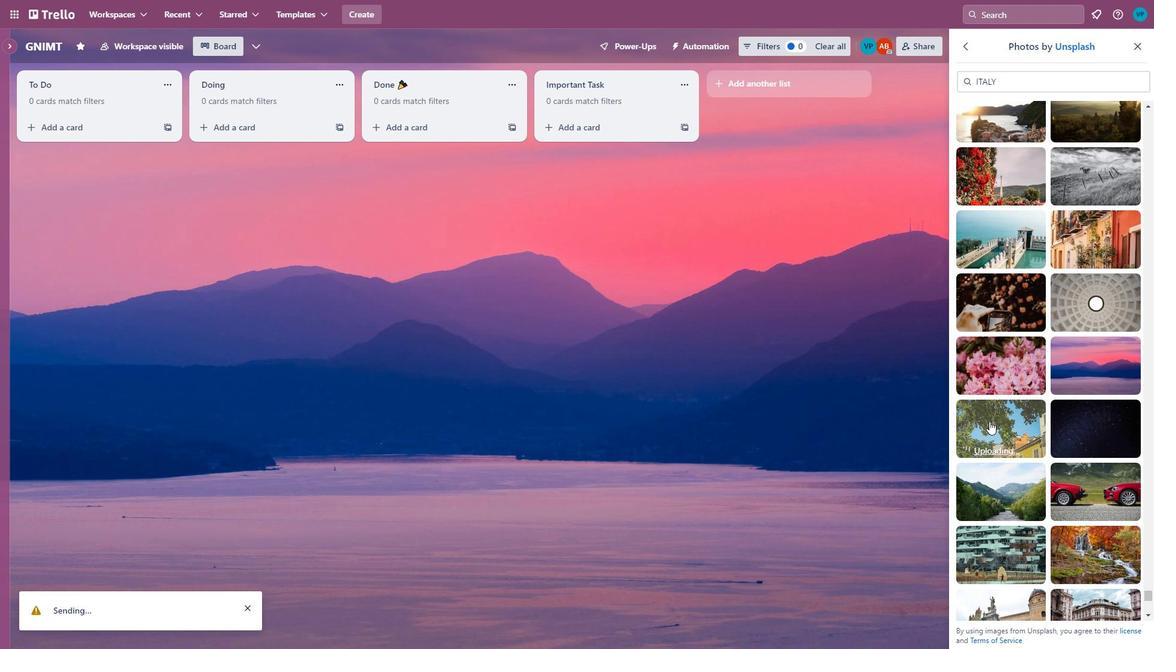 
Action: Mouse moved to (1033, 426)
Screenshot: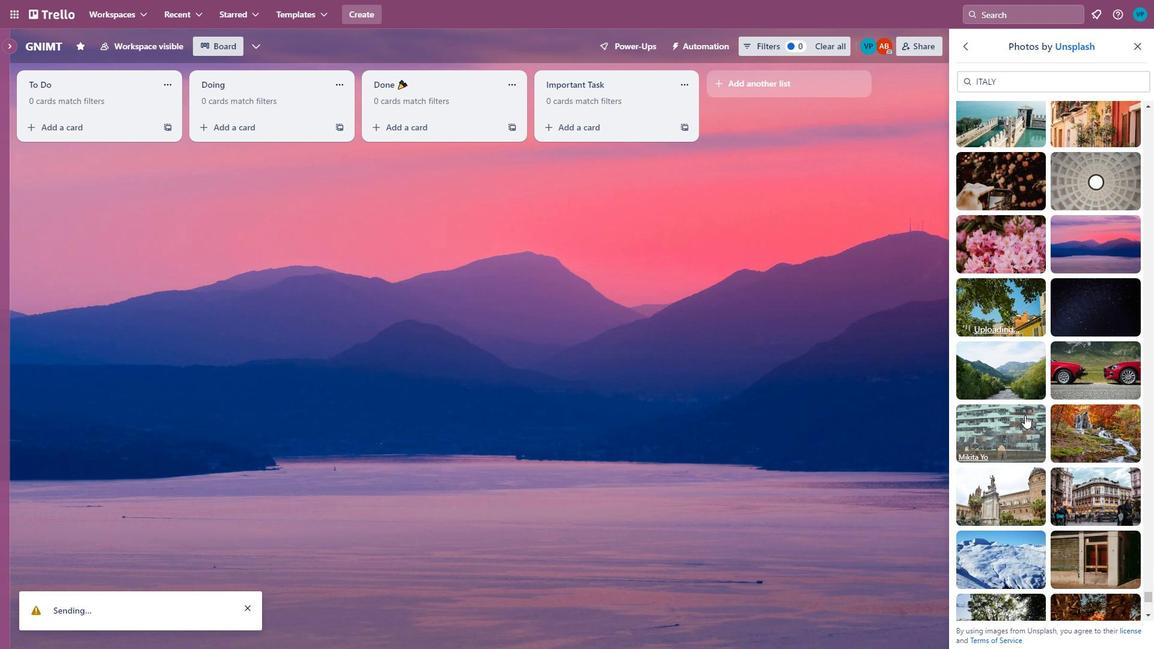 
Action: Mouse scrolled (1033, 425) with delta (0, 0)
Screenshot: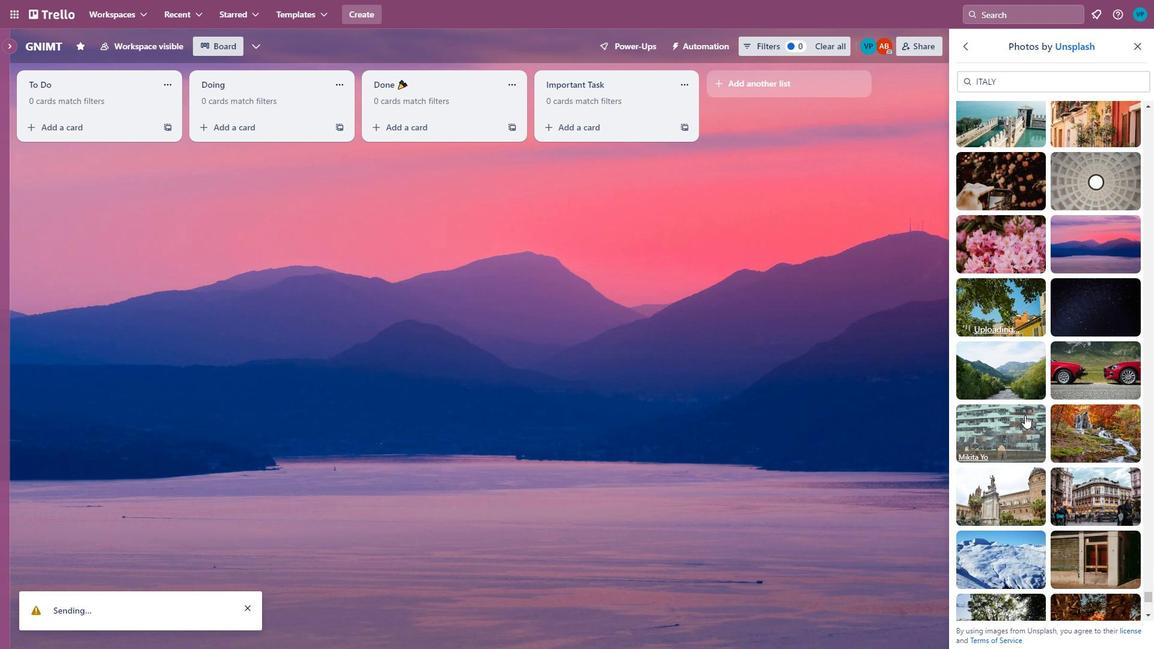 
Action: Mouse moved to (1033, 450)
Screenshot: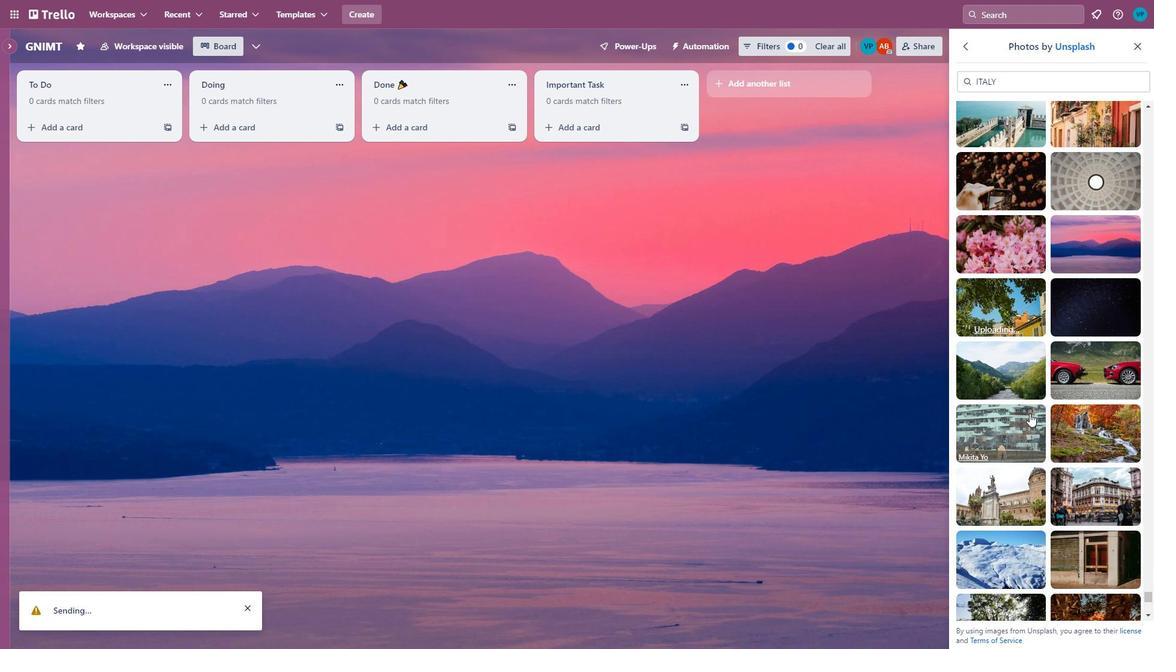 
Action: Mouse scrolled (1033, 449) with delta (0, 0)
Screenshot: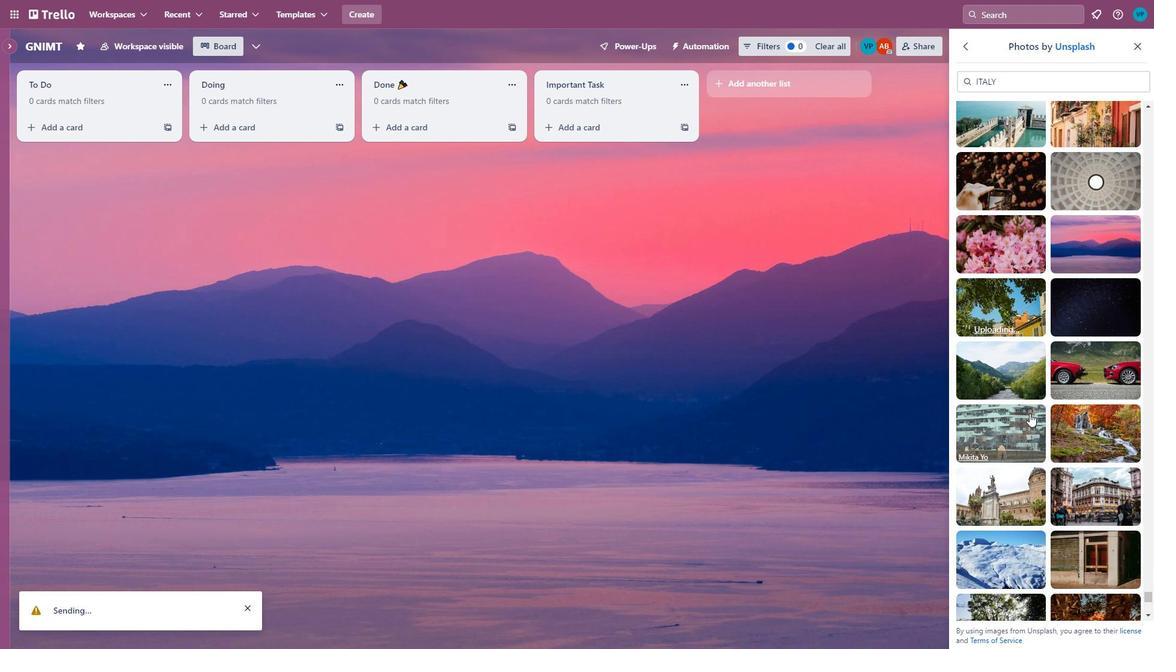 
Action: Mouse moved to (995, 423)
Screenshot: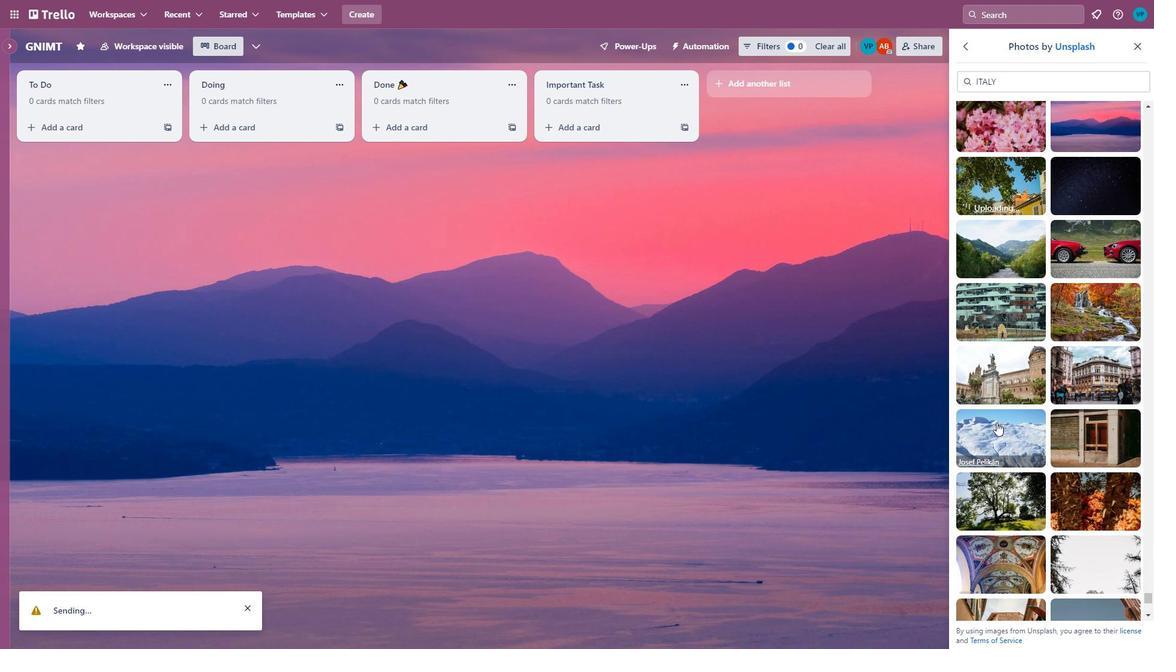 
Action: Mouse pressed left at (995, 423)
Screenshot: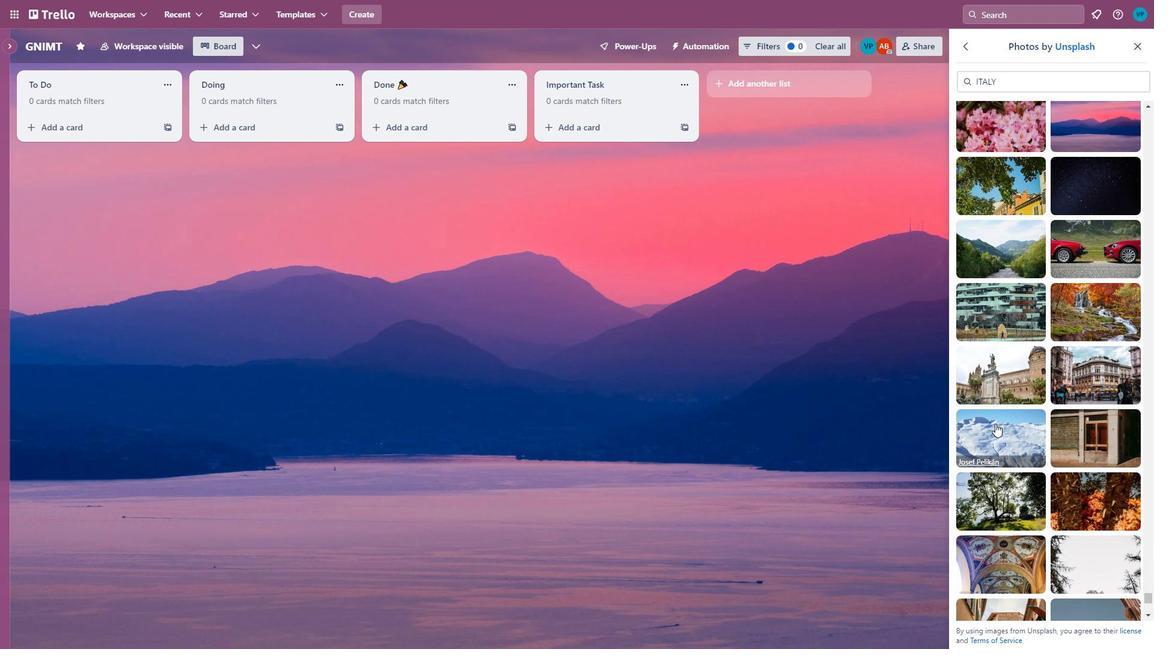 
Action: Mouse moved to (1012, 494)
Screenshot: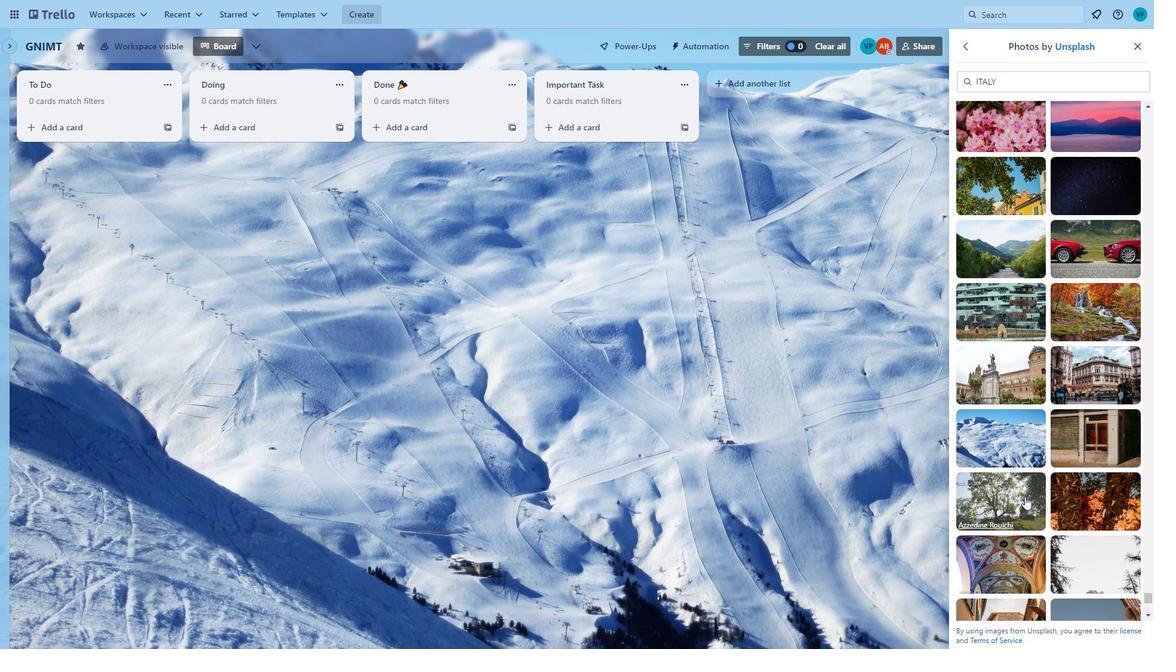
Action: Mouse pressed left at (1012, 494)
Screenshot: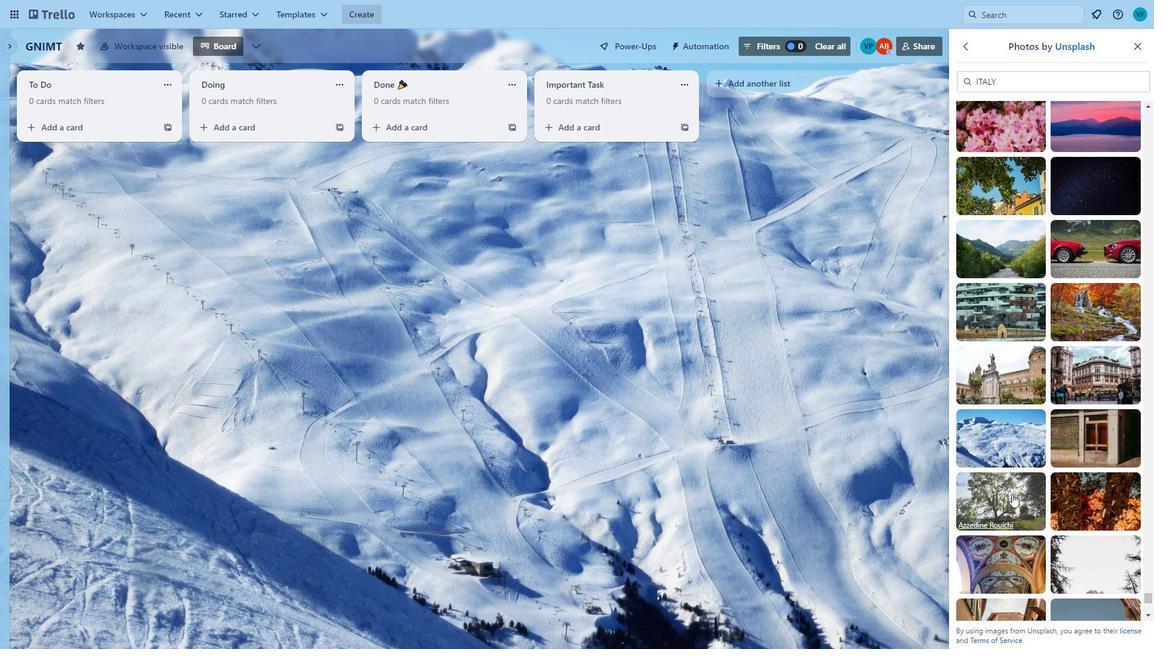 
Action: Mouse scrolled (1012, 493) with delta (0, 0)
Screenshot: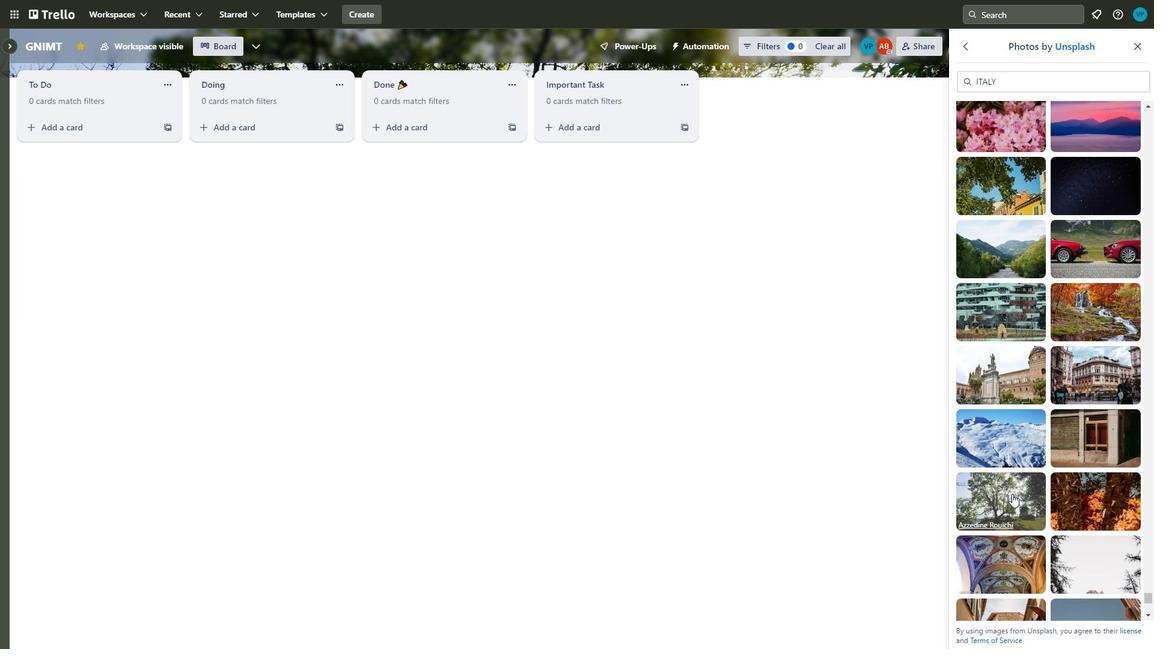 
Action: Mouse scrolled (1012, 493) with delta (0, 0)
Screenshot: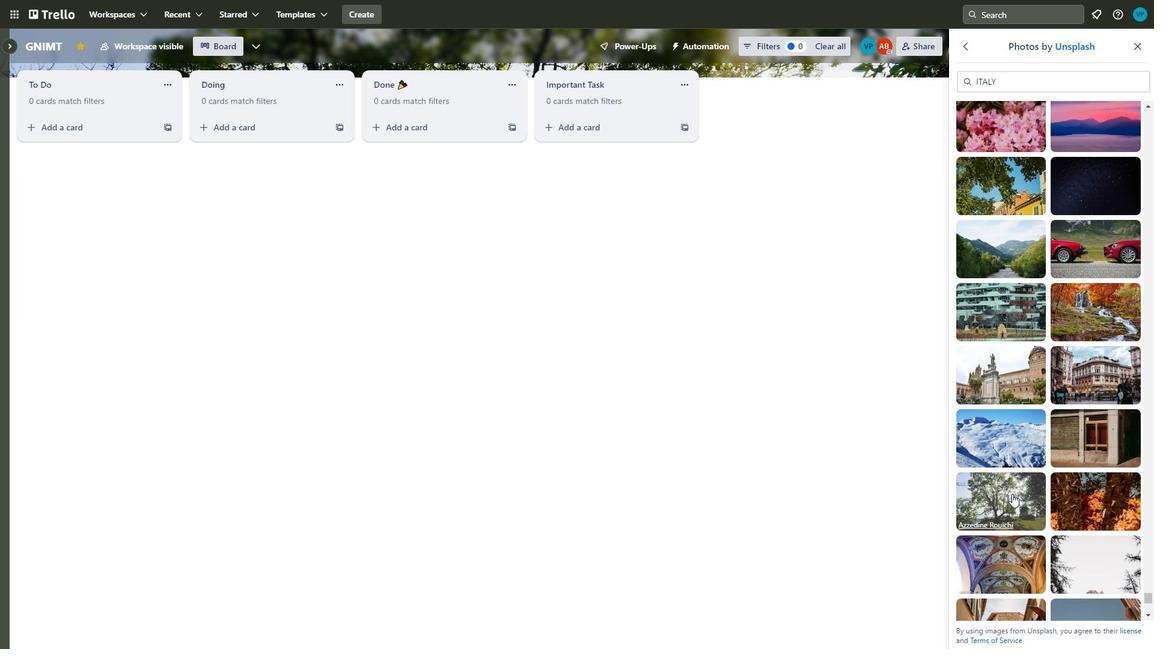 
Action: Mouse scrolled (1012, 493) with delta (0, 0)
Screenshot: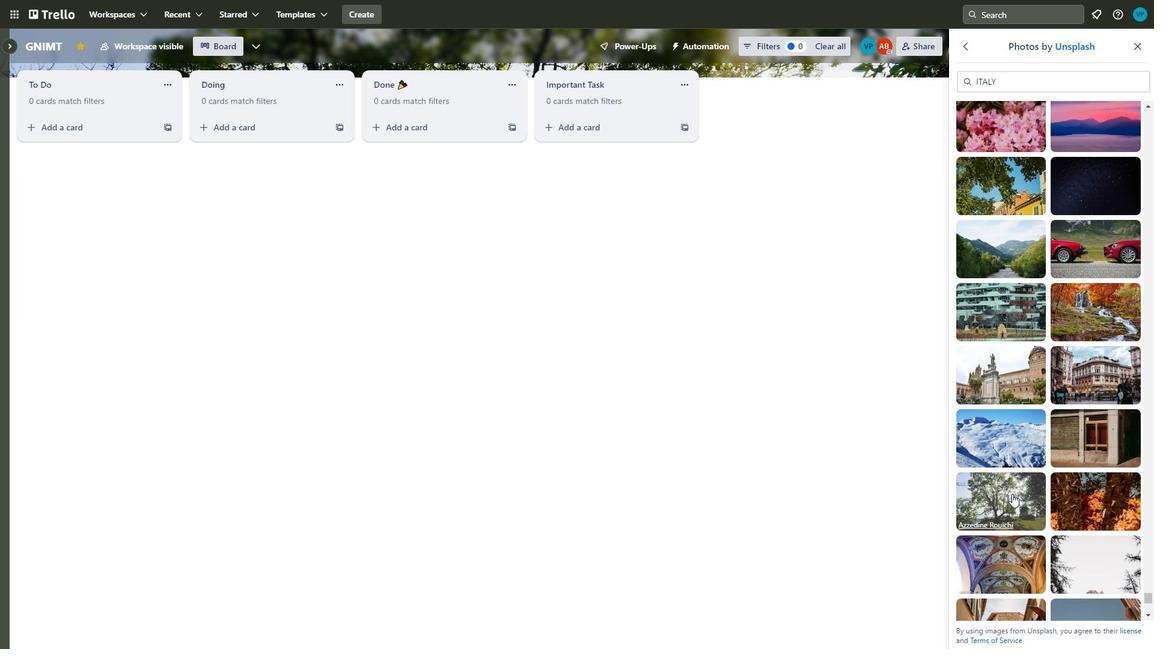 
Action: Mouse moved to (1013, 553)
Screenshot: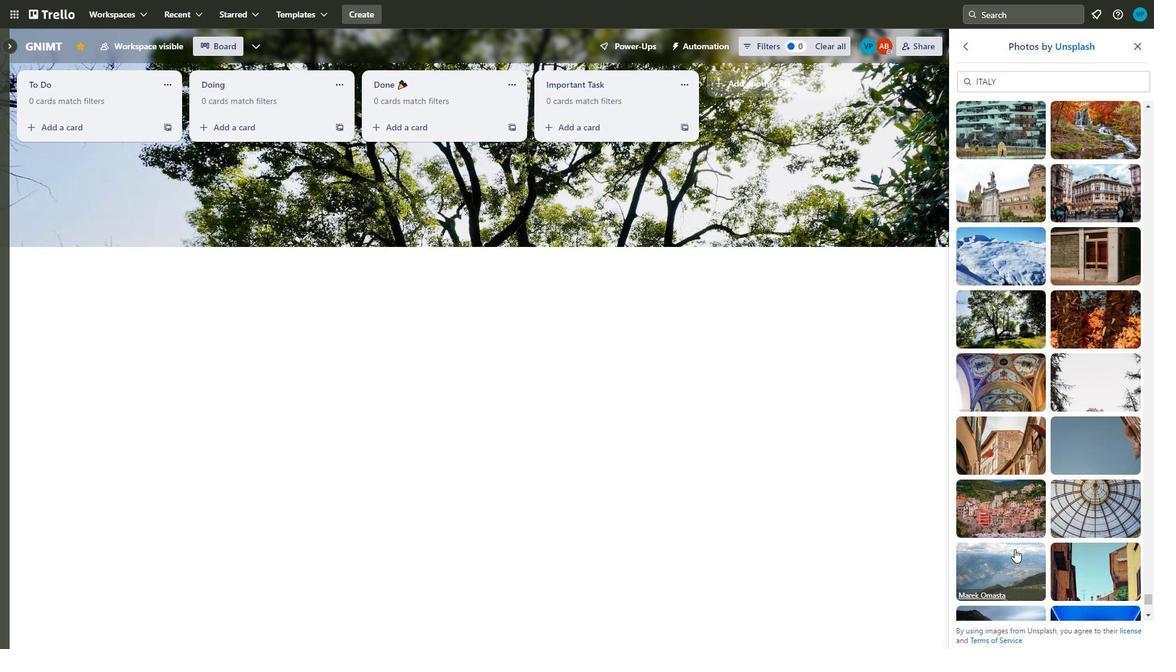 
Action: Mouse pressed left at (1013, 553)
Screenshot: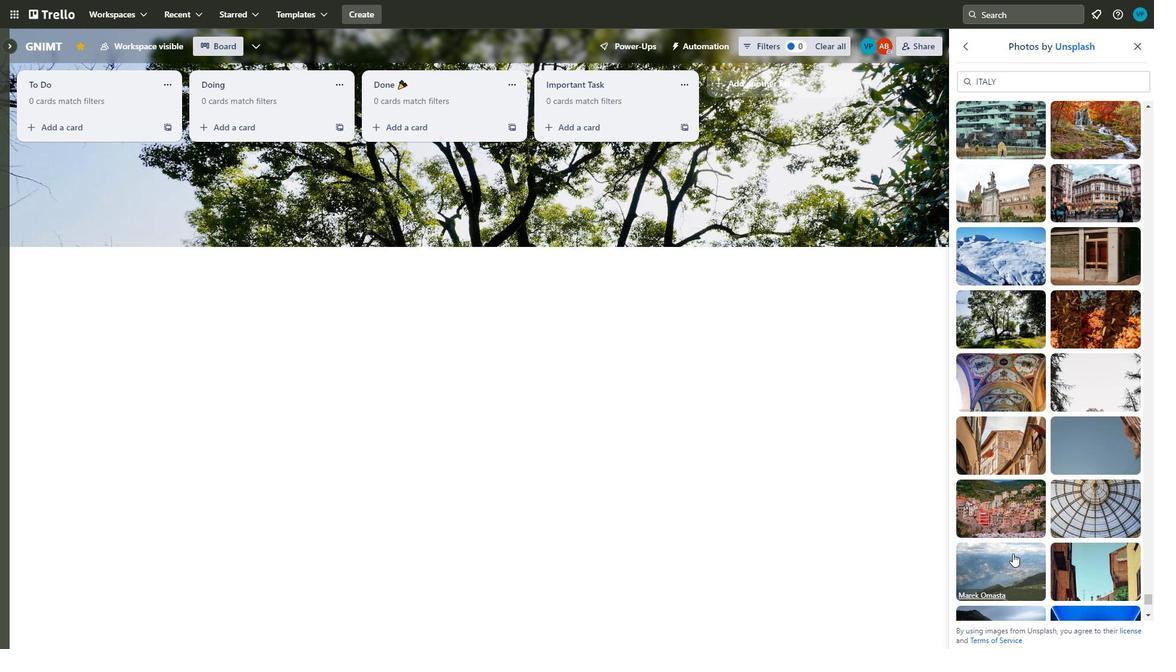 
Action: Mouse scrolled (1013, 553) with delta (0, 0)
Screenshot: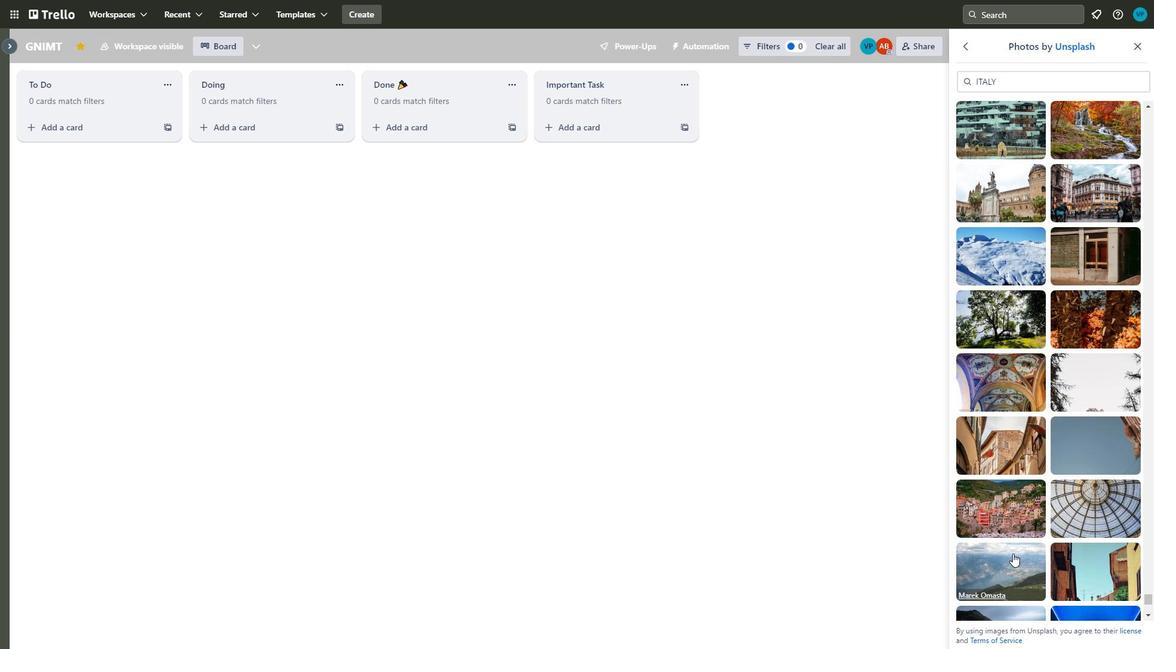 
Action: Mouse scrolled (1013, 553) with delta (0, 0)
Screenshot: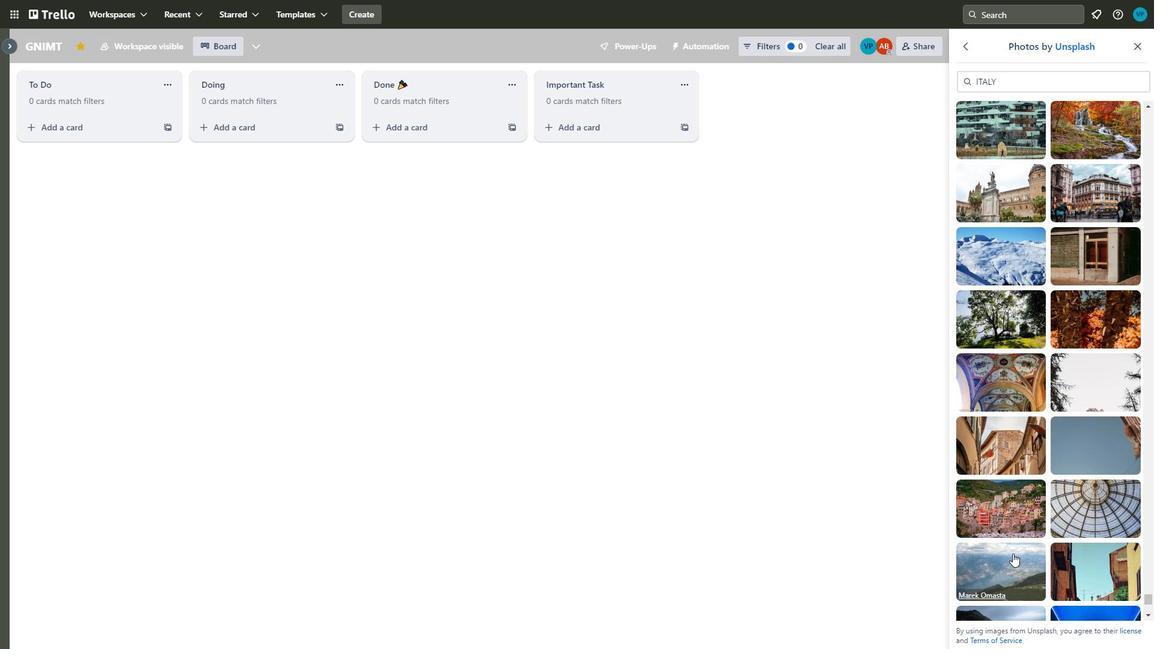 
Action: Mouse moved to (1020, 441)
Screenshot: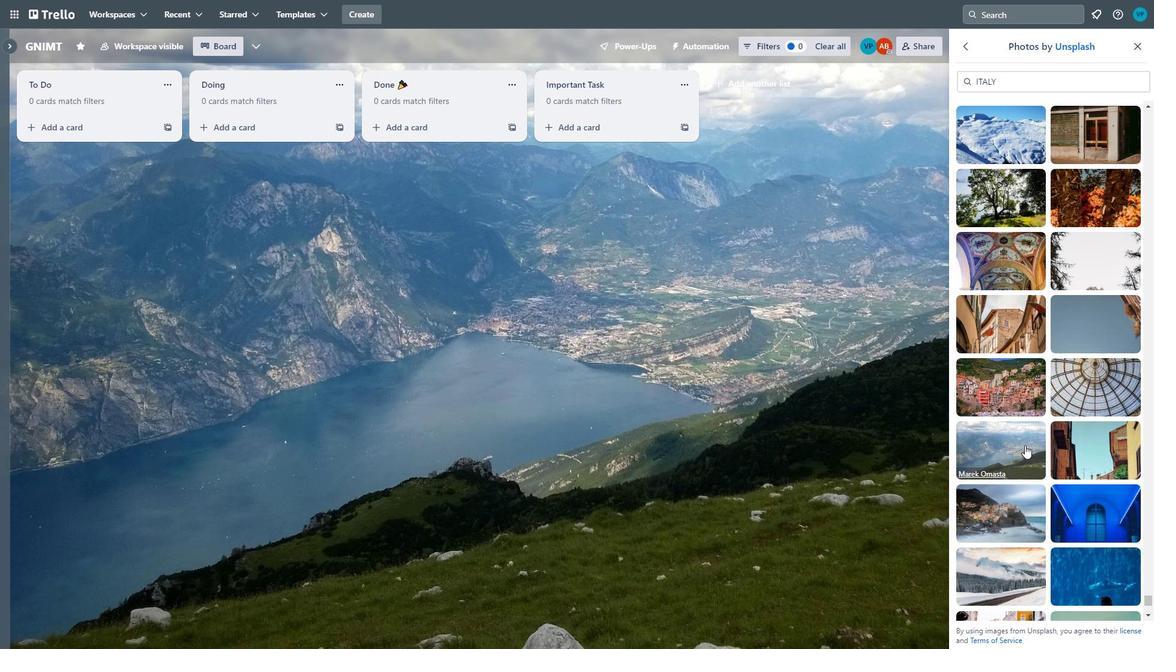 
Action: Mouse pressed left at (1020, 441)
Screenshot: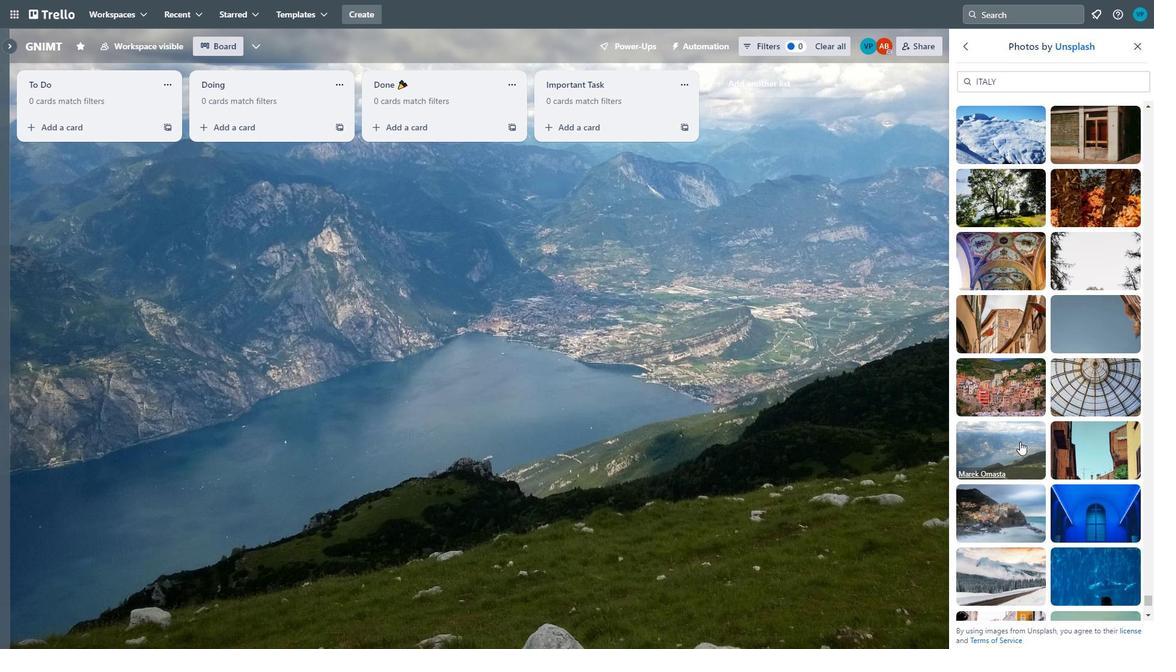 
Action: Mouse moved to (1019, 500)
Screenshot: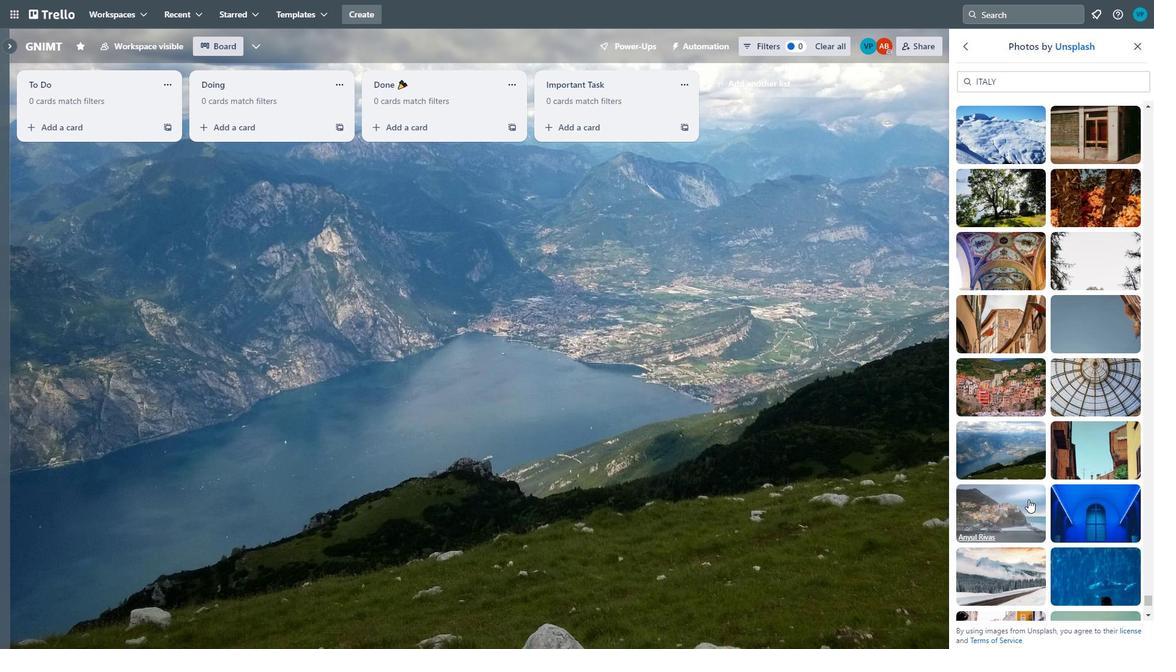 
Action: Mouse pressed left at (1019, 500)
Screenshot: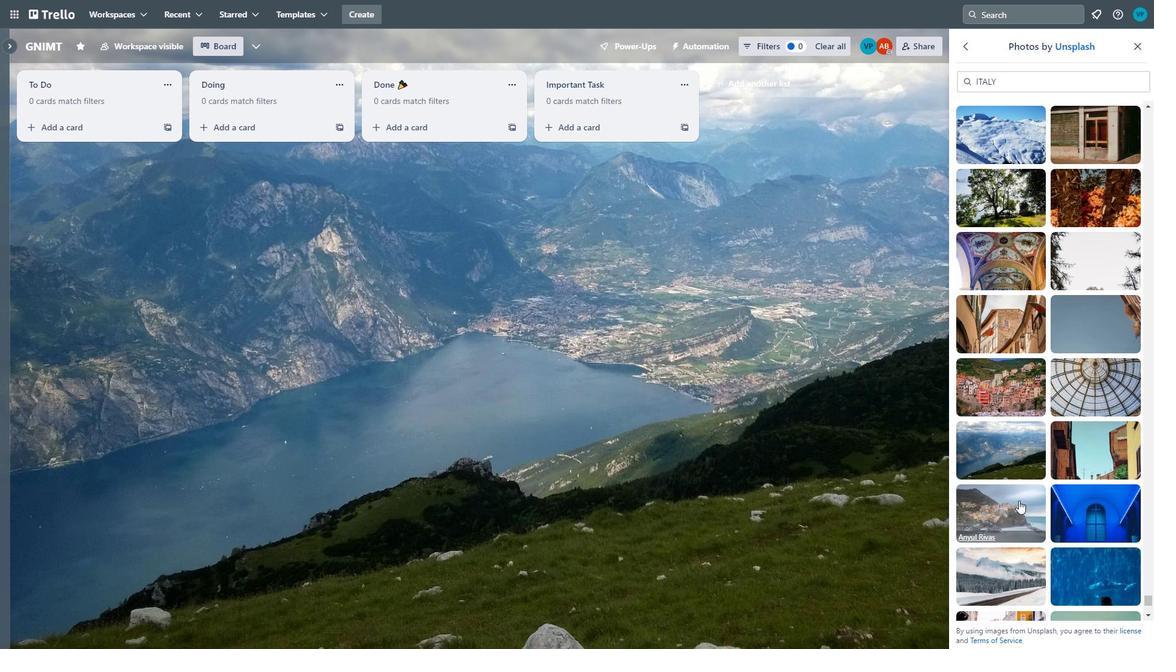 
Action: Mouse scrolled (1019, 500) with delta (0, 0)
Screenshot: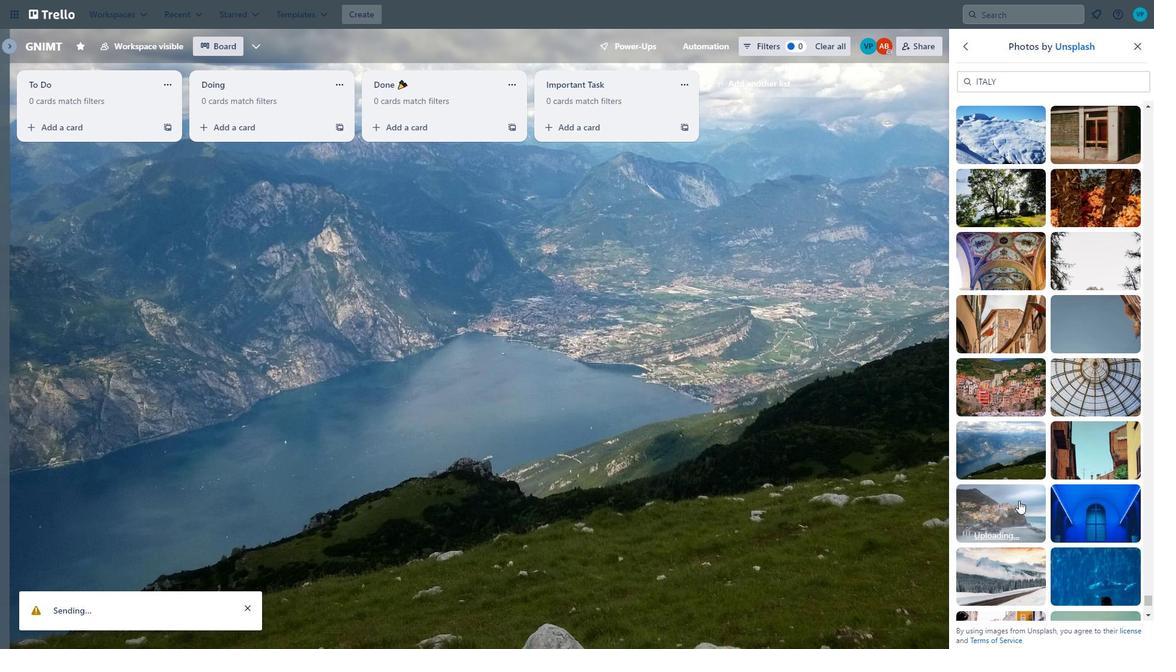 
Action: Mouse moved to (1024, 500)
Screenshot: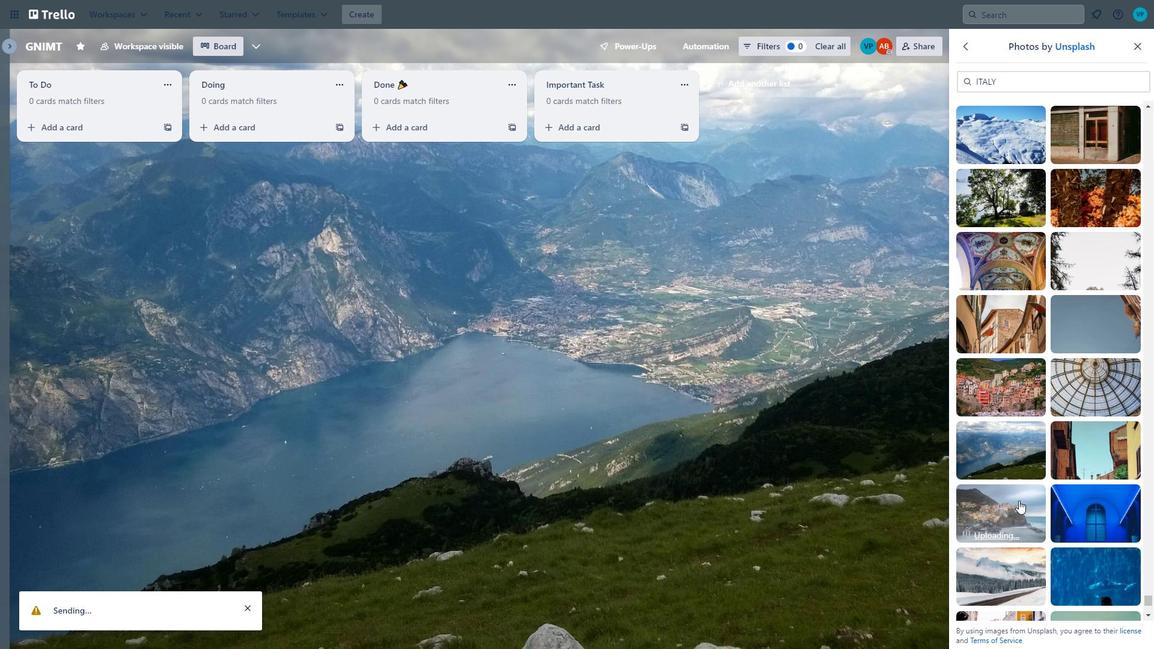 
Action: Mouse scrolled (1024, 500) with delta (0, 0)
Screenshot: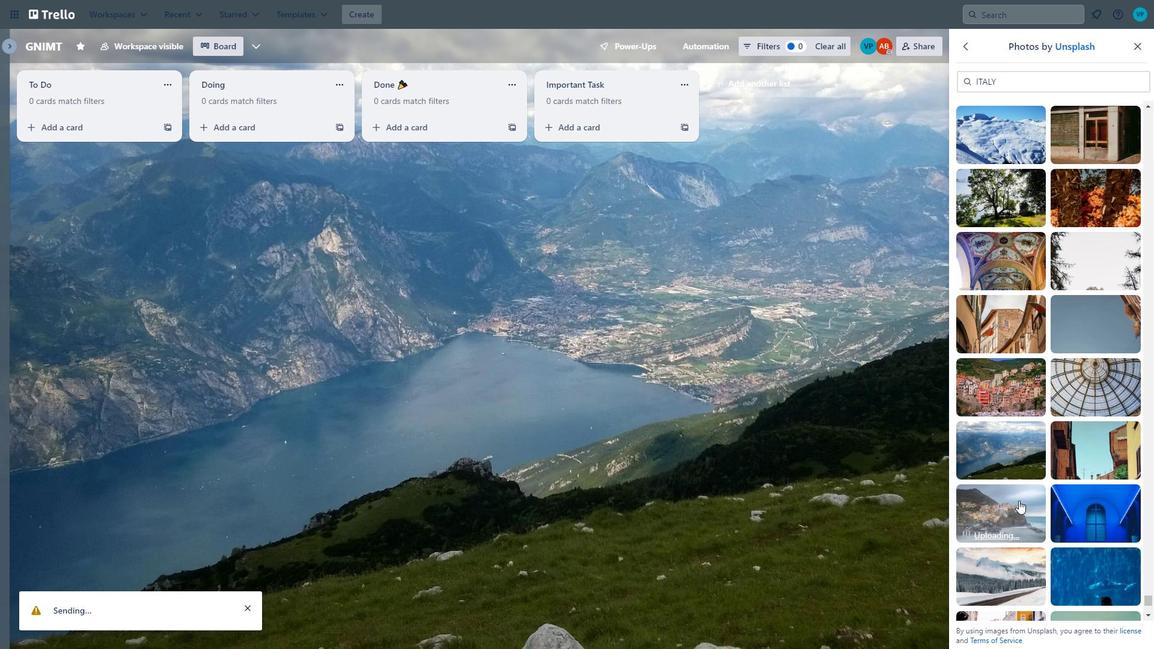 
Action: Mouse moved to (1002, 573)
Screenshot: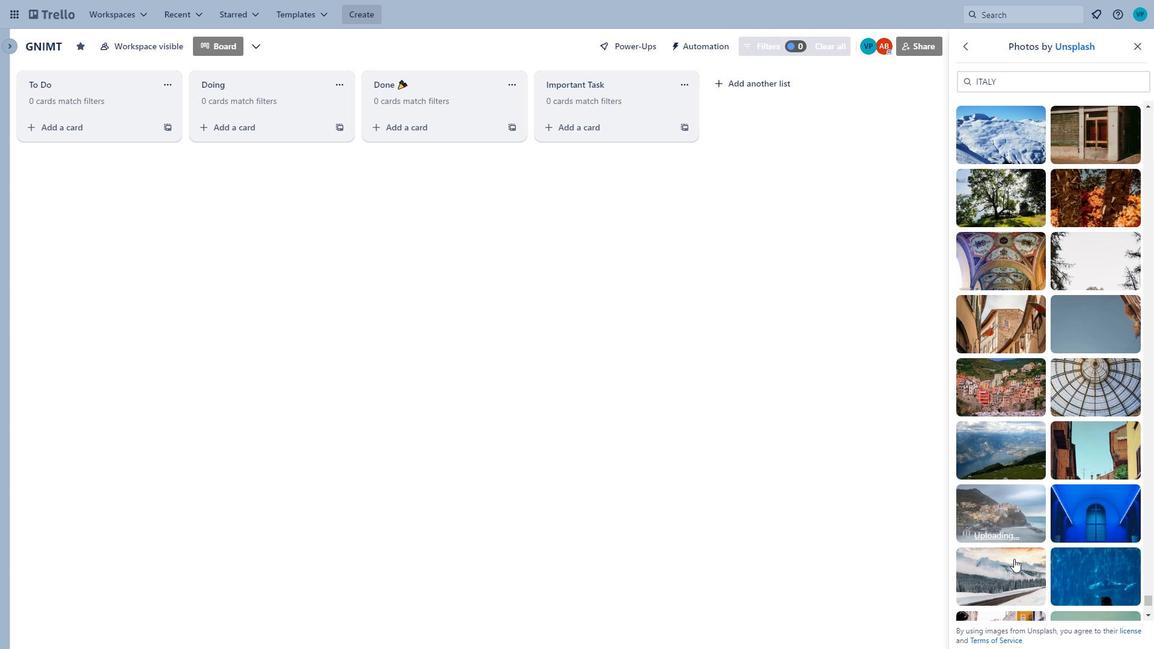 
Action: Mouse pressed left at (1002, 573)
Screenshot: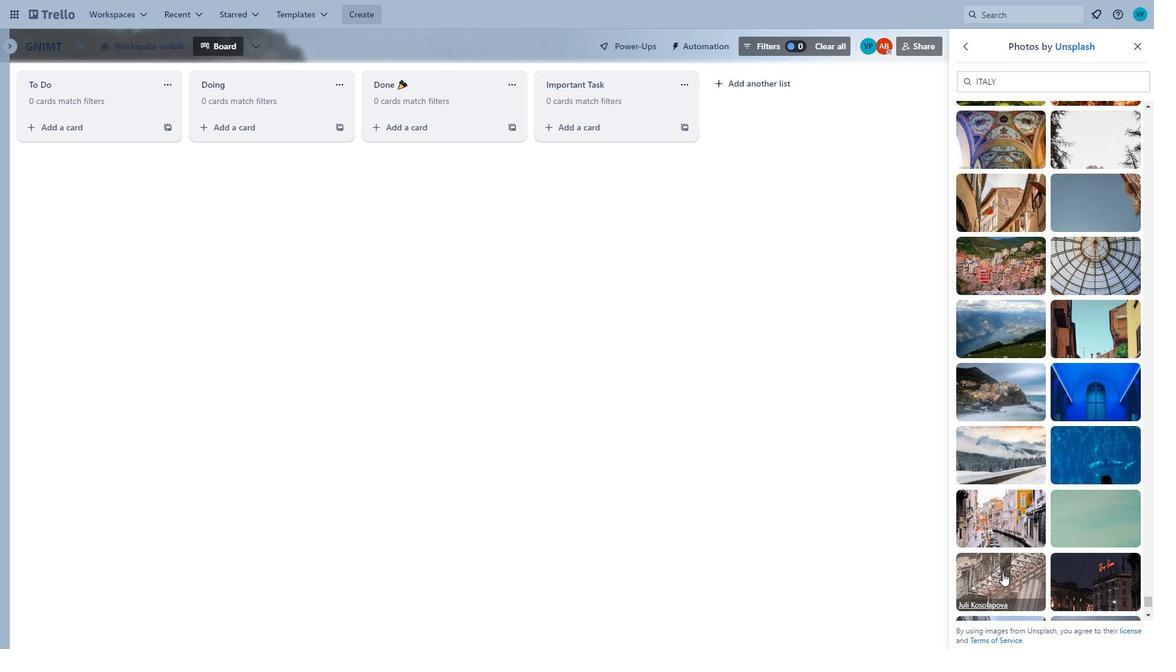 
Action: Mouse moved to (1001, 581)
Screenshot: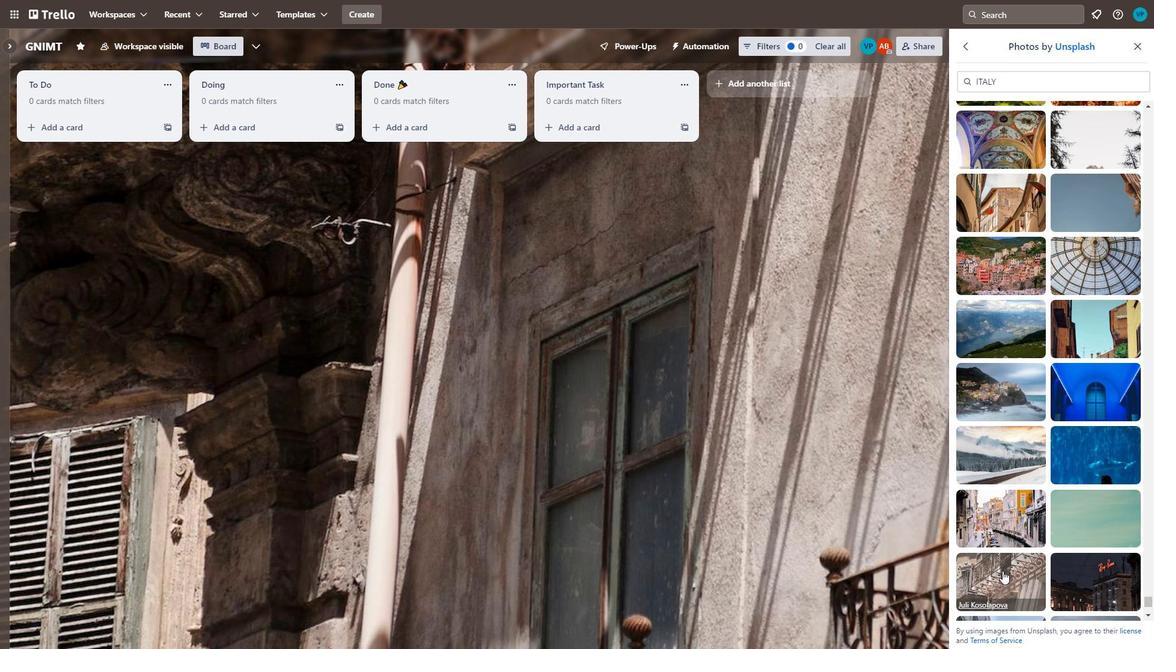 
Action: Mouse scrolled (1001, 580) with delta (0, 0)
Screenshot: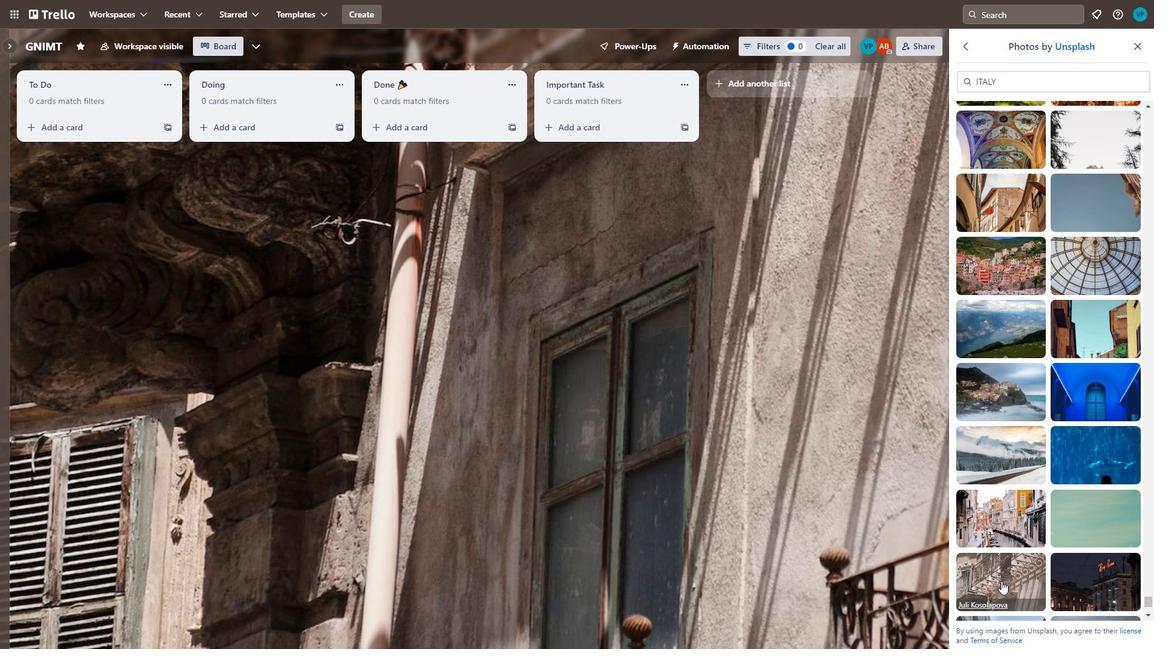 
Action: Mouse scrolled (1001, 580) with delta (0, 0)
Screenshot: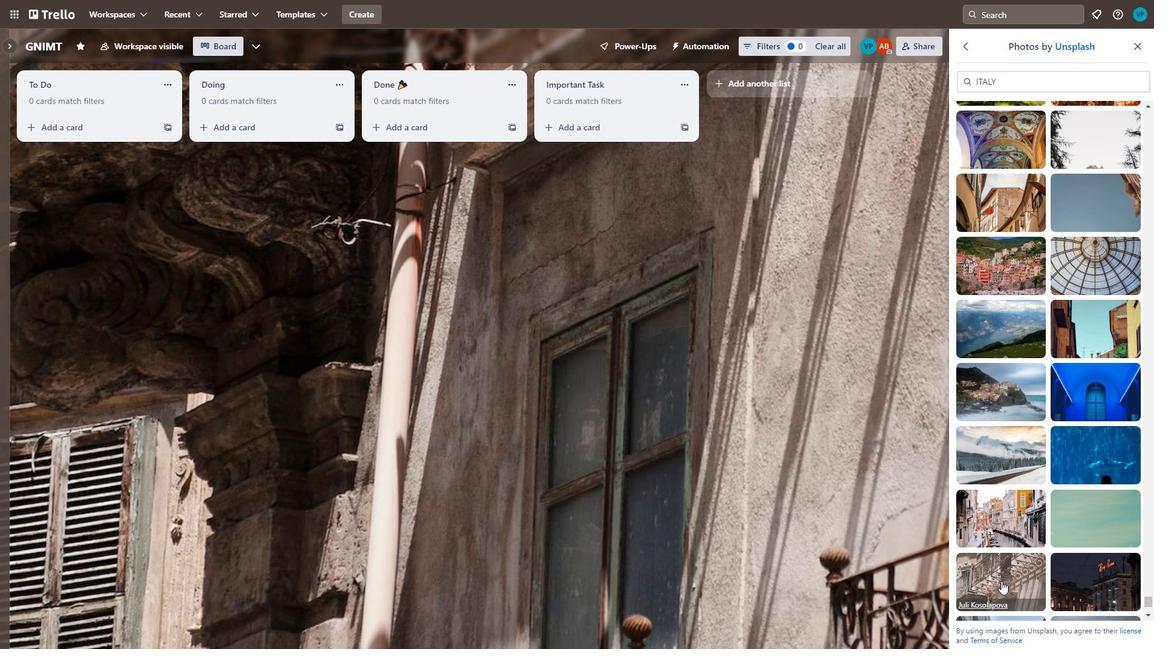 
Action: Mouse moved to (1090, 533)
Screenshot: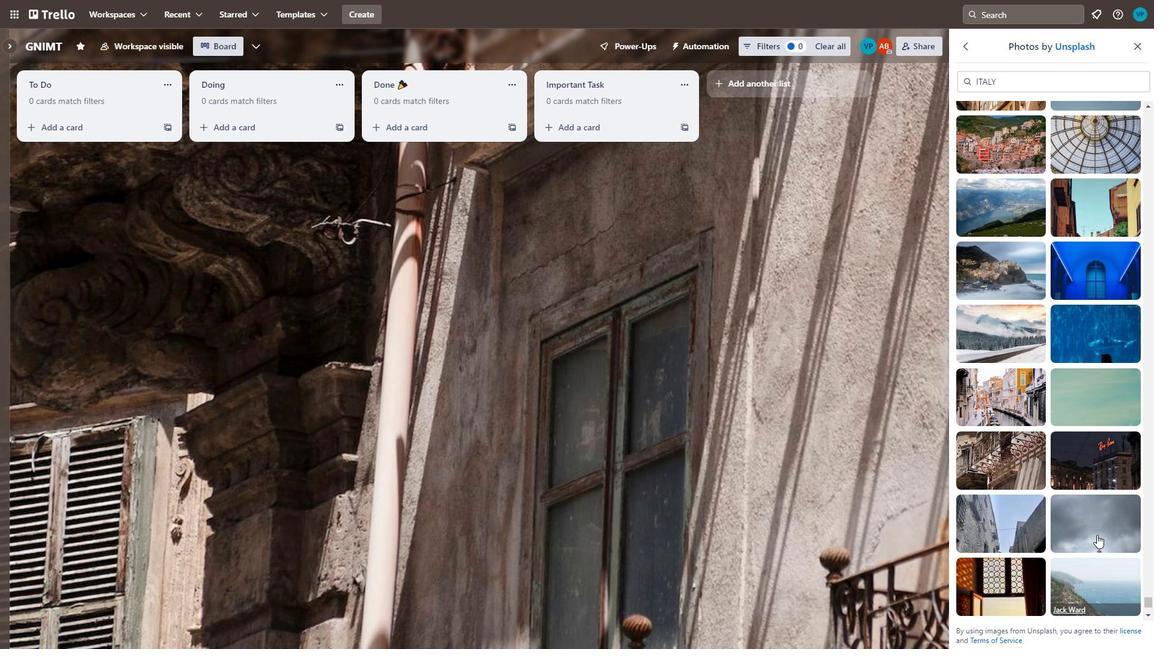 
Action: Mouse scrolled (1090, 533) with delta (0, 0)
Screenshot: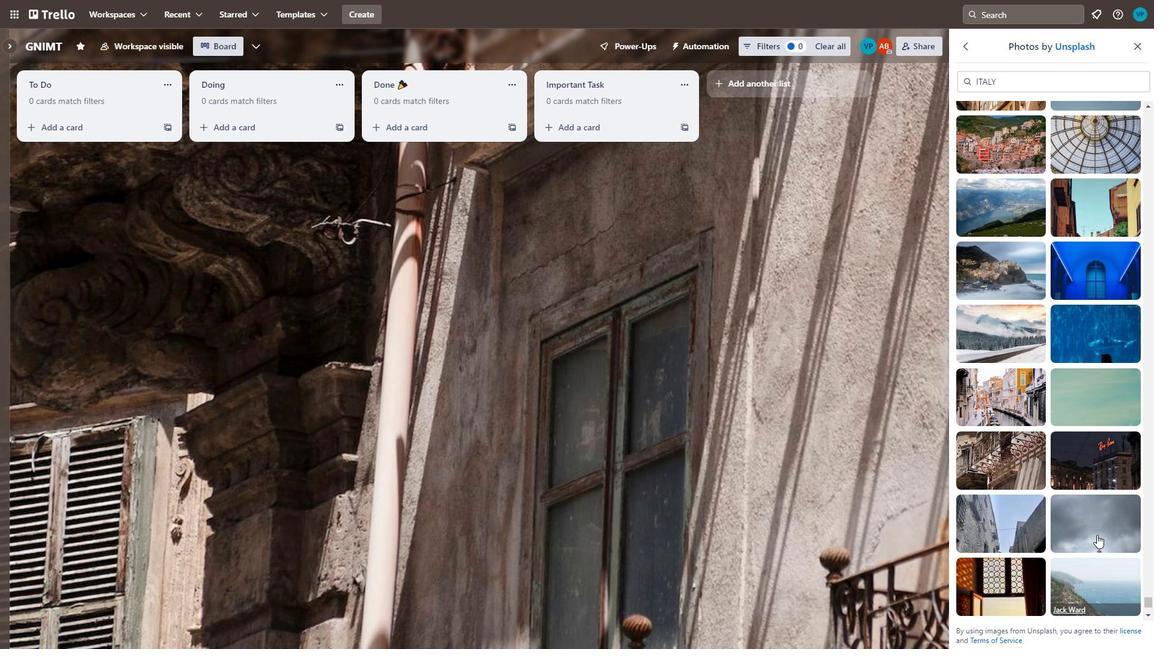 
Action: Mouse moved to (1085, 539)
Screenshot: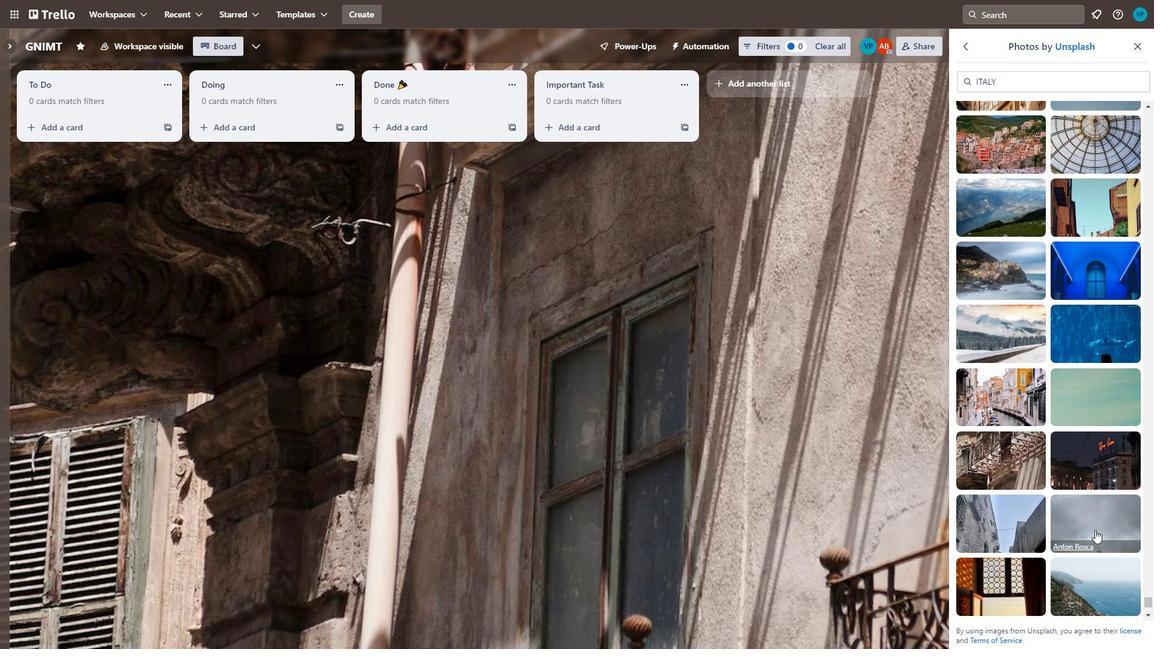 
Action: Mouse scrolled (1085, 538) with delta (0, 0)
Screenshot: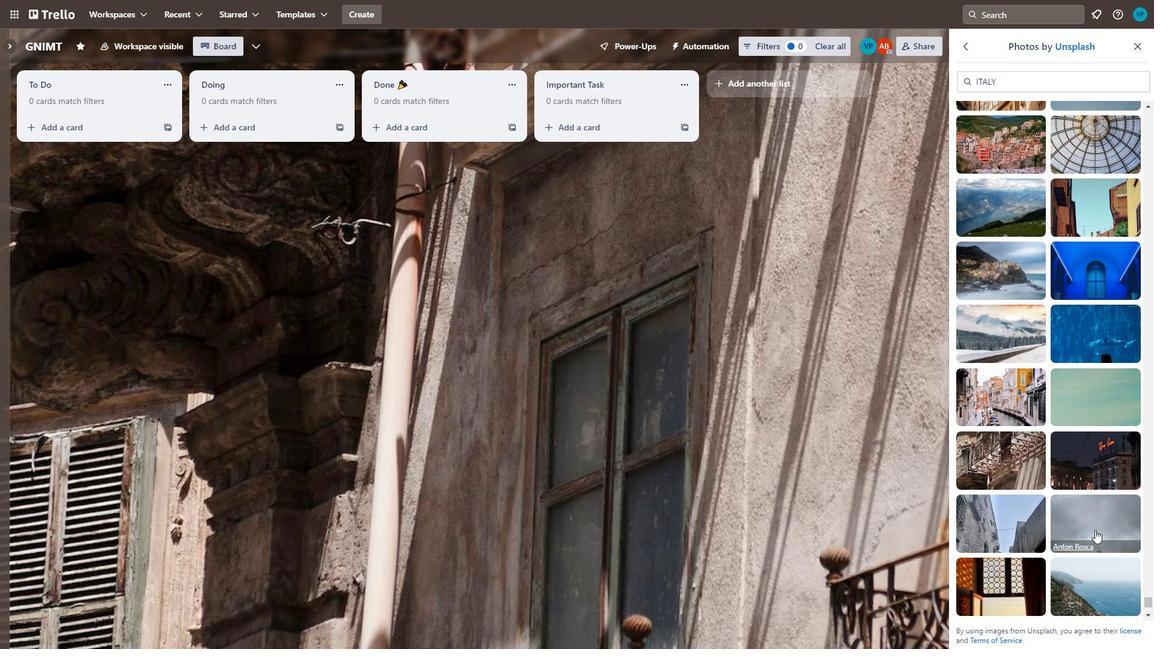 
Action: Mouse moved to (1099, 398)
Screenshot: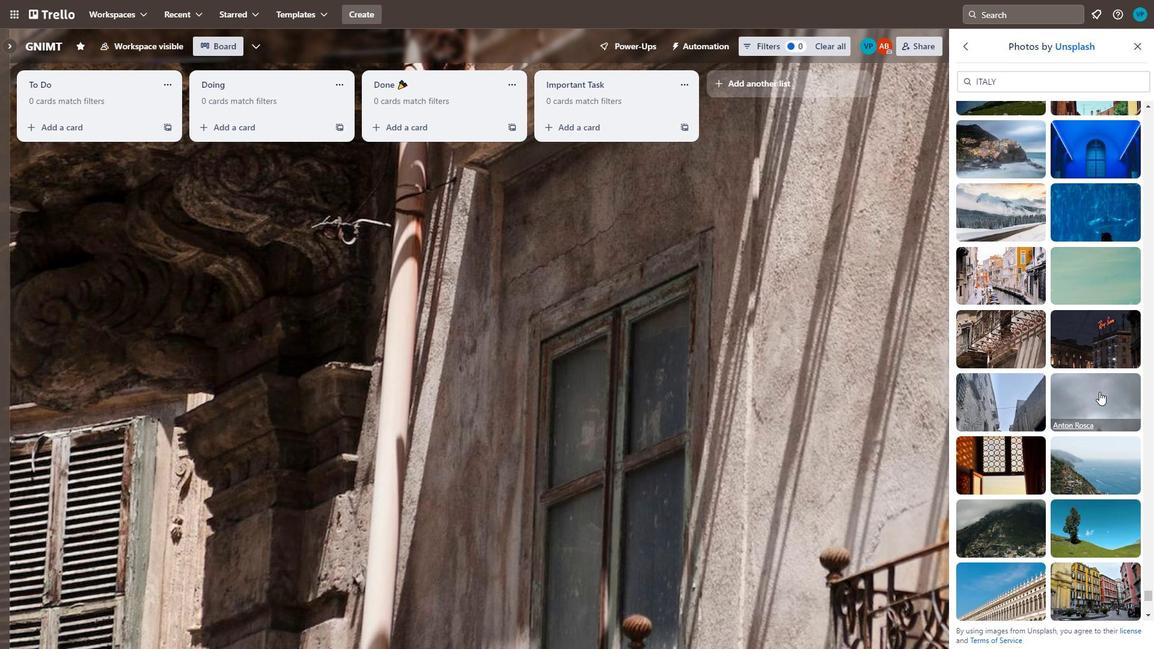 
Action: Mouse pressed left at (1099, 398)
Screenshot: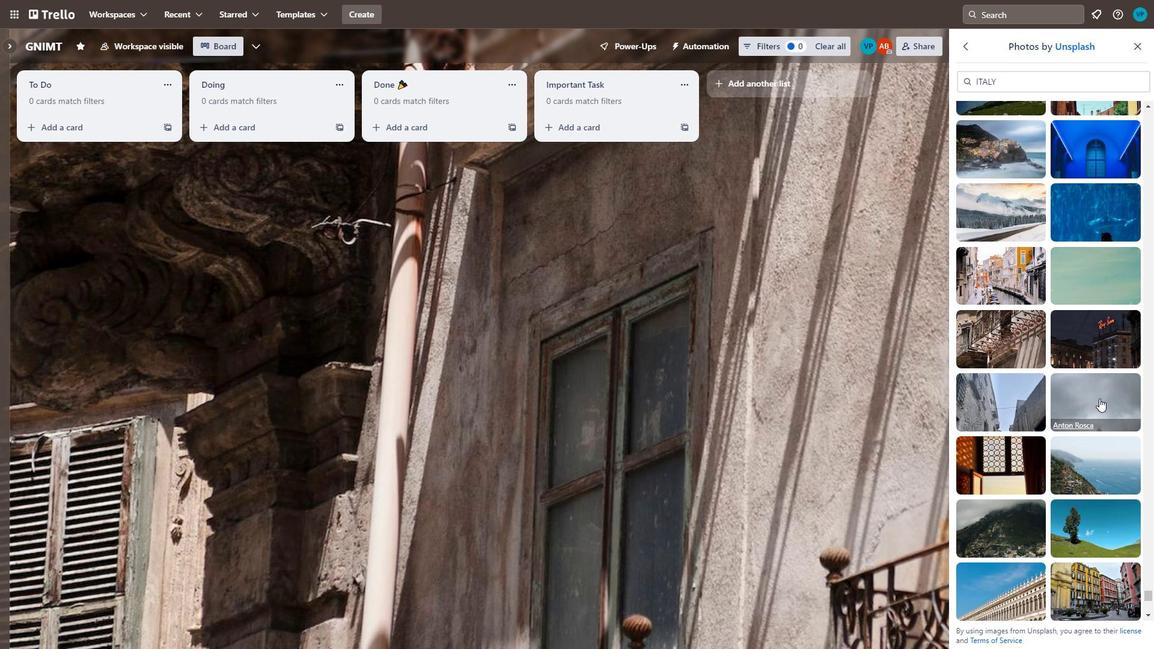 
Action: Mouse moved to (1104, 480)
Screenshot: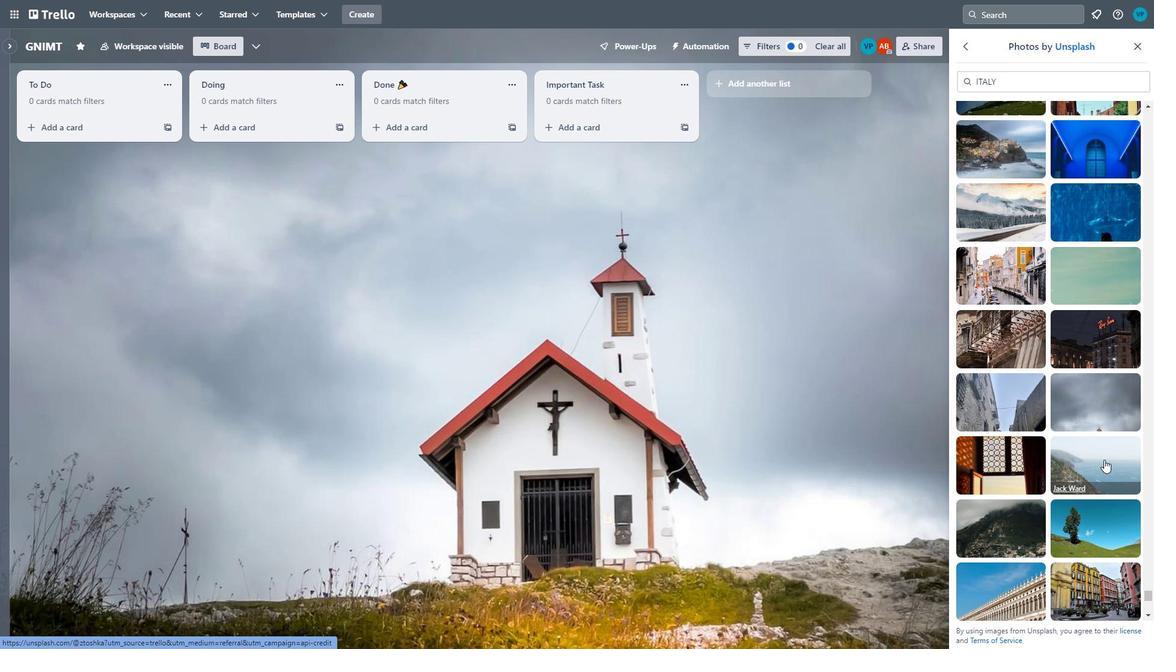
Action: Mouse scrolled (1104, 479) with delta (0, 0)
Screenshot: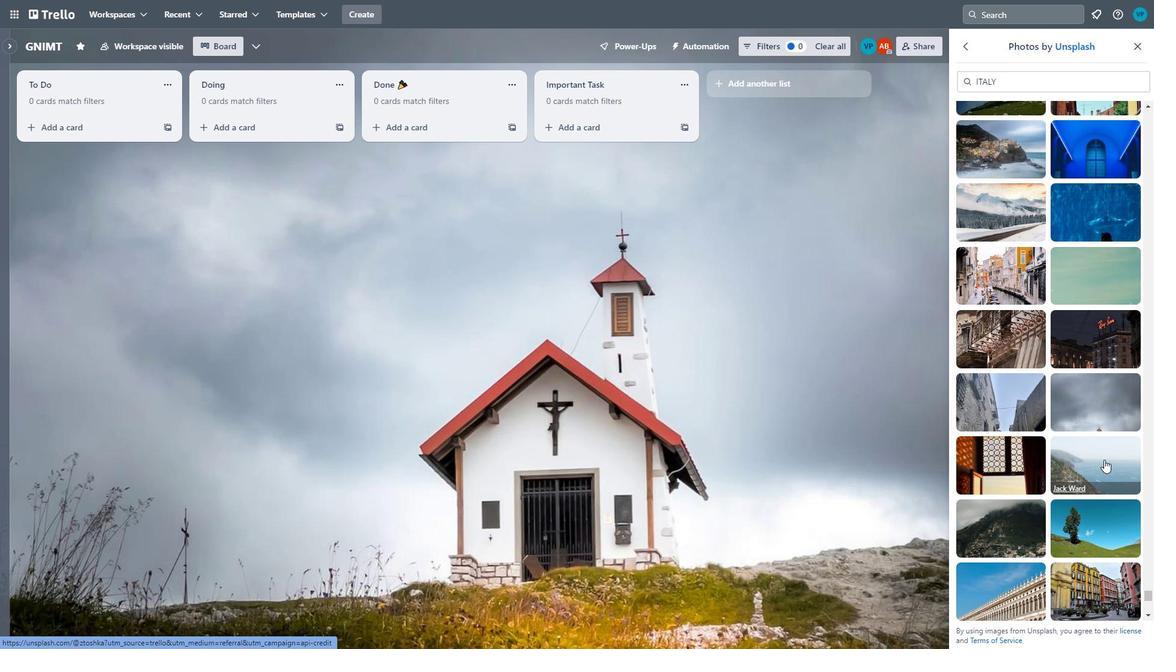 
Action: Mouse moved to (999, 453)
Screenshot: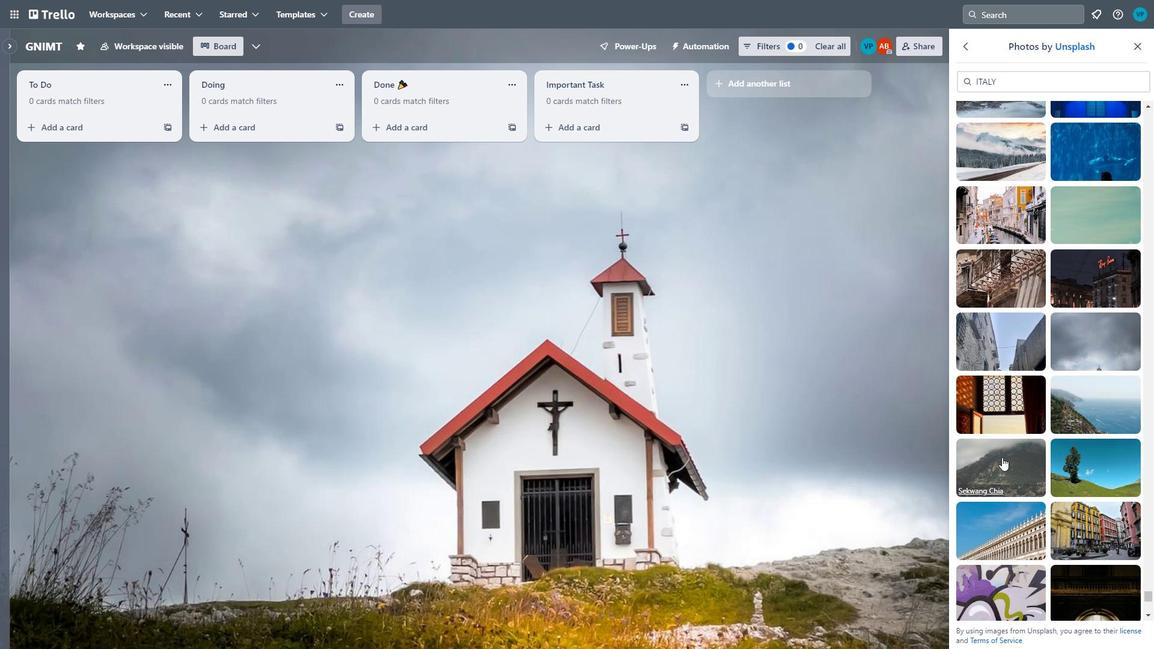 
Action: Mouse pressed left at (999, 453)
Screenshot: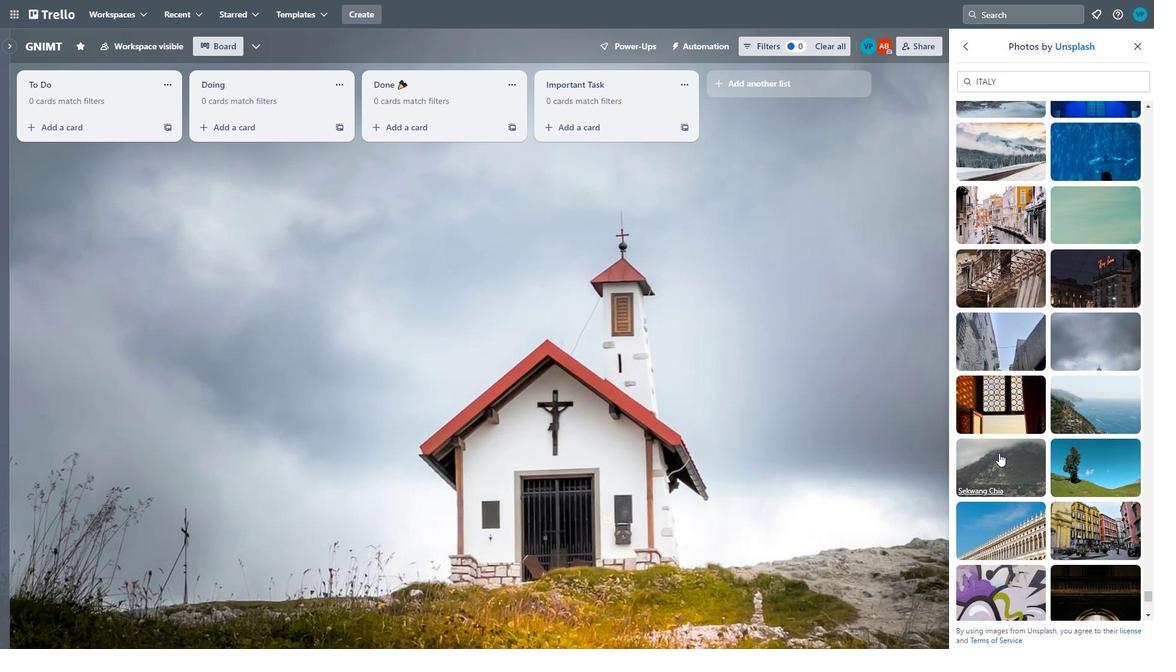 
Action: Mouse moved to (1088, 446)
Screenshot: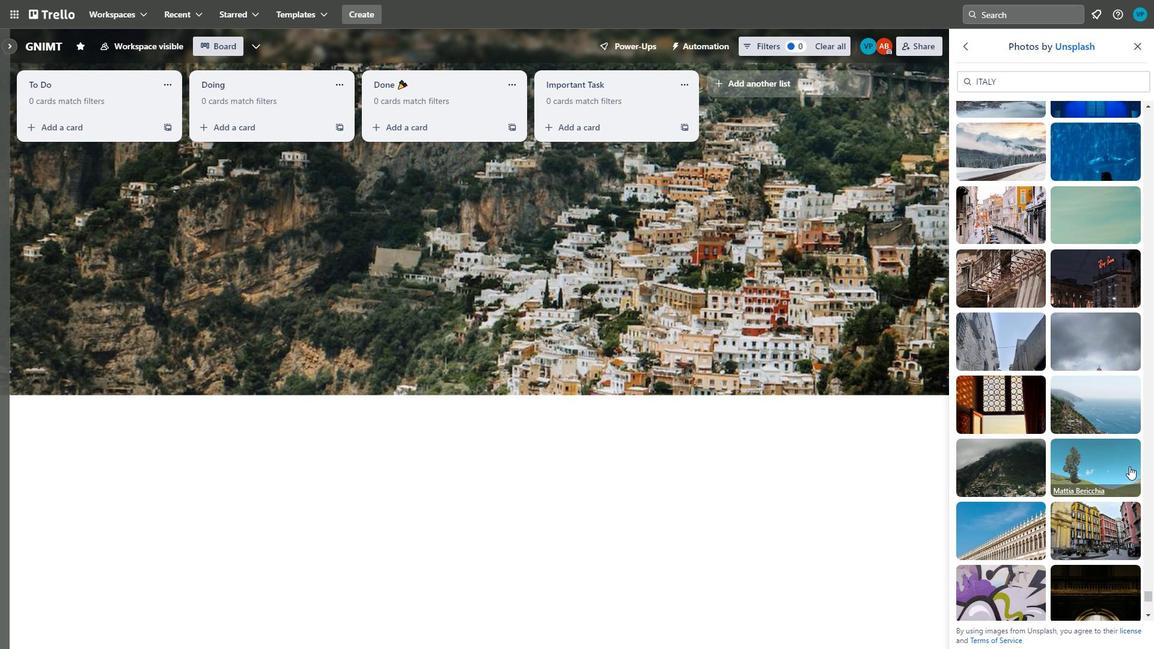 
Action: Mouse pressed left at (1088, 446)
Screenshot: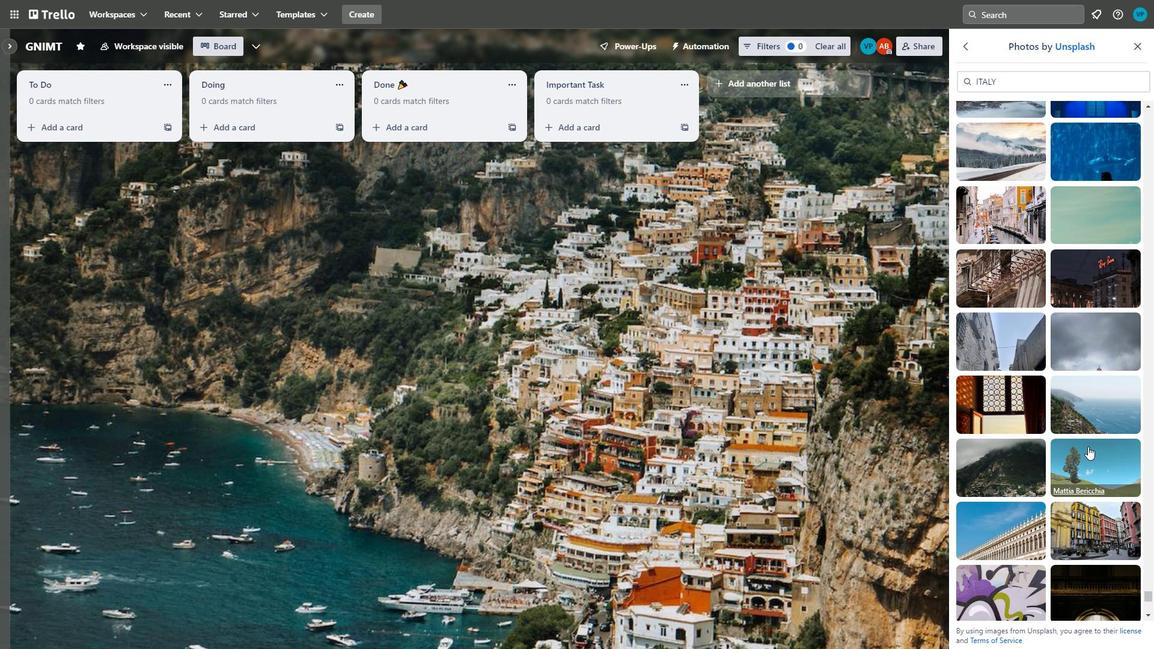 
Action: Mouse scrolled (1088, 446) with delta (0, 0)
Screenshot: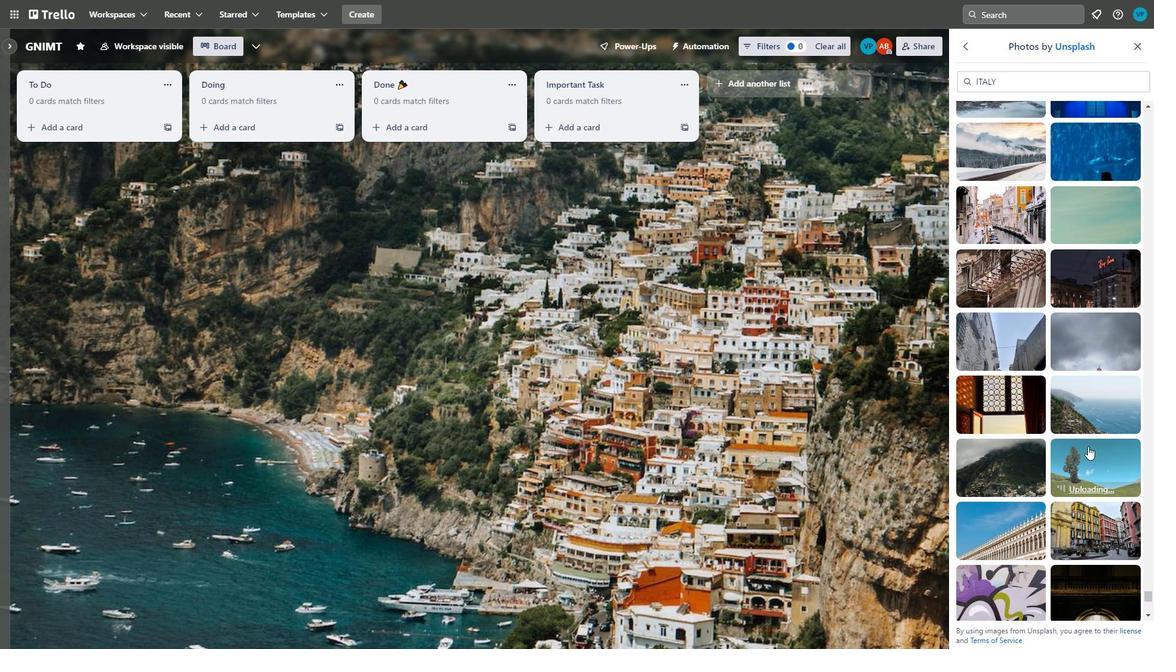 
Action: Mouse scrolled (1088, 446) with delta (0, 0)
Screenshot: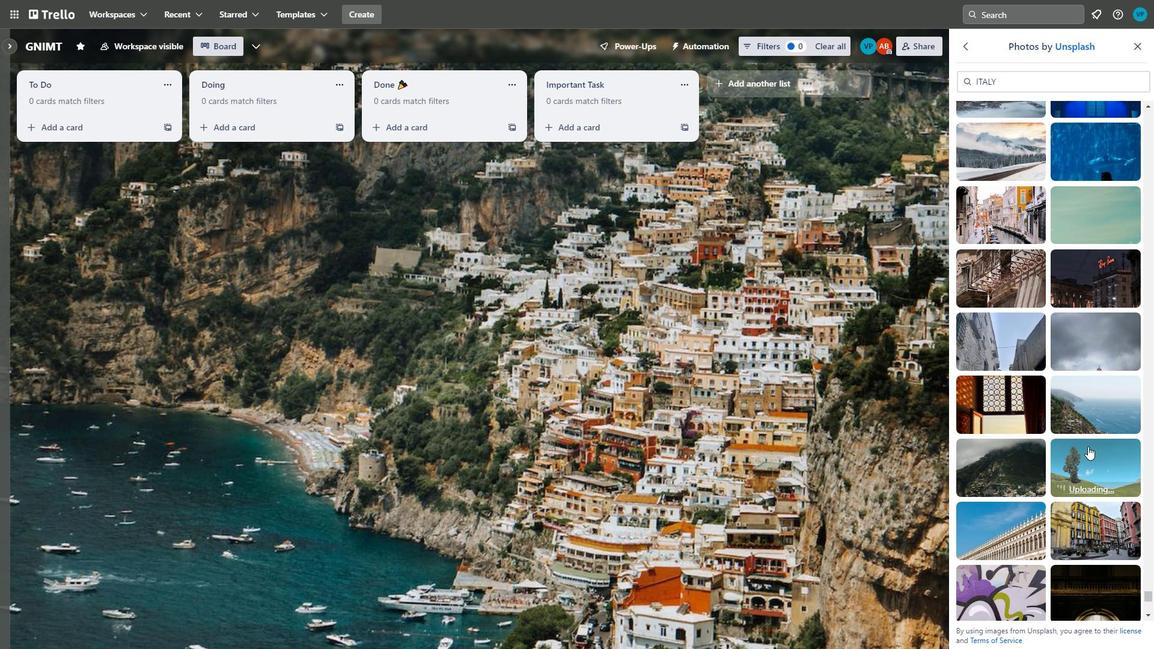
Action: Mouse moved to (972, 391)
Screenshot: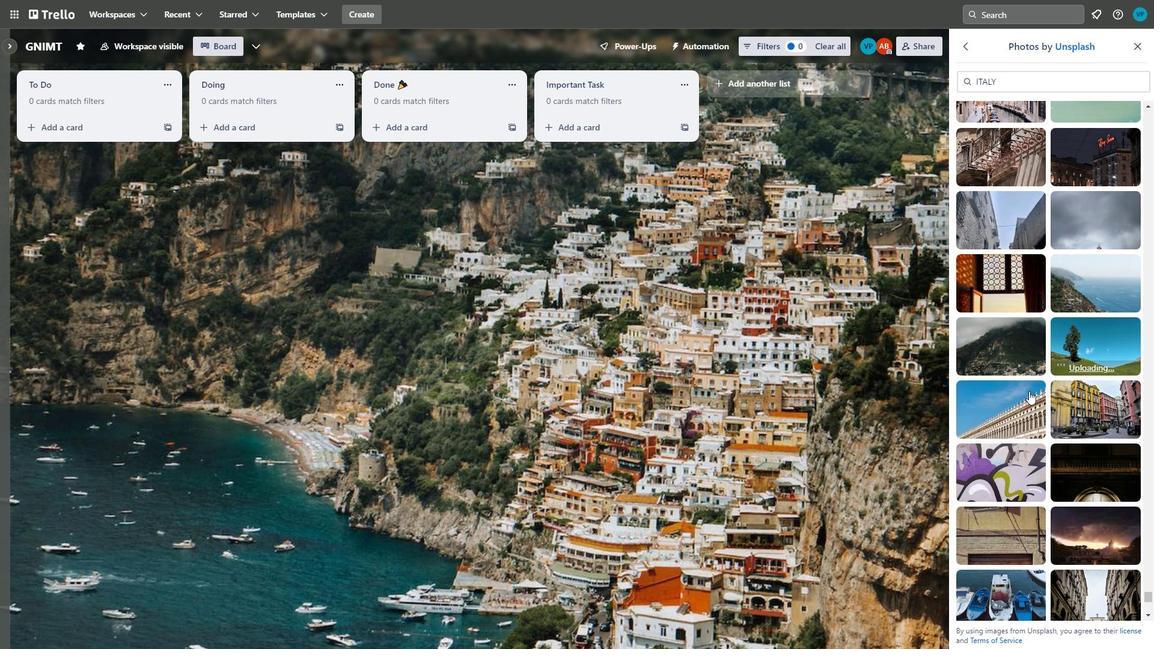 
Action: Mouse pressed left at (972, 391)
Screenshot: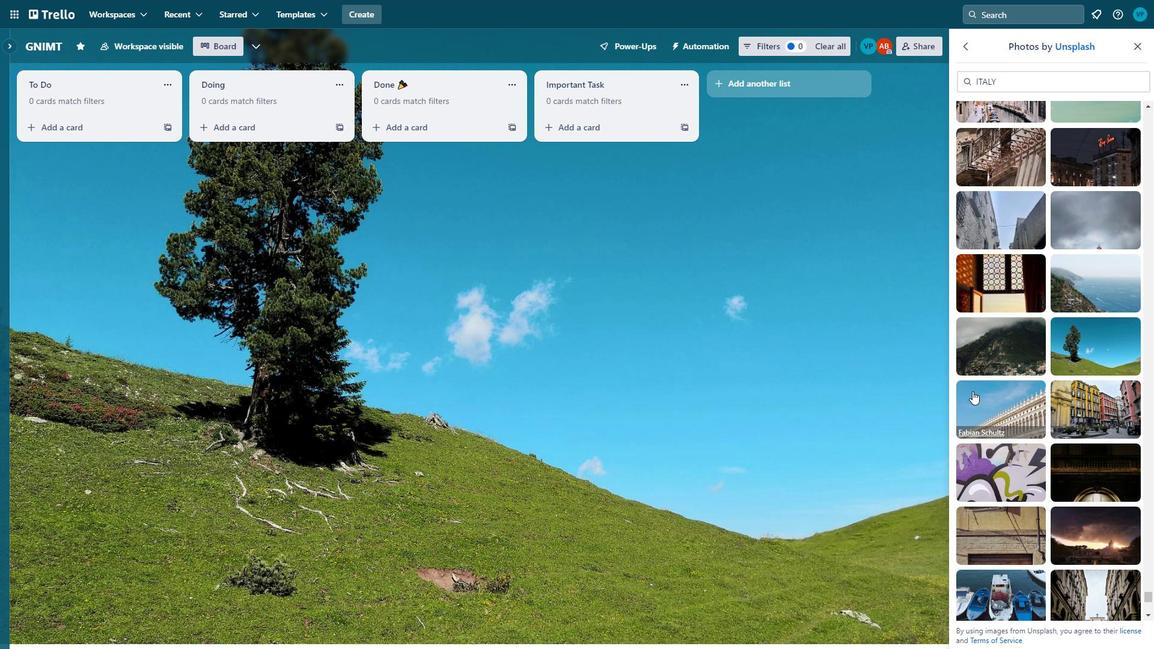 
Action: Mouse moved to (1078, 399)
Screenshot: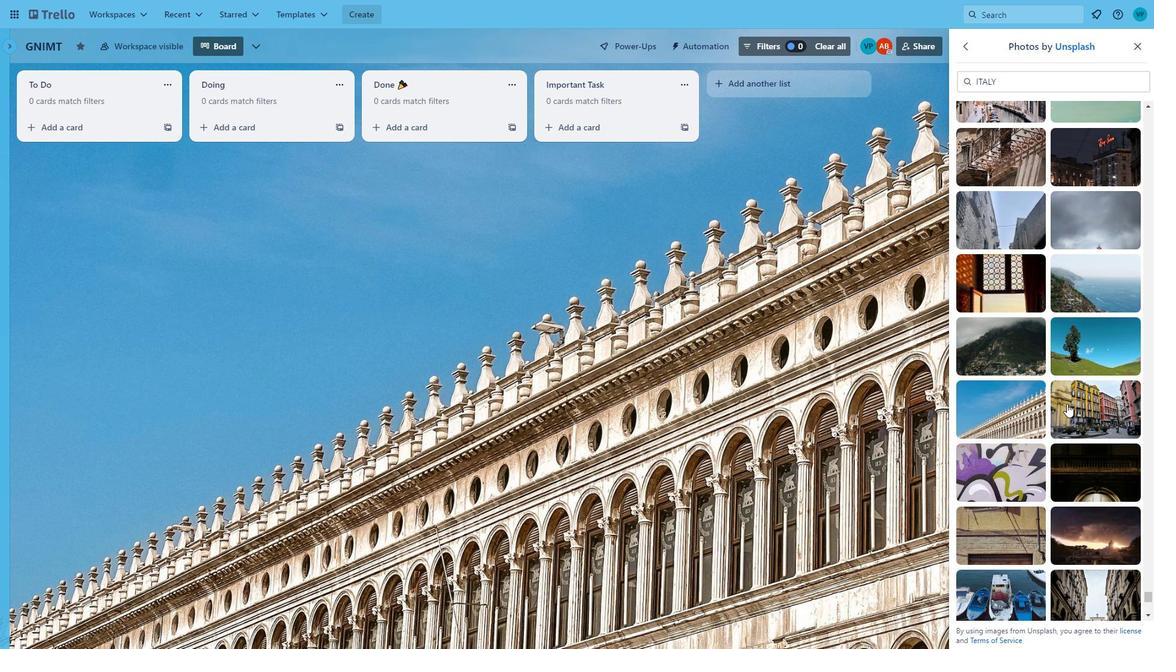 
Action: Mouse pressed left at (1078, 399)
Screenshot: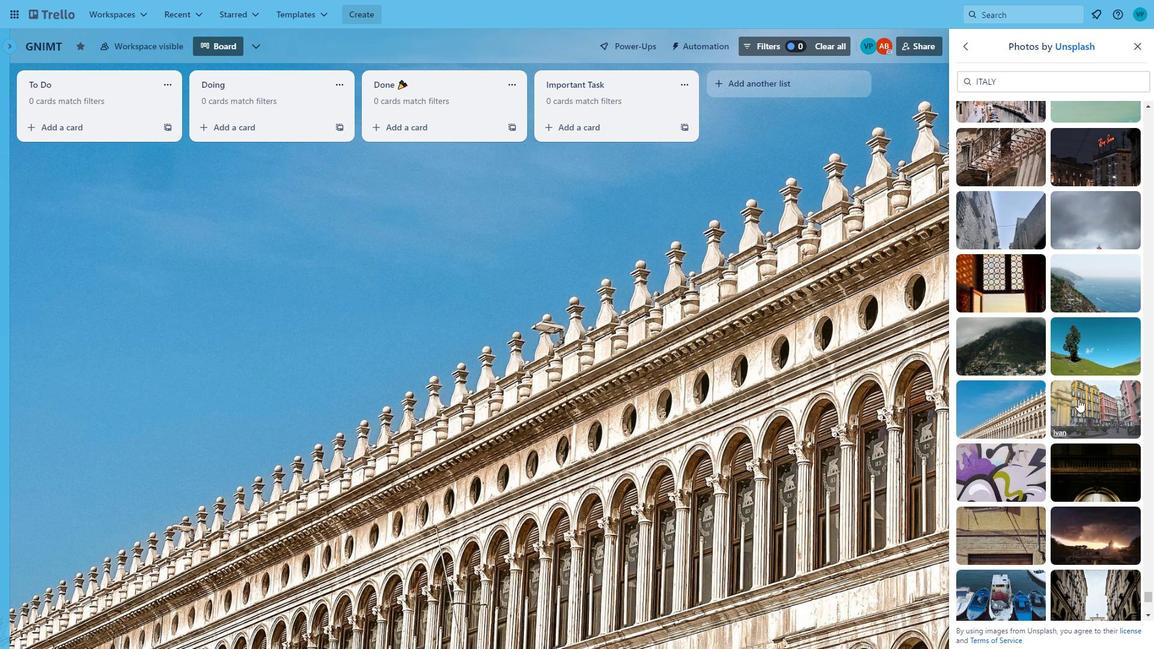 
Action: Mouse moved to (1059, 475)
Screenshot: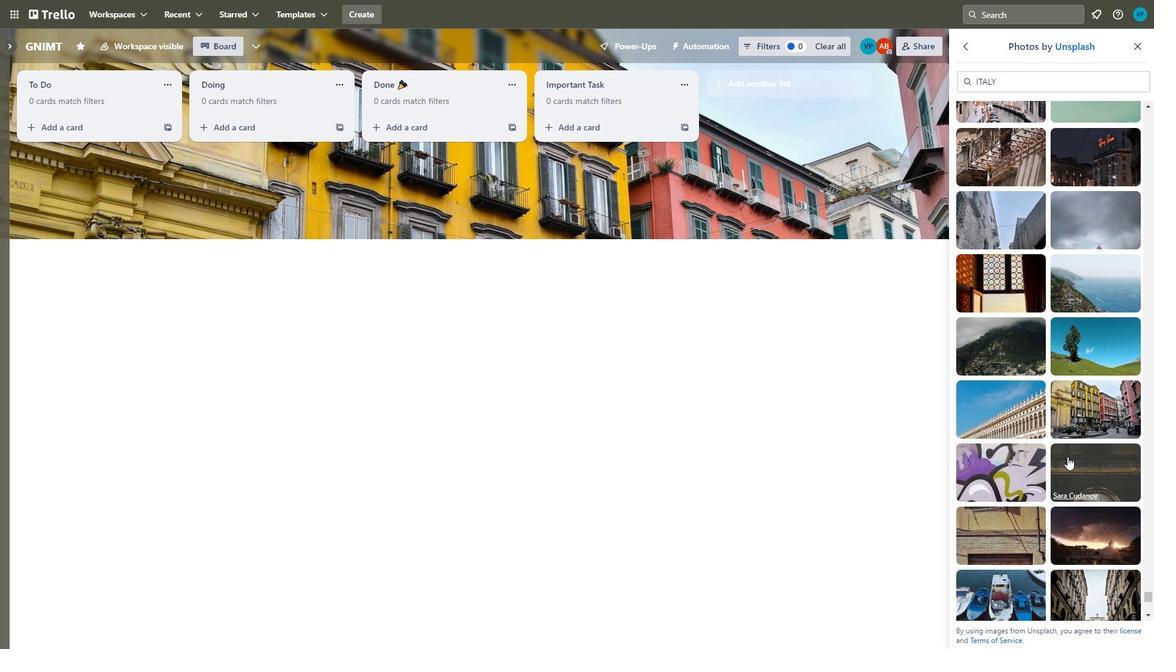 
Action: Mouse scrolled (1059, 475) with delta (0, 0)
Screenshot: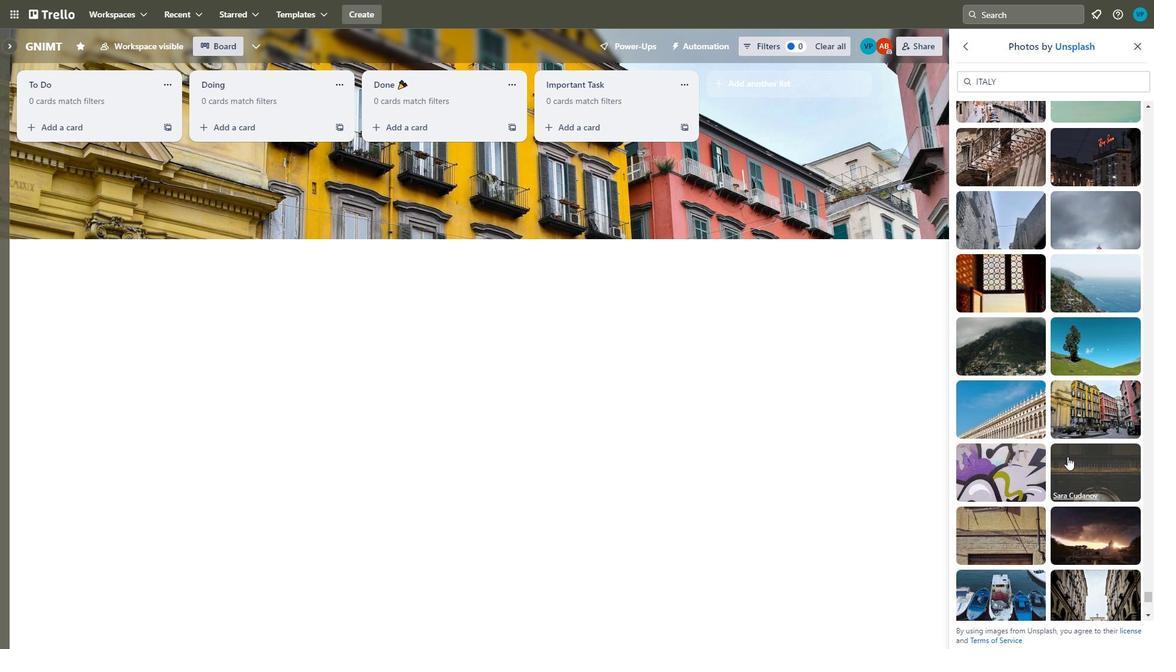 
Action: Mouse moved to (1066, 499)
Screenshot: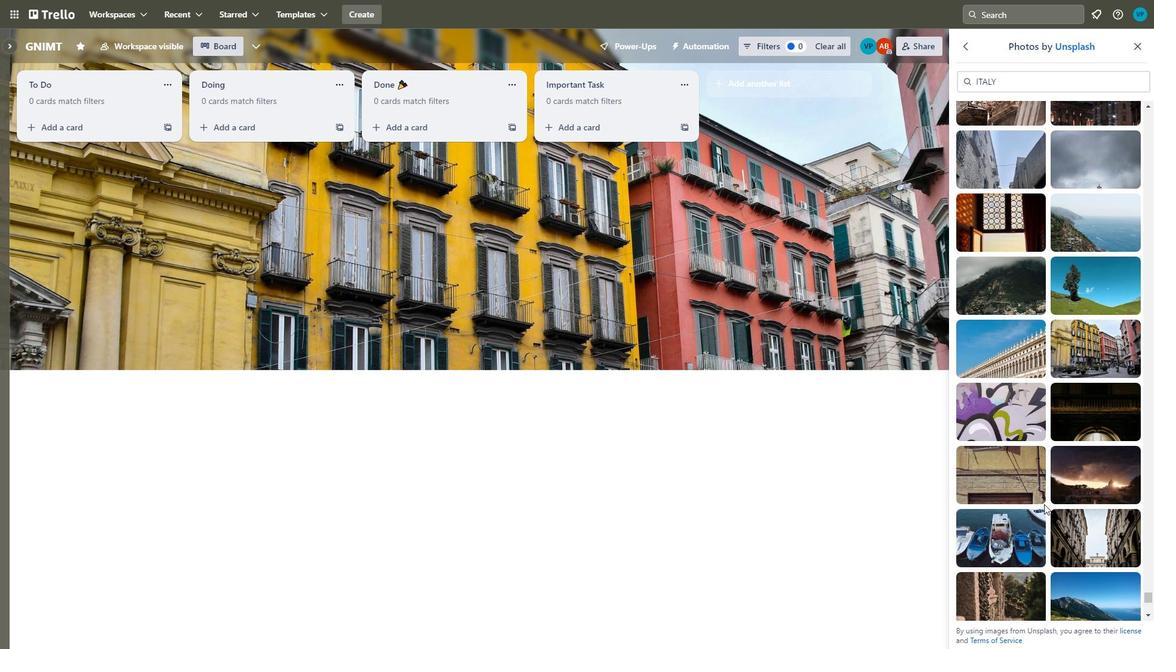 
Action: Mouse scrolled (1066, 499) with delta (0, 0)
Screenshot: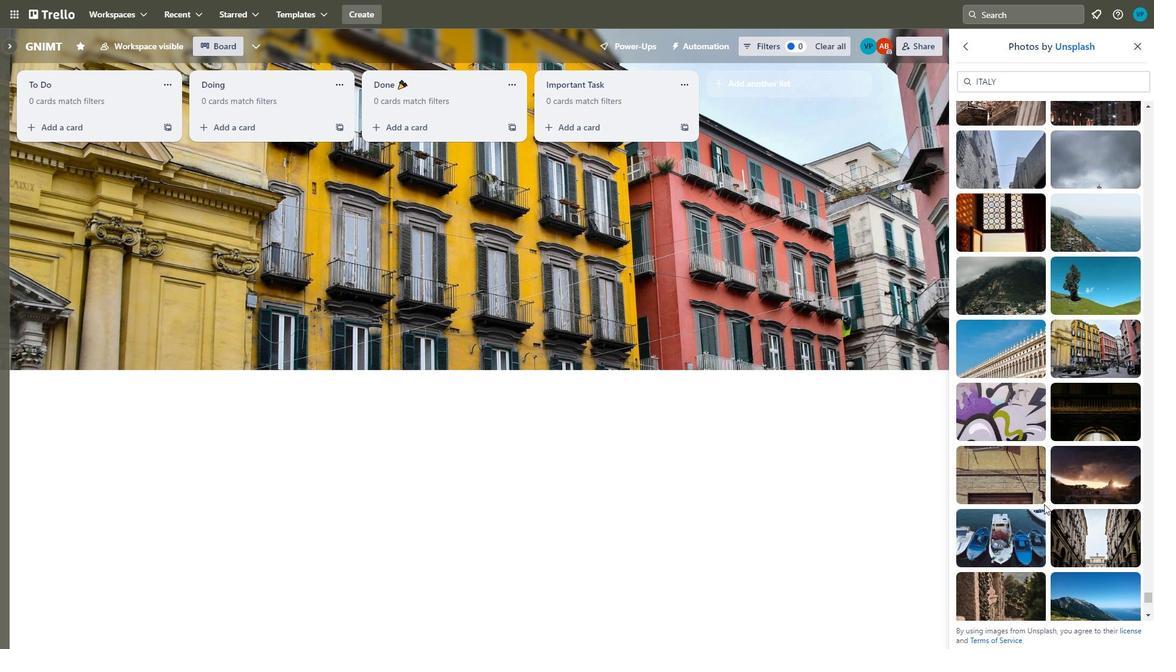
Action: Mouse moved to (1081, 465)
Screenshot: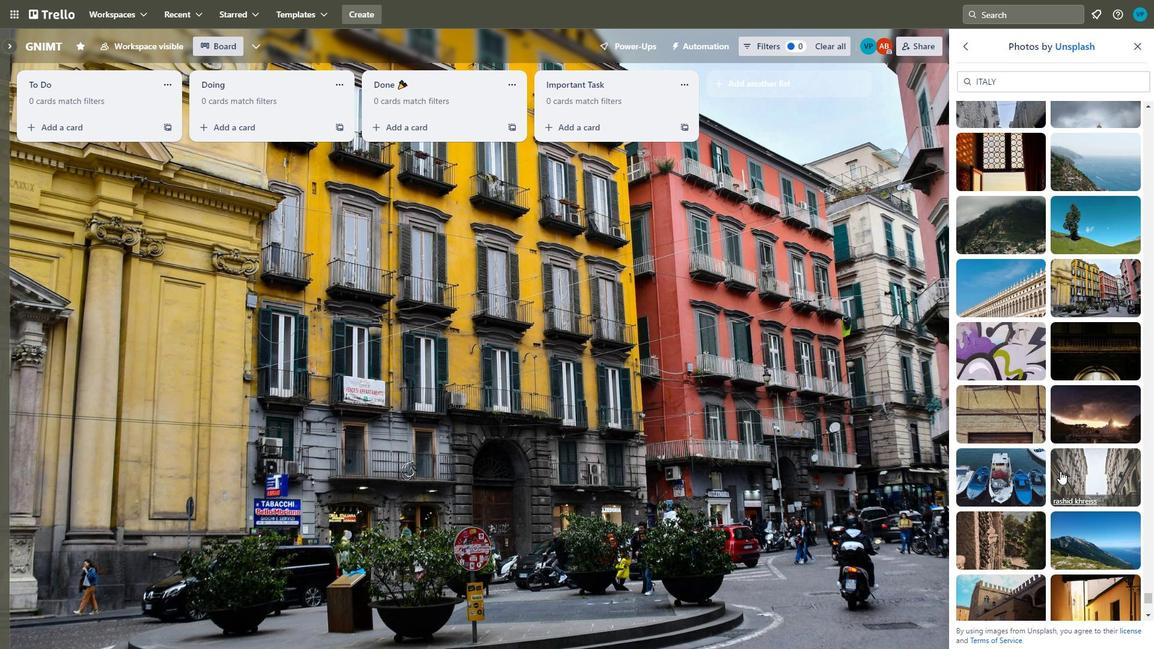 
Action: Mouse pressed left at (1081, 465)
Screenshot: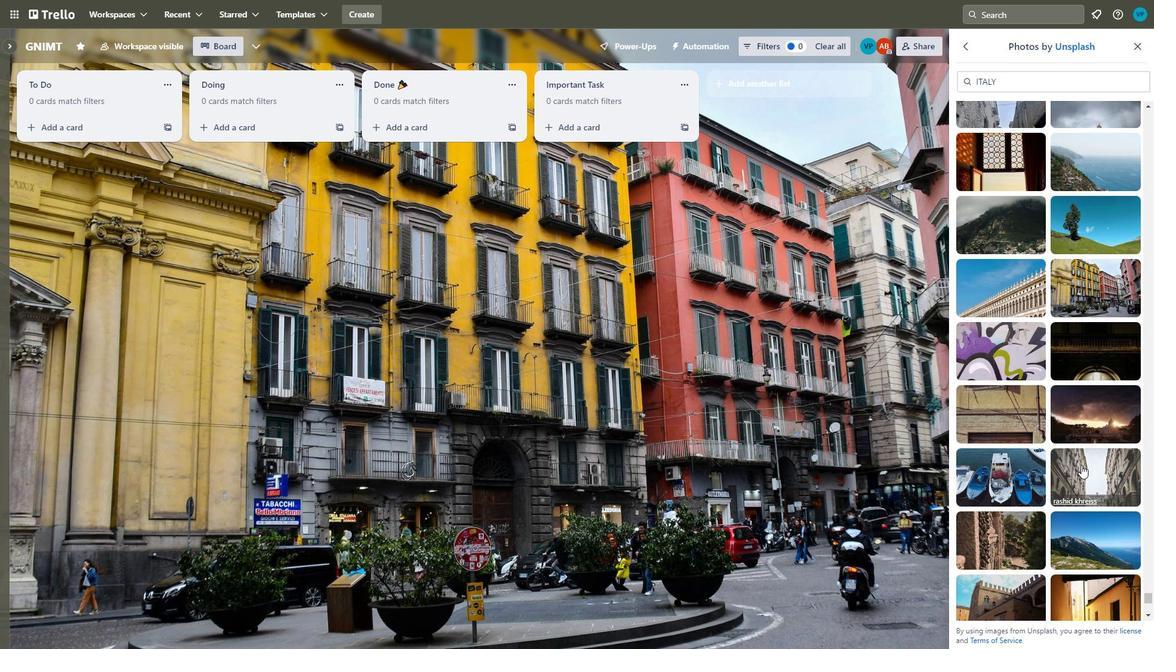 
Action: Mouse moved to (1082, 469)
Screenshot: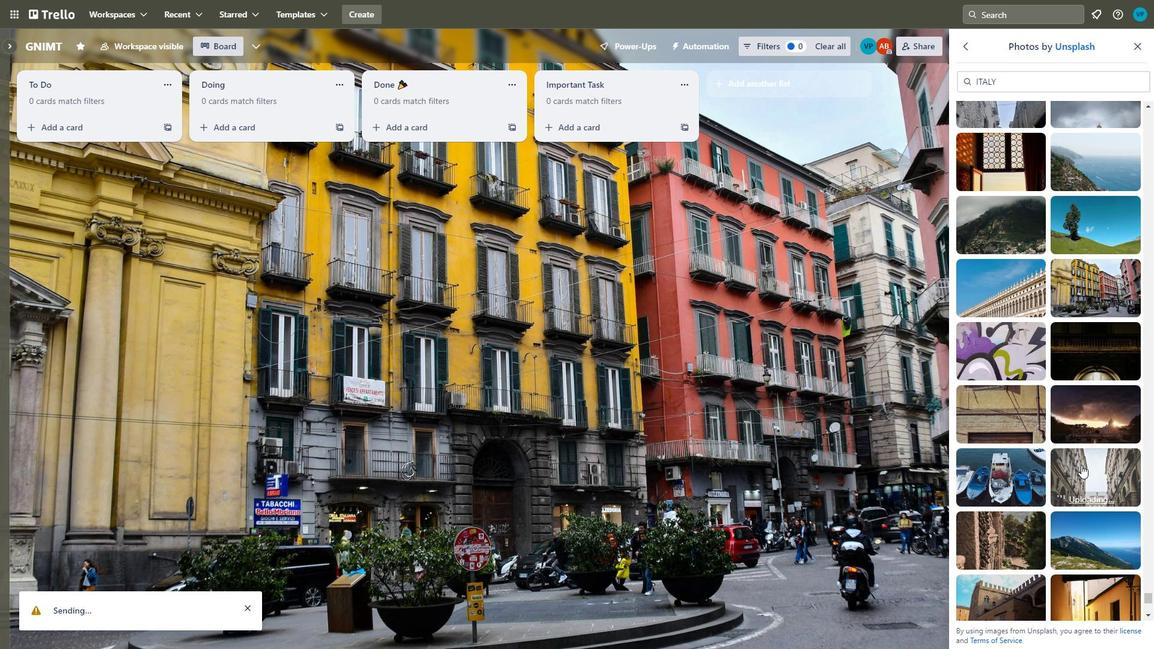 
Action: Mouse scrolled (1082, 468) with delta (0, 0)
Screenshot: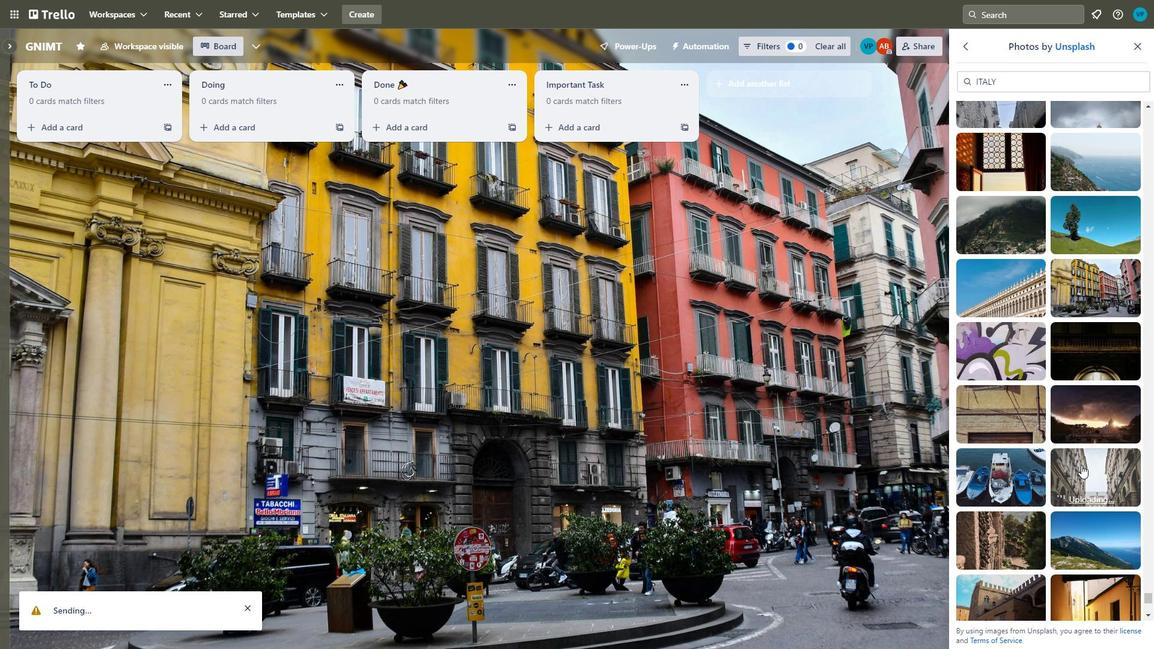 
Action: Mouse scrolled (1082, 468) with delta (0, 0)
Screenshot: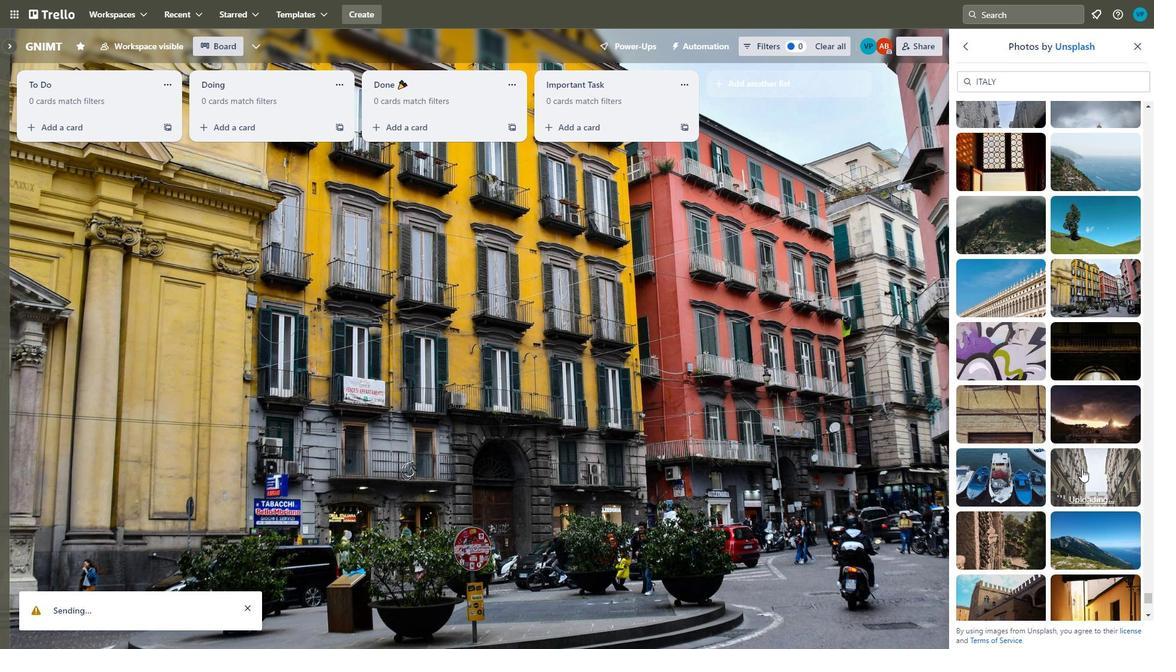 
Action: Mouse moved to (1103, 412)
Screenshot: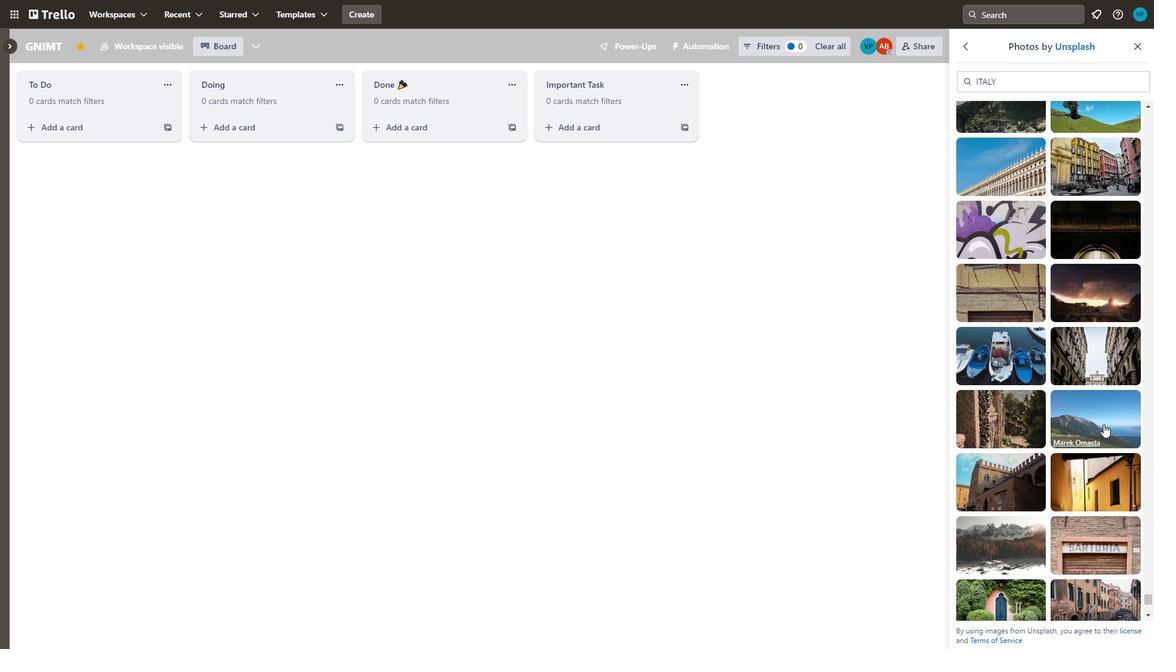 
Action: Mouse pressed left at (1103, 412)
Screenshot: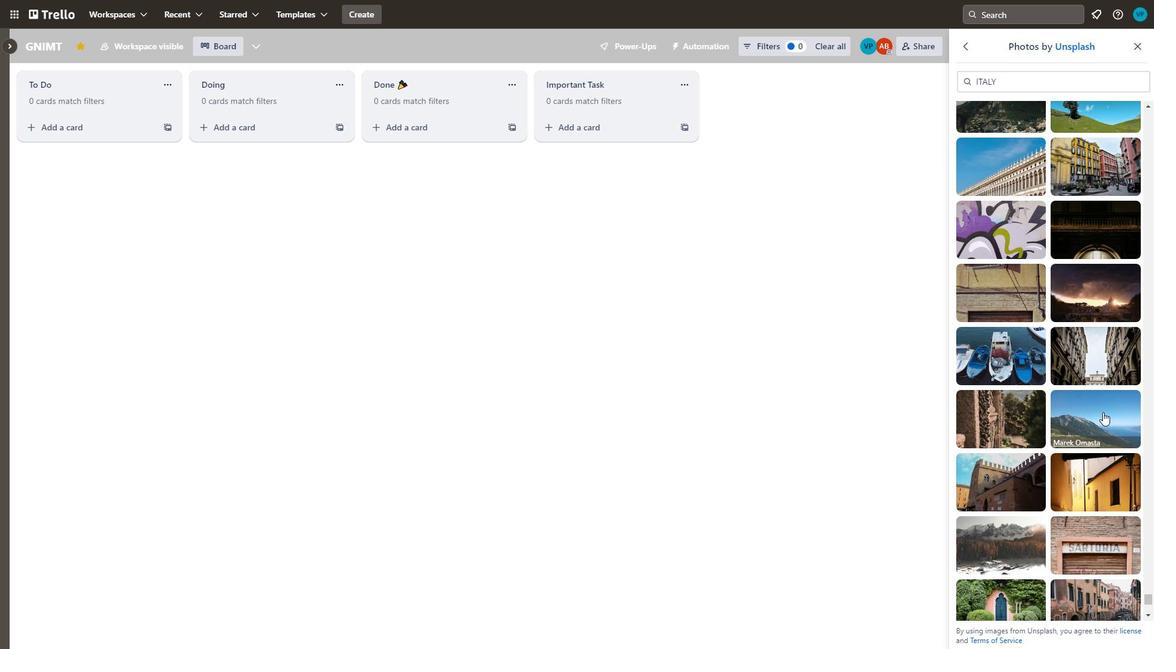 
Action: Mouse scrolled (1103, 411) with delta (0, 0)
Screenshot: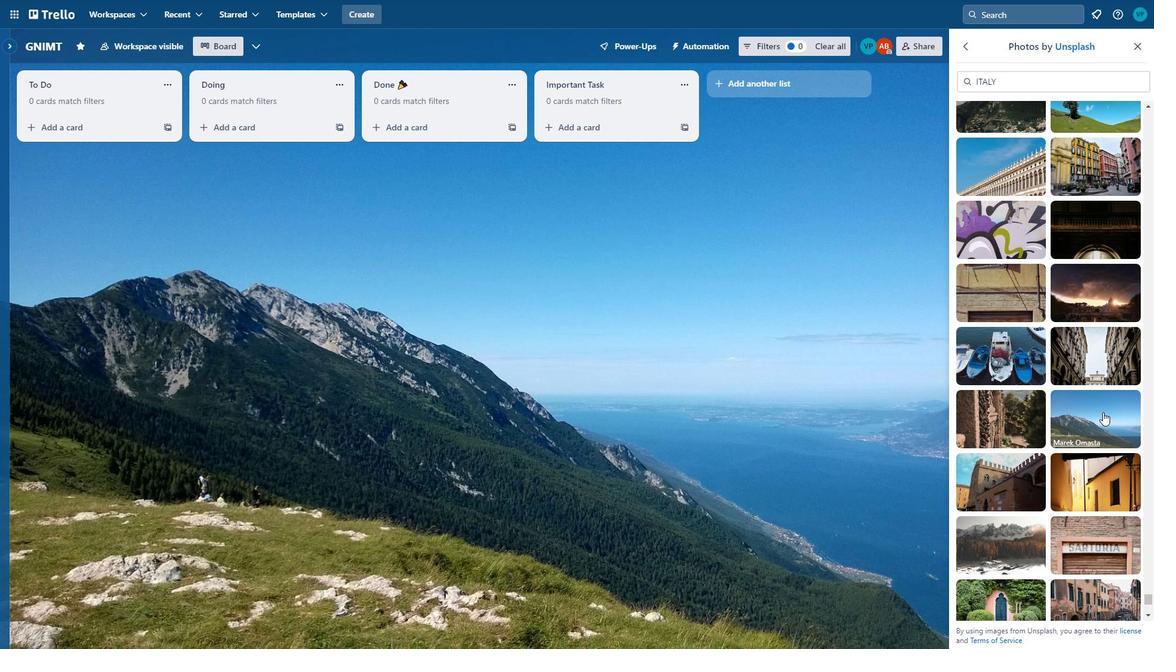 
Action: Mouse scrolled (1103, 411) with delta (0, 0)
Screenshot: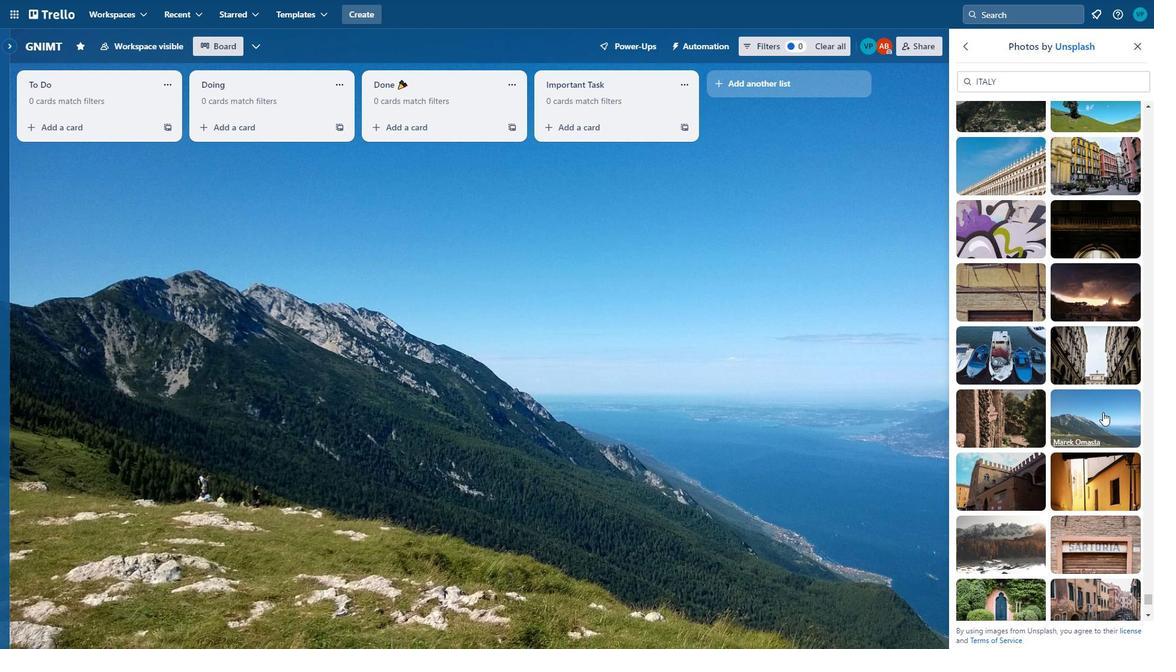 
Action: Mouse moved to (1097, 474)
Screenshot: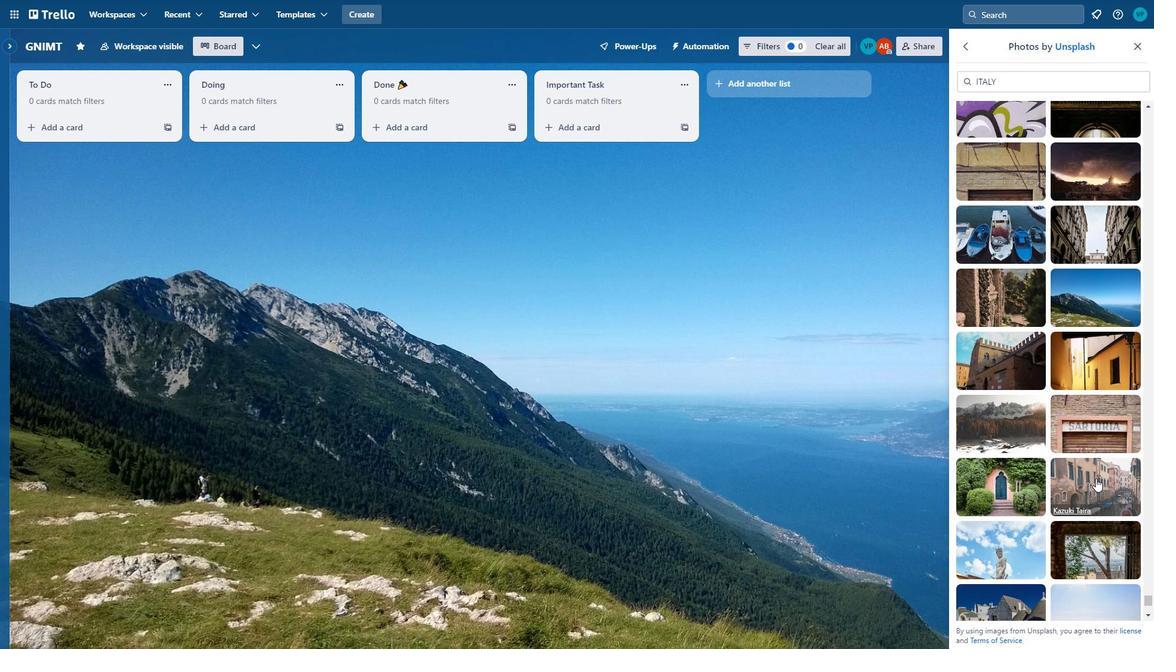 
Action: Mouse pressed left at (1097, 474)
Screenshot: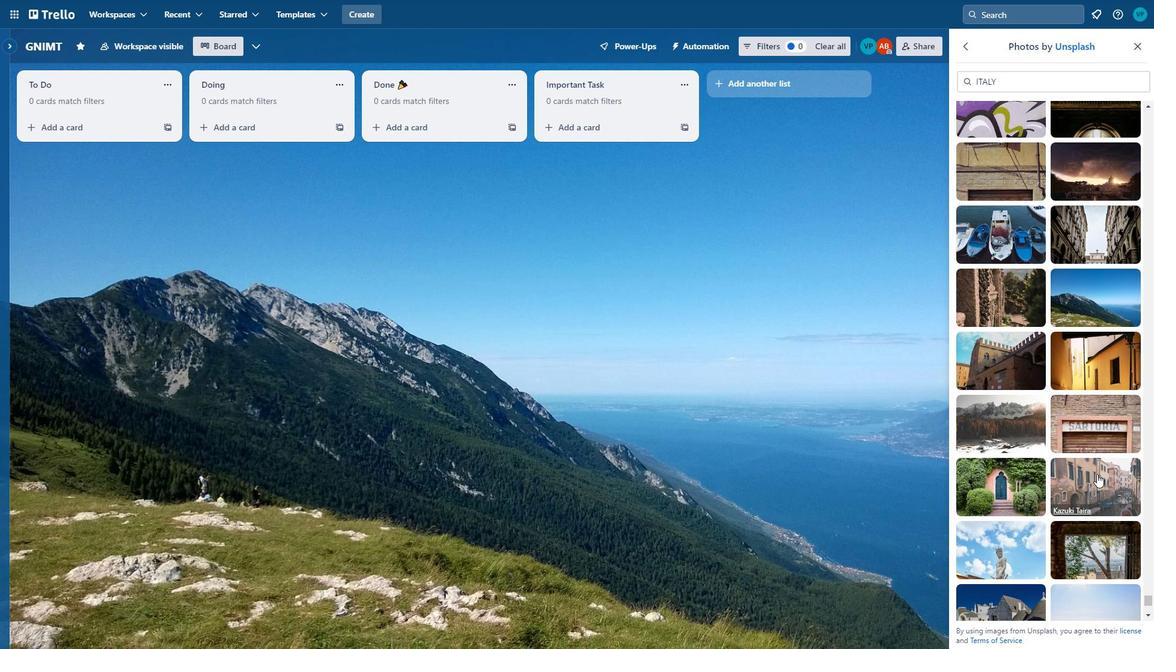 
Action: Mouse moved to (1097, 470)
Screenshot: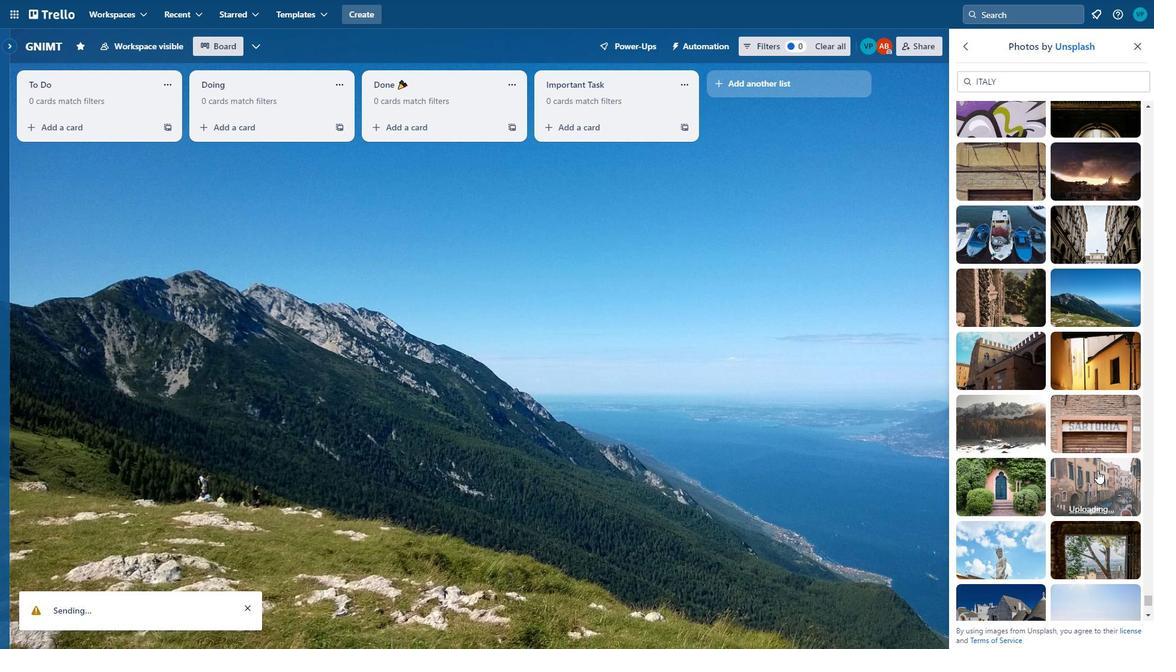 
Action: Mouse scrolled (1097, 469) with delta (0, 0)
Screenshot: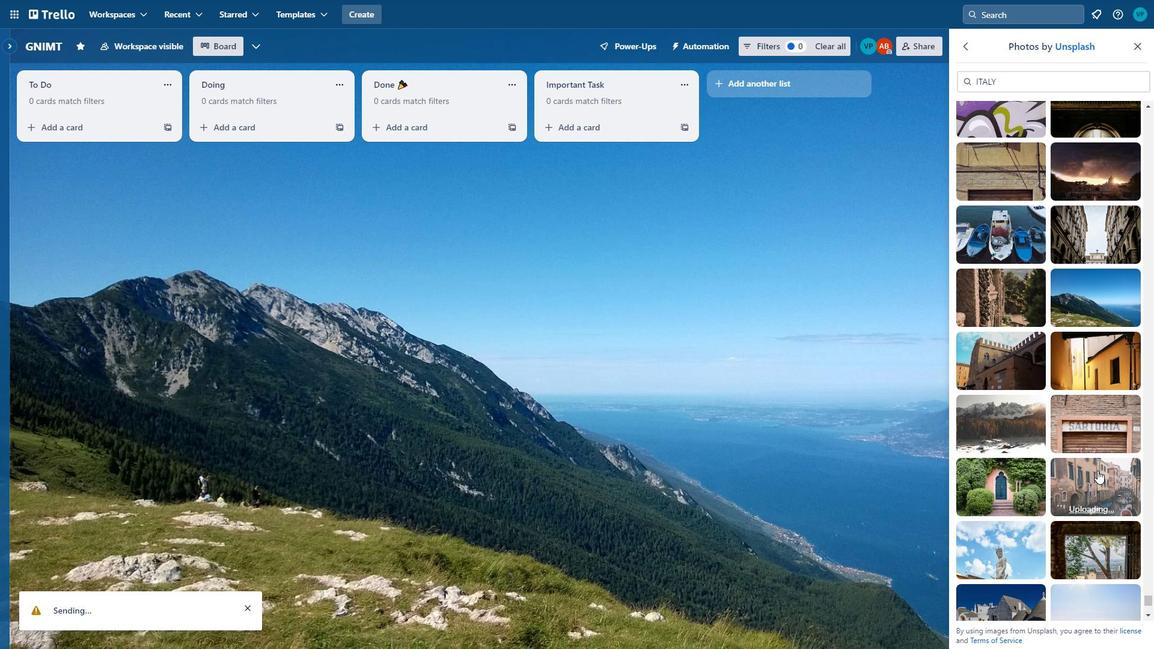 
Action: Mouse moved to (1093, 475)
Screenshot: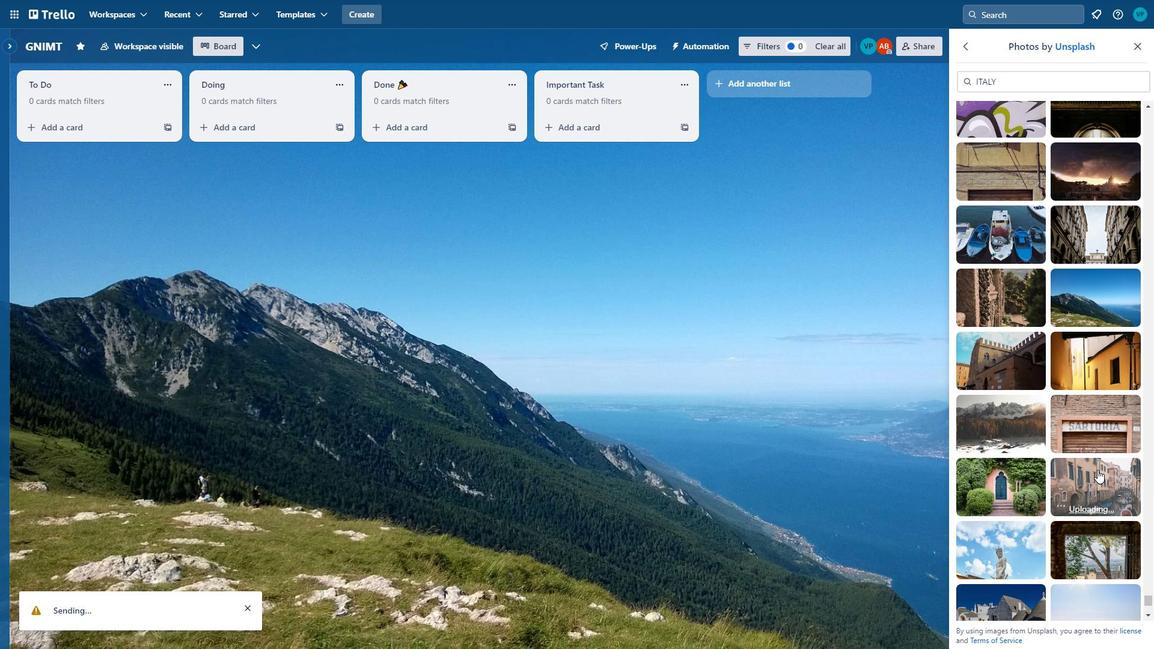 
Action: Mouse scrolled (1093, 474) with delta (0, 0)
Screenshot: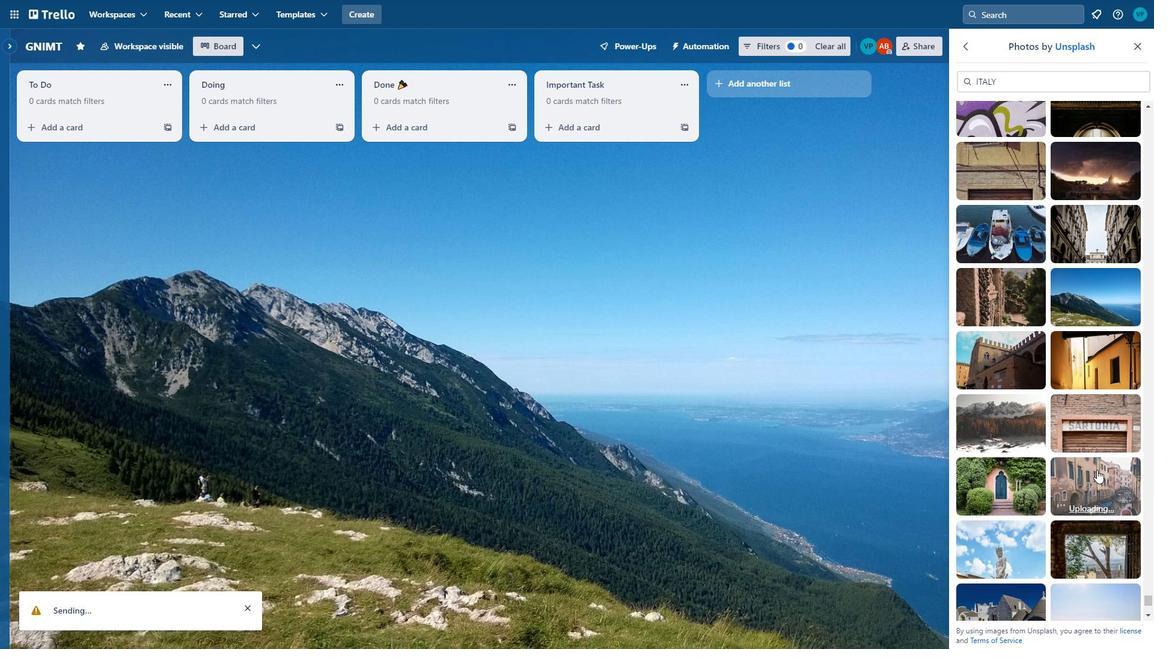 
Action: Mouse scrolled (1093, 474) with delta (0, 0)
Screenshot: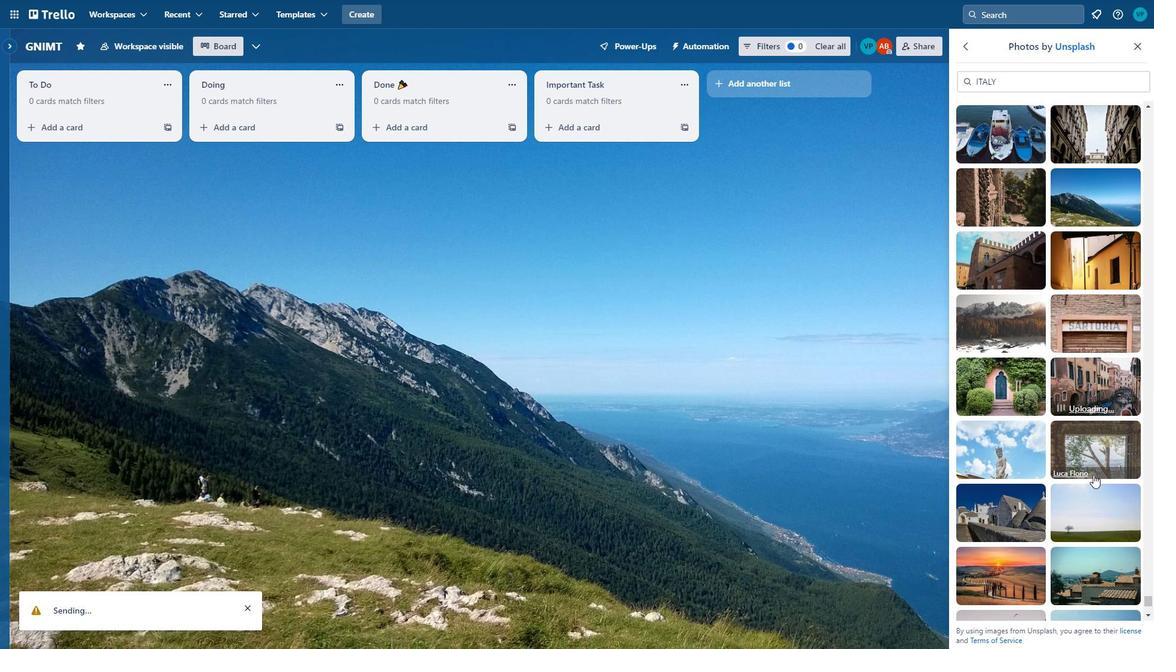 
Action: Mouse moved to (998, 484)
Screenshot: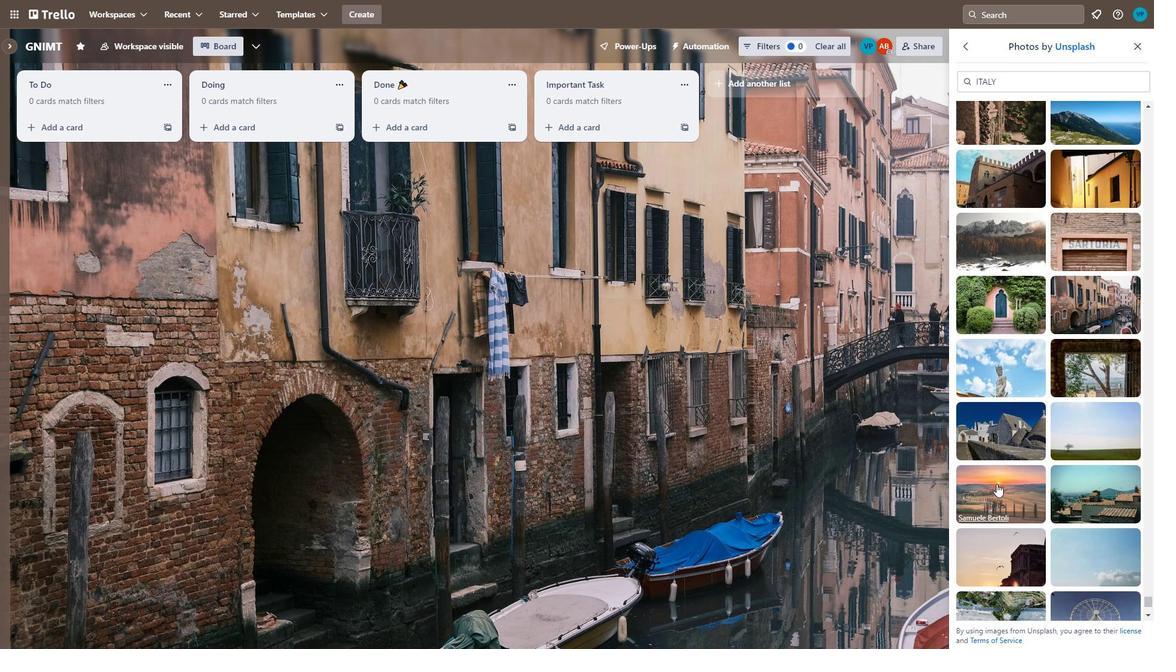 
Action: Mouse pressed left at (998, 484)
Screenshot: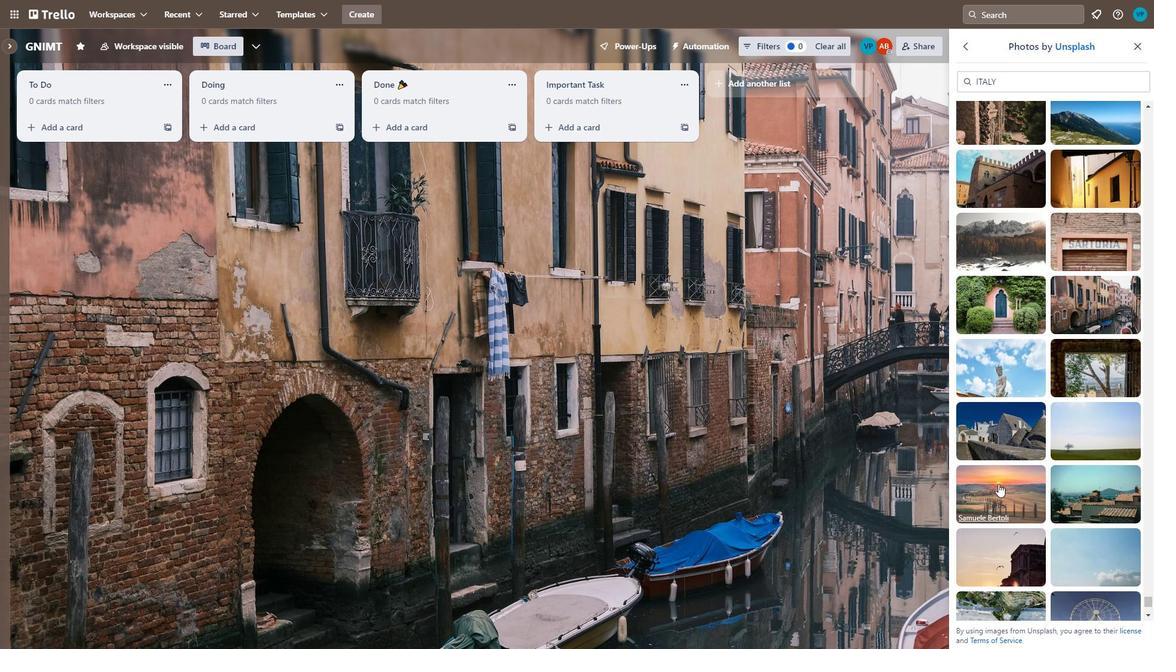 
Action: Mouse moved to (1091, 478)
Screenshot: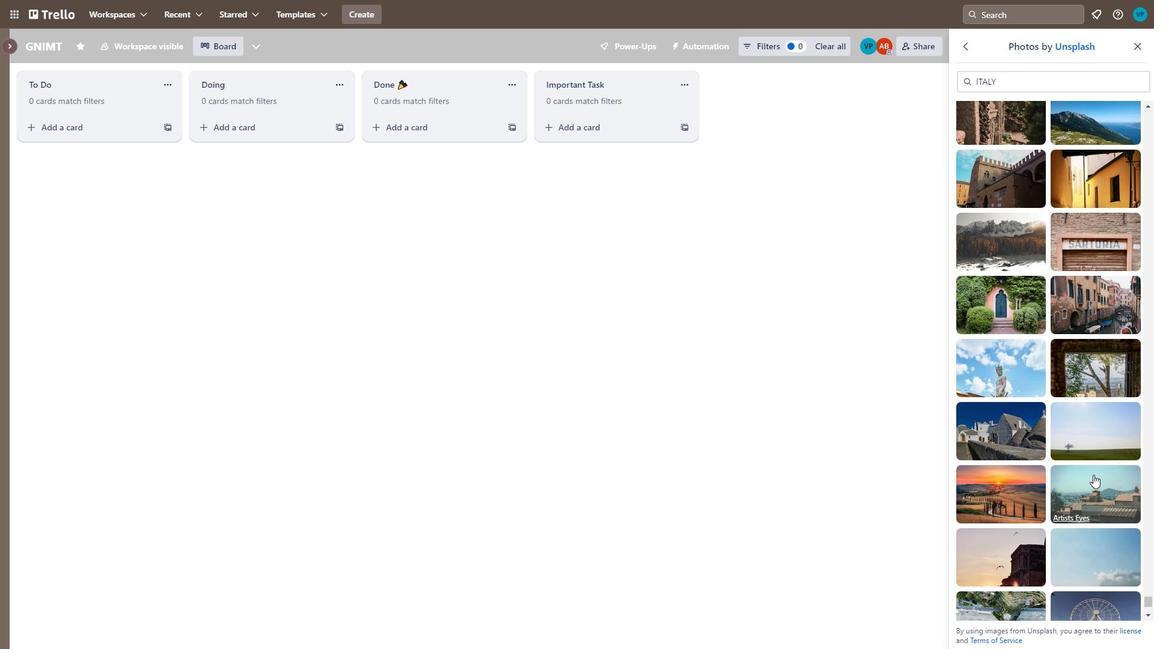 
Action: Mouse pressed left at (1091, 478)
Screenshot: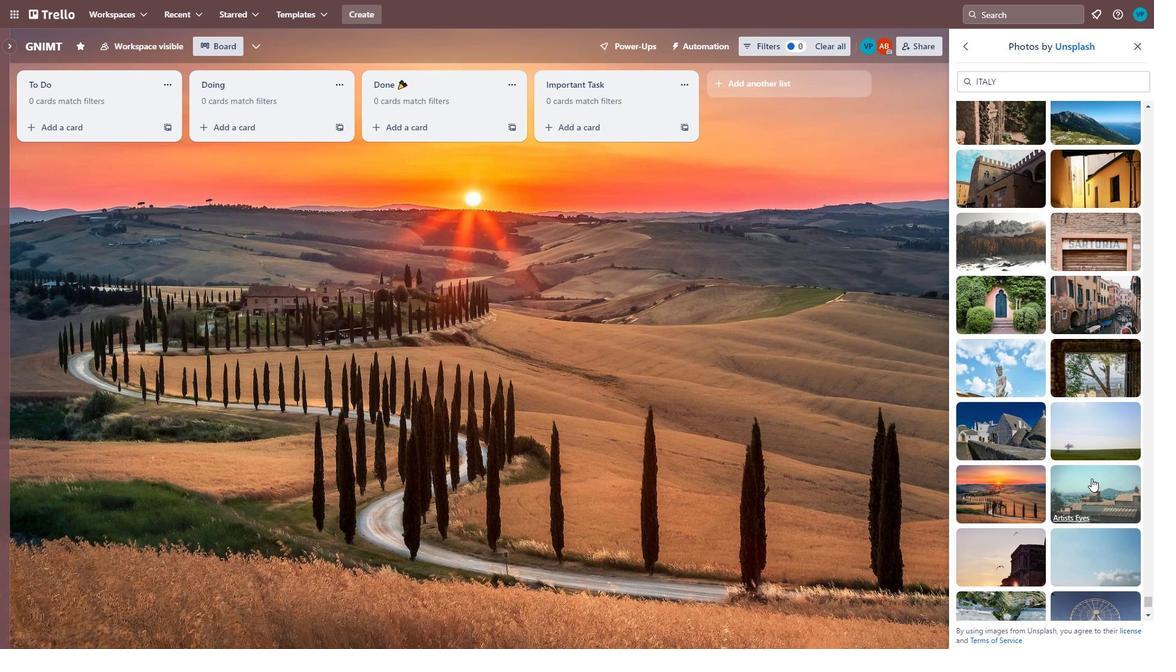 
Action: Mouse scrolled (1091, 478) with delta (0, 0)
Screenshot: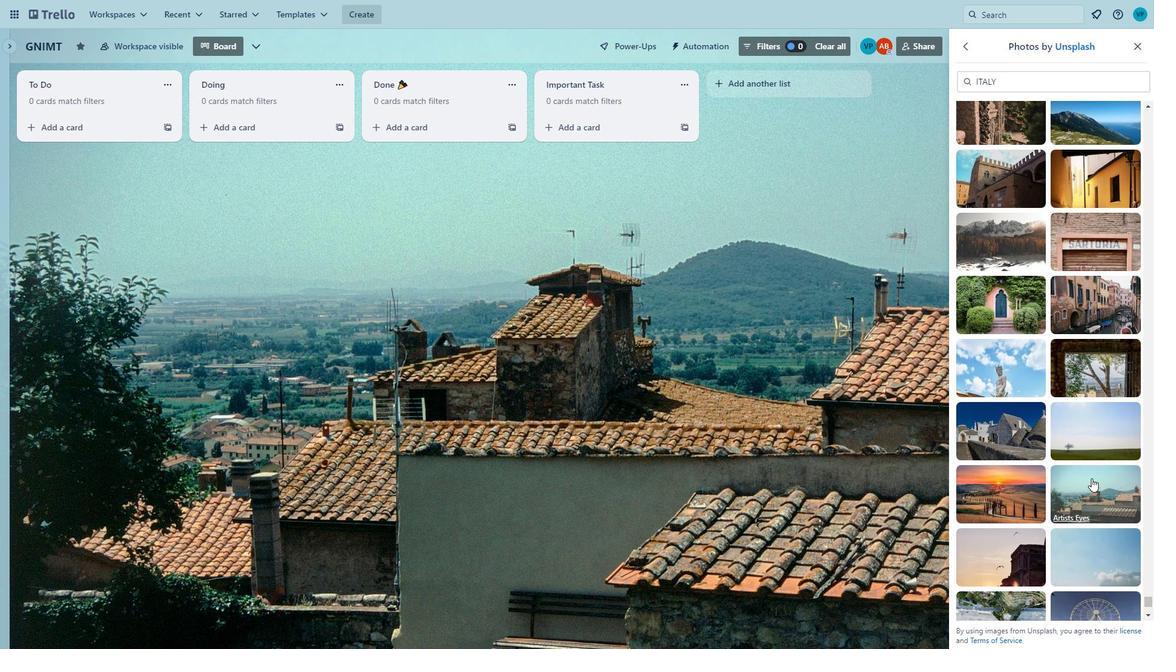 
Action: Mouse scrolled (1091, 478) with delta (0, 0)
Screenshot: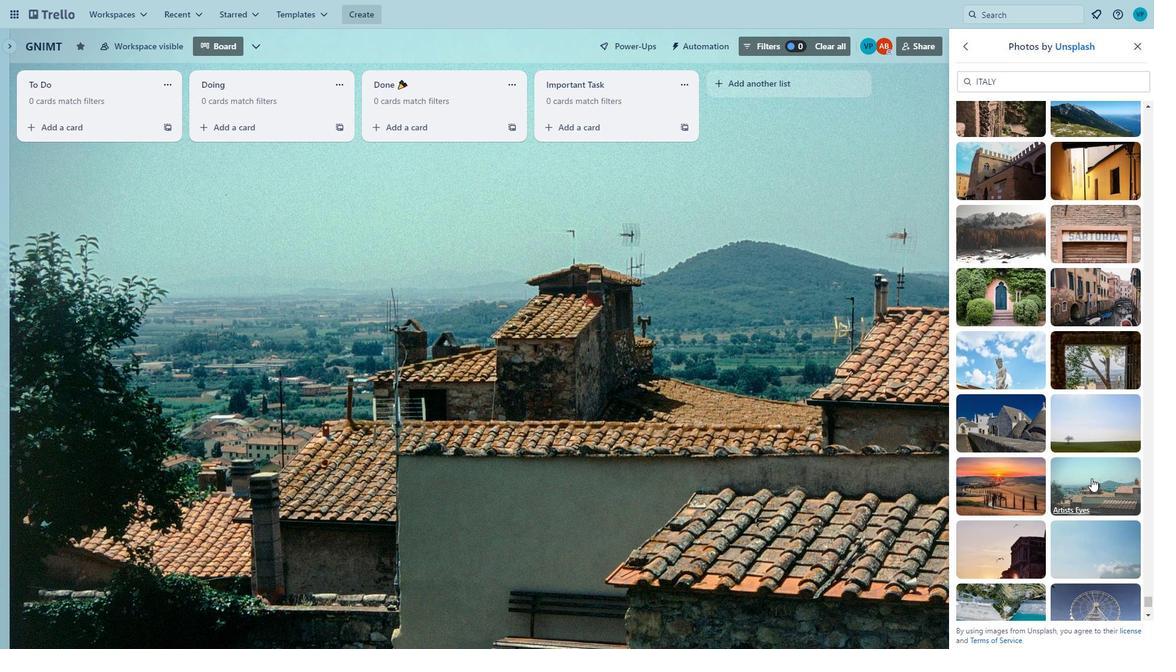 
Action: Mouse scrolled (1091, 478) with delta (0, 0)
Screenshot: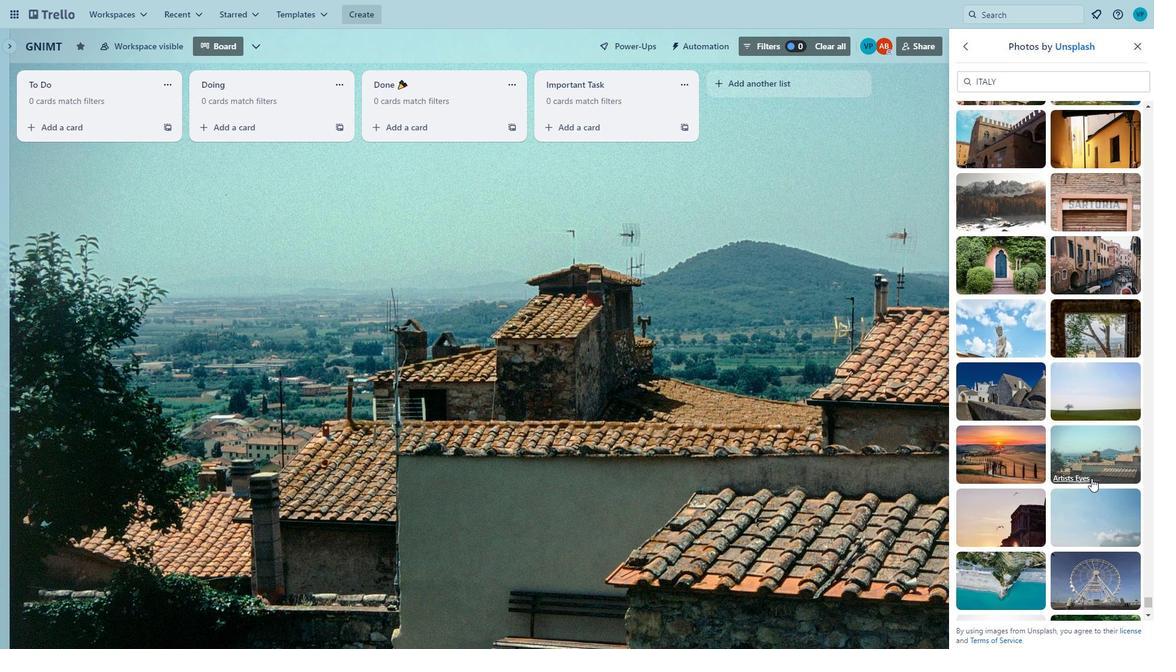 
Action: Mouse moved to (1065, 435)
Screenshot: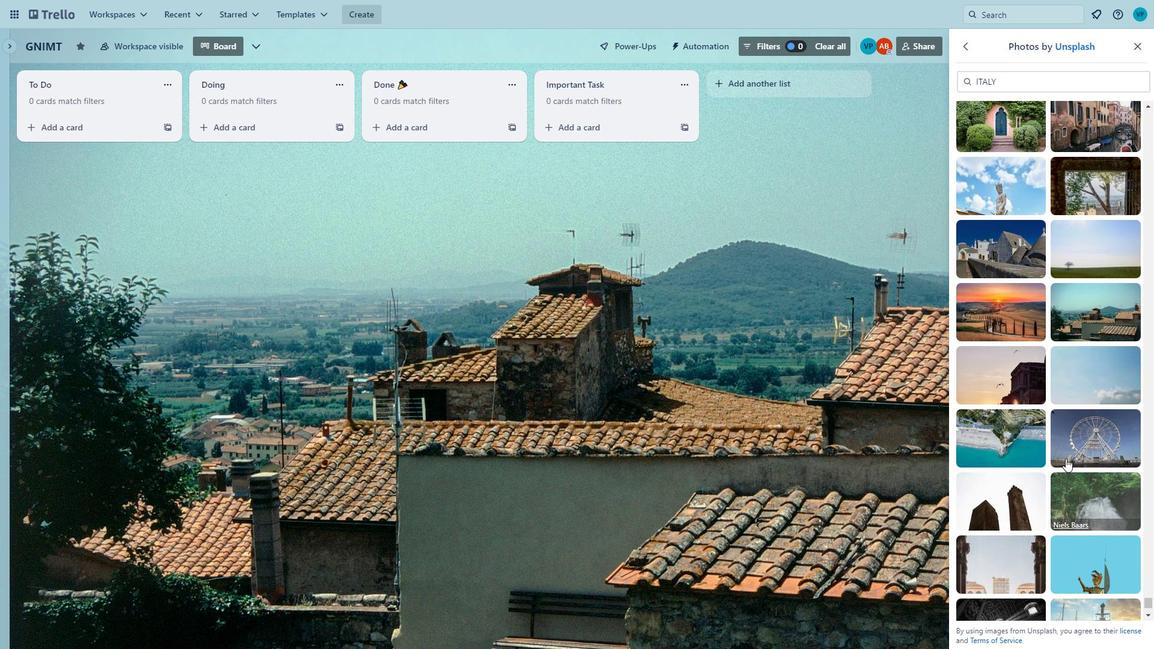 
Action: Mouse pressed left at (1065, 435)
Screenshot: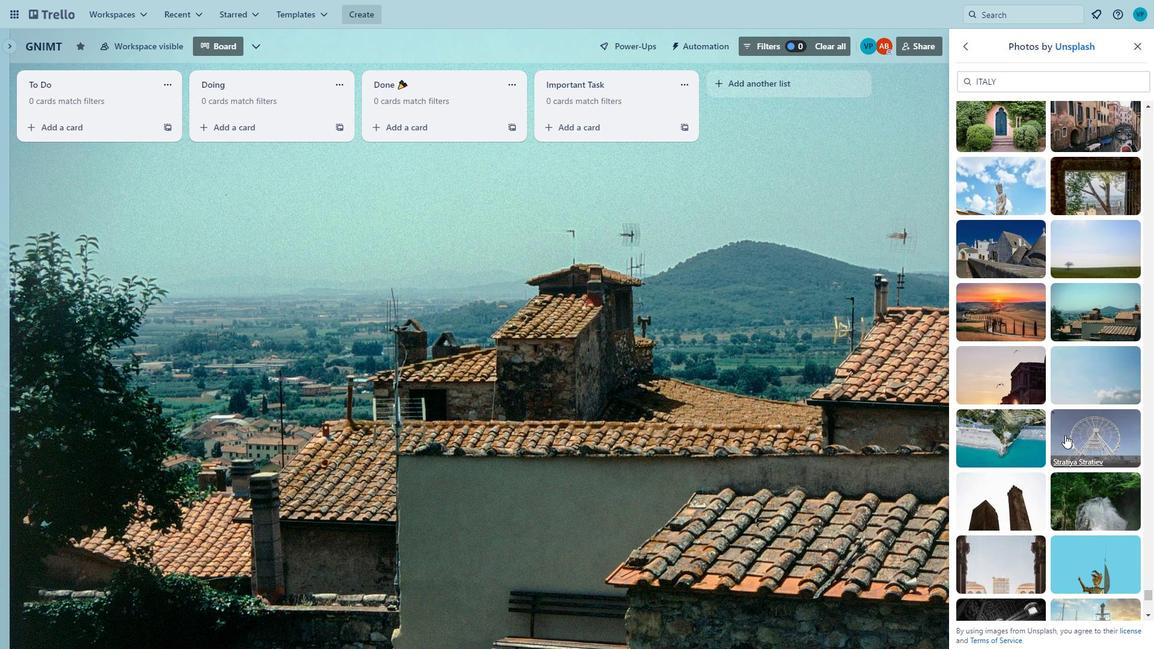 
Action: Mouse moved to (1065, 434)
